 Task: Research Airbnb options in Reda, Poland from 18th December, 2023 to 24th December, 2023 for 2 adults. Place can be private room with 1  bedroom having 1 bed and 1 bathroom. Property type can be flathotel. Amenities needed are: washing machine.
Action: Mouse moved to (427, 87)
Screenshot: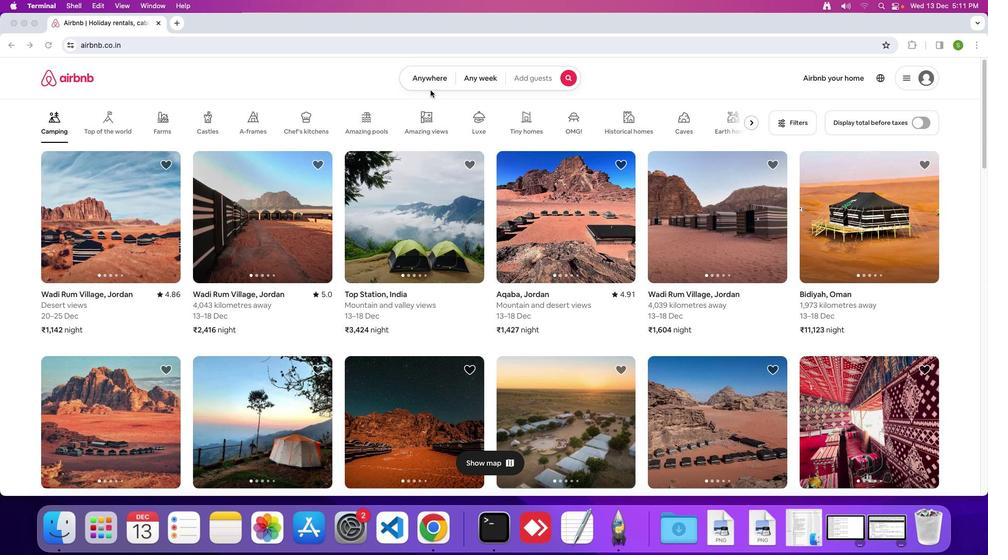 
Action: Mouse pressed left at (427, 87)
Screenshot: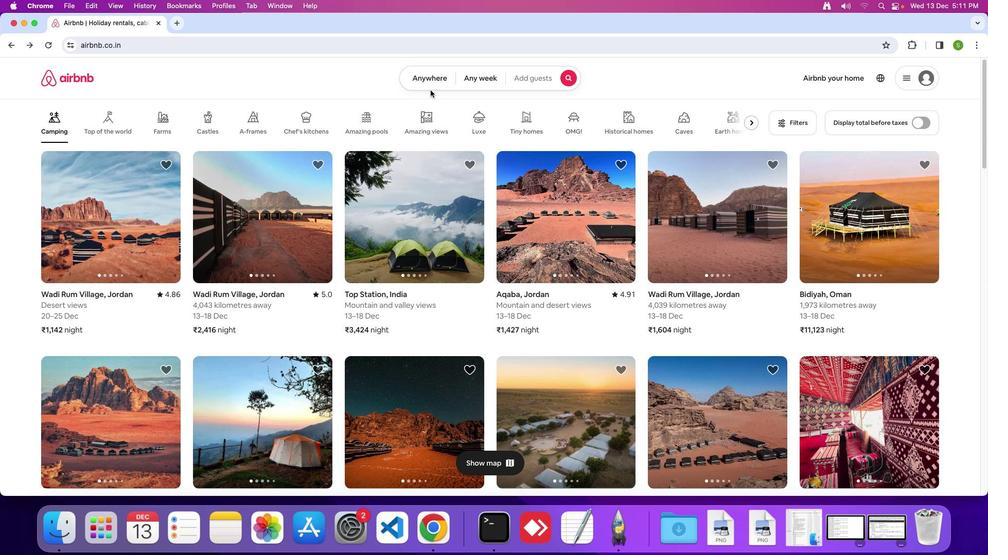 
Action: Mouse moved to (428, 84)
Screenshot: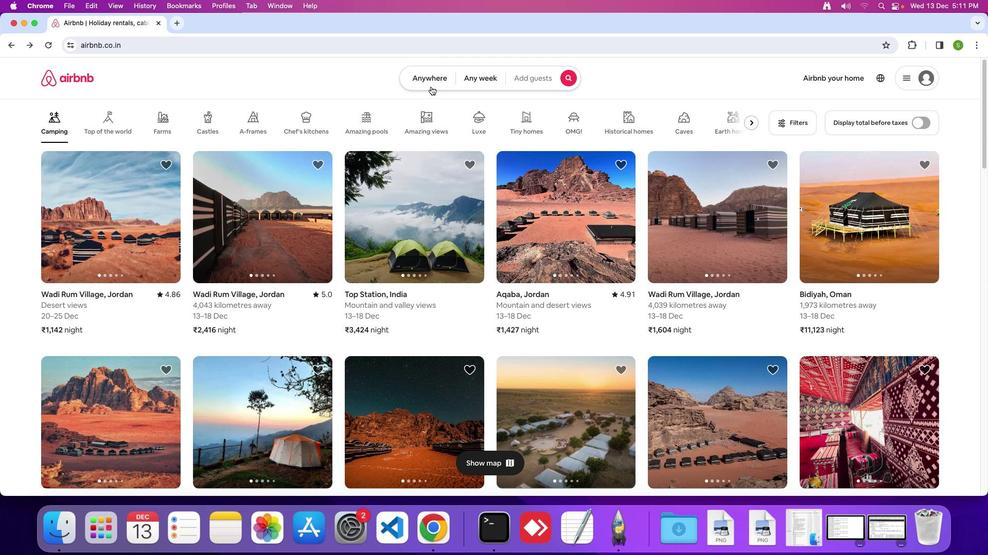 
Action: Mouse pressed left at (428, 84)
Screenshot: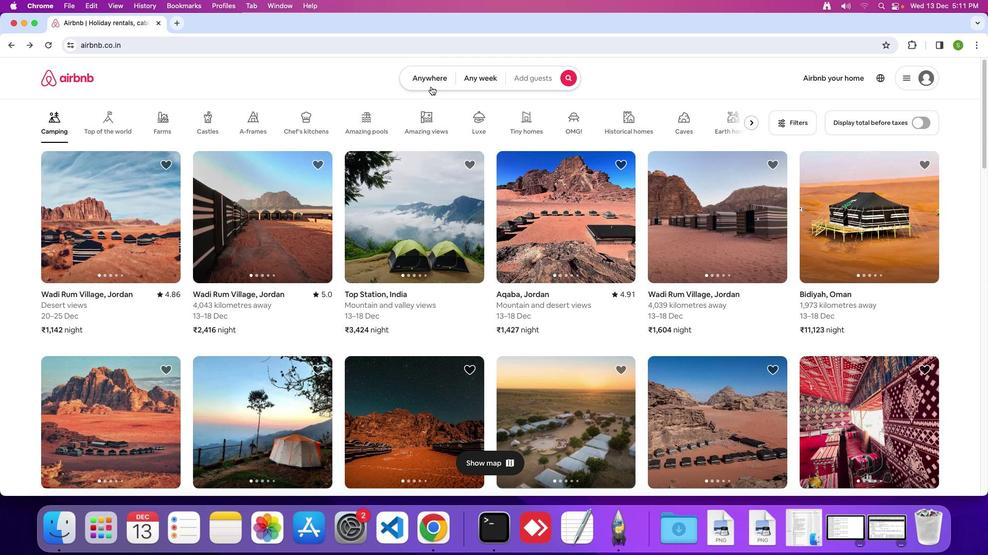 
Action: Mouse moved to (390, 114)
Screenshot: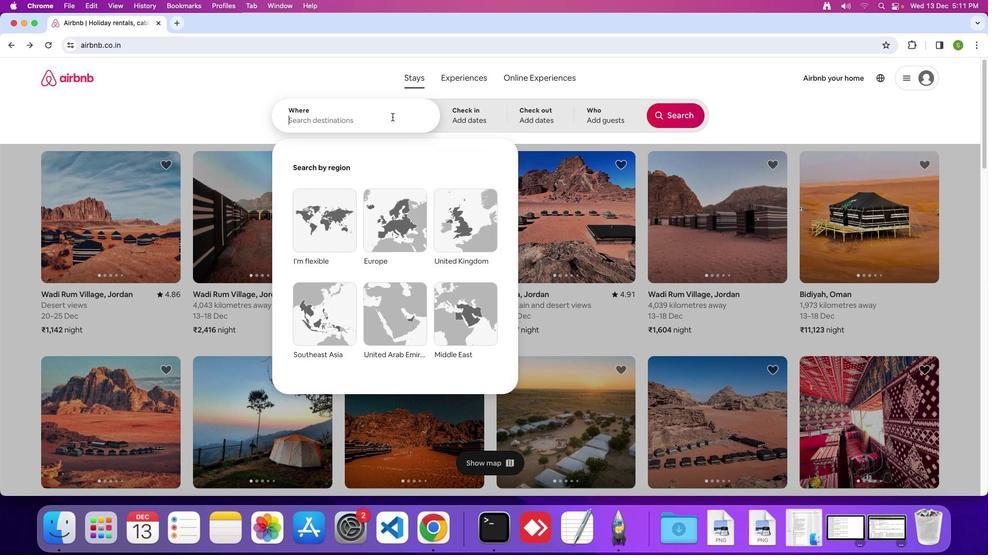 
Action: Mouse pressed left at (390, 114)
Screenshot: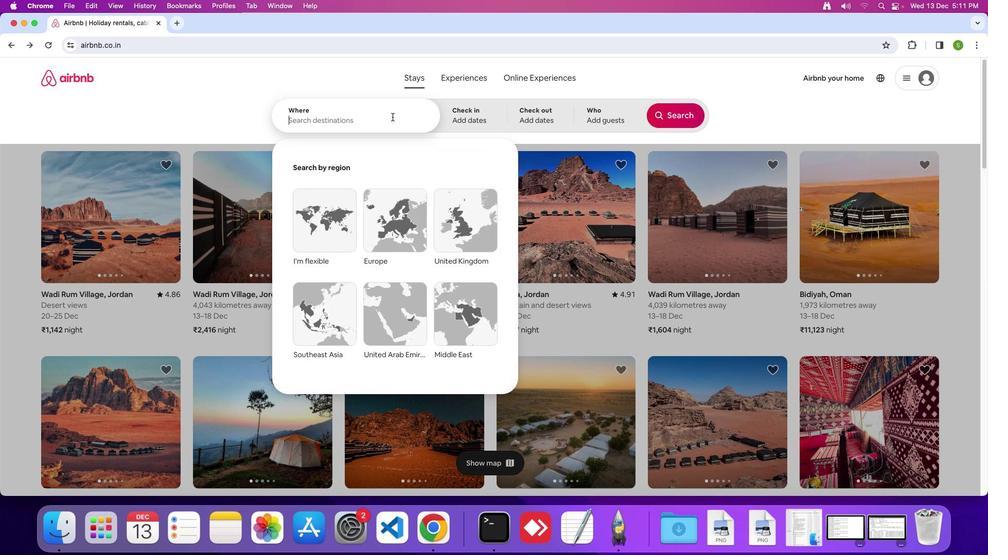 
Action: Key pressed 'R'Key.caps_lock'e''d''a'','Key.spaceKey.shift'P''o''l''a''n''d'
Screenshot: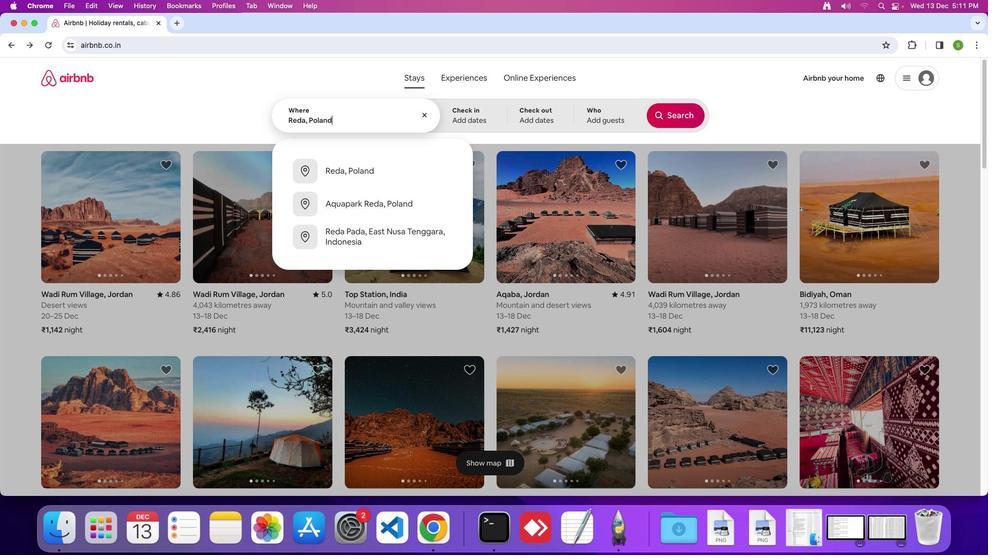 
Action: Mouse moved to (390, 114)
Screenshot: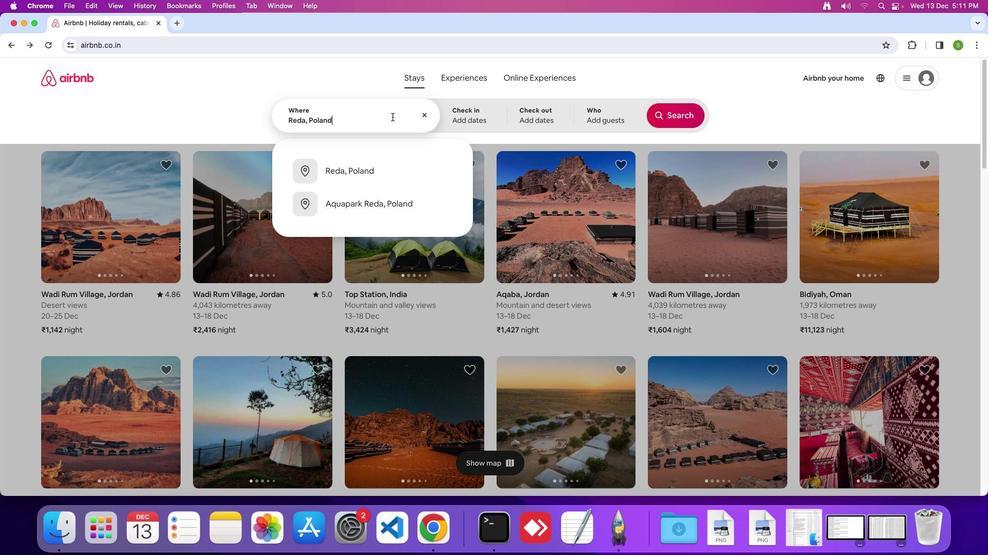 
Action: Key pressed Key.enter
Screenshot: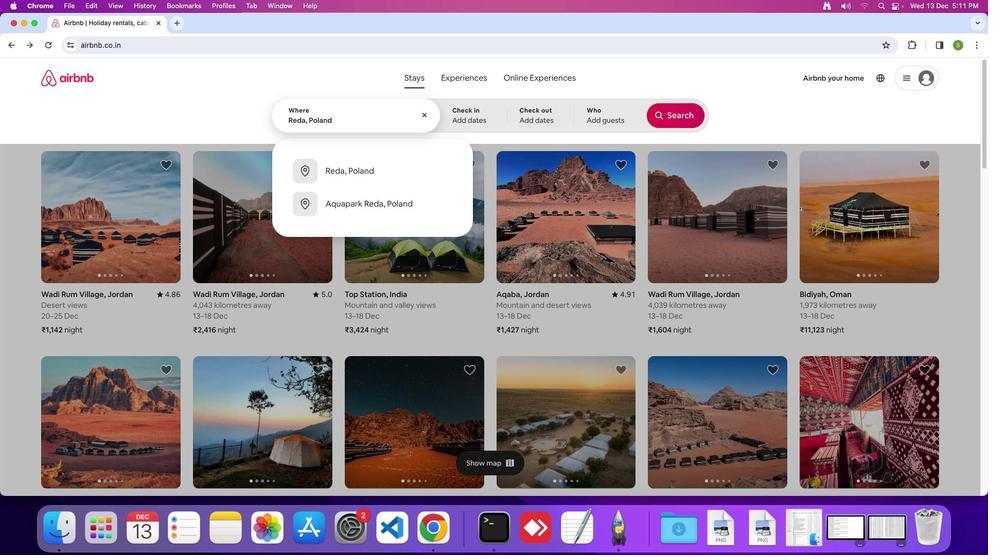 
Action: Mouse moved to (338, 311)
Screenshot: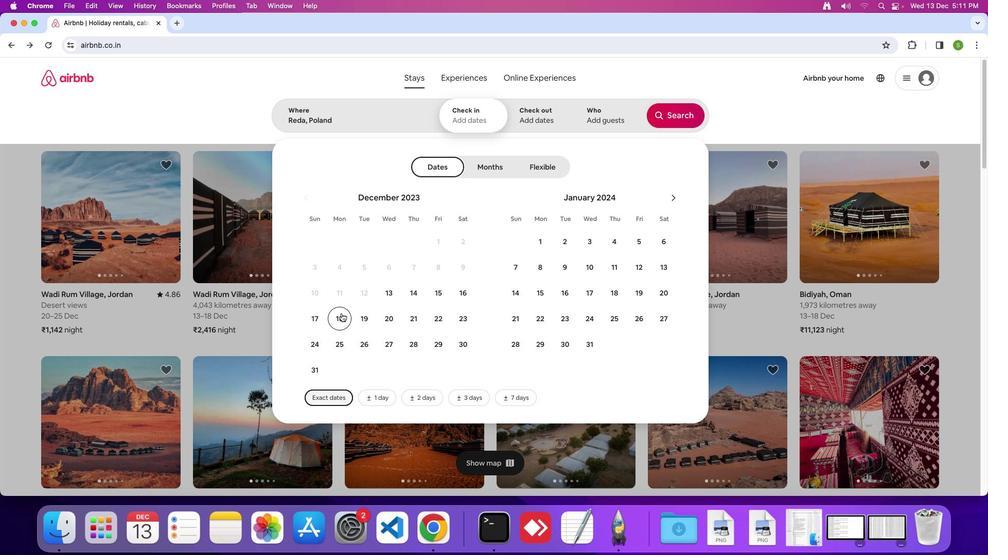 
Action: Mouse pressed left at (338, 311)
Screenshot: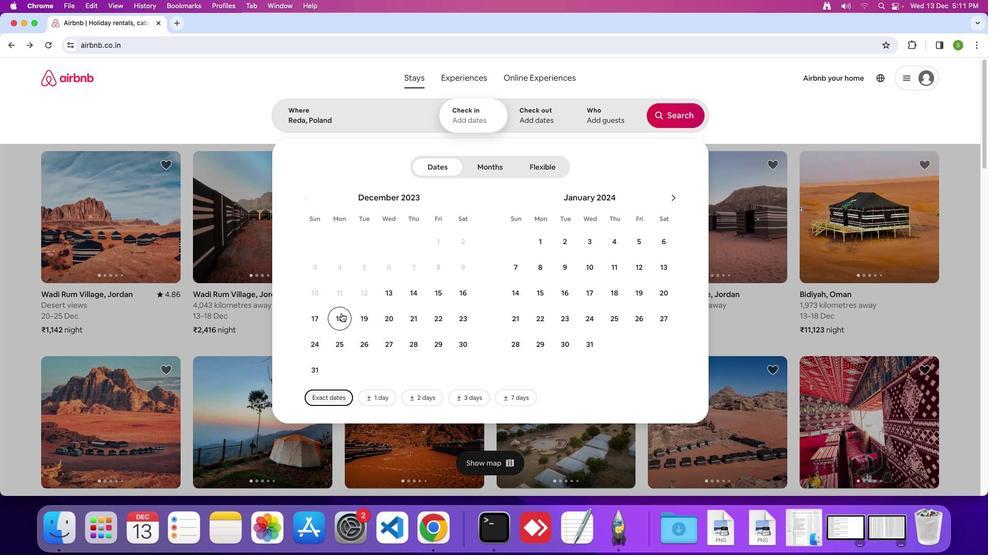 
Action: Mouse moved to (321, 344)
Screenshot: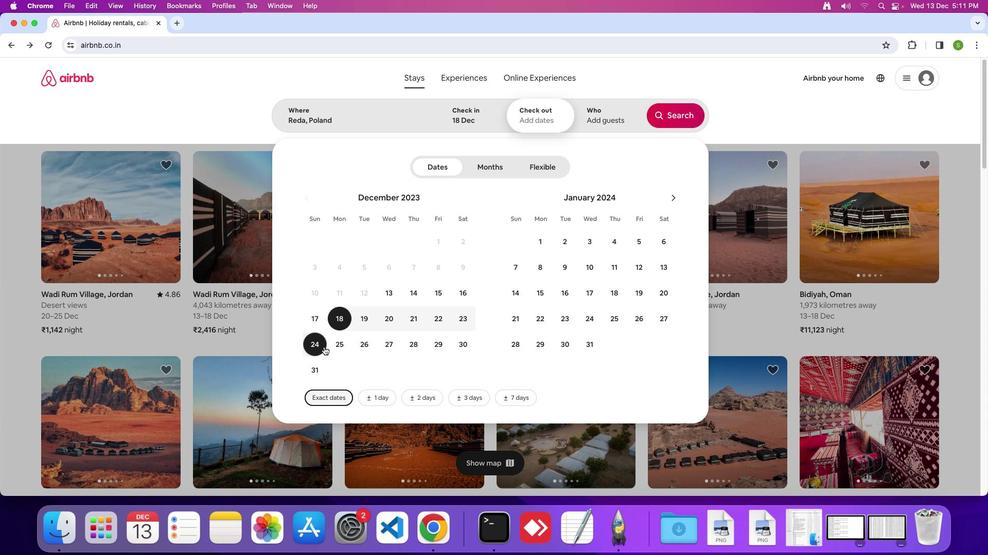 
Action: Mouse pressed left at (321, 344)
Screenshot: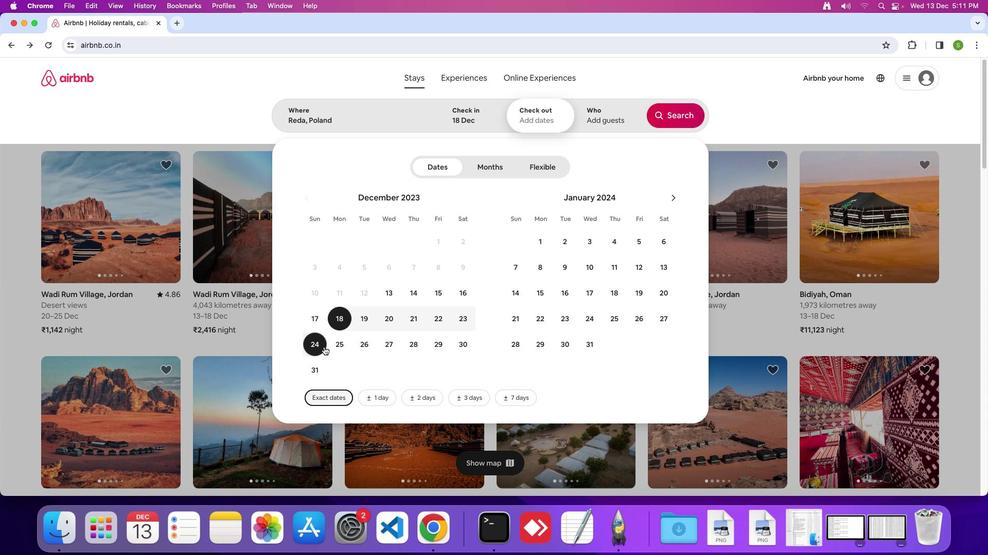 
Action: Mouse moved to (591, 119)
Screenshot: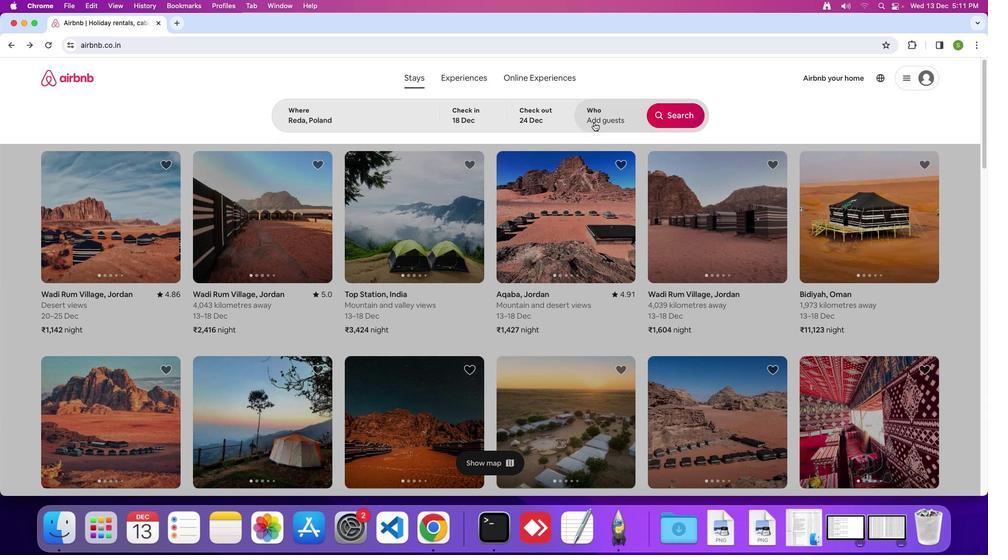 
Action: Mouse pressed left at (591, 119)
Screenshot: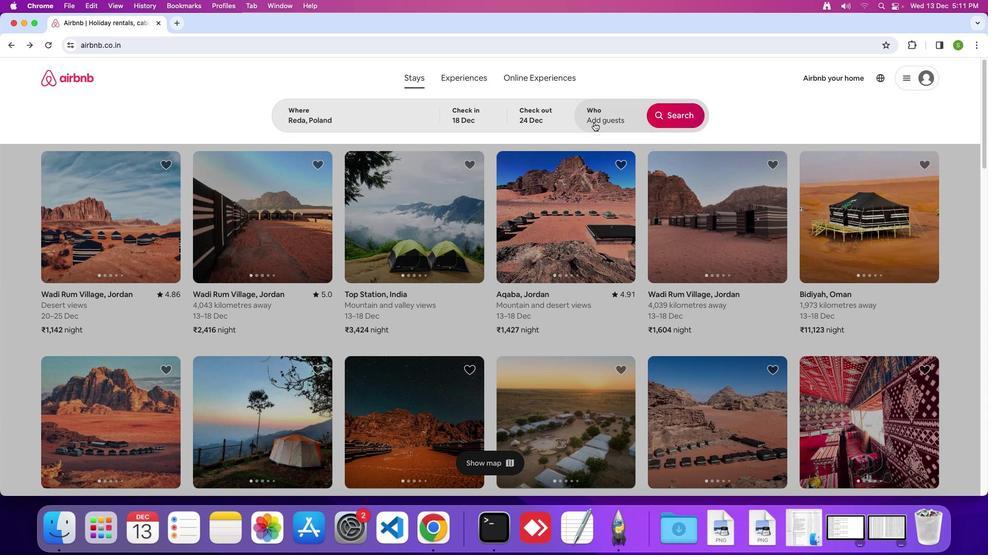 
Action: Mouse moved to (679, 168)
Screenshot: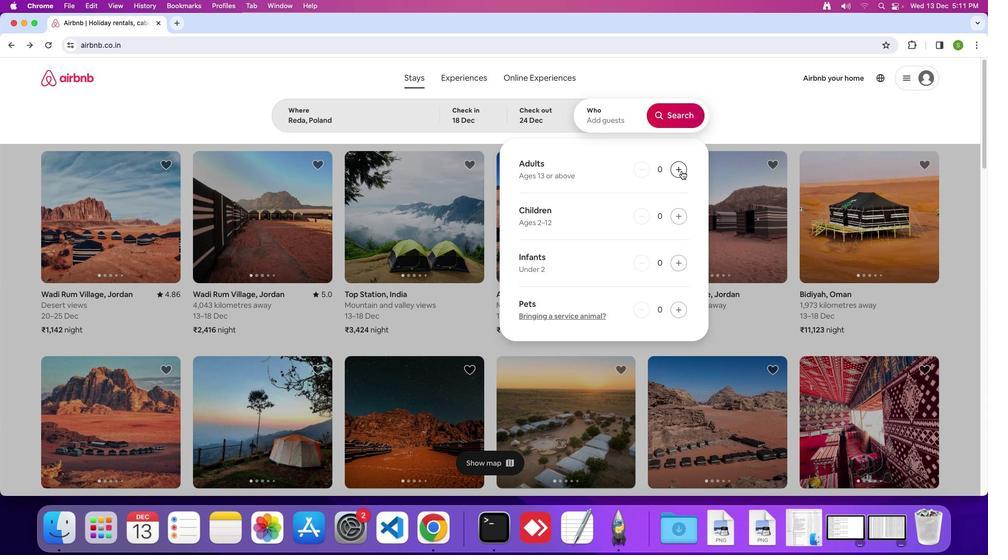 
Action: Mouse pressed left at (679, 168)
Screenshot: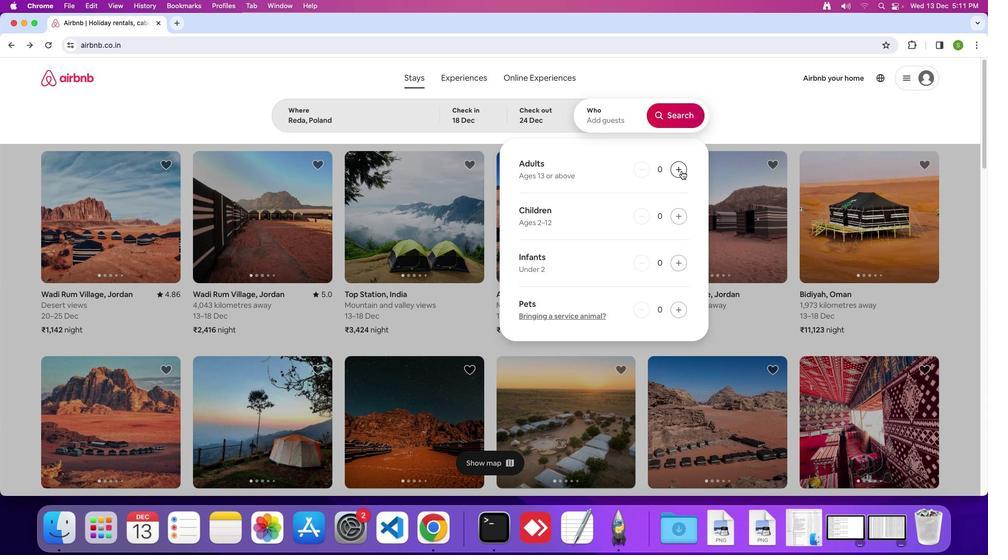 
Action: Mouse pressed left at (679, 168)
Screenshot: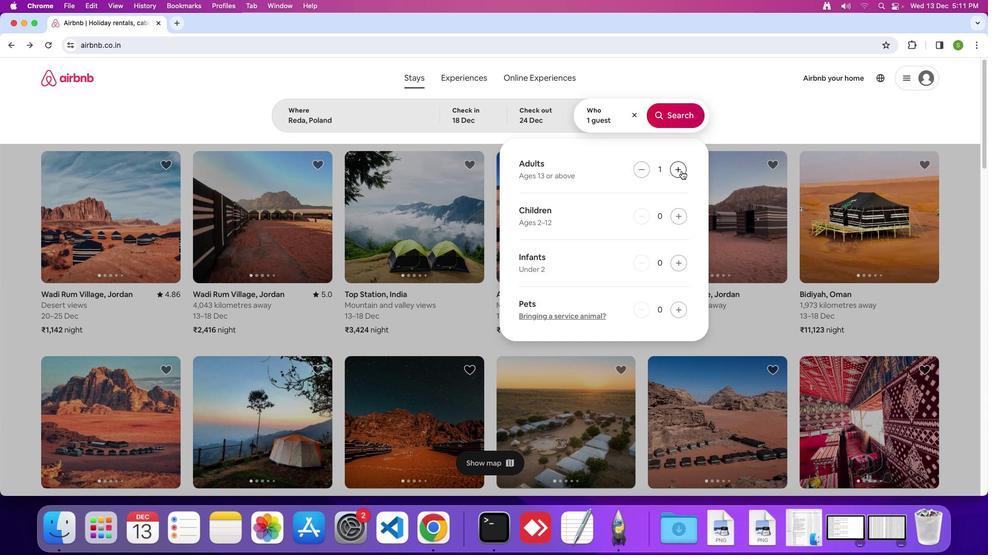 
Action: Mouse moved to (679, 109)
Screenshot: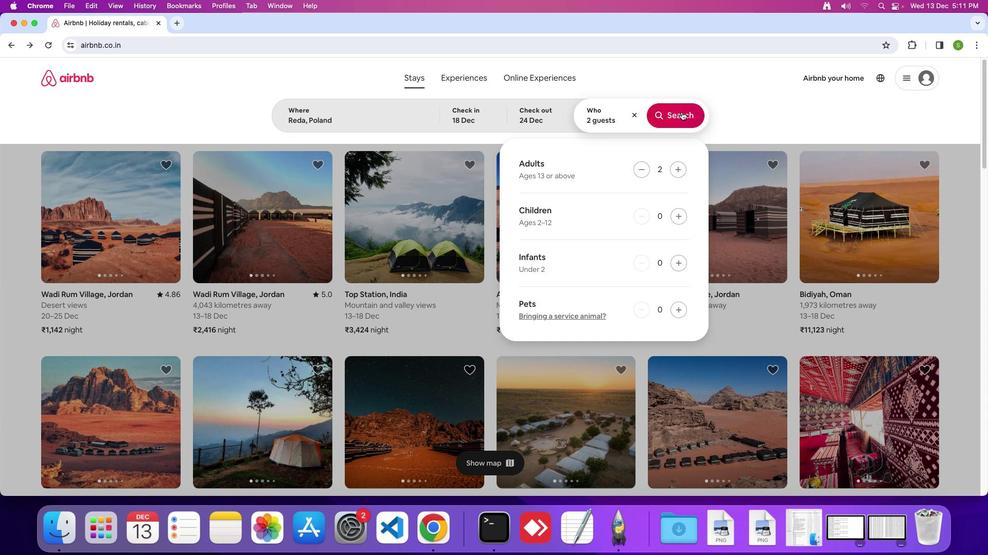 
Action: Mouse pressed left at (679, 109)
Screenshot: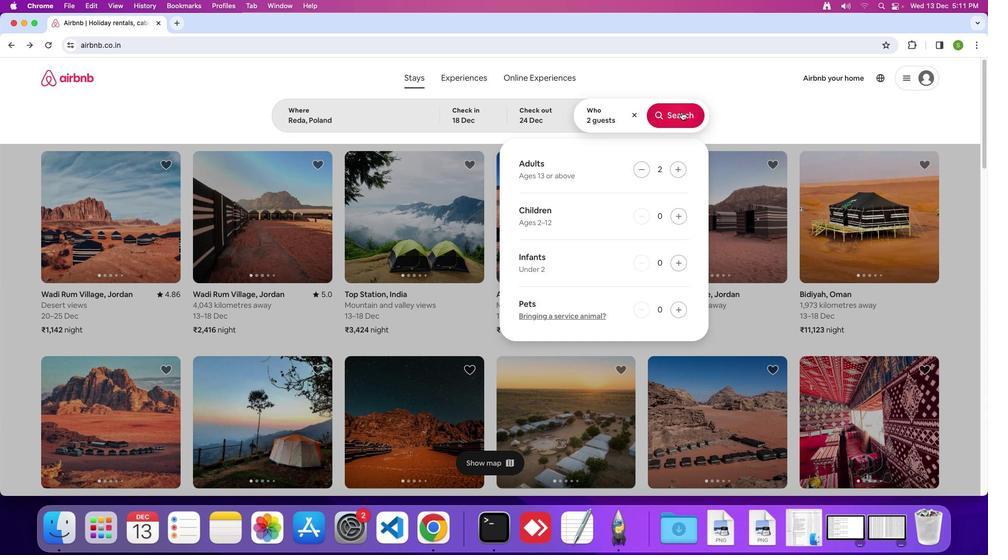 
Action: Mouse moved to (830, 118)
Screenshot: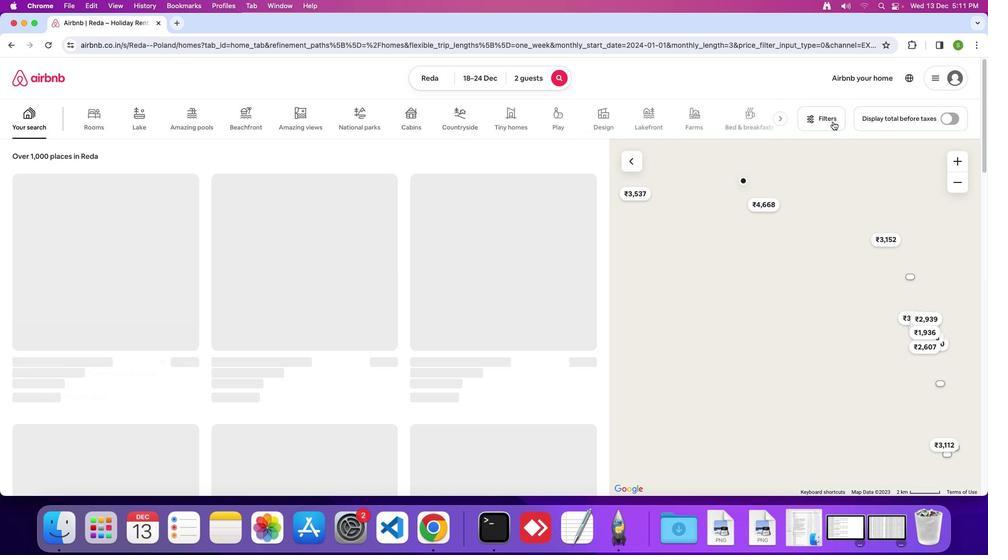 
Action: Mouse pressed left at (830, 118)
Screenshot: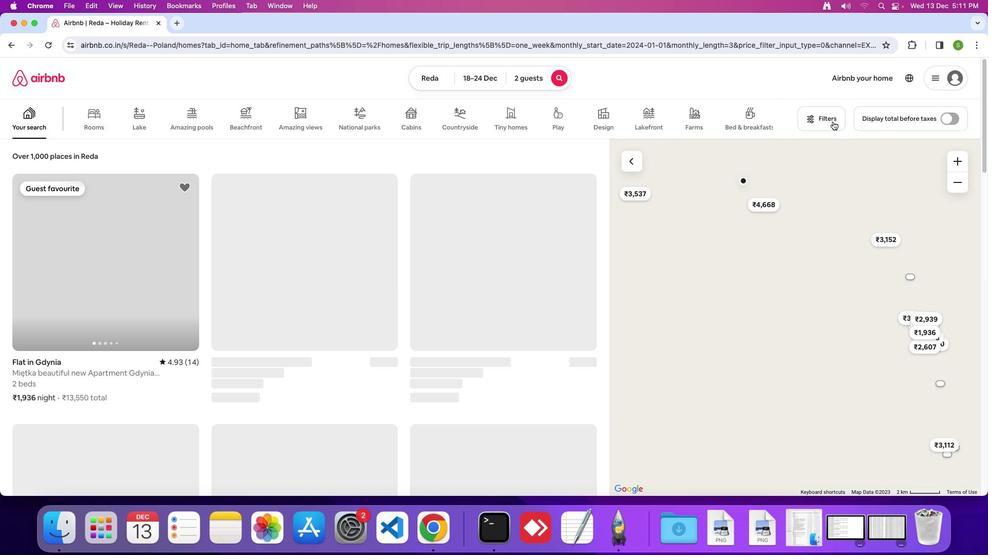 
Action: Mouse moved to (497, 296)
Screenshot: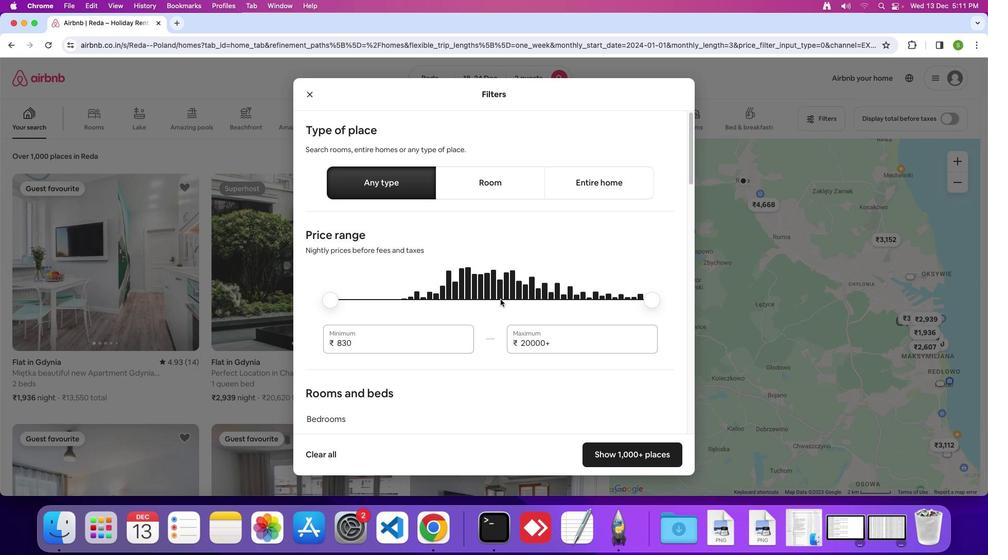 
Action: Mouse scrolled (497, 296) with delta (-2, -2)
Screenshot: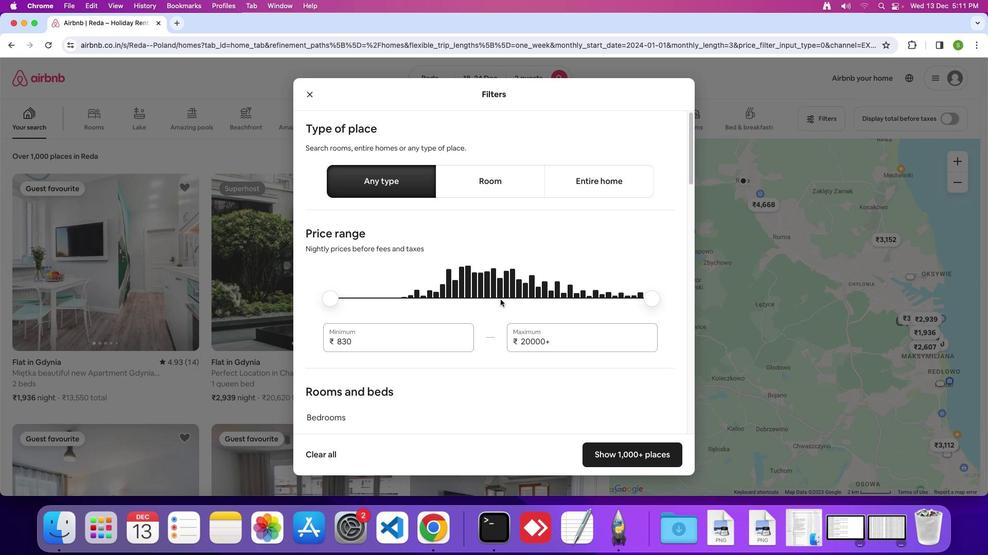 
Action: Mouse scrolled (497, 296) with delta (-2, -2)
Screenshot: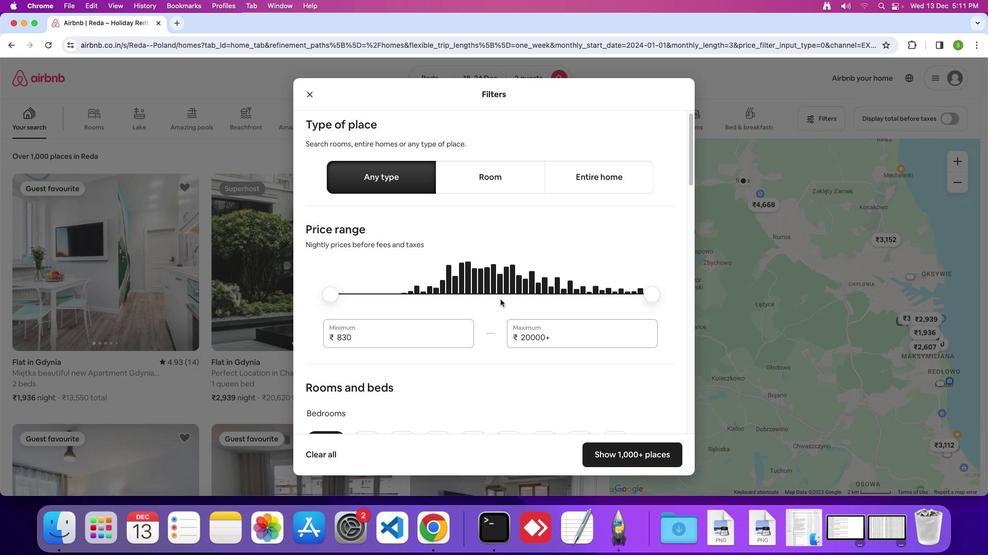 
Action: Mouse scrolled (497, 296) with delta (-2, -2)
Screenshot: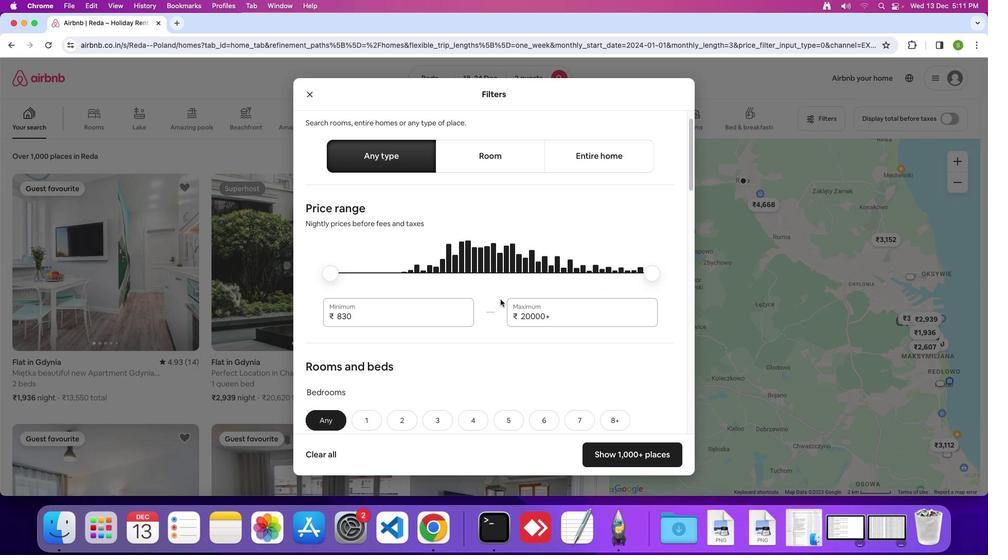 
Action: Mouse scrolled (497, 296) with delta (-2, -2)
Screenshot: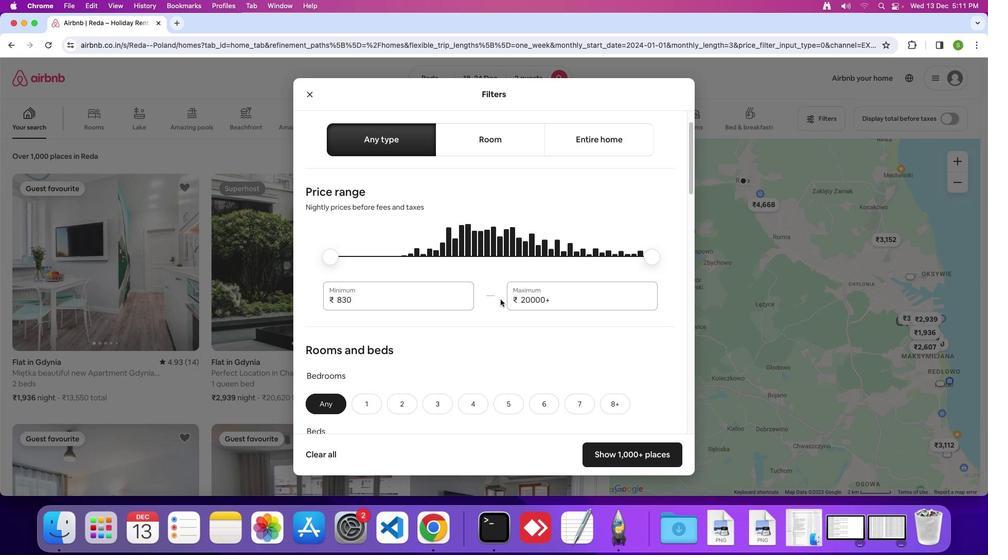 
Action: Mouse scrolled (497, 296) with delta (-2, -2)
Screenshot: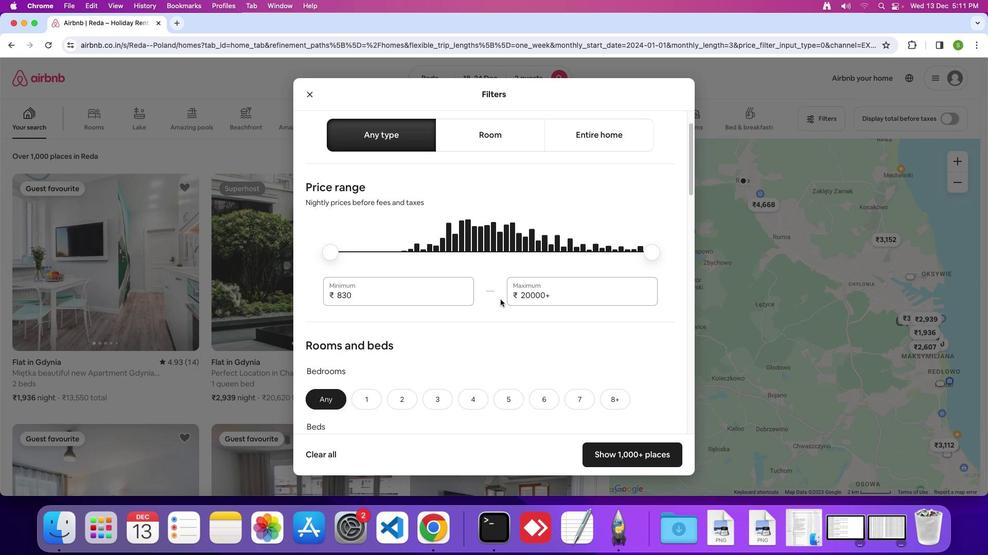 
Action: Mouse scrolled (497, 296) with delta (-2, -2)
Screenshot: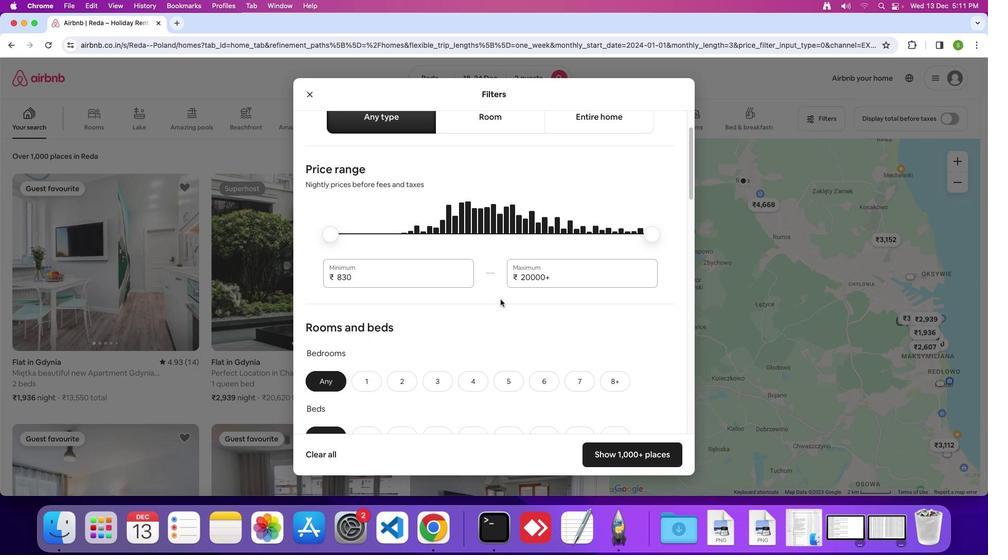 
Action: Mouse scrolled (497, 296) with delta (-2, -2)
Screenshot: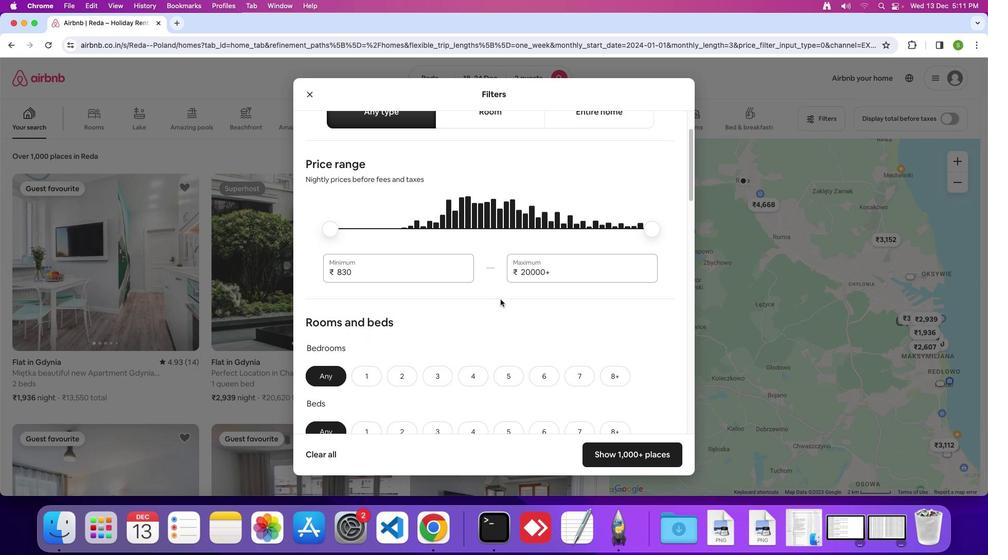 
Action: Mouse scrolled (497, 296) with delta (-2, -2)
Screenshot: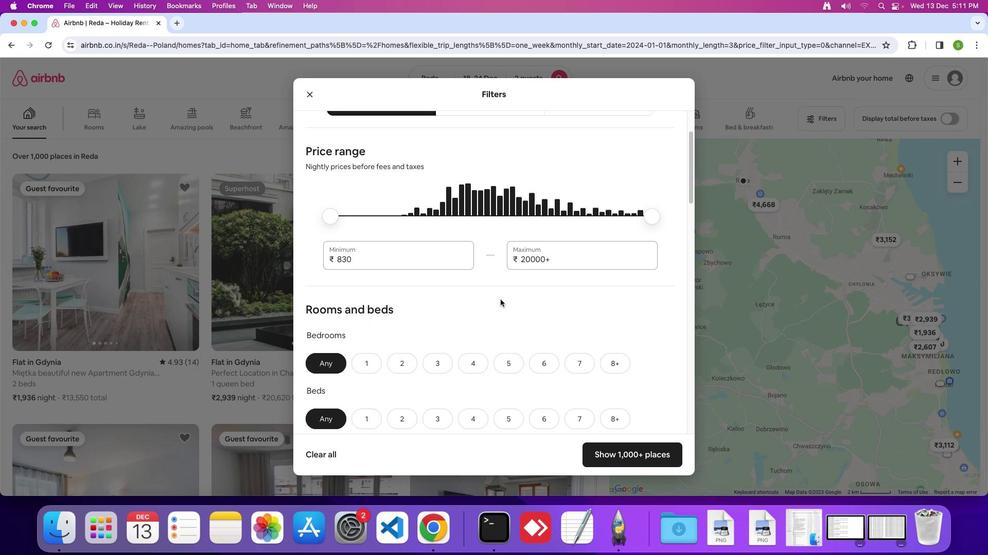 
Action: Mouse scrolled (497, 296) with delta (-2, -2)
Screenshot: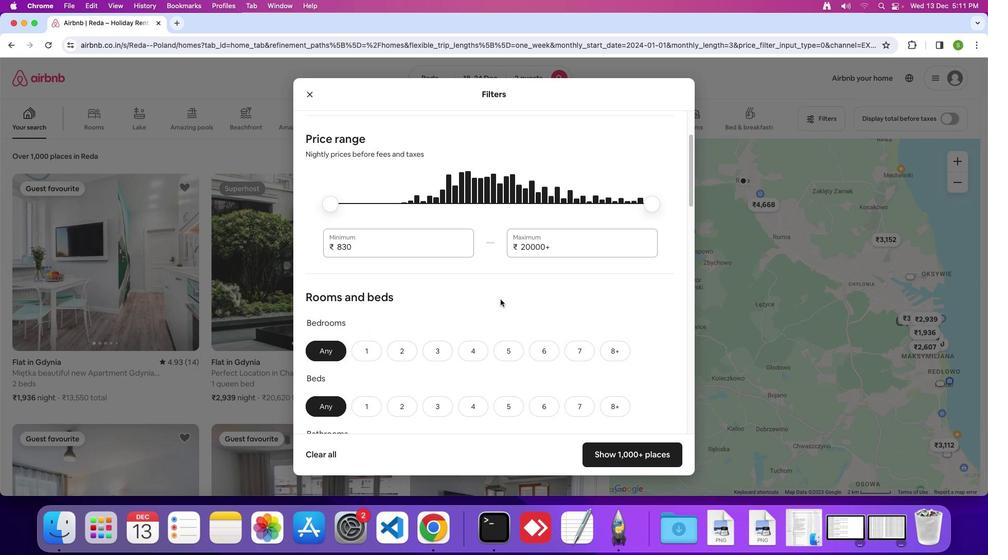 
Action: Mouse scrolled (497, 296) with delta (-2, -3)
Screenshot: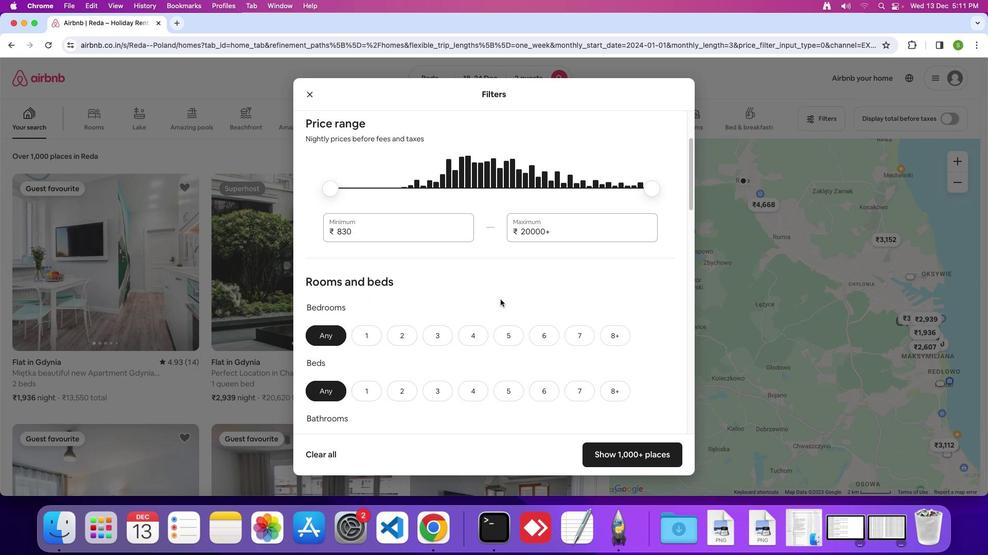 
Action: Mouse scrolled (497, 296) with delta (-2, -3)
Screenshot: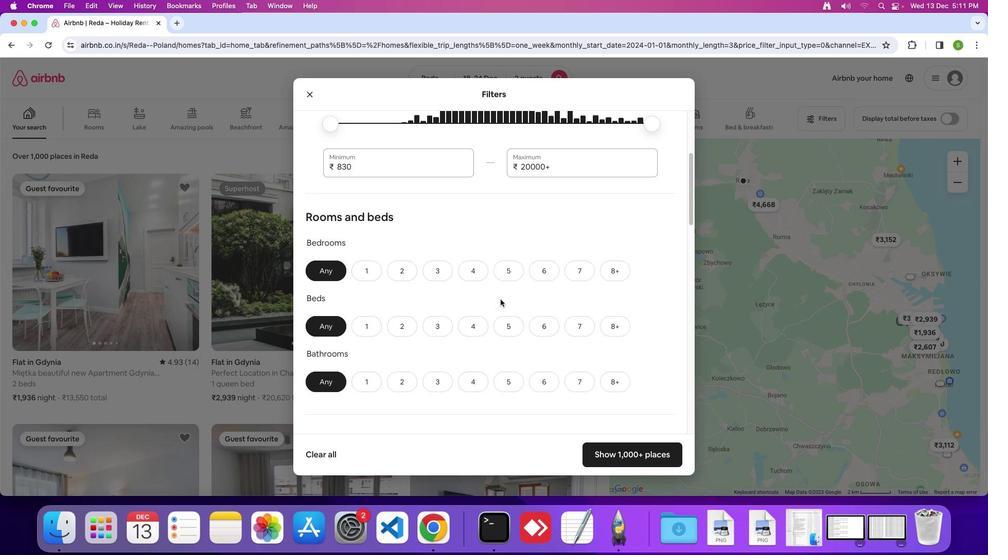 
Action: Mouse moved to (498, 295)
Screenshot: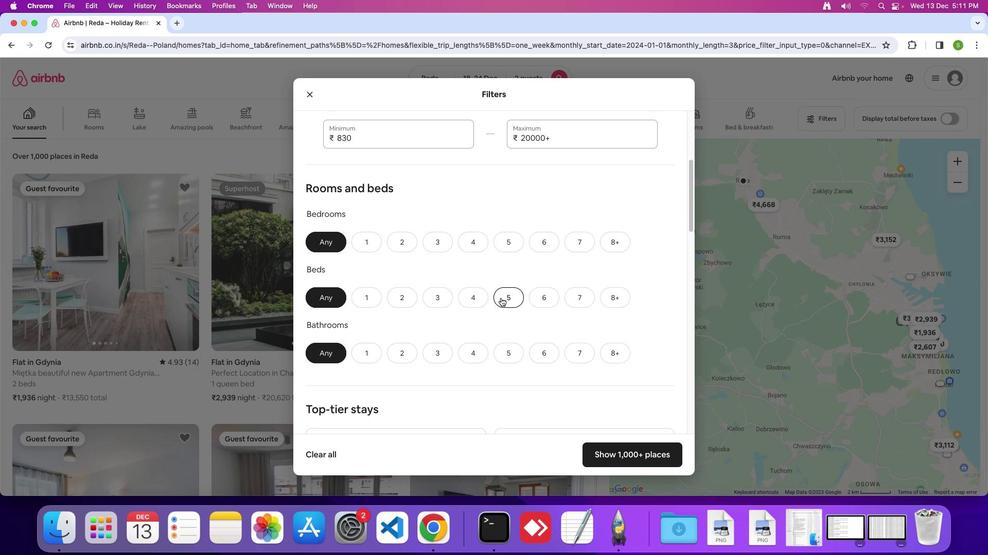 
Action: Mouse scrolled (498, 295) with delta (-2, -2)
Screenshot: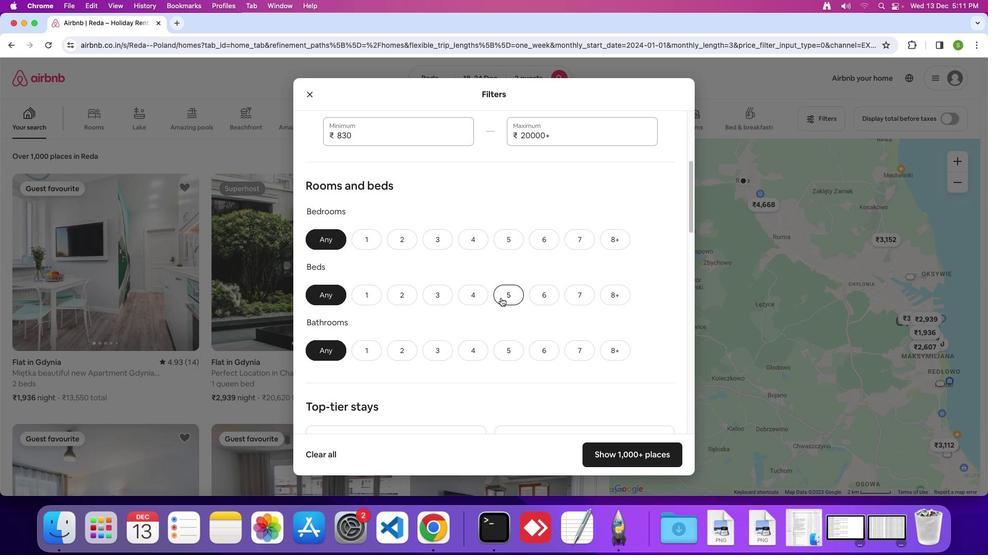 
Action: Mouse scrolled (498, 295) with delta (-2, -2)
Screenshot: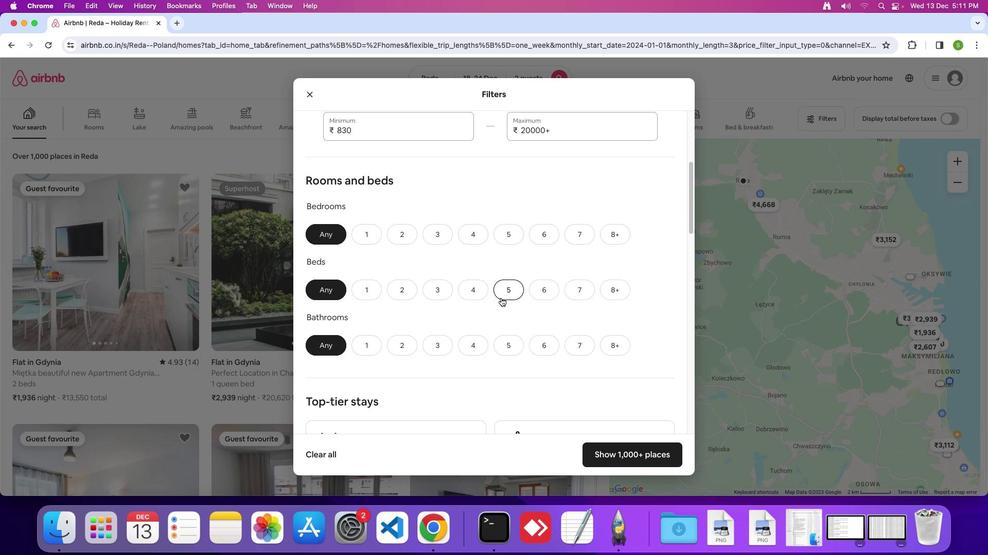 
Action: Mouse scrolled (498, 295) with delta (-2, -2)
Screenshot: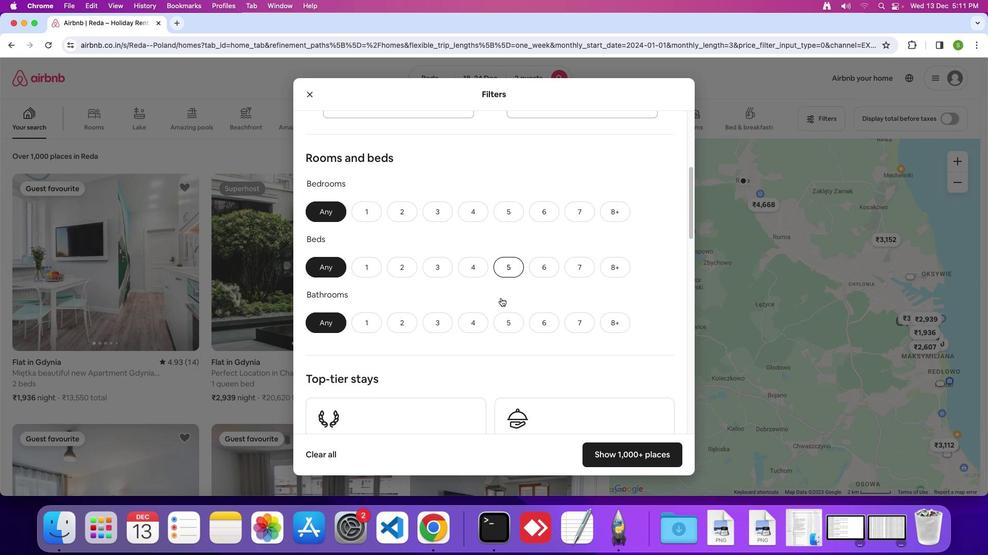 
Action: Mouse moved to (363, 183)
Screenshot: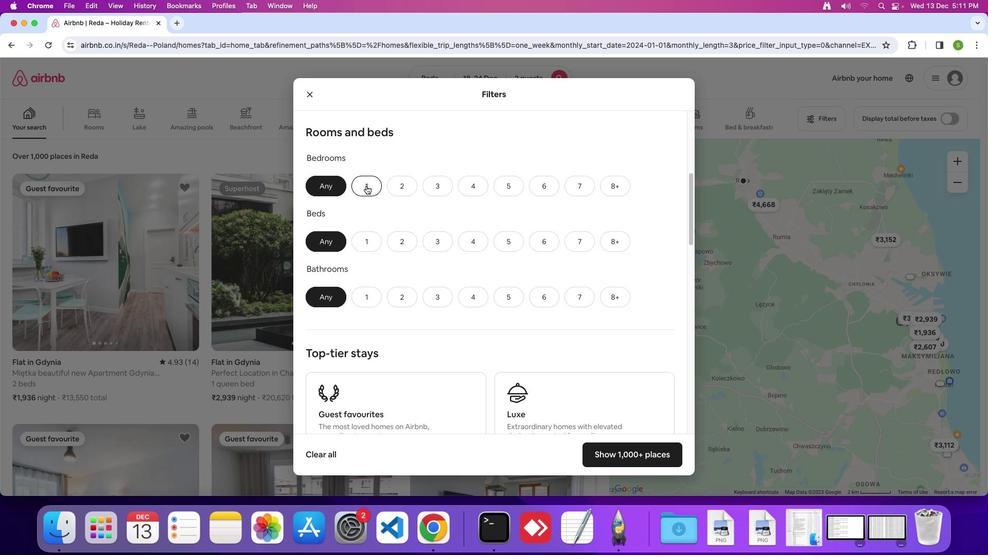 
Action: Mouse pressed left at (363, 183)
Screenshot: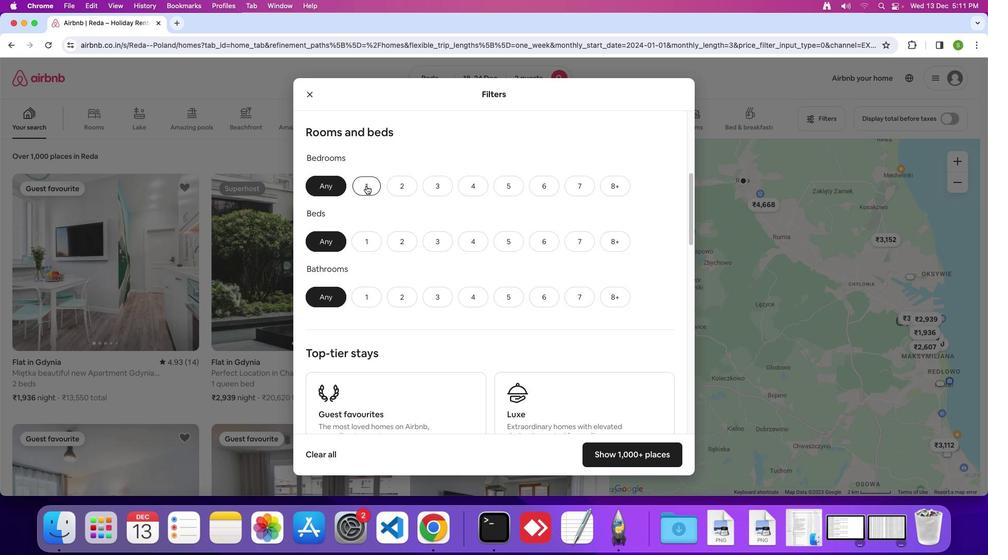 
Action: Mouse moved to (357, 238)
Screenshot: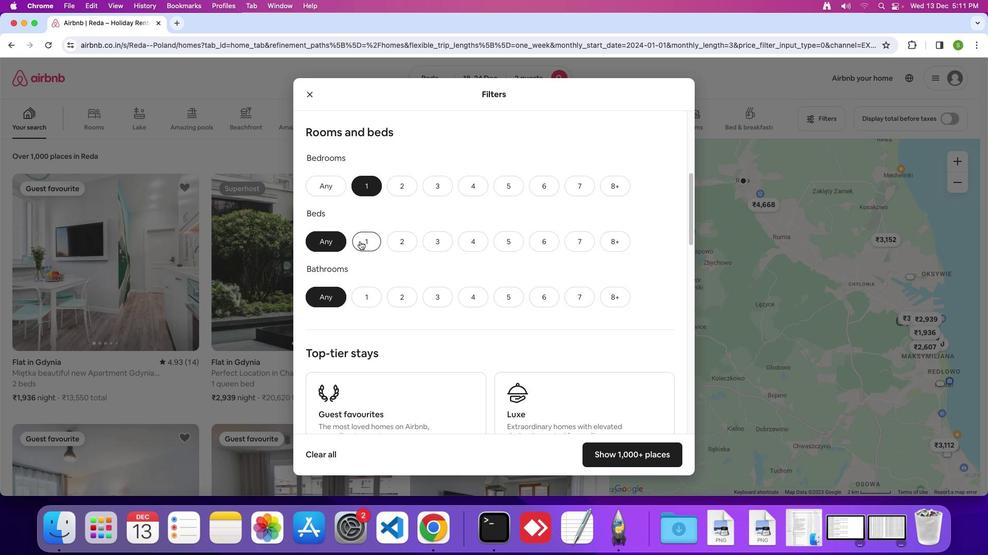
Action: Mouse pressed left at (357, 238)
Screenshot: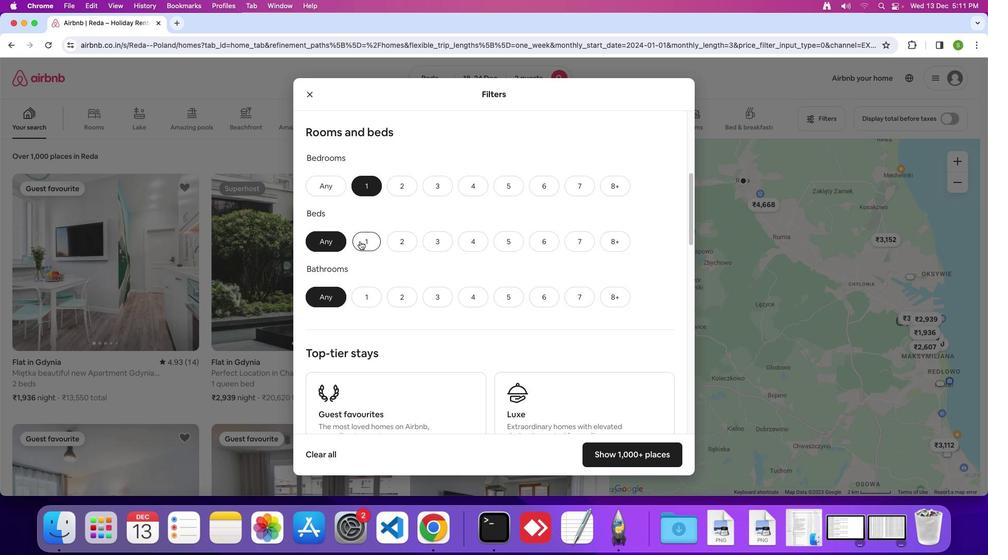 
Action: Mouse moved to (364, 294)
Screenshot: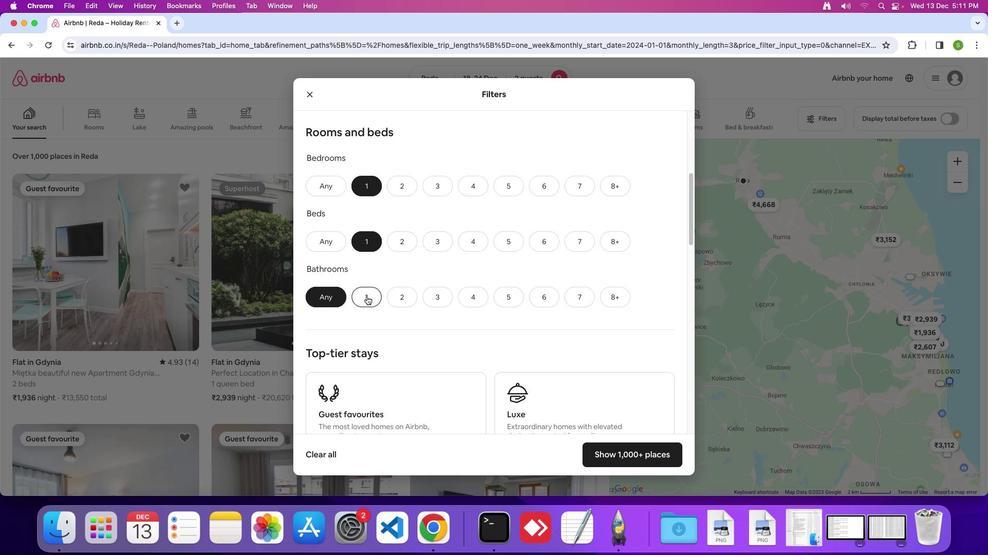
Action: Mouse pressed left at (364, 294)
Screenshot: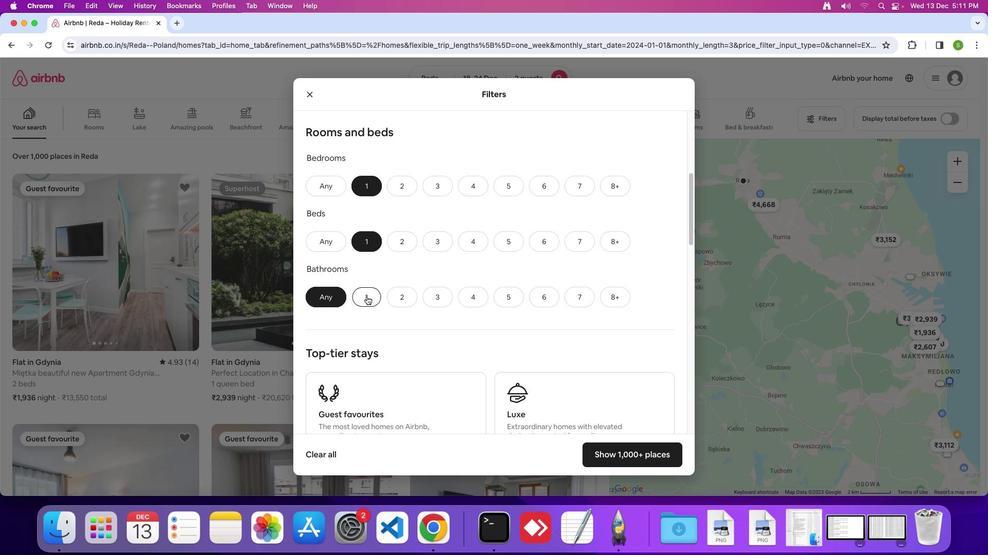 
Action: Mouse moved to (483, 274)
Screenshot: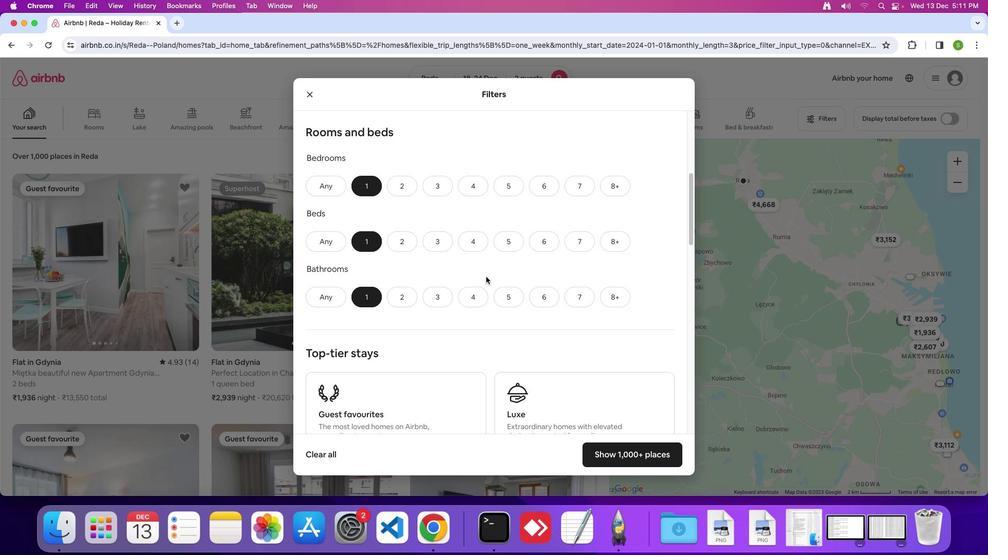 
Action: Mouse scrolled (483, 274) with delta (-2, -2)
Screenshot: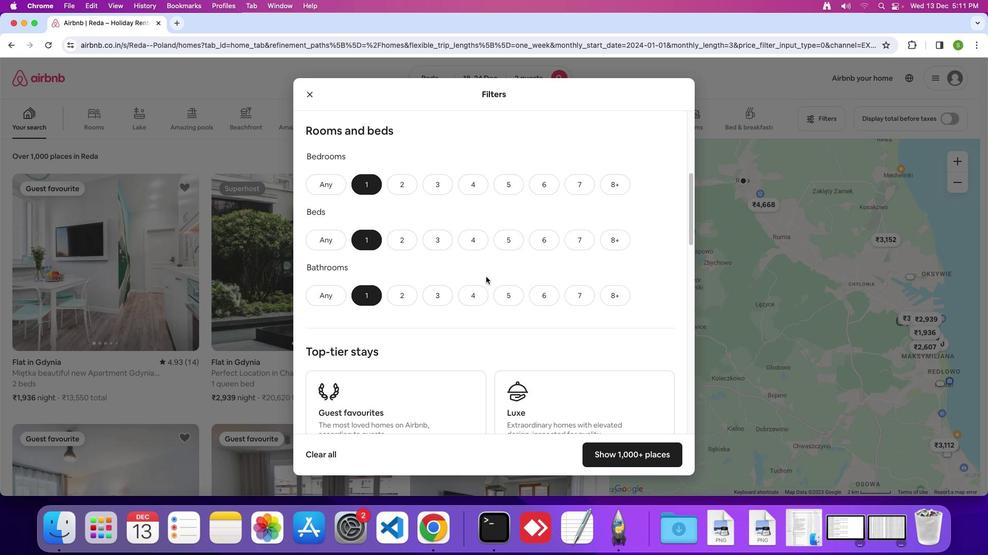 
Action: Mouse scrolled (483, 274) with delta (-2, -2)
Screenshot: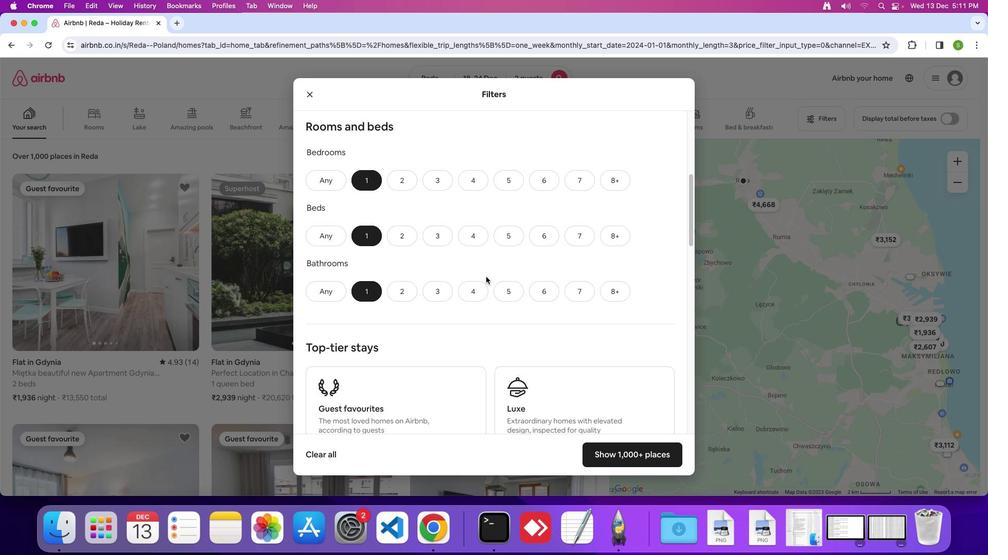 
Action: Mouse scrolled (483, 274) with delta (-2, -2)
Screenshot: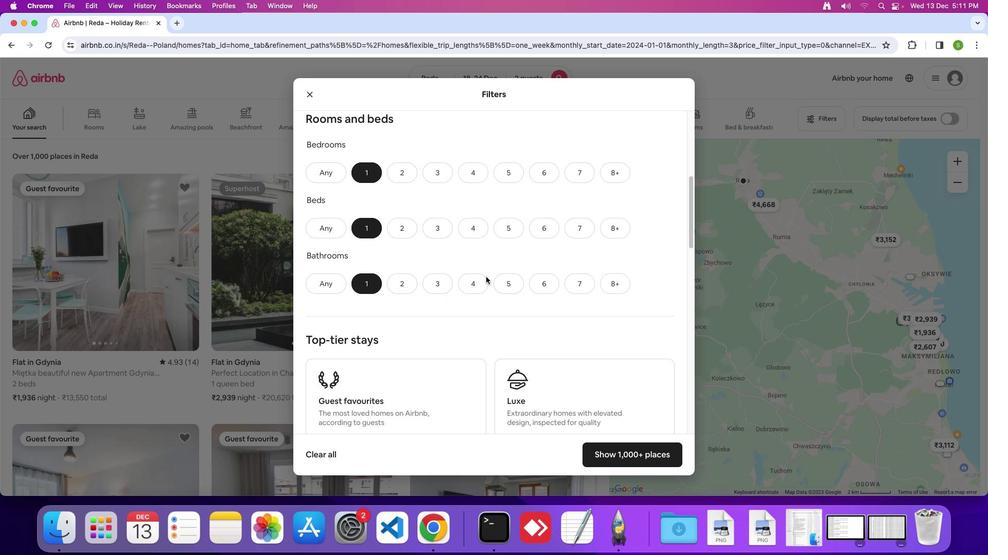 
Action: Mouse moved to (483, 274)
Screenshot: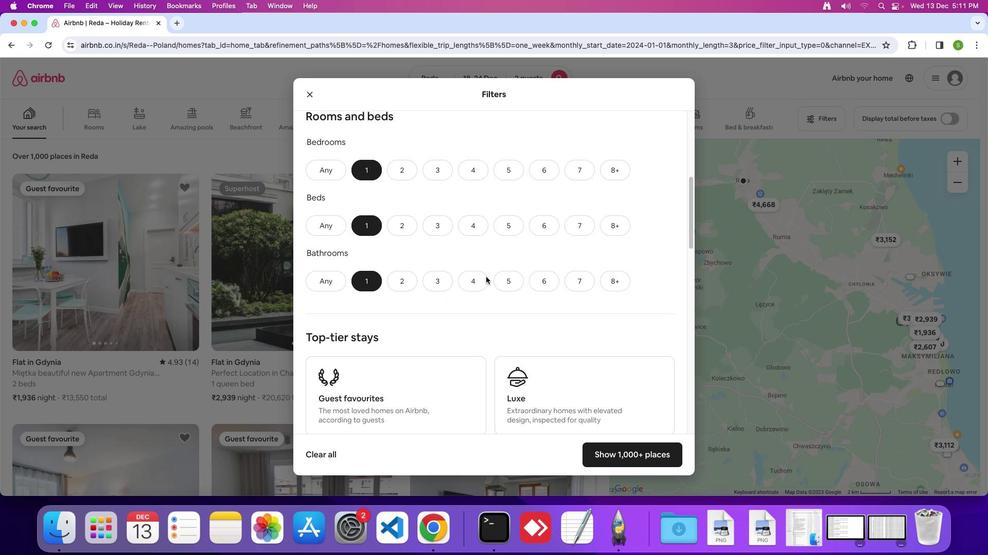 
Action: Mouse scrolled (483, 274) with delta (-2, -2)
Screenshot: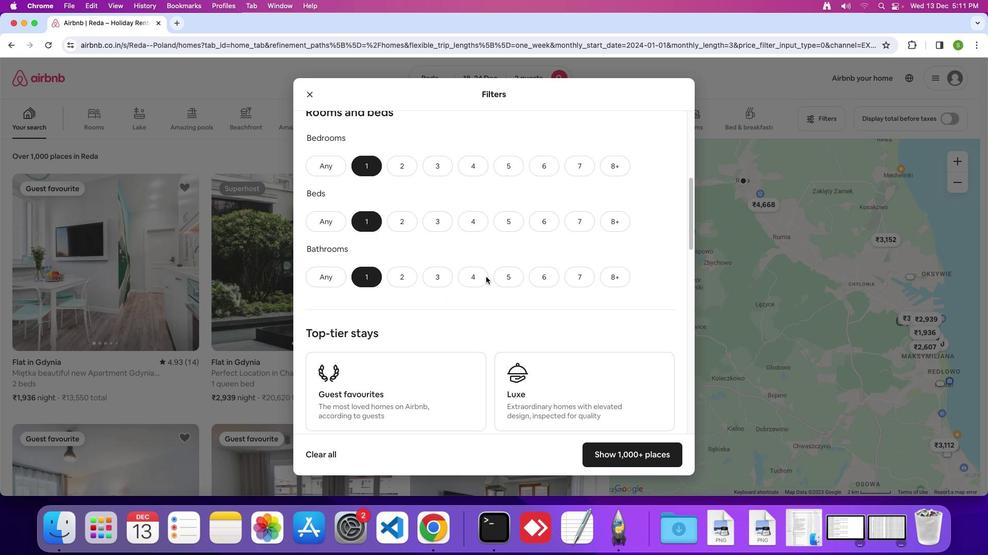 
Action: Mouse scrolled (483, 274) with delta (-2, -2)
Screenshot: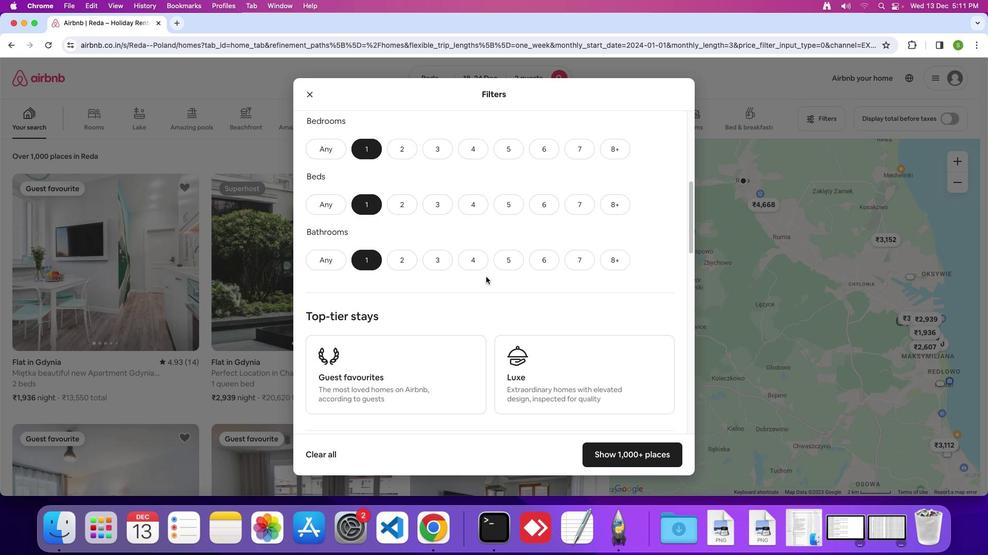 
Action: Mouse scrolled (483, 274) with delta (-2, -2)
Screenshot: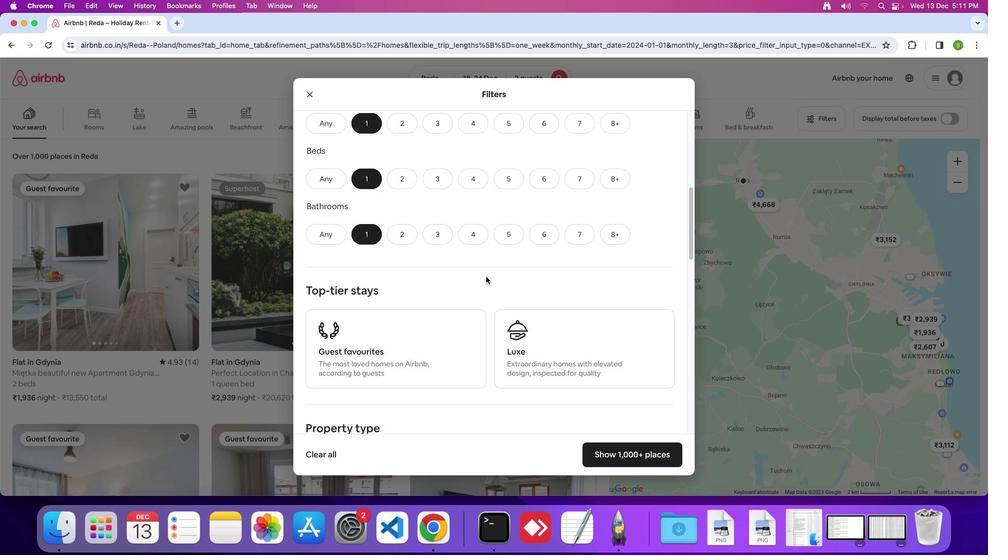 
Action: Mouse scrolled (483, 274) with delta (-2, -2)
Screenshot: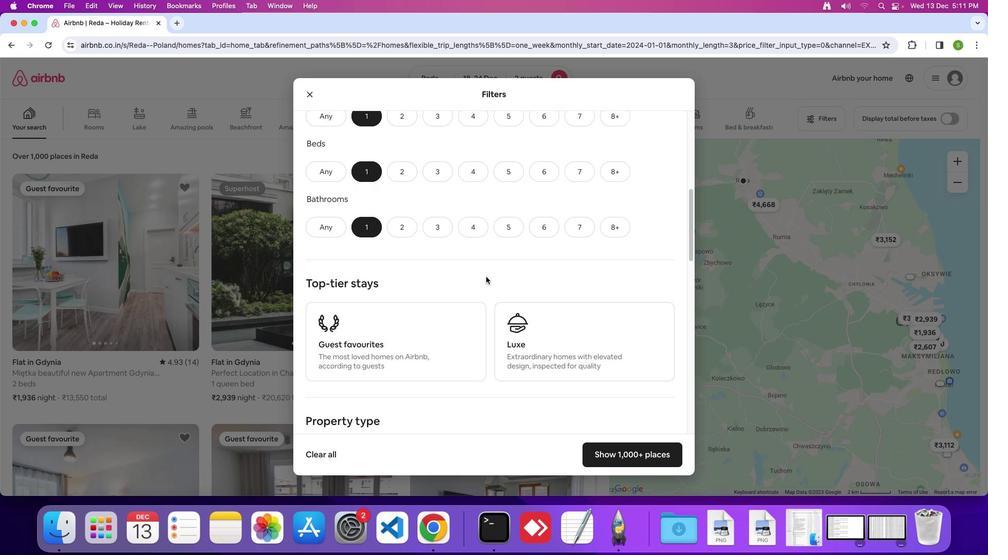 
Action: Mouse scrolled (483, 274) with delta (-2, -2)
Screenshot: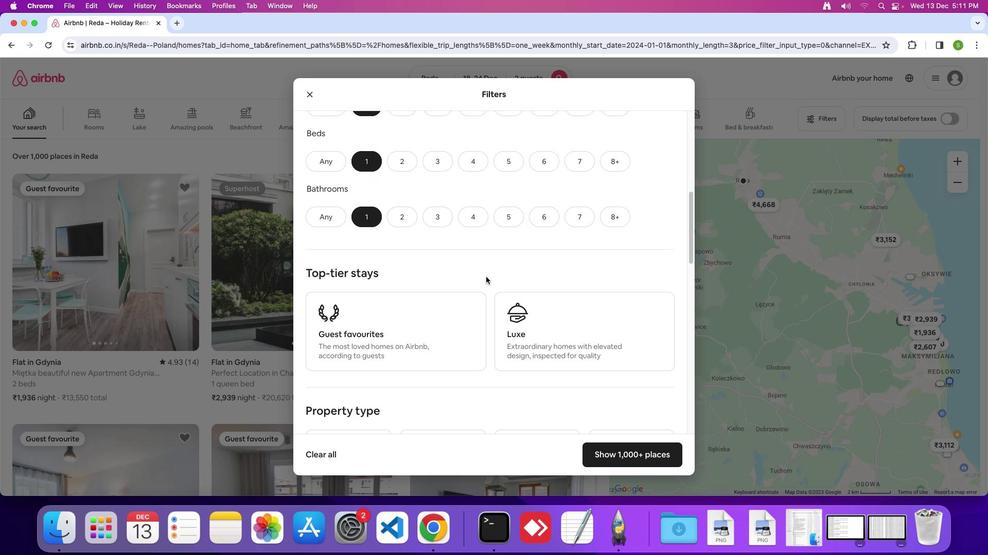
Action: Mouse scrolled (483, 274) with delta (-2, -2)
Screenshot: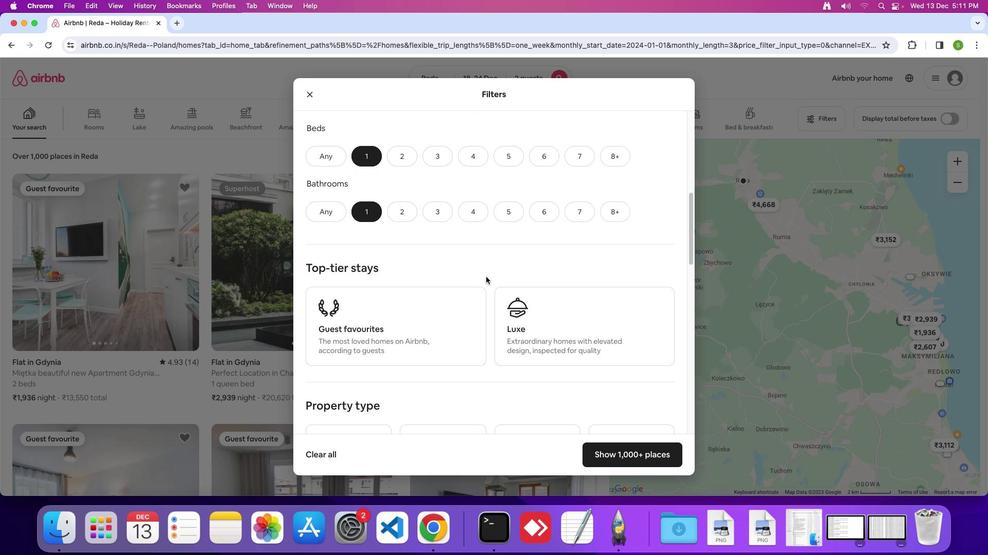 
Action: Mouse scrolled (483, 274) with delta (-2, -2)
Screenshot: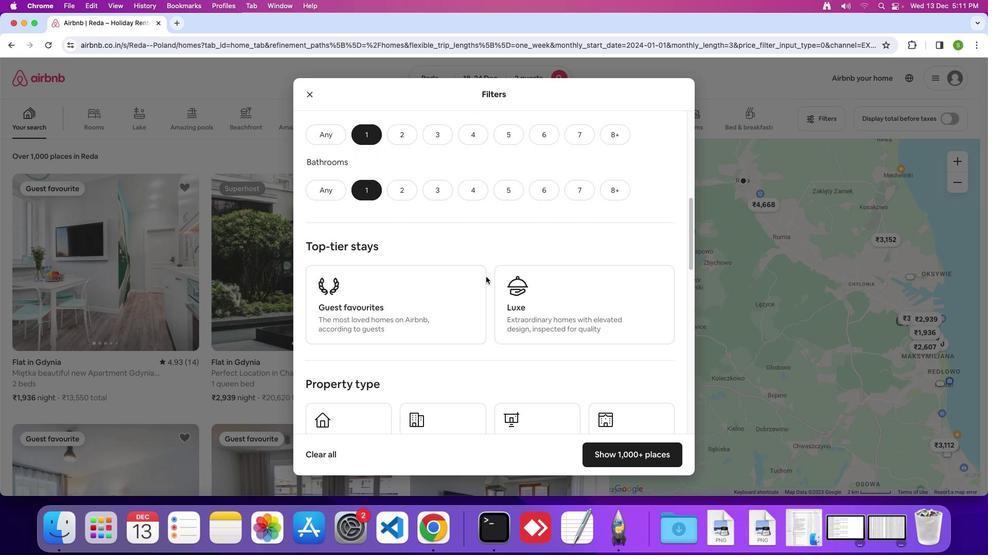 
Action: Mouse scrolled (483, 274) with delta (-2, -2)
Screenshot: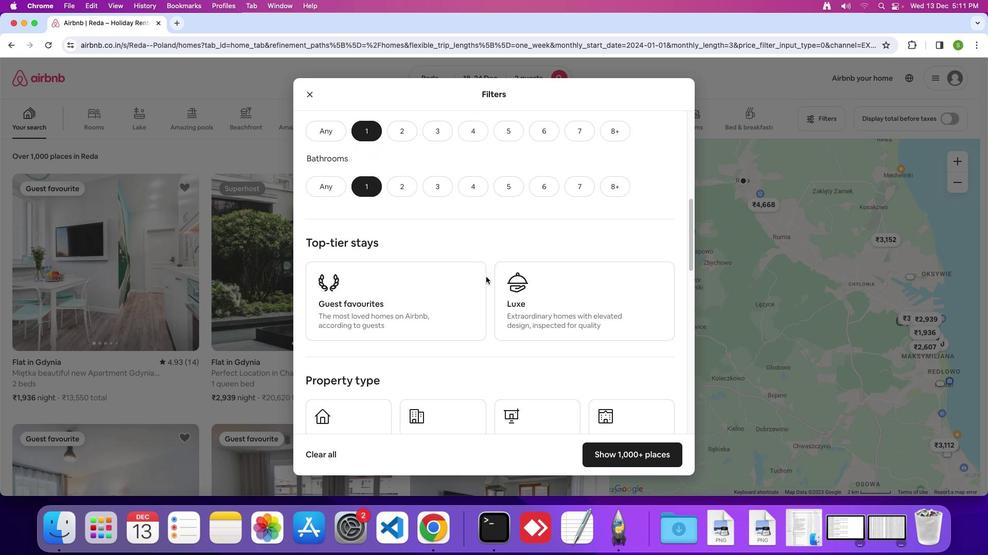 
Action: Mouse scrolled (483, 274) with delta (-2, -3)
Screenshot: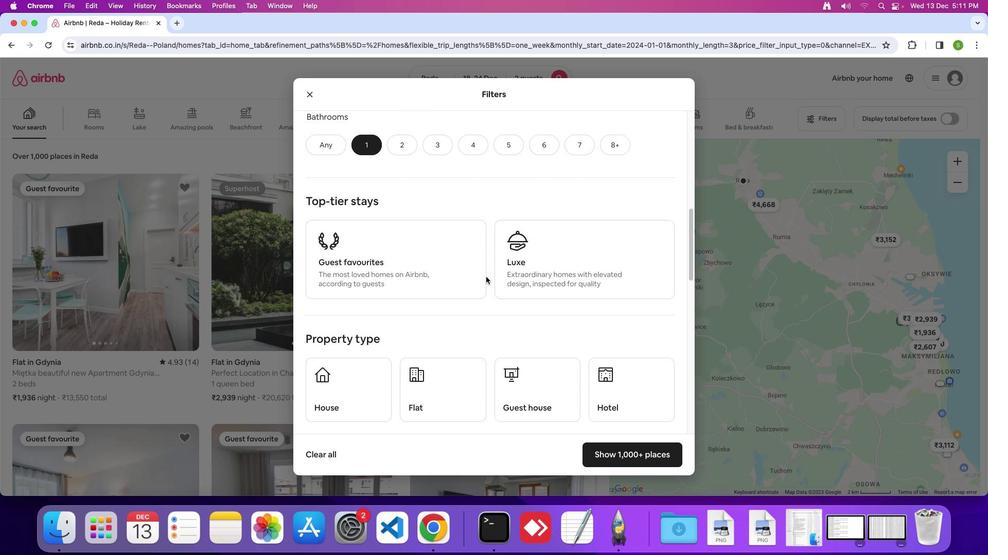 
Action: Mouse scrolled (483, 274) with delta (-2, -2)
Screenshot: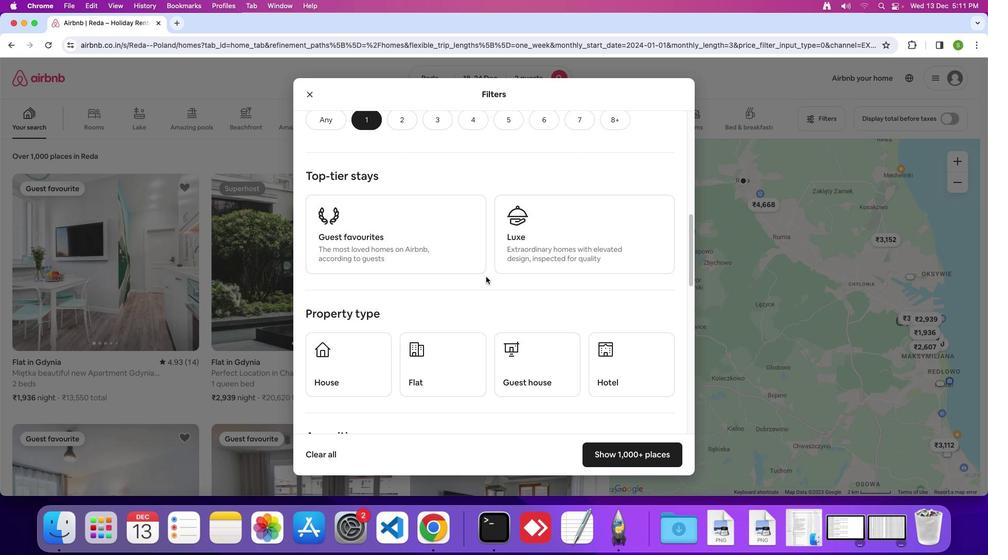 
Action: Mouse scrolled (483, 274) with delta (-2, -2)
Screenshot: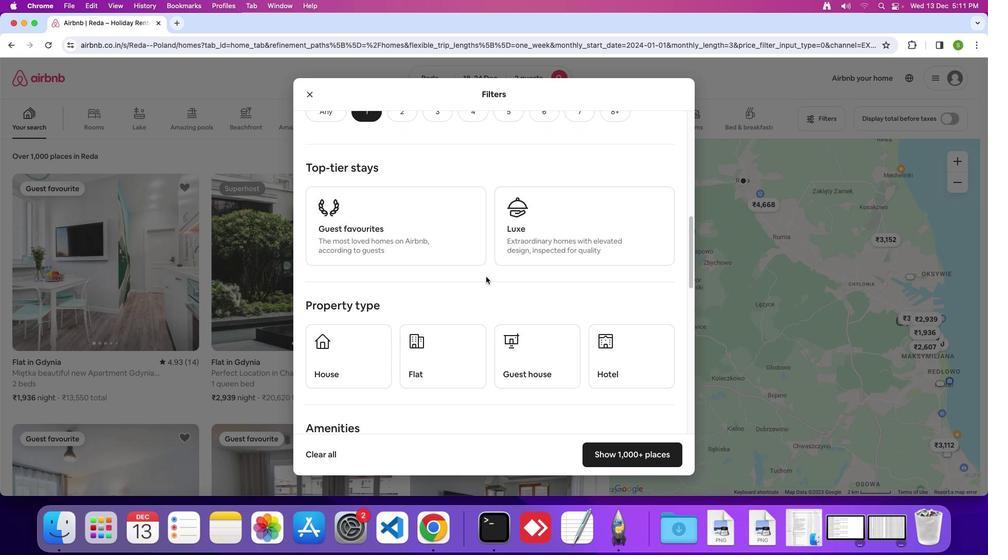 
Action: Mouse moved to (431, 341)
Screenshot: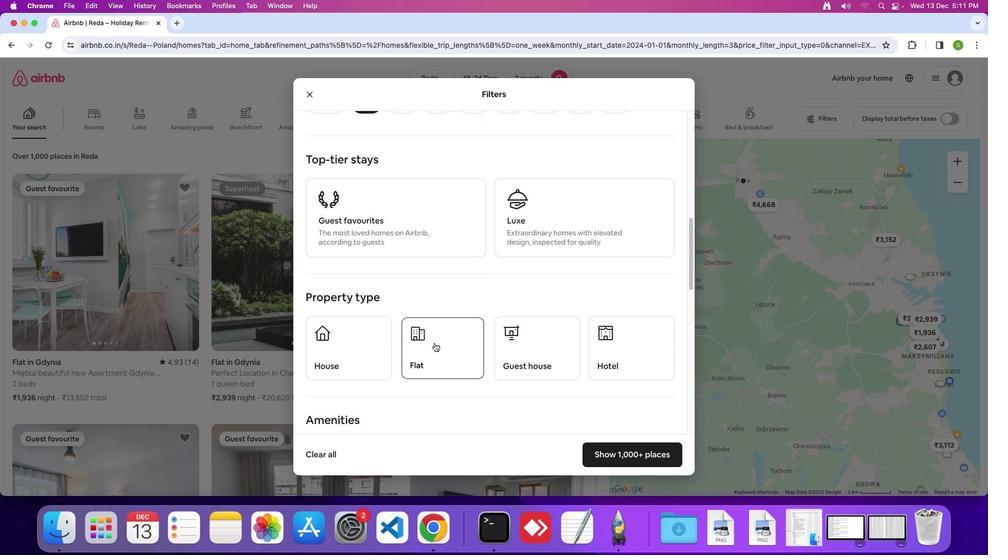 
Action: Mouse pressed left at (431, 341)
Screenshot: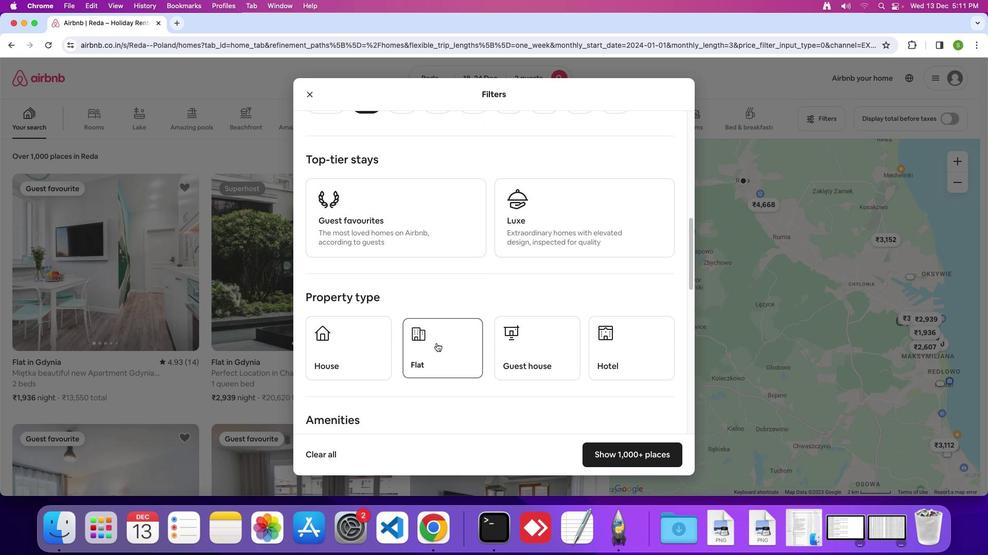 
Action: Mouse moved to (601, 336)
Screenshot: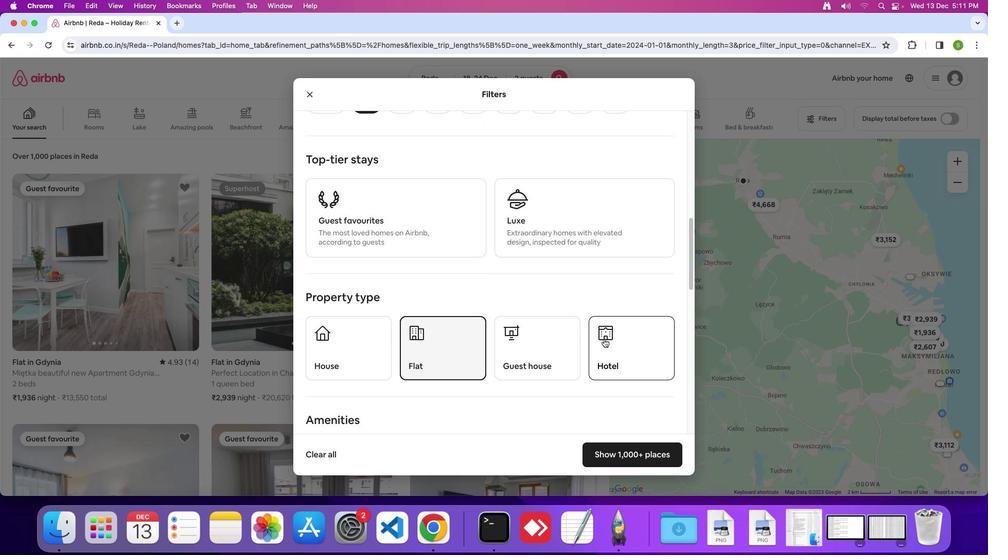 
Action: Mouse pressed left at (601, 336)
Screenshot: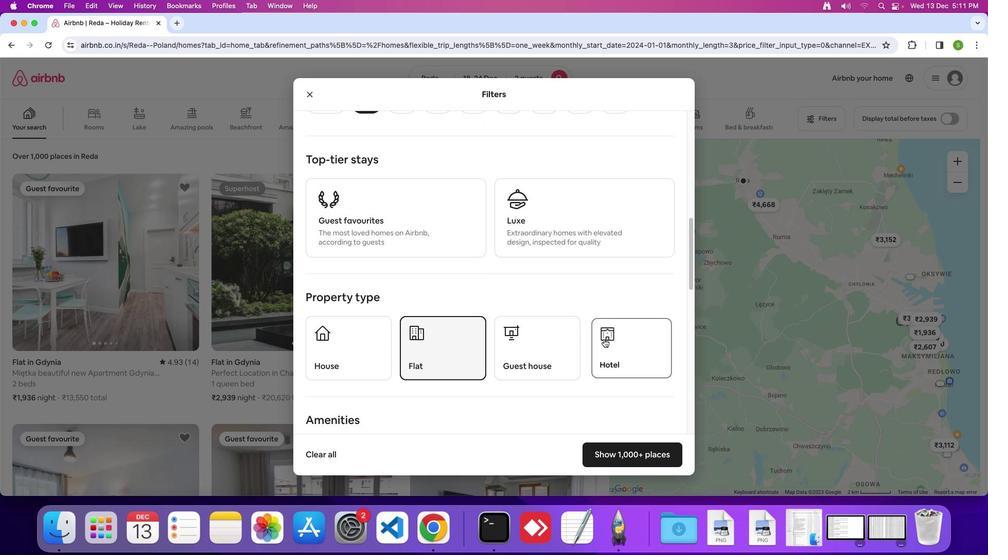 
Action: Mouse moved to (508, 313)
Screenshot: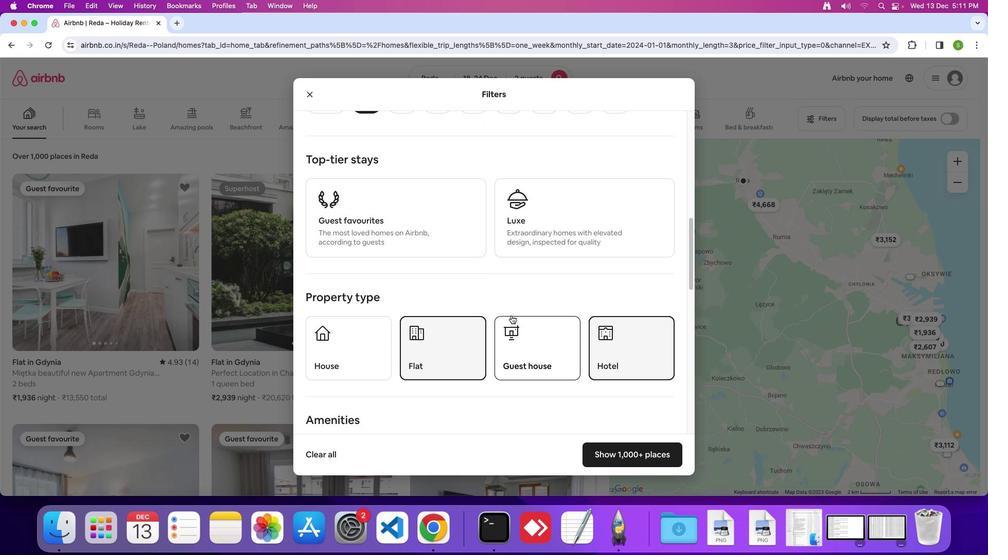 
Action: Mouse scrolled (508, 313) with delta (-2, -2)
Screenshot: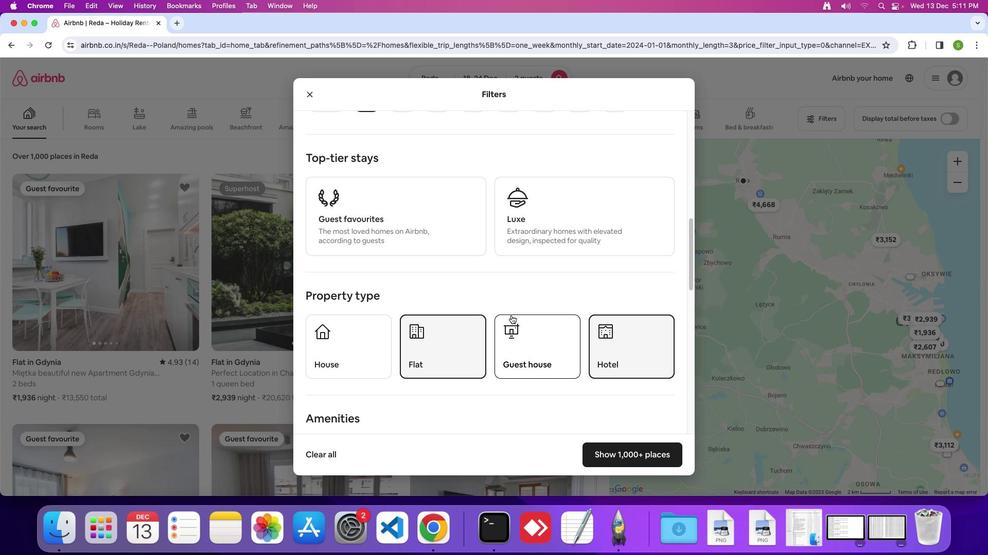 
Action: Mouse scrolled (508, 313) with delta (-2, -2)
Screenshot: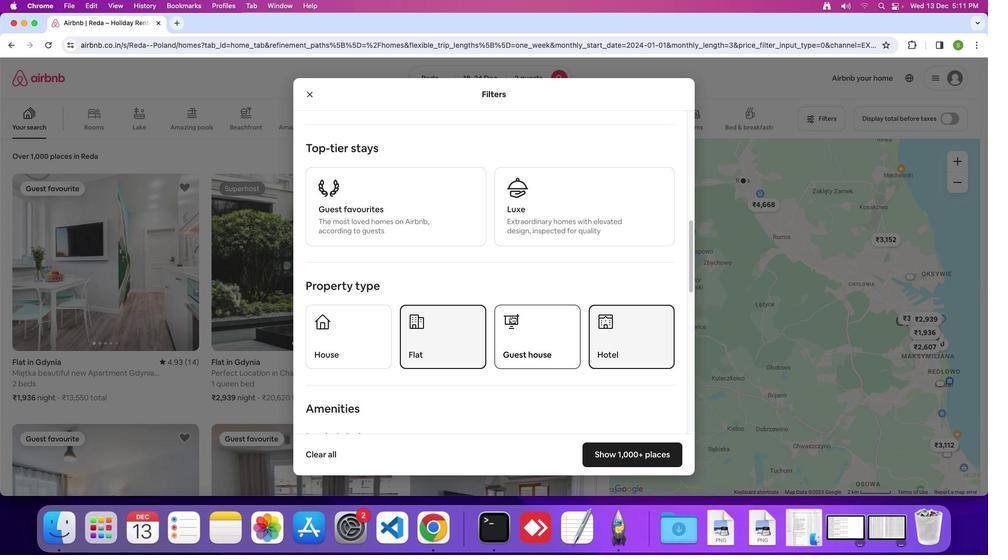 
Action: Mouse moved to (508, 313)
Screenshot: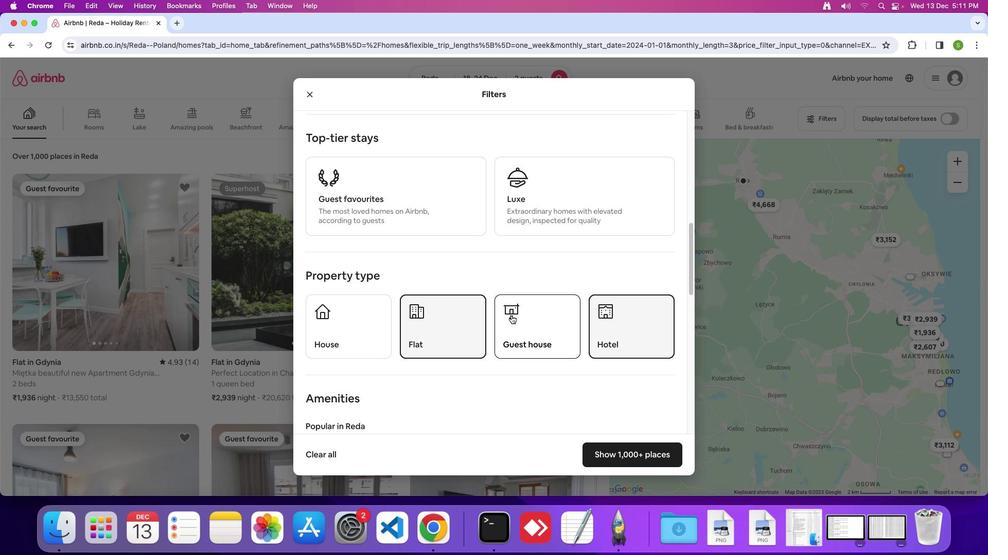 
Action: Mouse scrolled (508, 313) with delta (-2, -3)
Screenshot: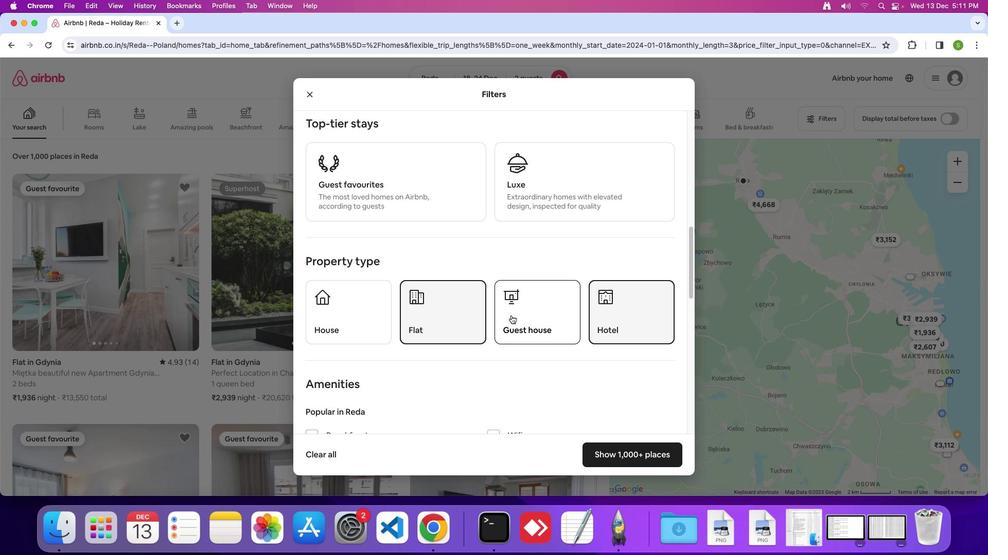 
Action: Mouse scrolled (508, 313) with delta (-2, -2)
Screenshot: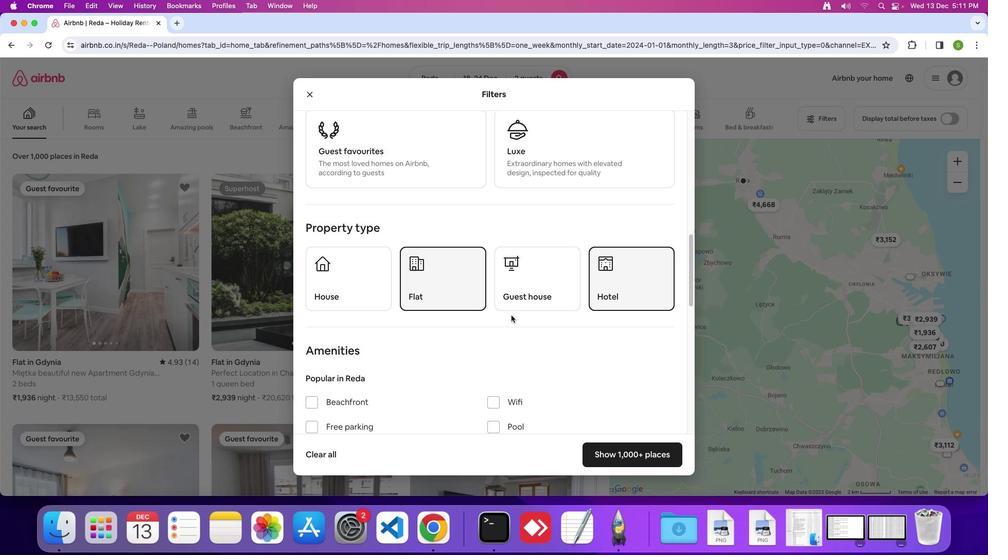 
Action: Mouse scrolled (508, 313) with delta (-2, -2)
Screenshot: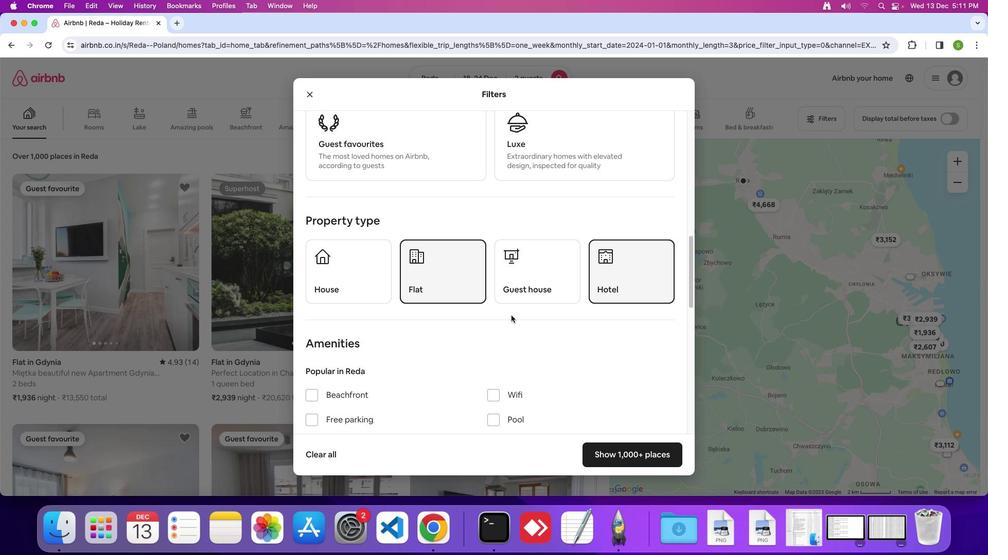 
Action: Mouse scrolled (508, 313) with delta (-2, -2)
Screenshot: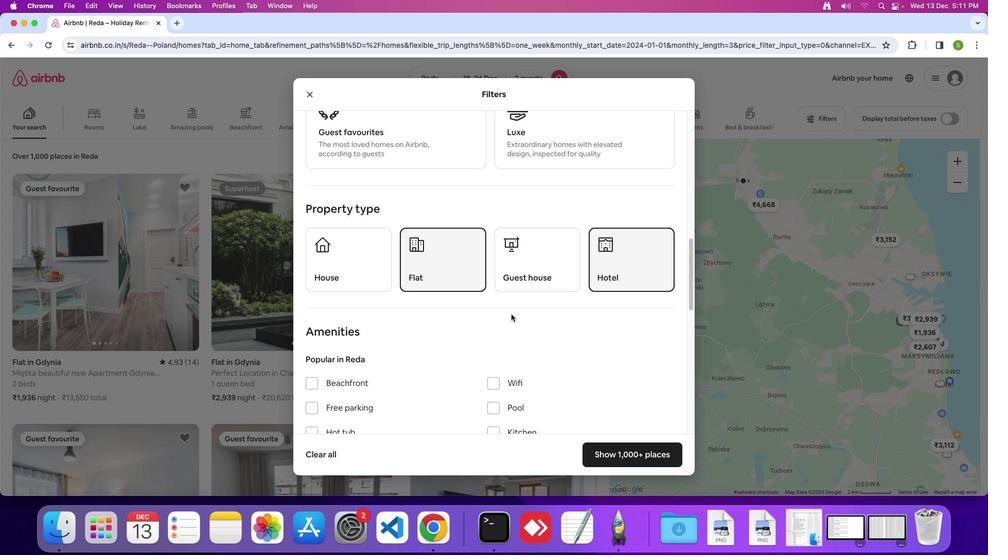 
Action: Mouse scrolled (508, 313) with delta (-2, -2)
Screenshot: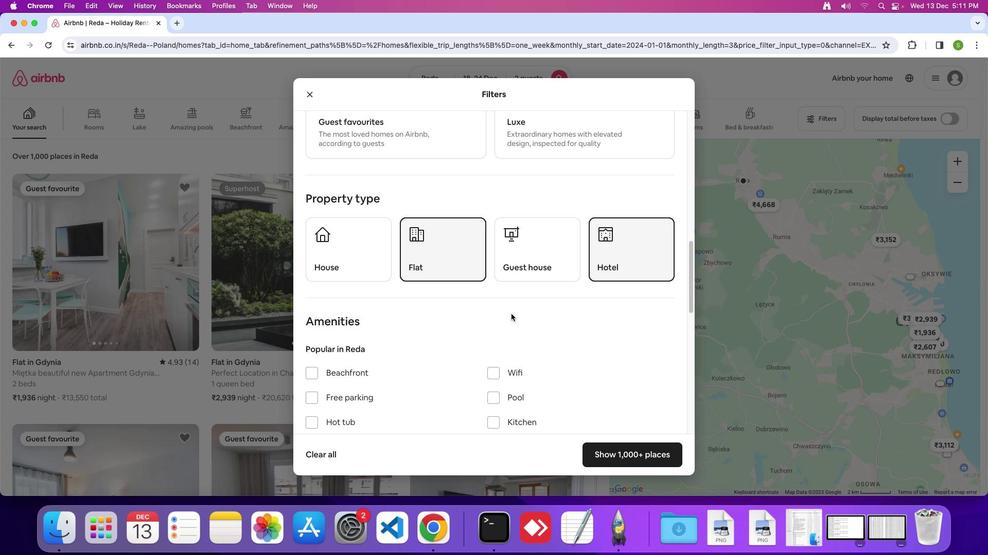 
Action: Mouse moved to (508, 311)
Screenshot: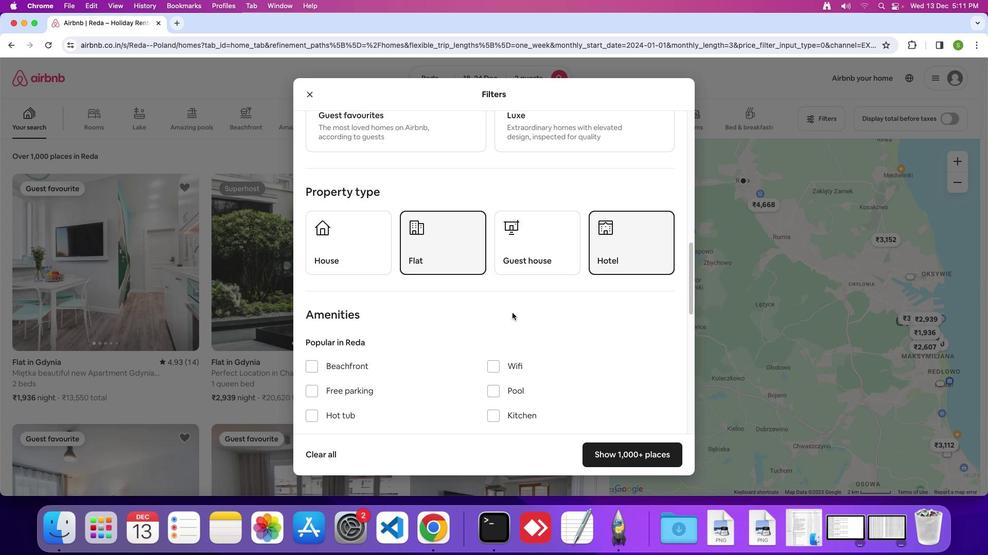 
Action: Mouse scrolled (508, 311) with delta (-2, -2)
Screenshot: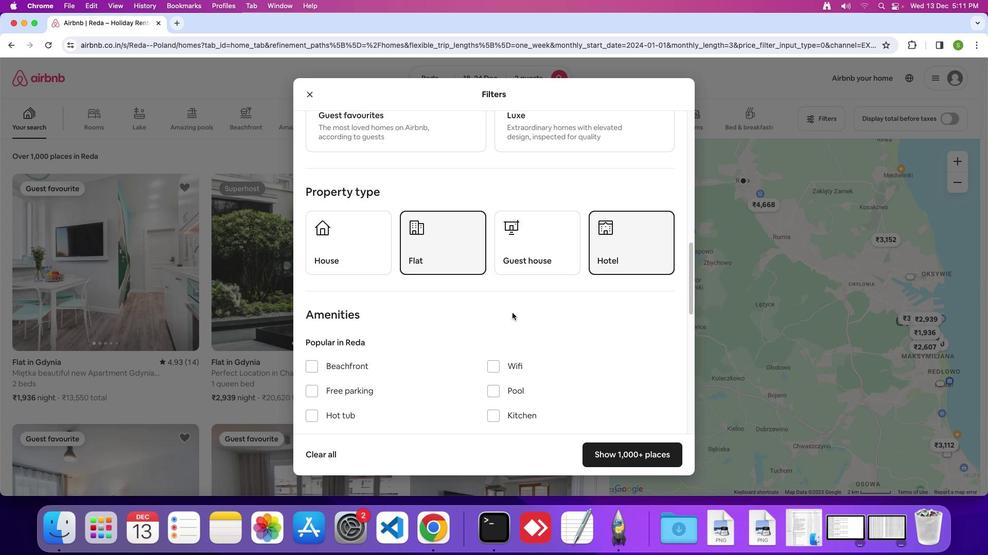 
Action: Mouse moved to (509, 310)
Screenshot: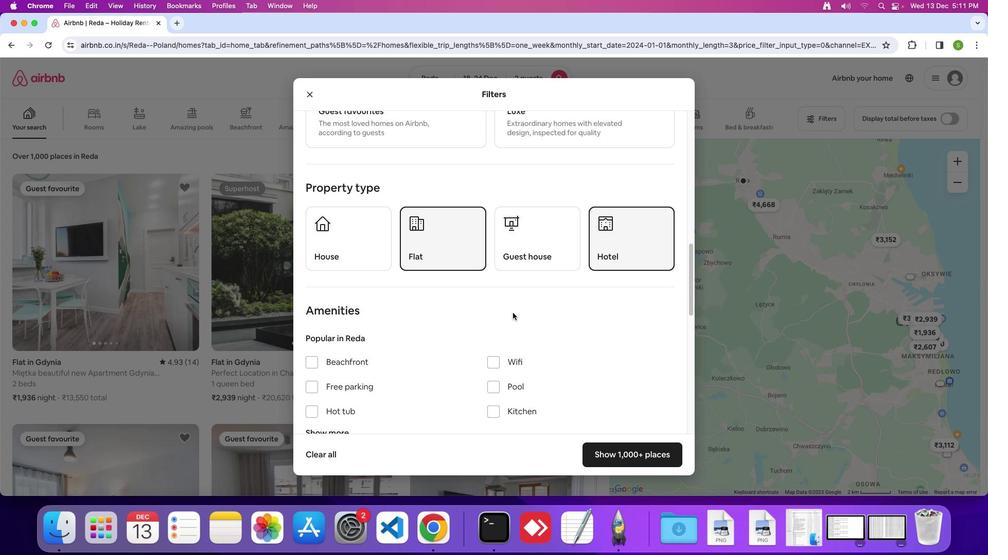 
Action: Mouse scrolled (509, 310) with delta (-2, -2)
Screenshot: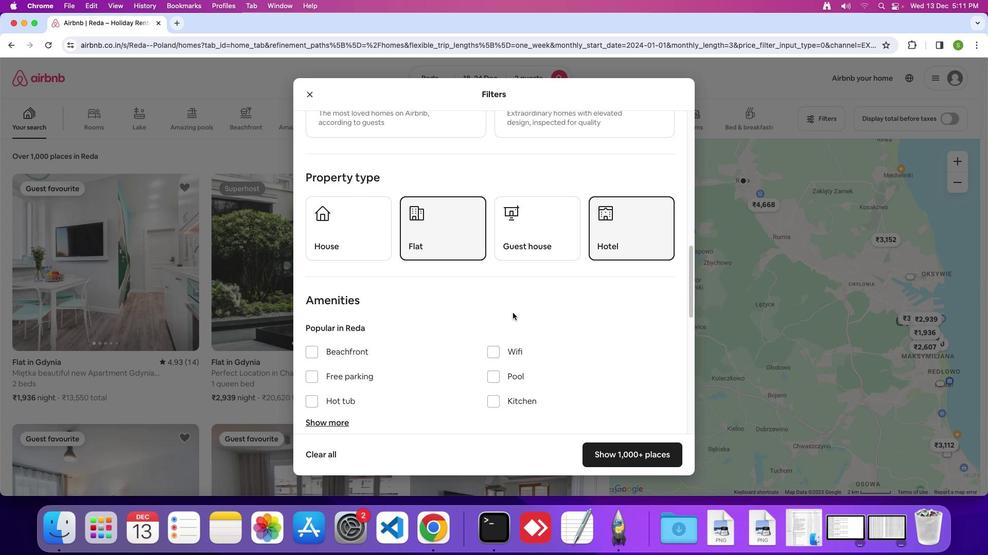 
Action: Mouse moved to (509, 310)
Screenshot: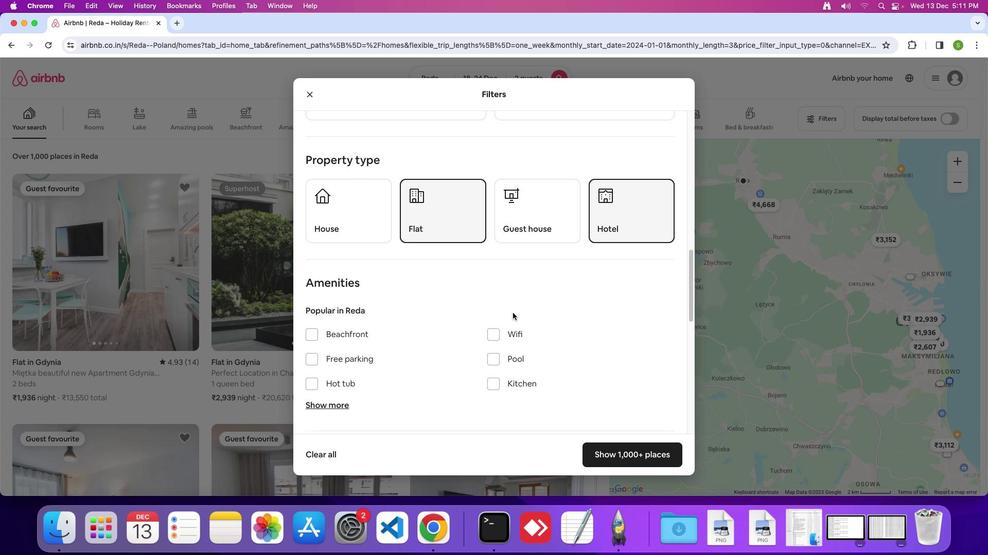 
Action: Mouse scrolled (509, 310) with delta (-2, -2)
Screenshot: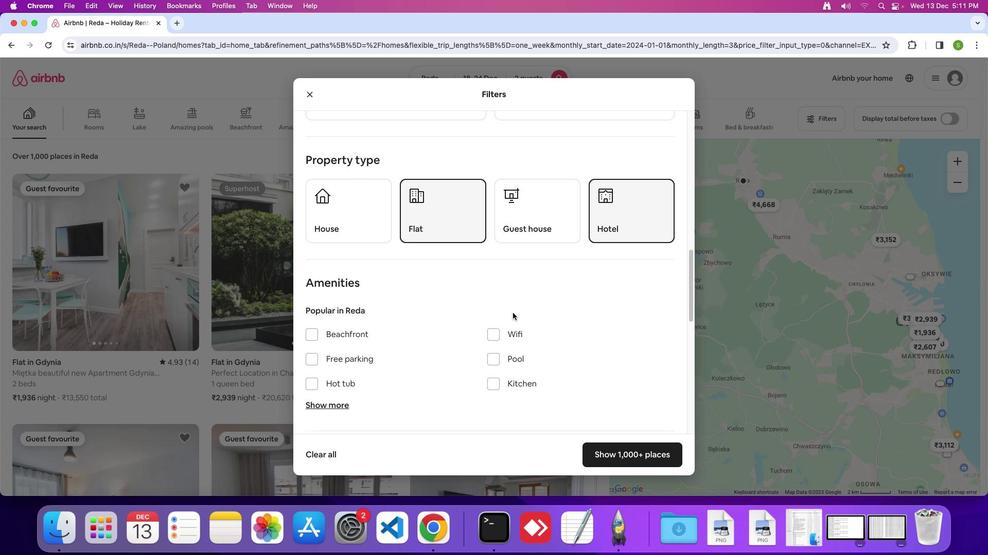 
Action: Mouse moved to (510, 309)
Screenshot: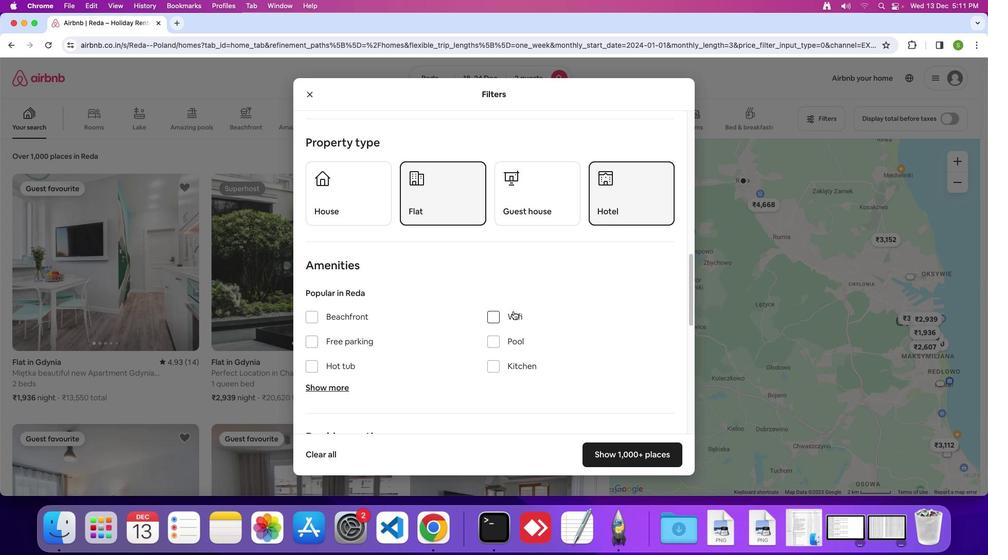 
Action: Mouse scrolled (510, 309) with delta (-2, -2)
Screenshot: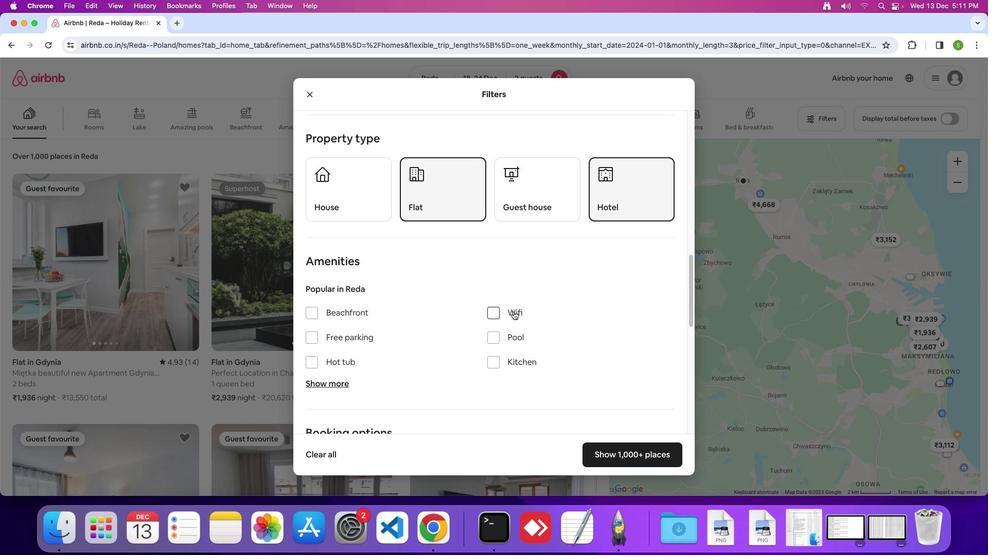 
Action: Mouse scrolled (510, 309) with delta (-2, -2)
Screenshot: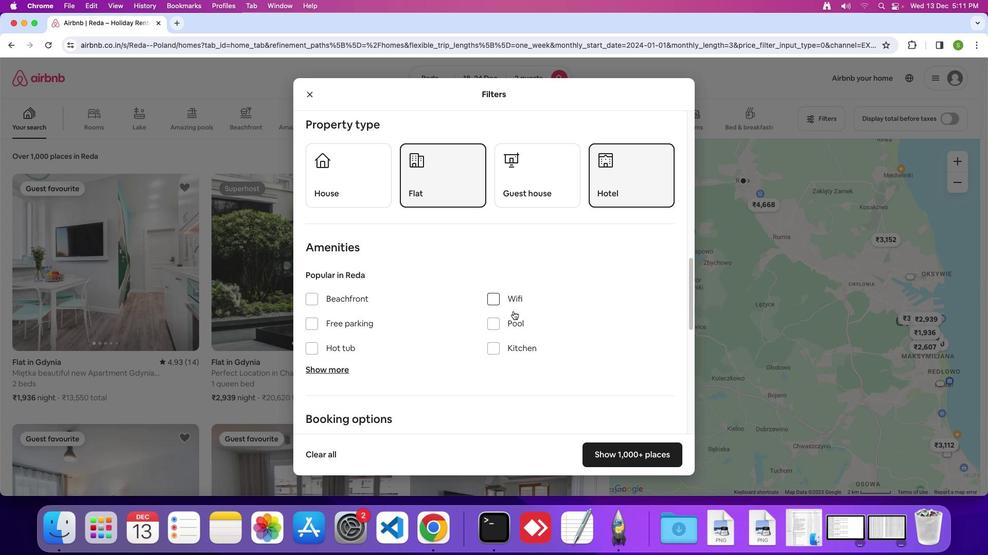 
Action: Mouse scrolled (510, 309) with delta (-2, -3)
Screenshot: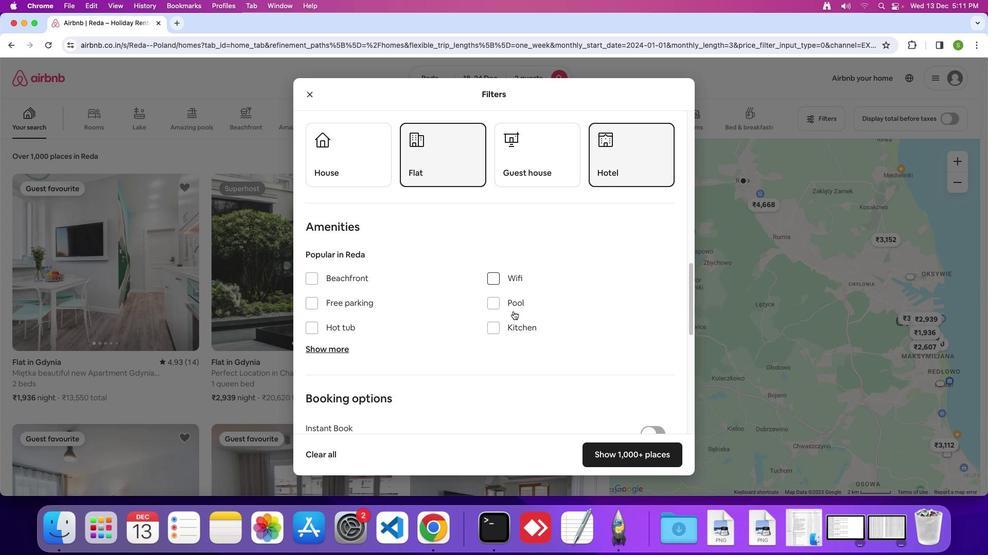 
Action: Mouse scrolled (510, 309) with delta (-2, -2)
Screenshot: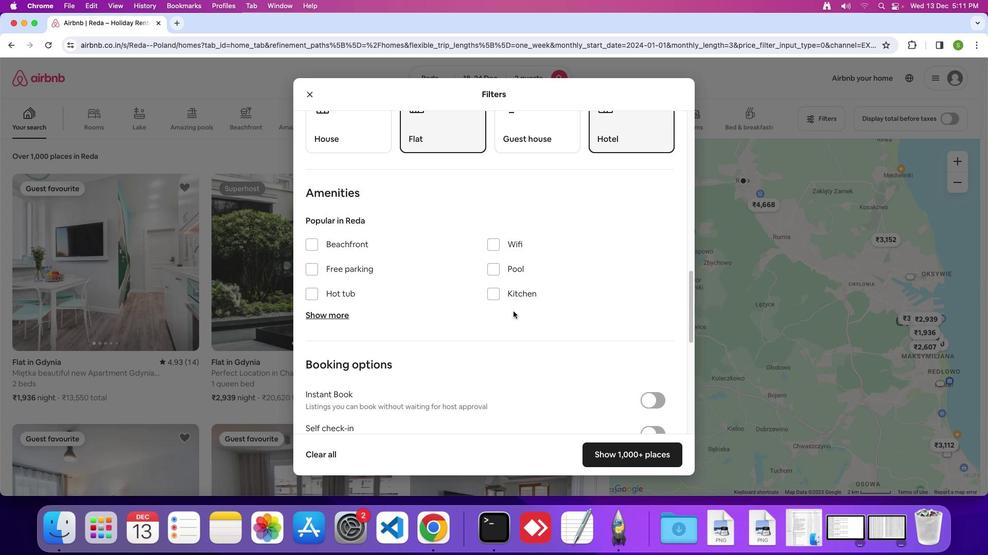 
Action: Mouse scrolled (510, 309) with delta (-2, -2)
Screenshot: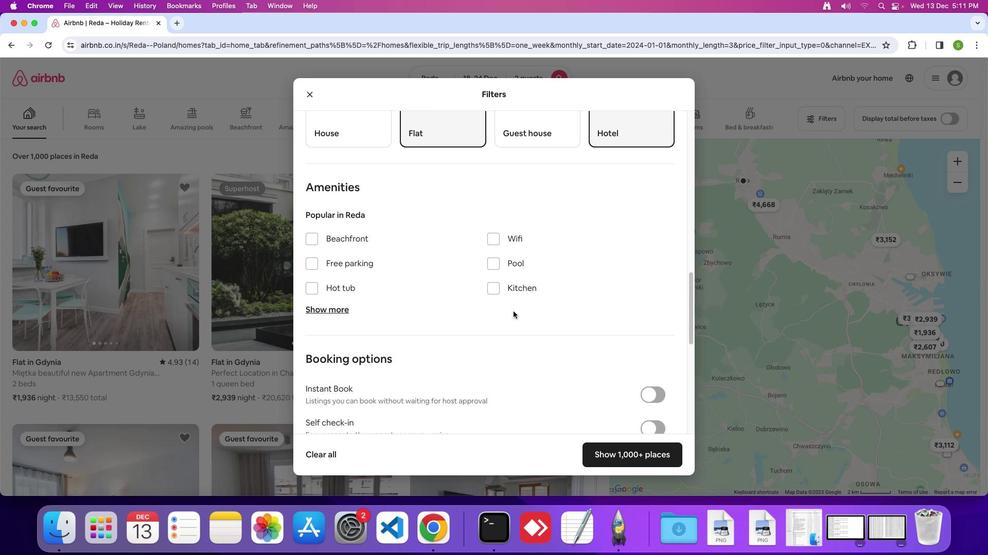 
Action: Mouse moved to (511, 307)
Screenshot: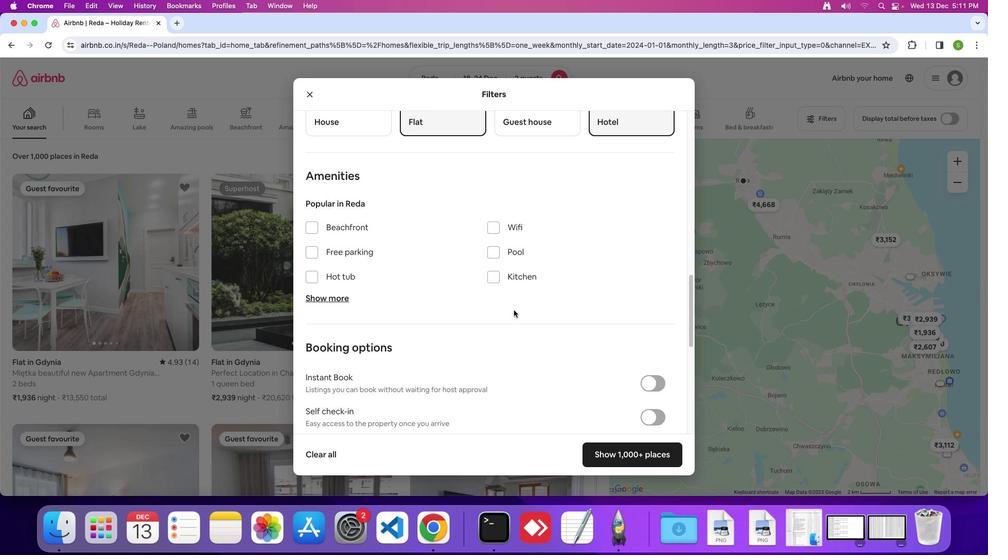 
Action: Mouse scrolled (511, 307) with delta (-2, -2)
Screenshot: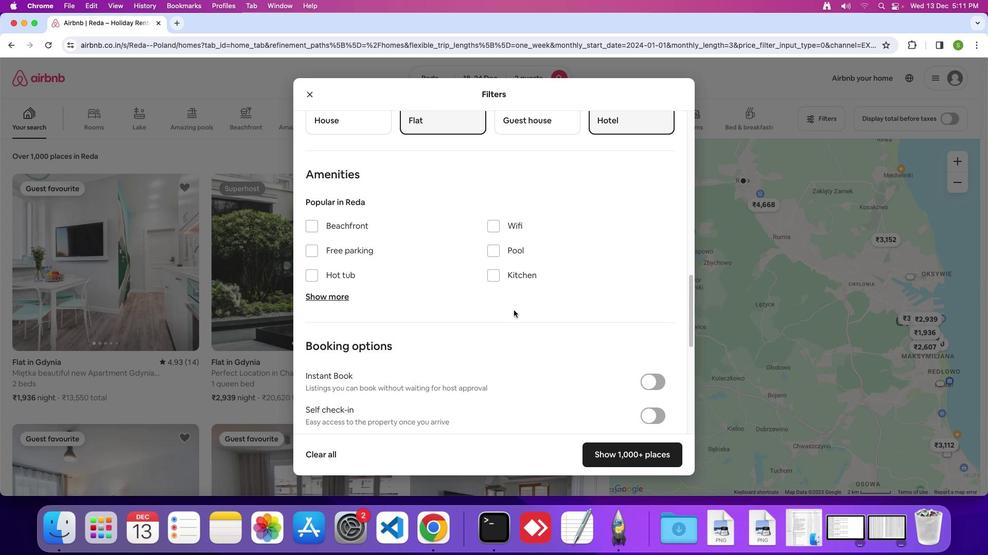 
Action: Mouse moved to (511, 307)
Screenshot: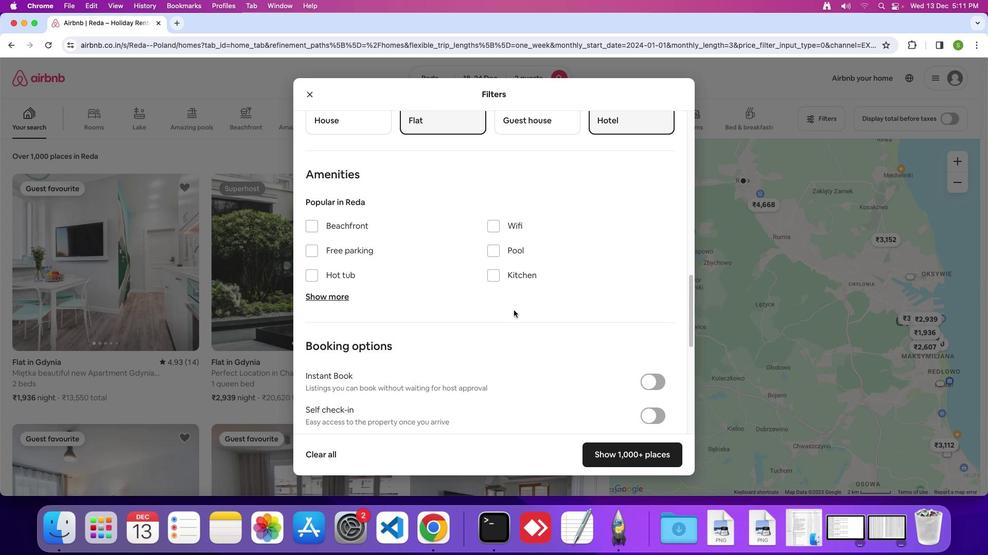 
Action: Mouse scrolled (511, 307) with delta (-2, -2)
Screenshot: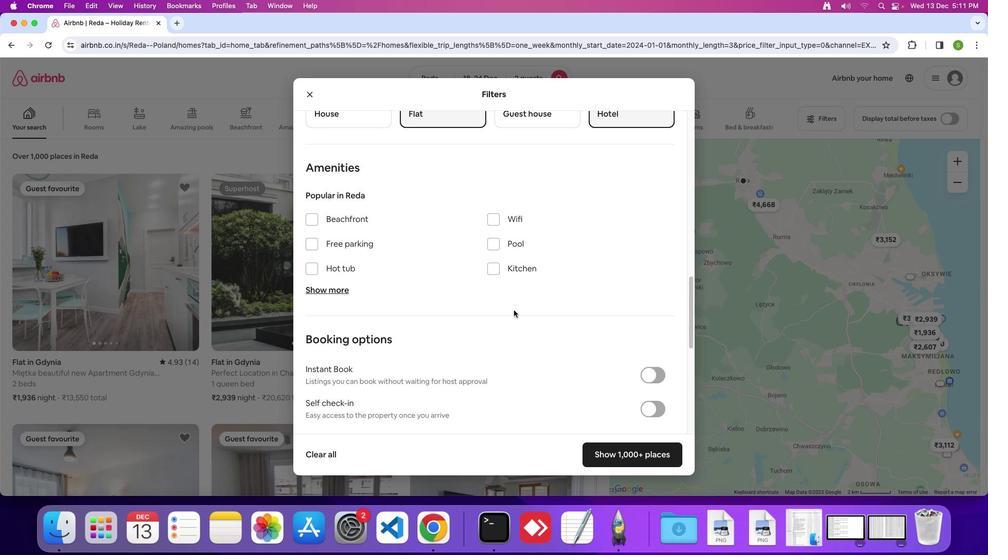 
Action: Mouse scrolled (511, 307) with delta (-2, -2)
Screenshot: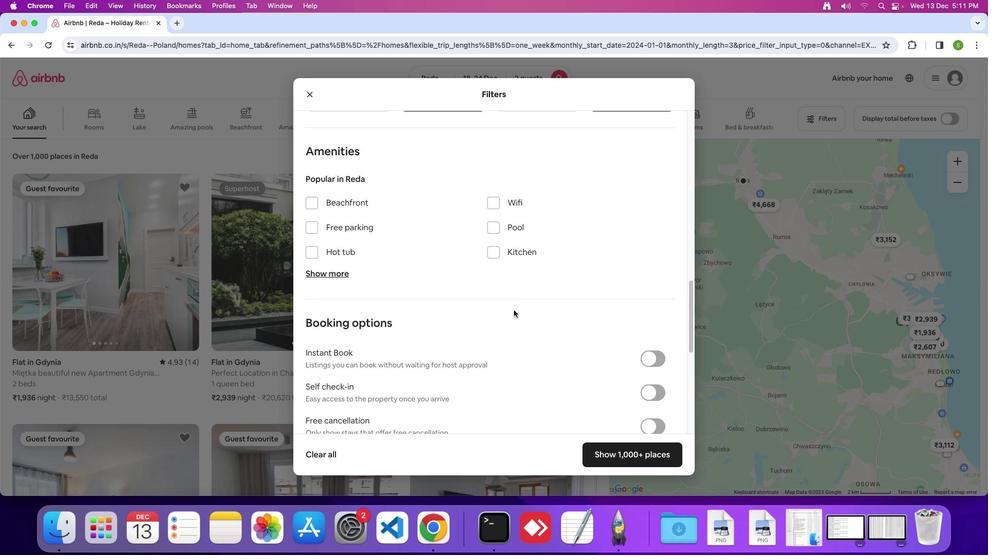 
Action: Mouse moved to (334, 259)
Screenshot: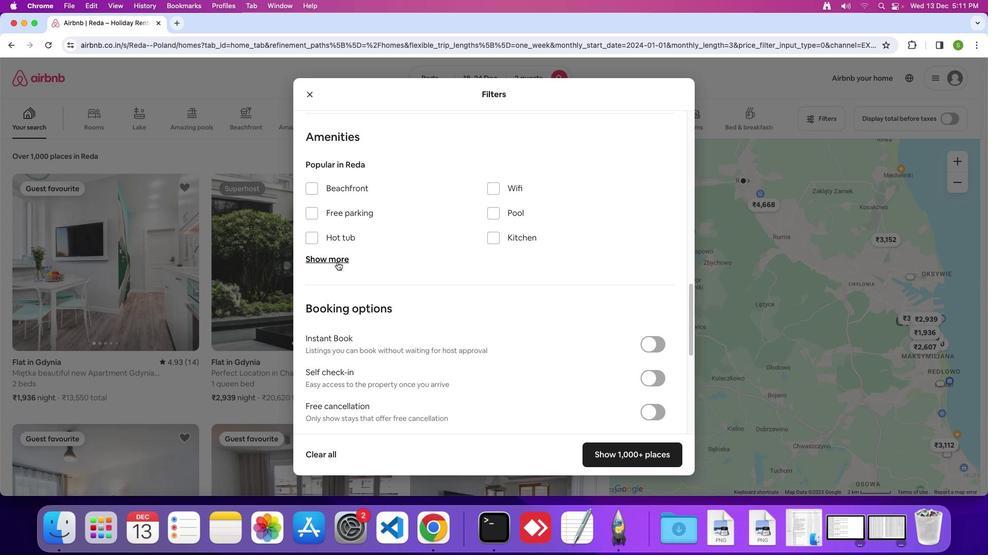 
Action: Mouse pressed left at (334, 259)
Screenshot: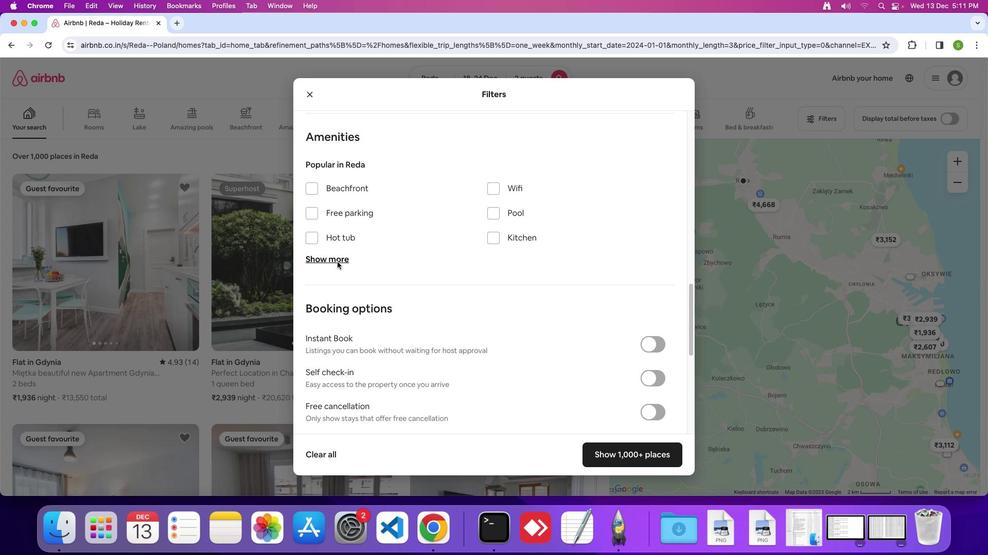 
Action: Mouse moved to (505, 282)
Screenshot: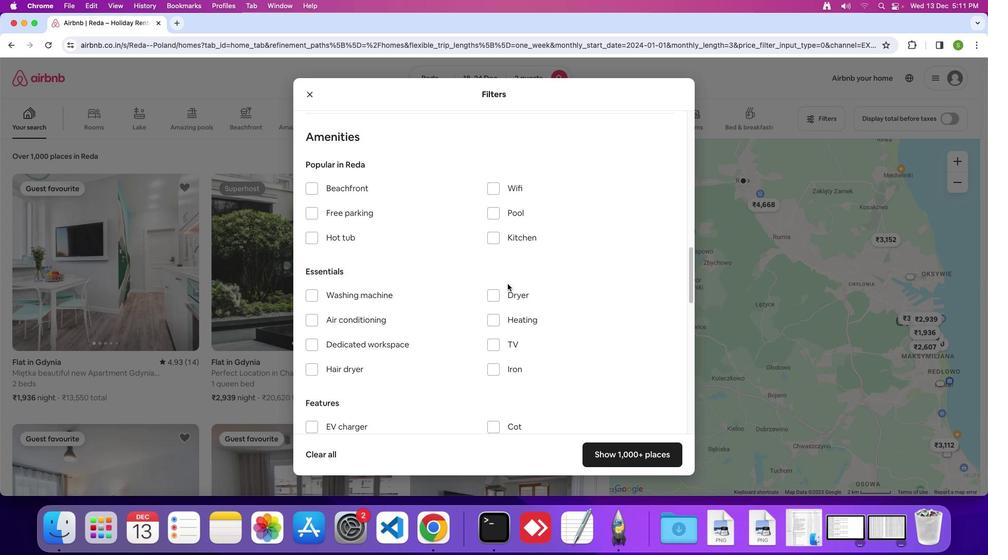 
Action: Mouse scrolled (505, 282) with delta (-2, -2)
Screenshot: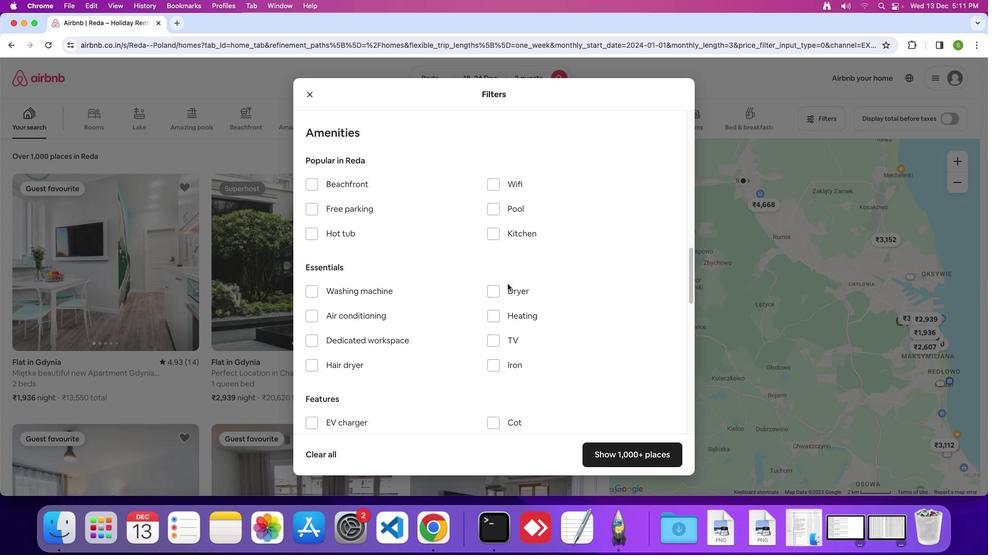
Action: Mouse scrolled (505, 282) with delta (-2, -2)
Screenshot: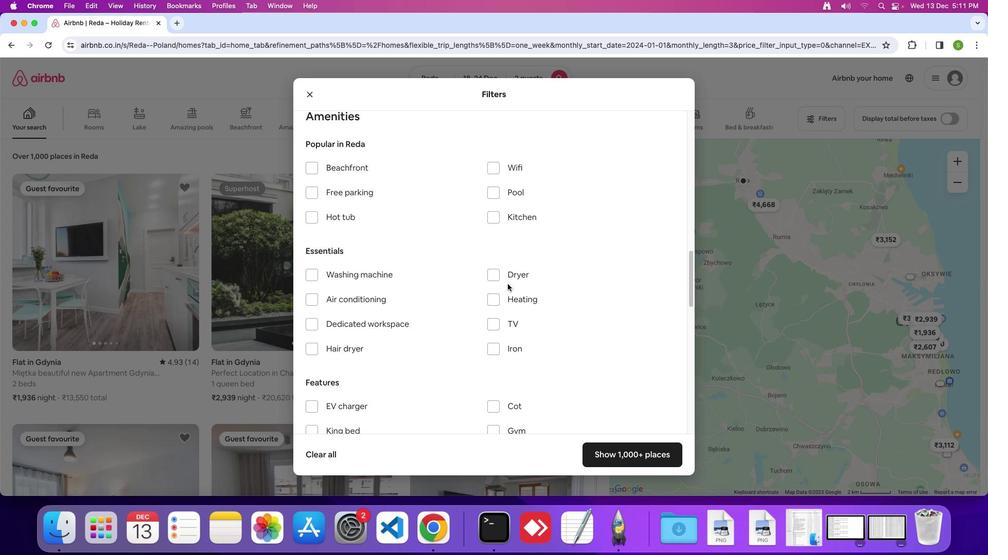
Action: Mouse scrolled (505, 282) with delta (-2, -3)
Screenshot: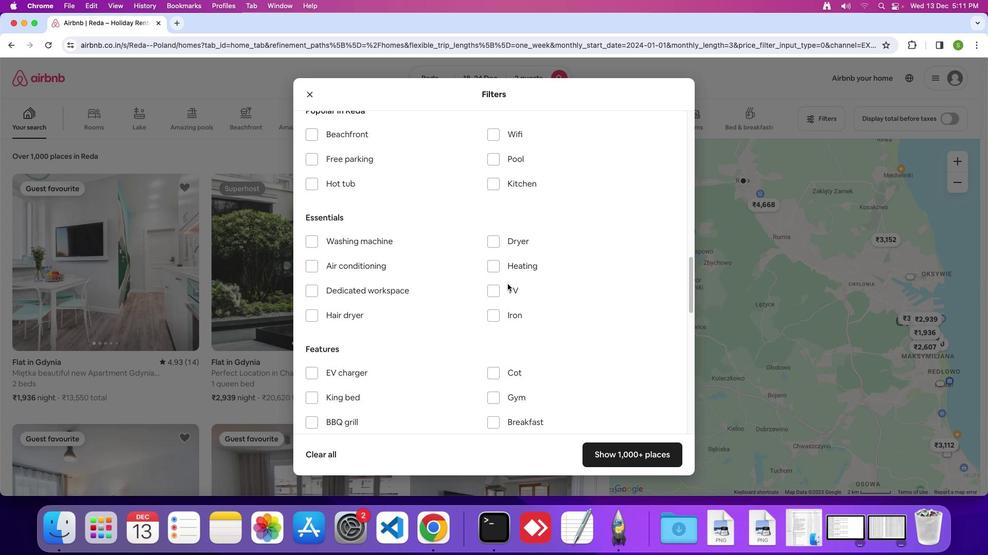 
Action: Mouse scrolled (505, 282) with delta (-2, -2)
Screenshot: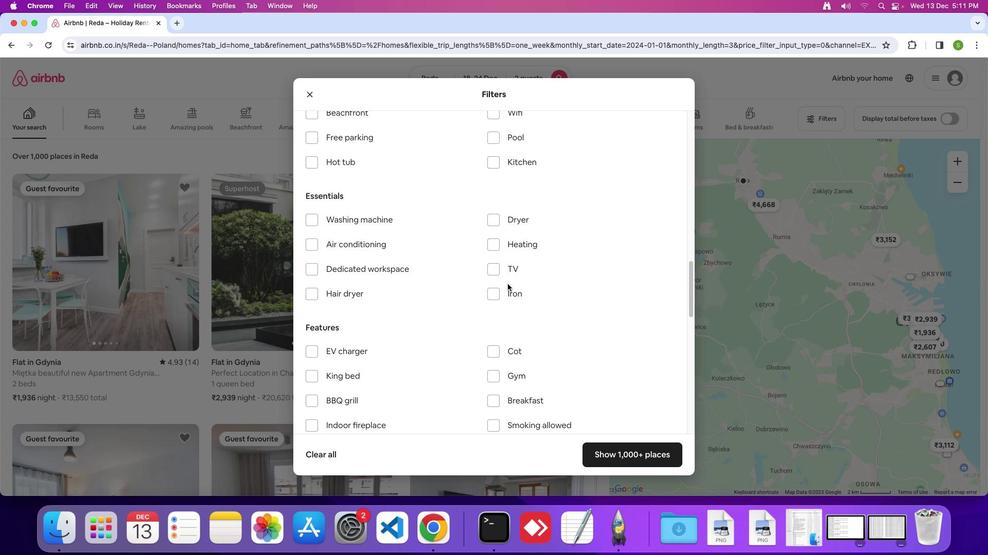 
Action: Mouse scrolled (505, 282) with delta (-2, -2)
Screenshot: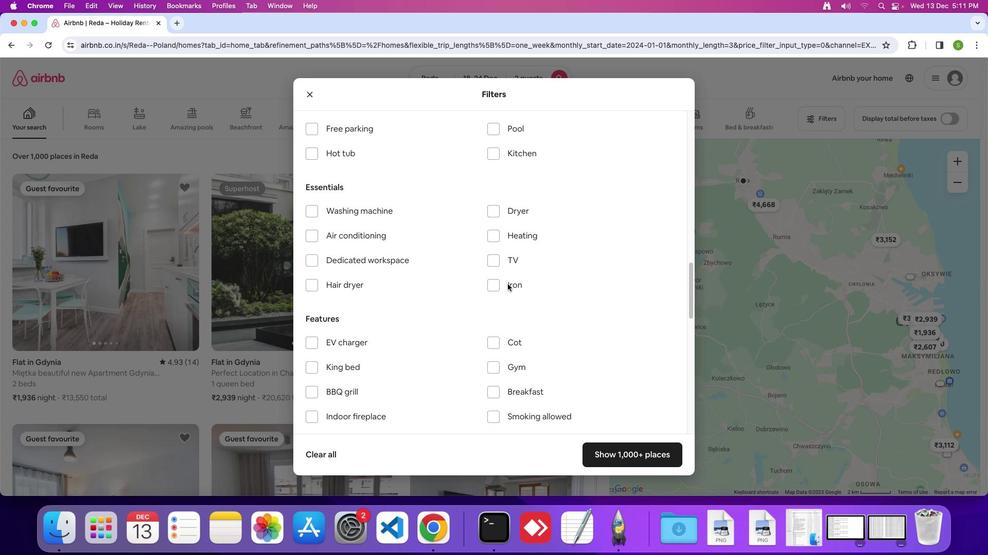 
Action: Mouse scrolled (505, 282) with delta (-2, -2)
Screenshot: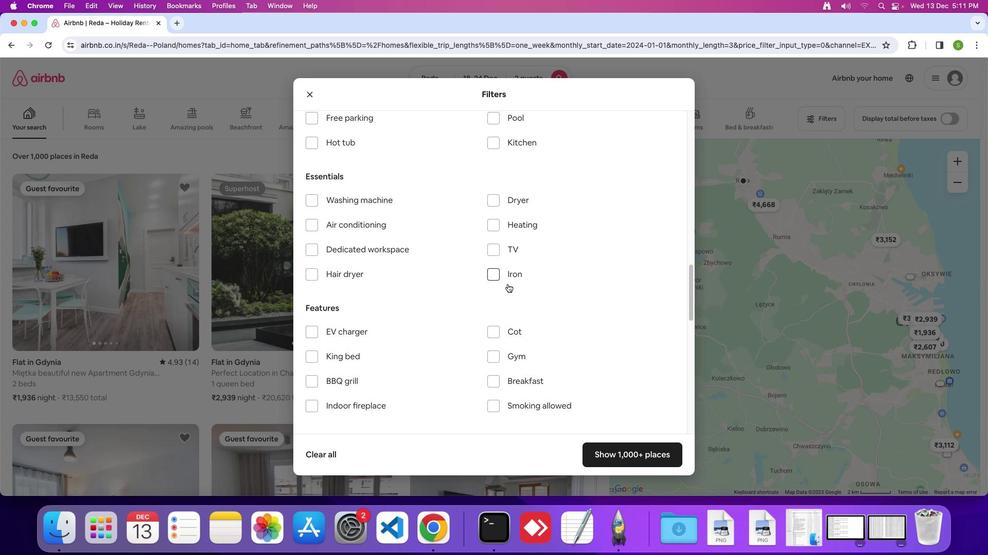 
Action: Mouse scrolled (505, 282) with delta (-2, -2)
Screenshot: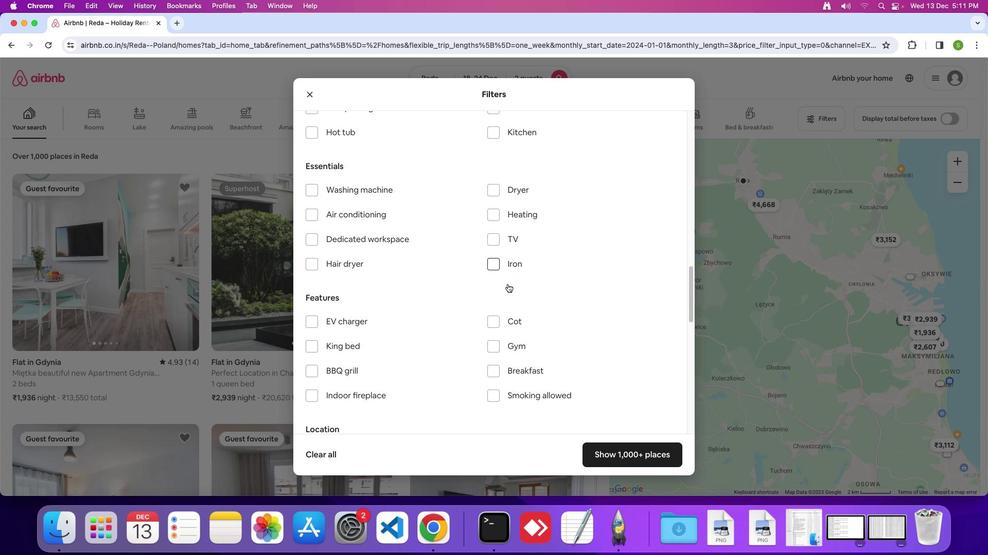 
Action: Mouse scrolled (505, 282) with delta (-2, -2)
Screenshot: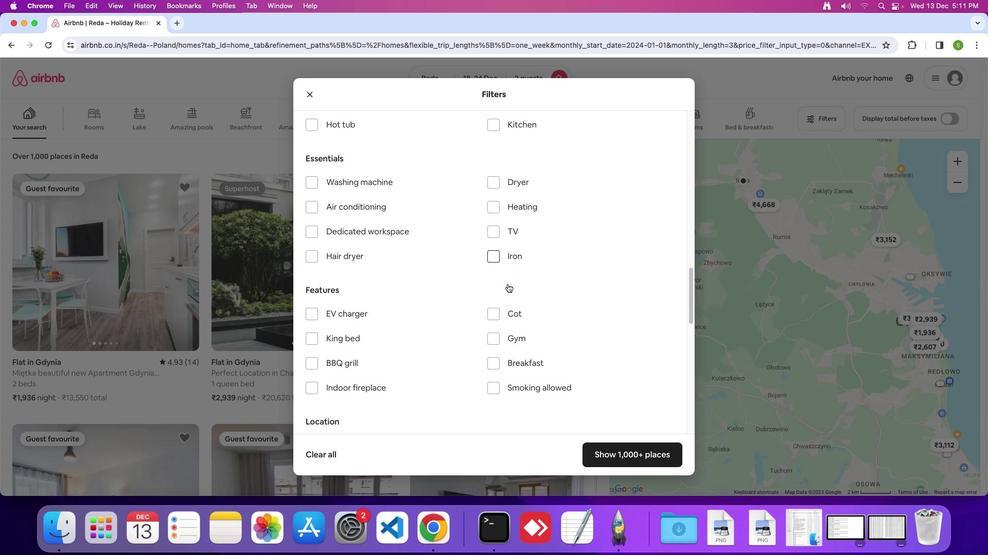 
Action: Mouse scrolled (505, 282) with delta (-2, -2)
Screenshot: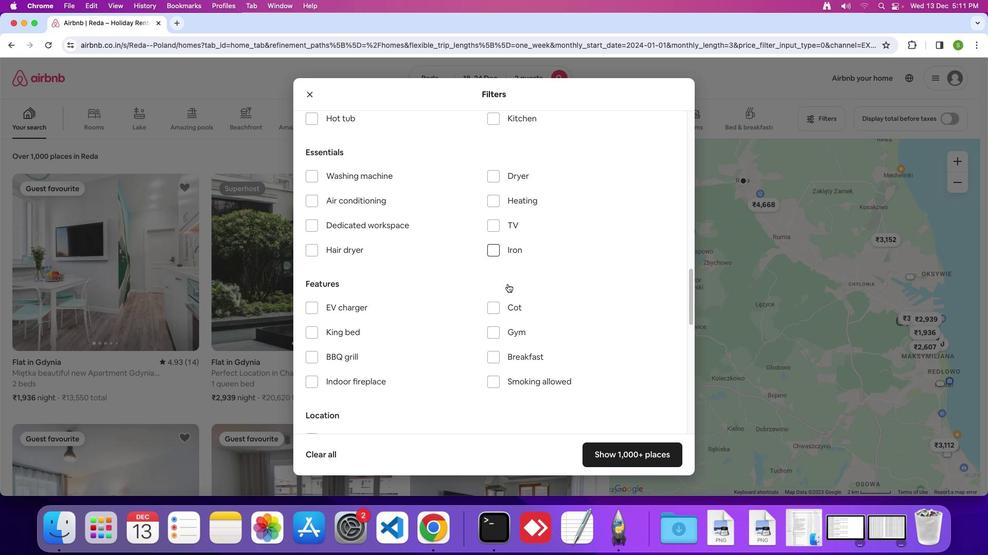 
Action: Mouse scrolled (505, 282) with delta (-2, -2)
Screenshot: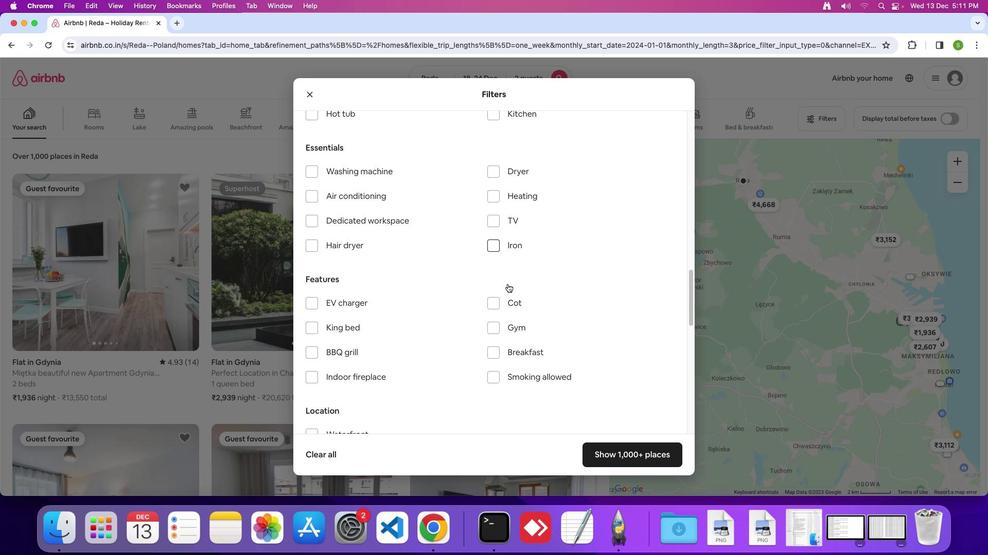 
Action: Mouse scrolled (505, 282) with delta (-2, -2)
Screenshot: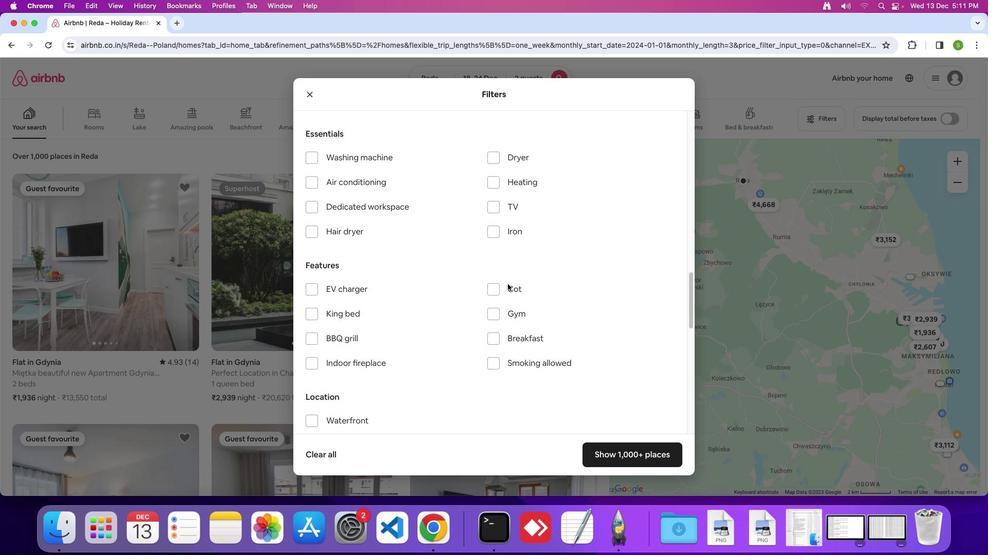 
Action: Mouse scrolled (505, 282) with delta (-2, -2)
Screenshot: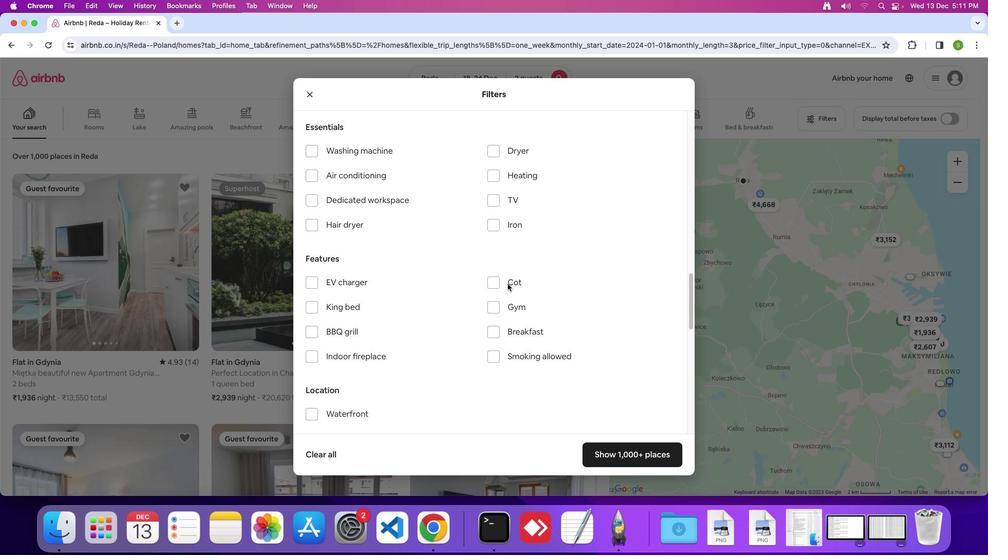 
Action: Mouse scrolled (505, 282) with delta (-2, -3)
Screenshot: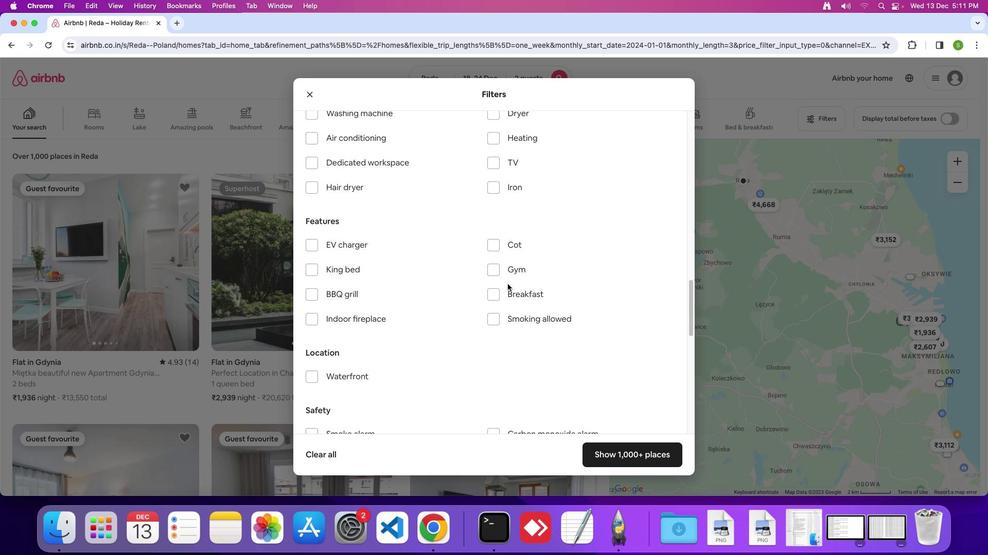 
Action: Mouse scrolled (505, 282) with delta (-2, -1)
Screenshot: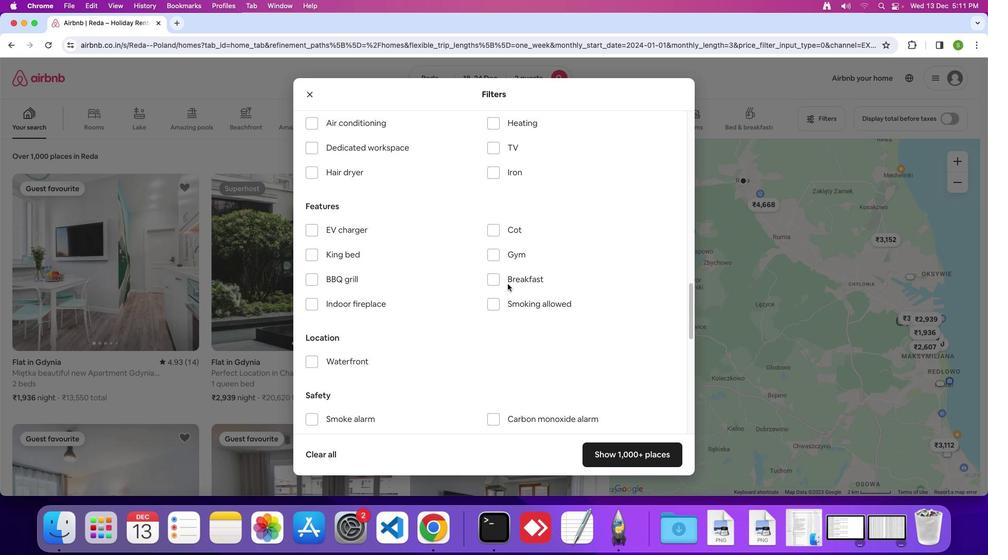
Action: Mouse scrolled (505, 282) with delta (-2, -1)
Screenshot: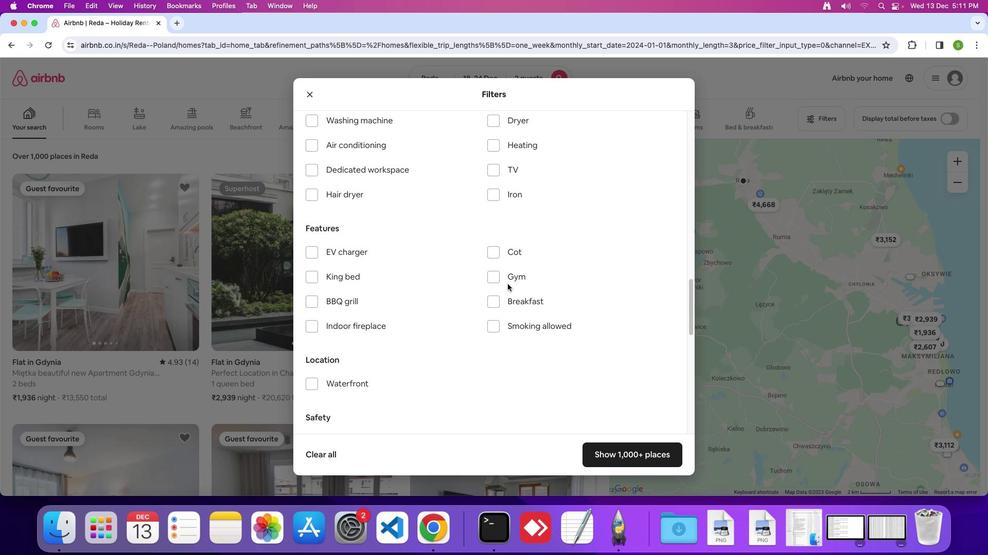 
Action: Mouse scrolled (505, 282) with delta (-2, 0)
Screenshot: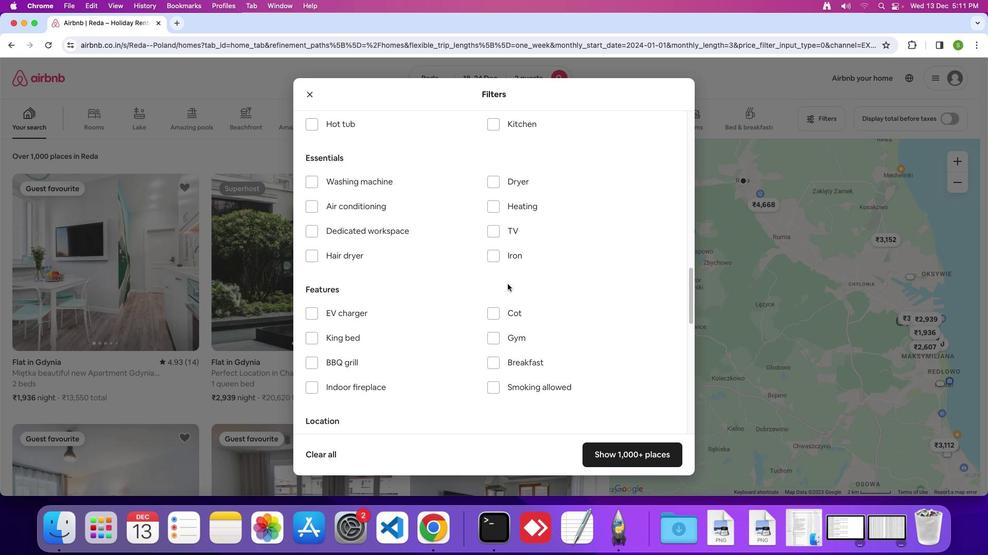 
Action: Mouse moved to (304, 198)
Screenshot: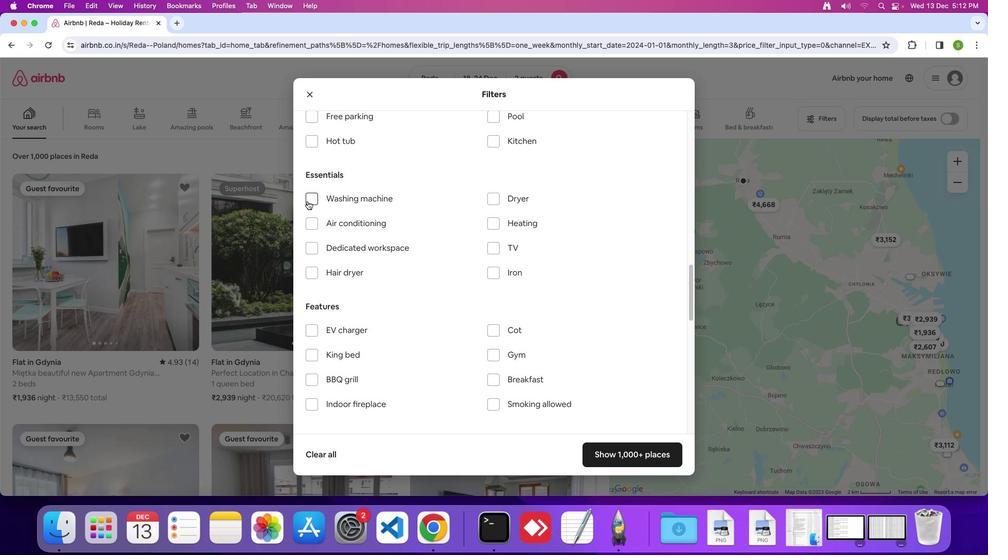 
Action: Mouse pressed left at (304, 198)
Screenshot: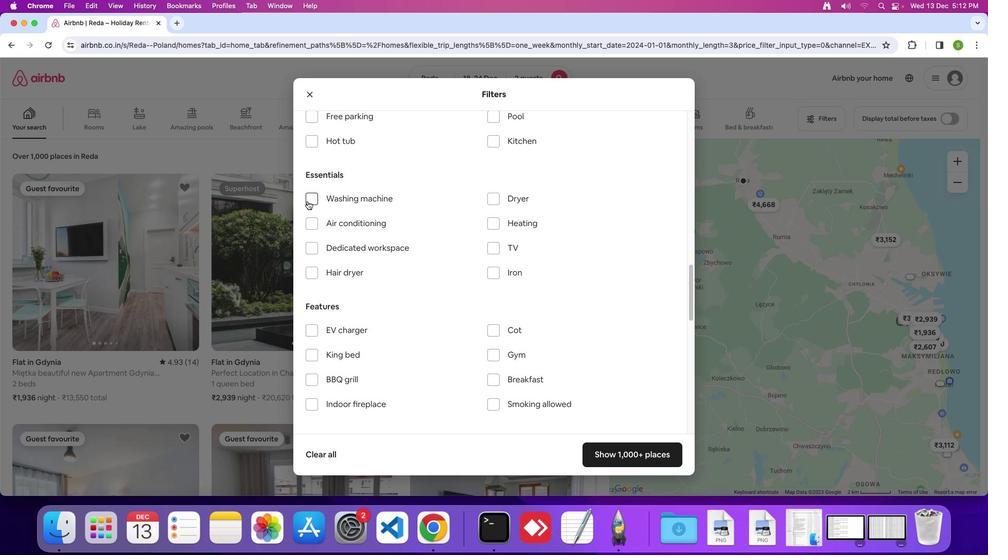 
Action: Mouse moved to (468, 252)
Screenshot: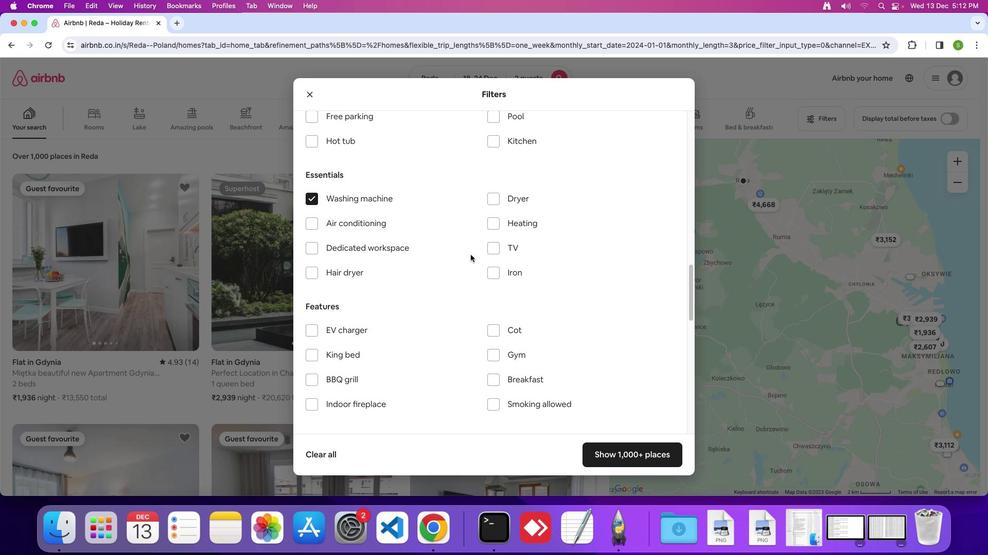 
Action: Mouse scrolled (468, 252) with delta (-2, -2)
Screenshot: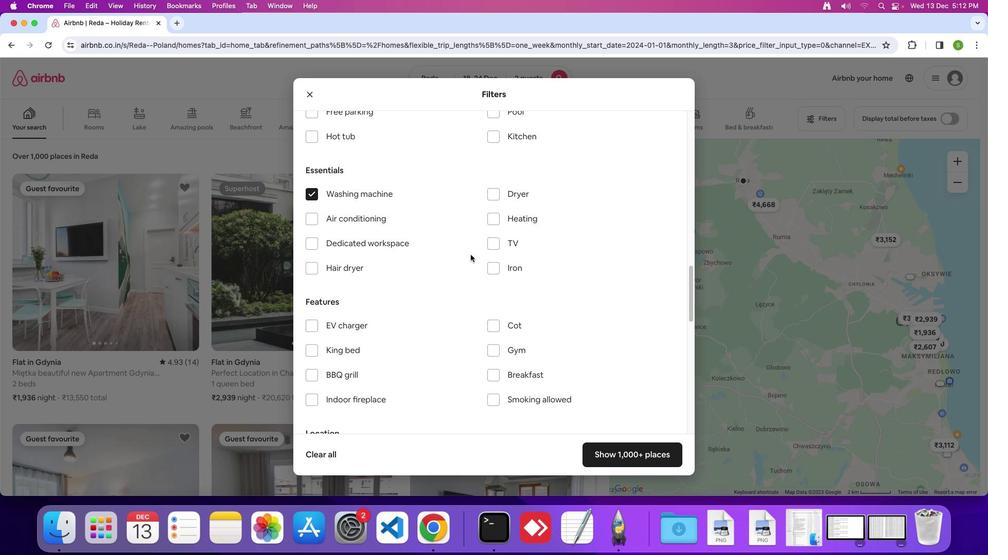 
Action: Mouse scrolled (468, 252) with delta (-2, -2)
Screenshot: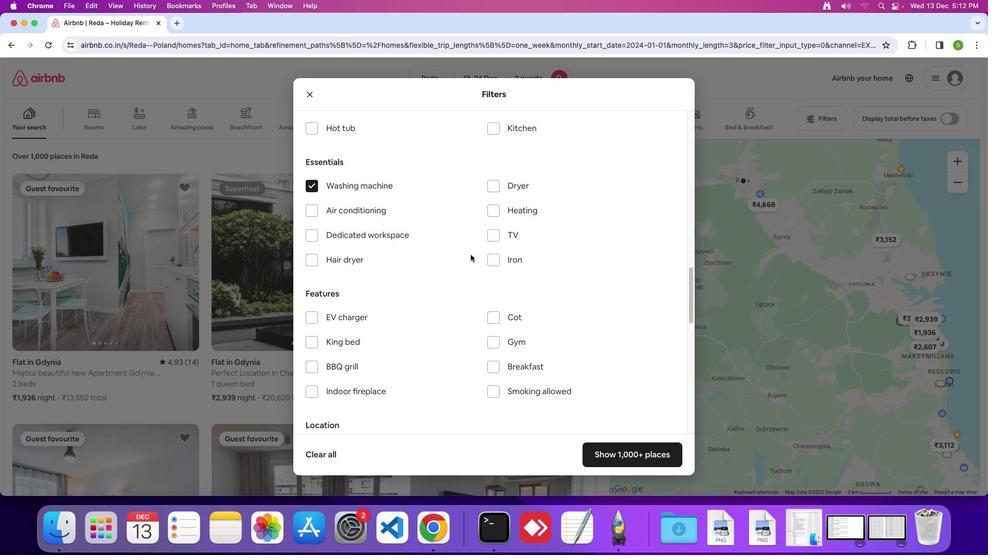 
Action: Mouse scrolled (468, 252) with delta (-2, -2)
Screenshot: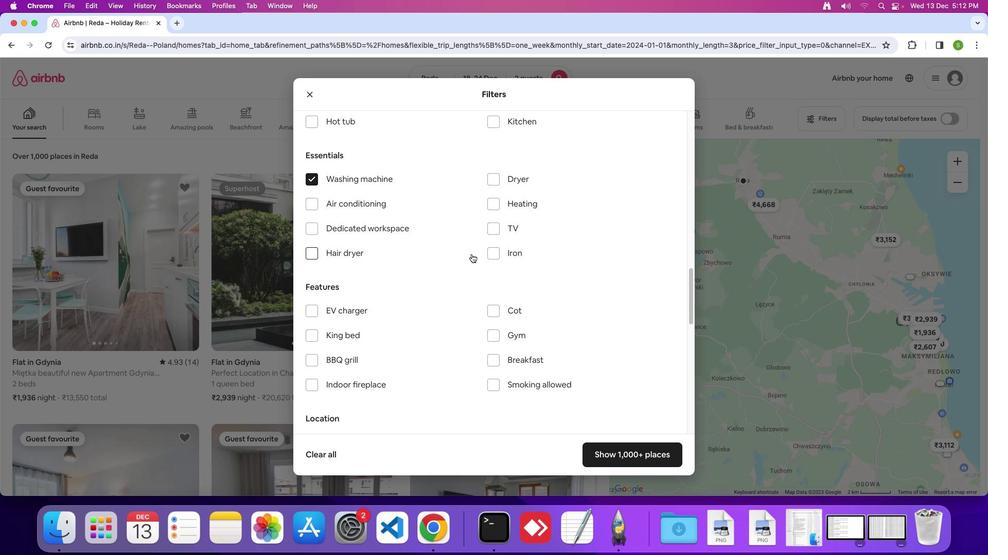 
Action: Mouse moved to (468, 252)
Screenshot: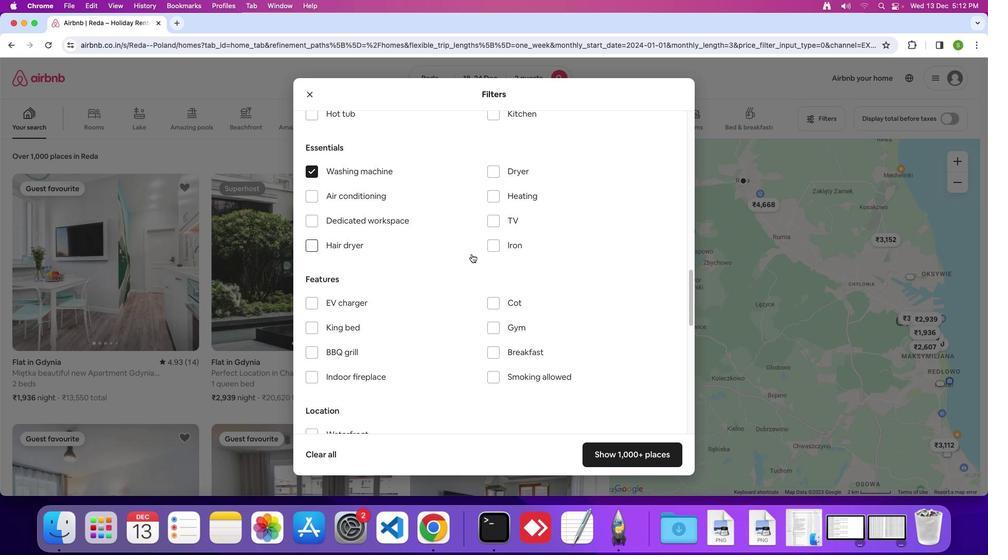 
Action: Mouse scrolled (468, 252) with delta (-2, -2)
Screenshot: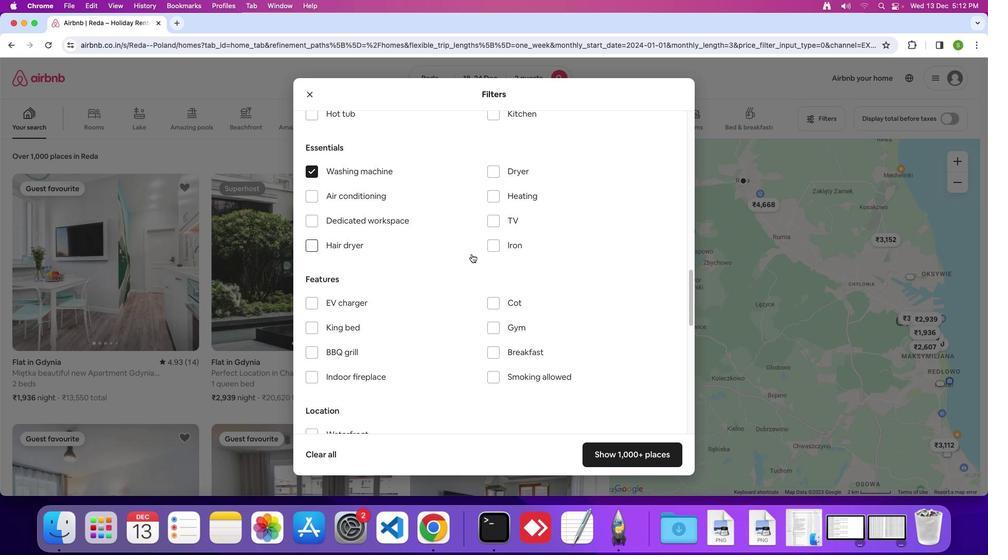 
Action: Mouse moved to (469, 252)
Screenshot: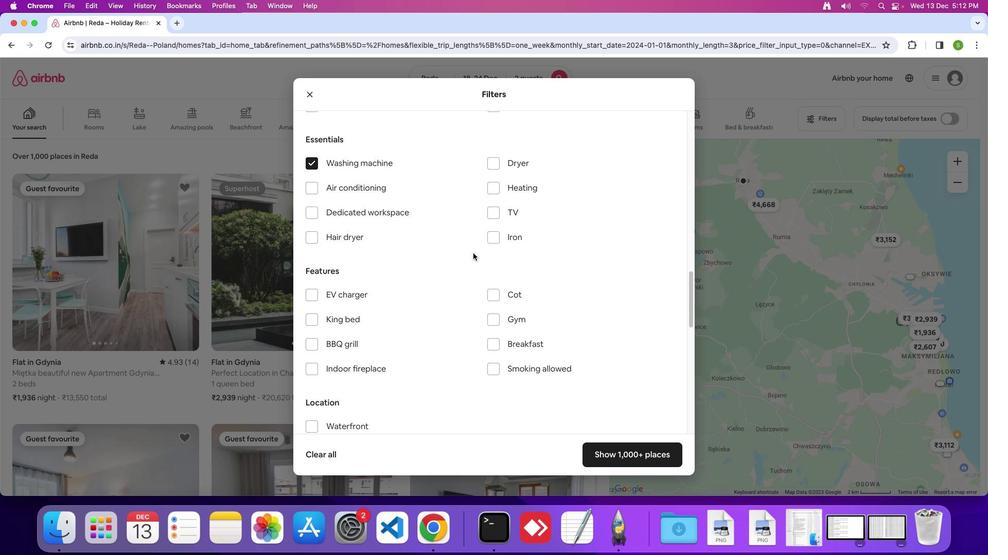 
Action: Mouse scrolled (469, 252) with delta (-2, -2)
Screenshot: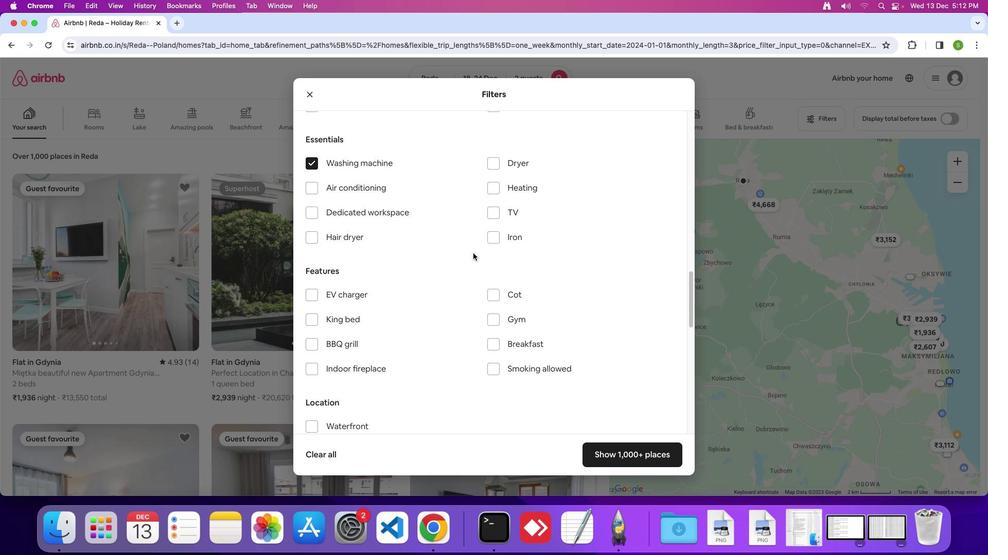 
Action: Mouse moved to (469, 251)
Screenshot: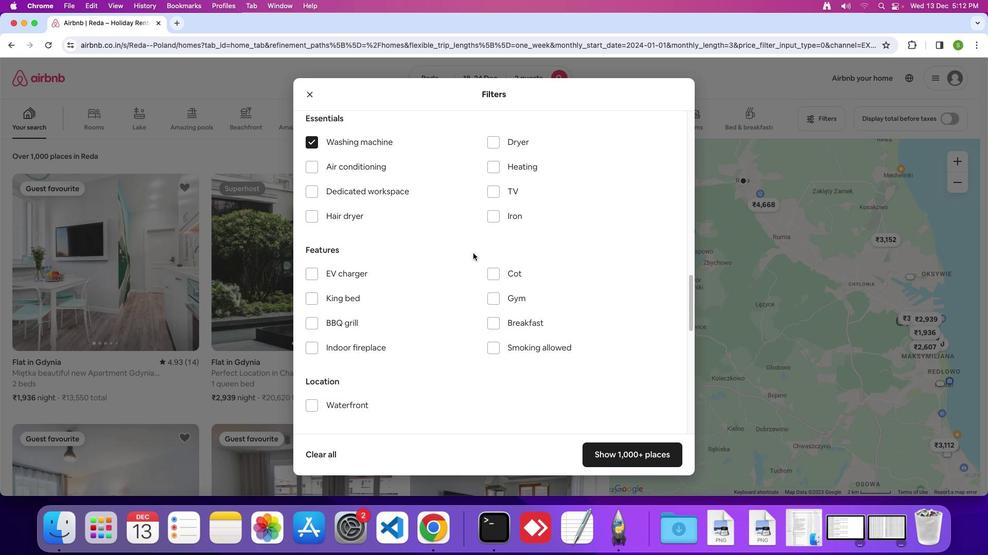 
Action: Mouse scrolled (469, 251) with delta (-2, -2)
Screenshot: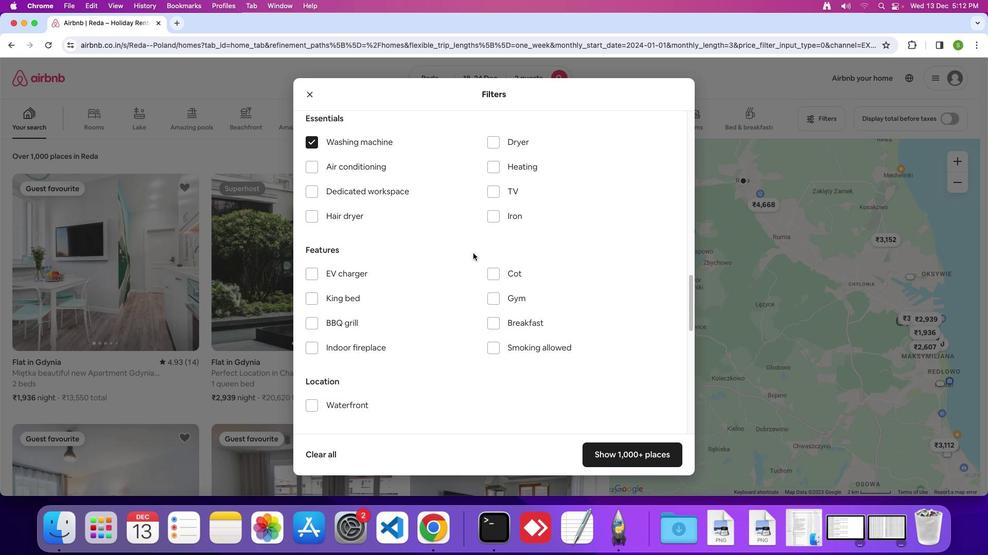 
Action: Mouse moved to (470, 251)
Screenshot: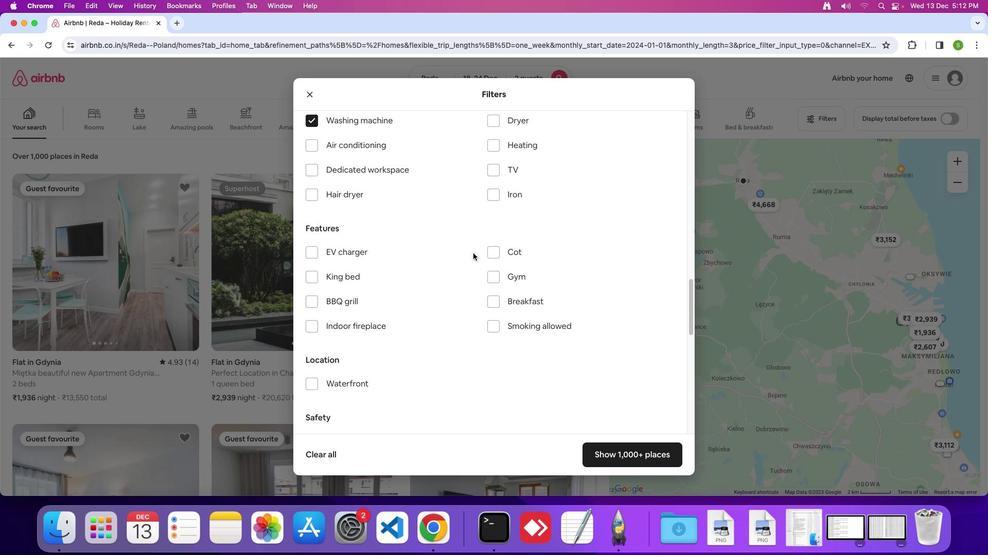 
Action: Mouse scrolled (470, 251) with delta (-2, -3)
Screenshot: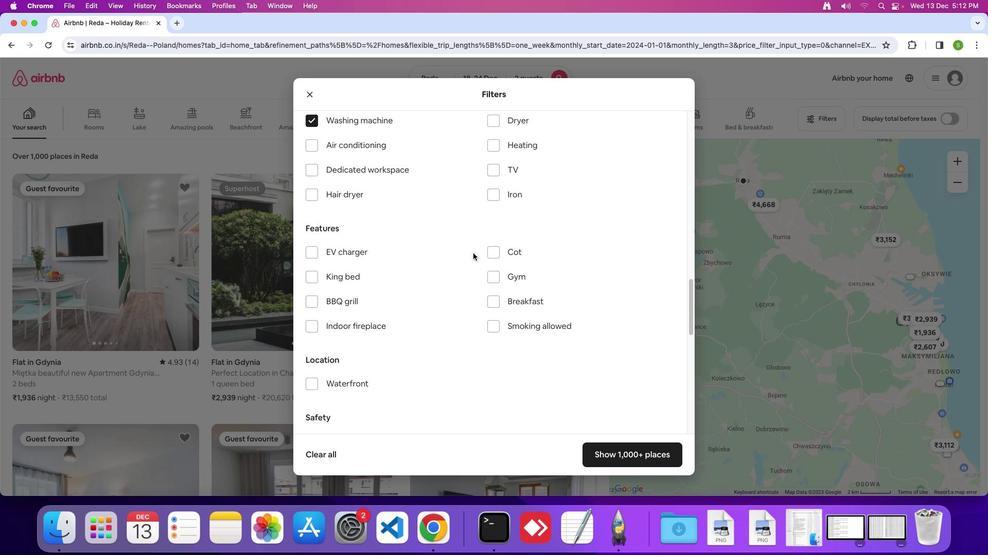 
Action: Mouse moved to (470, 251)
Screenshot: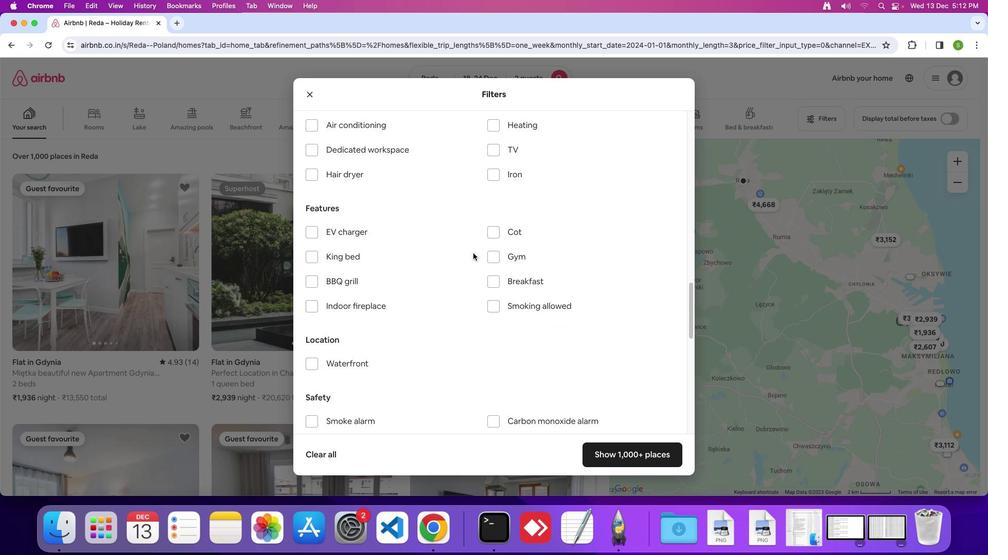 
Action: Mouse scrolled (470, 251) with delta (-2, -2)
Screenshot: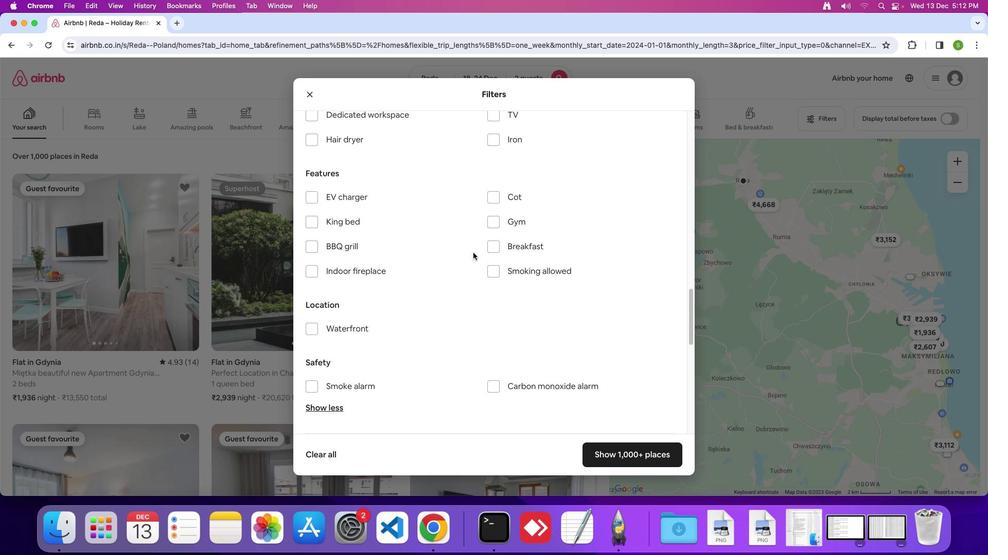 
Action: Mouse scrolled (470, 251) with delta (-2, -2)
Screenshot: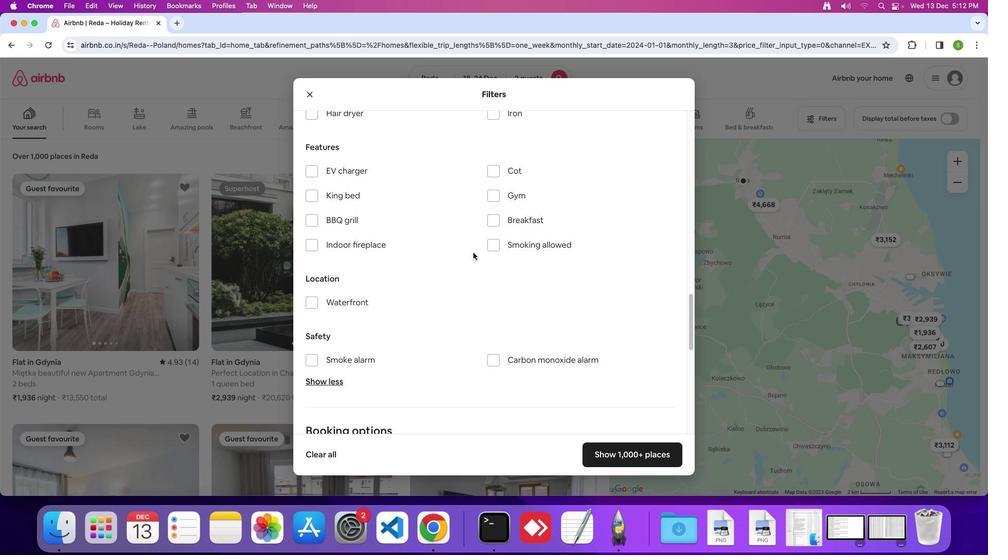 
Action: Mouse scrolled (470, 251) with delta (-2, -3)
Screenshot: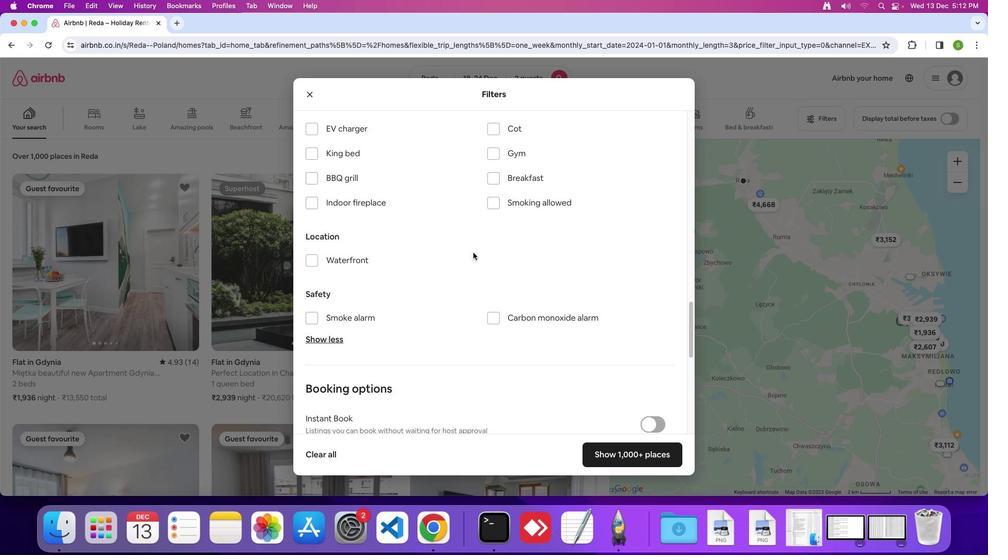 
Action: Mouse moved to (470, 250)
Screenshot: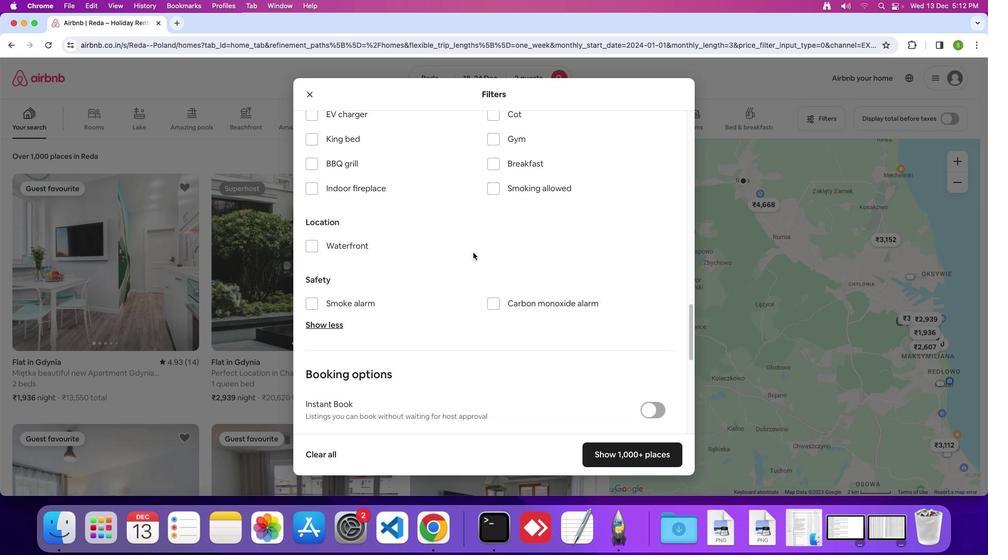 
Action: Mouse scrolled (470, 250) with delta (-2, -2)
Screenshot: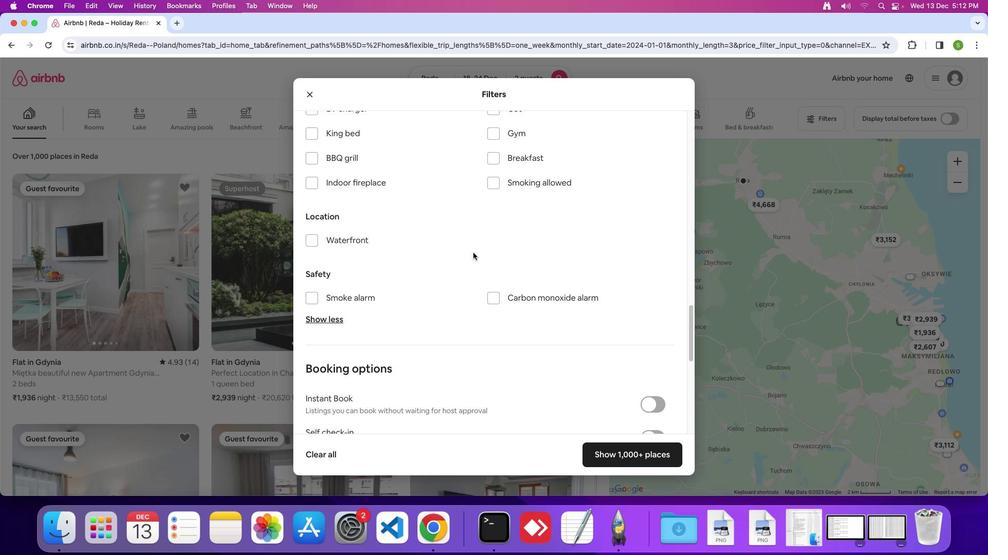 
Action: Mouse scrolled (470, 250) with delta (-2, -2)
Screenshot: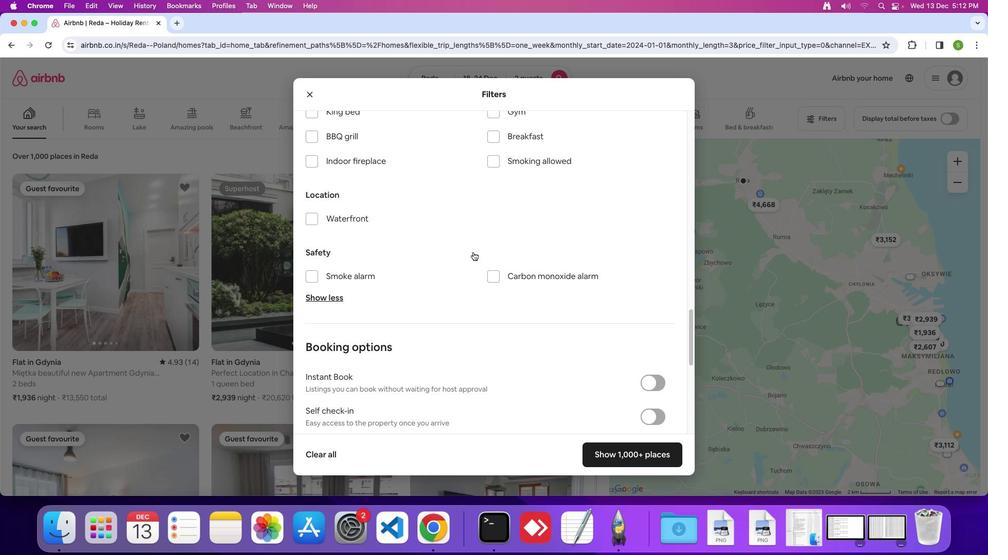 
Action: Mouse moved to (470, 250)
Screenshot: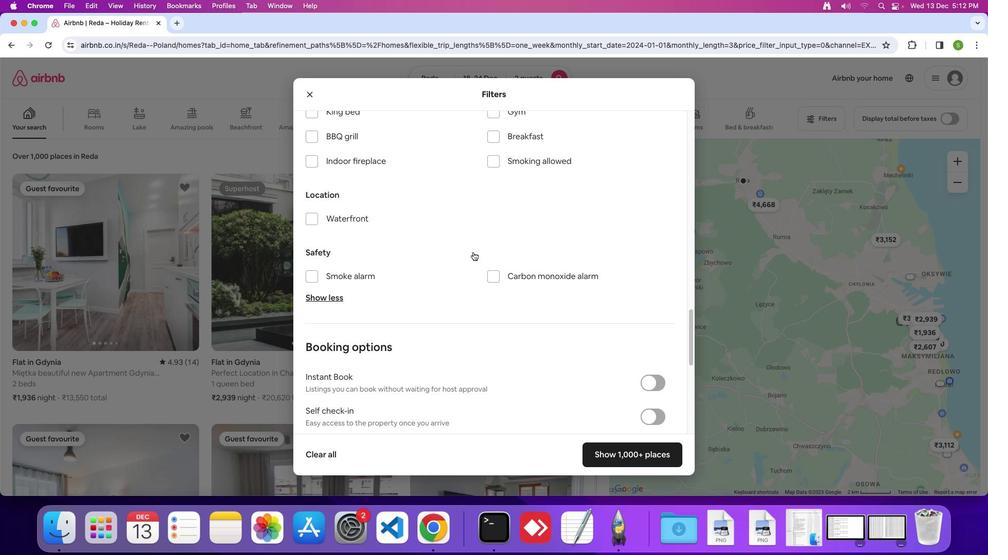 
Action: Mouse scrolled (470, 250) with delta (-2, -3)
Screenshot: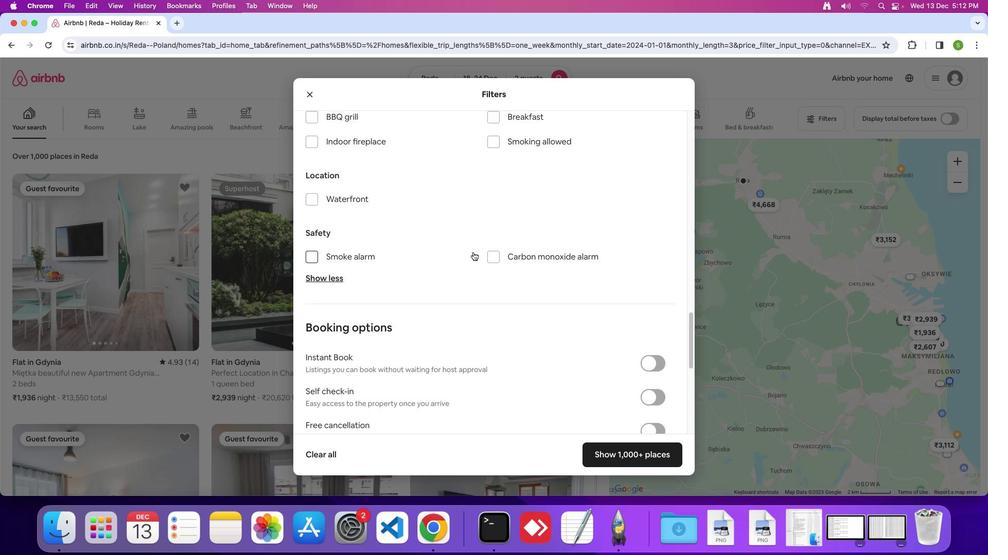 
Action: Mouse moved to (470, 249)
Screenshot: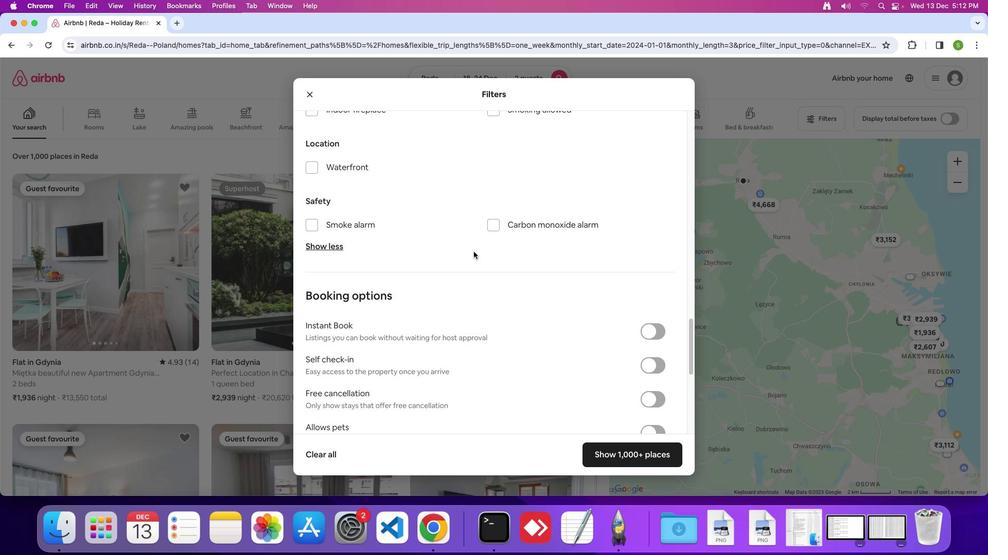 
Action: Mouse scrolled (470, 249) with delta (-2, -2)
Screenshot: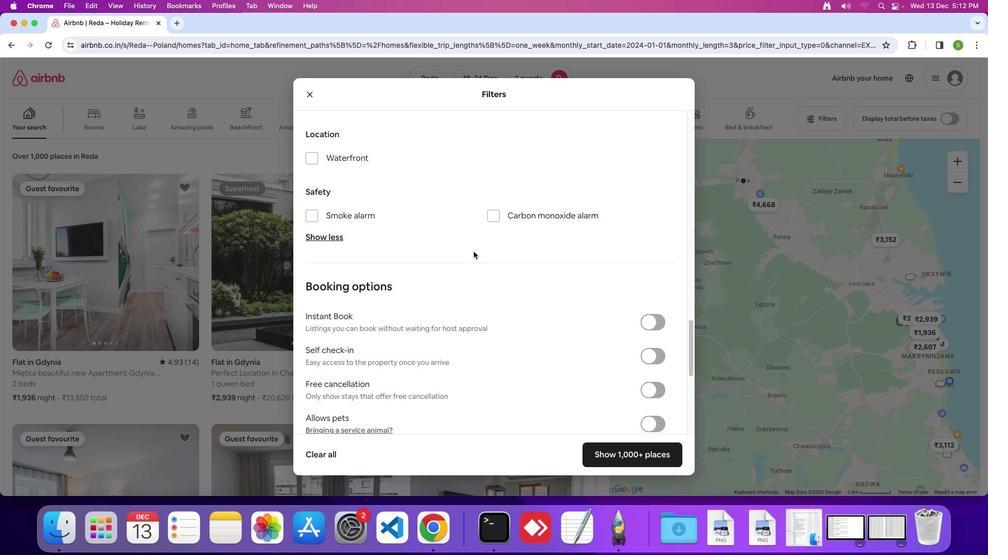 
Action: Mouse scrolled (470, 249) with delta (-2, -2)
Screenshot: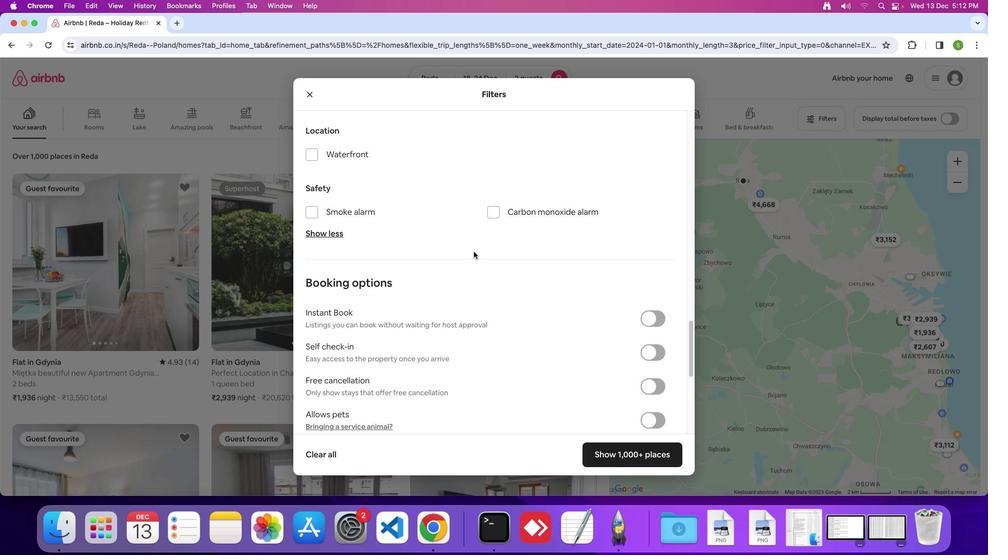 
Action: Mouse scrolled (470, 249) with delta (-2, -2)
Screenshot: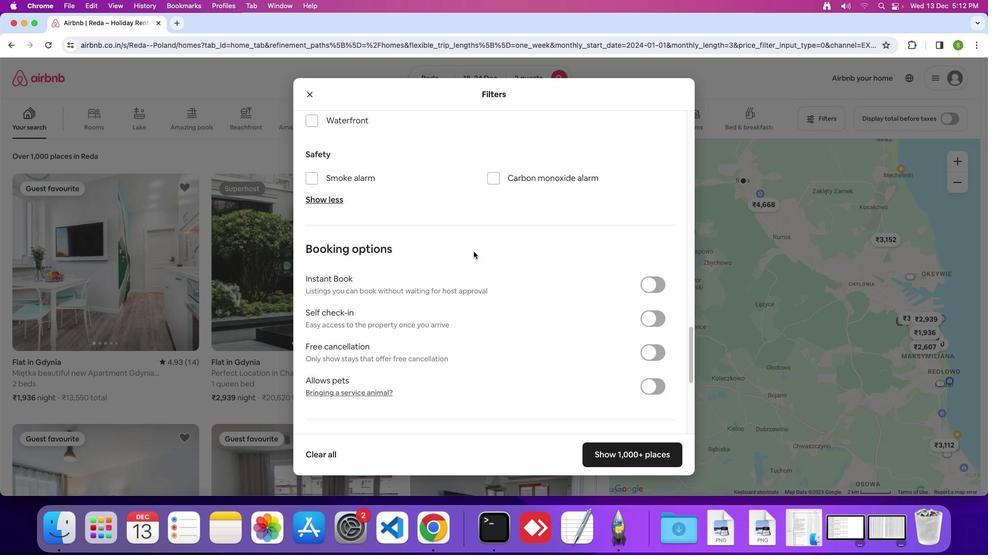 
Action: Mouse scrolled (470, 249) with delta (-2, -2)
Screenshot: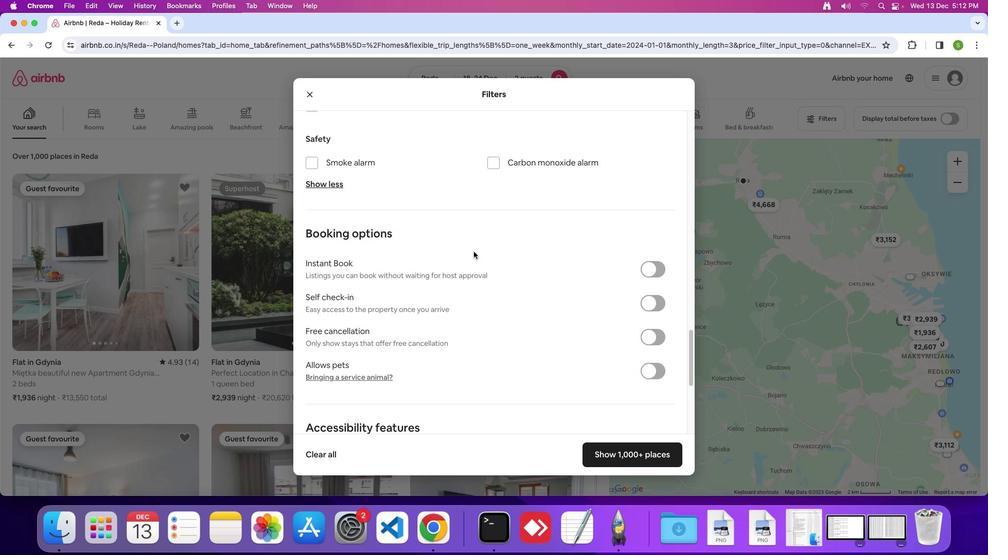 
Action: Mouse scrolled (470, 249) with delta (-2, -2)
Screenshot: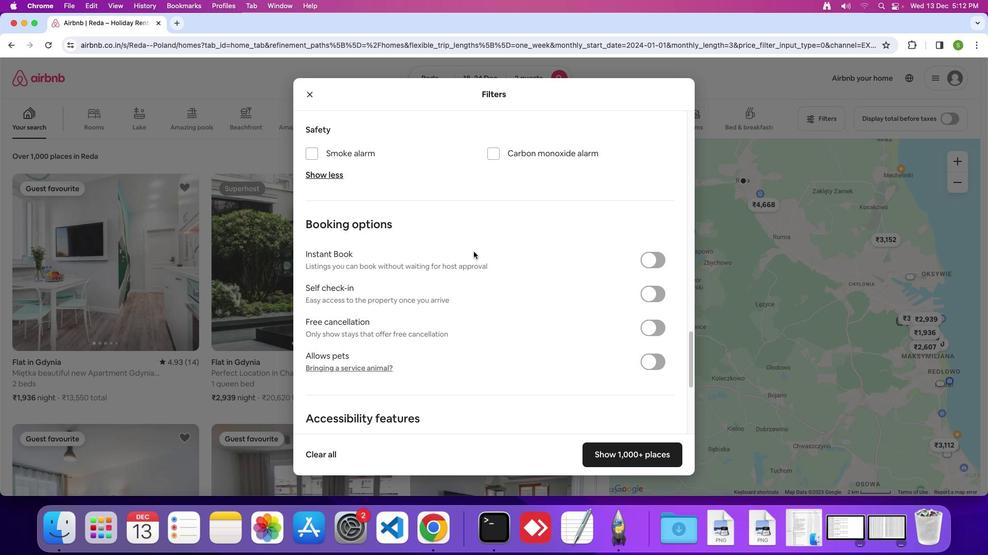 
Action: Mouse moved to (471, 249)
Screenshot: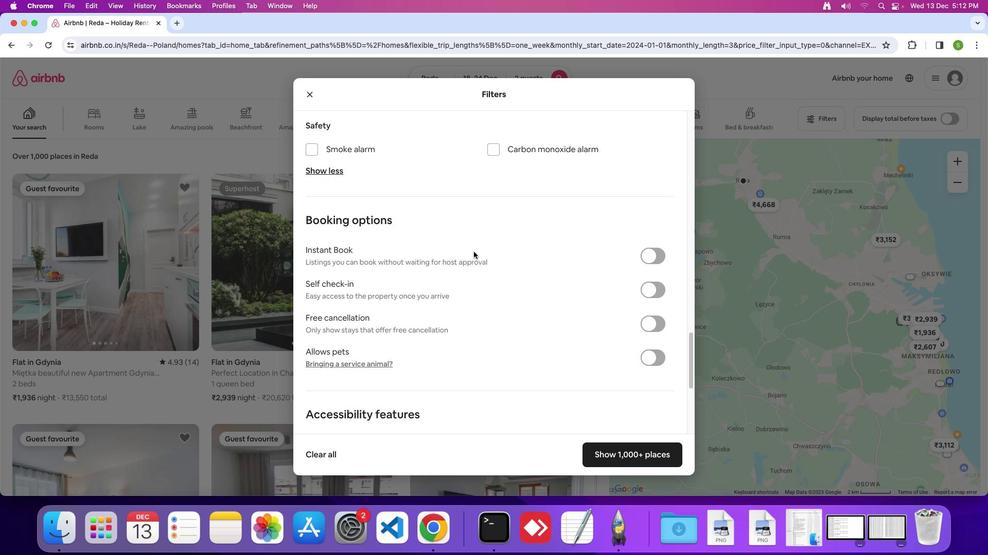 
Action: Mouse scrolled (471, 249) with delta (-2, -2)
Screenshot: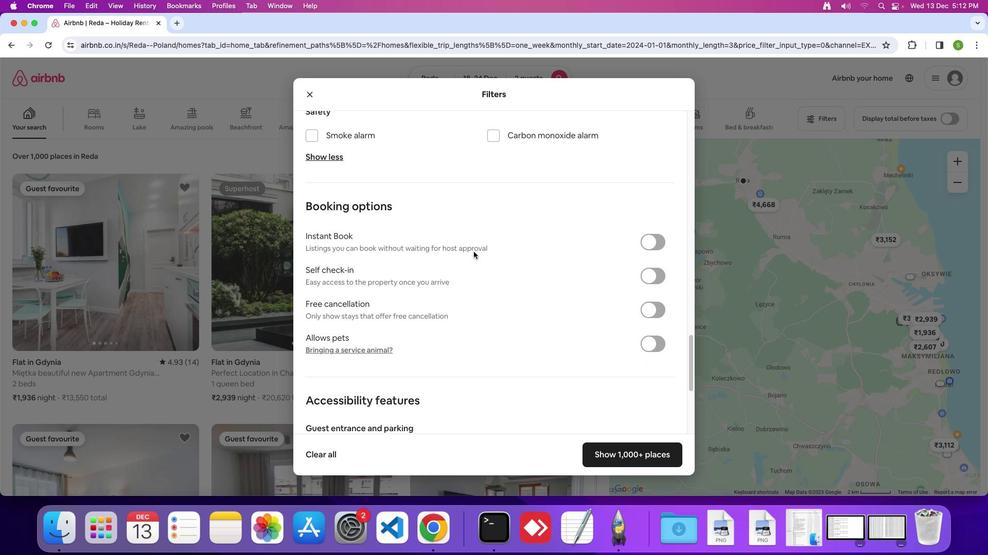 
Action: Mouse scrolled (471, 249) with delta (-2, -2)
Screenshot: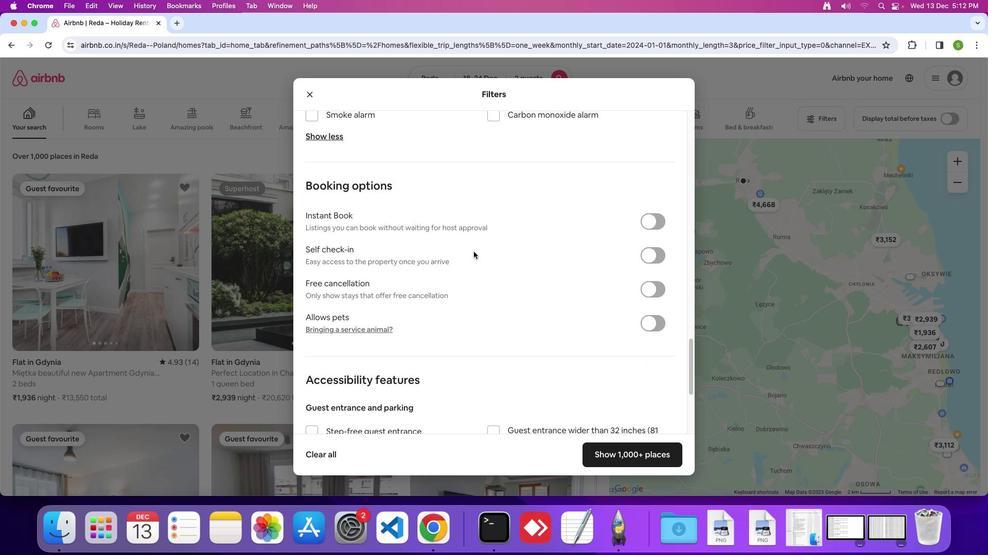 
Action: Mouse scrolled (471, 249) with delta (-2, -3)
Screenshot: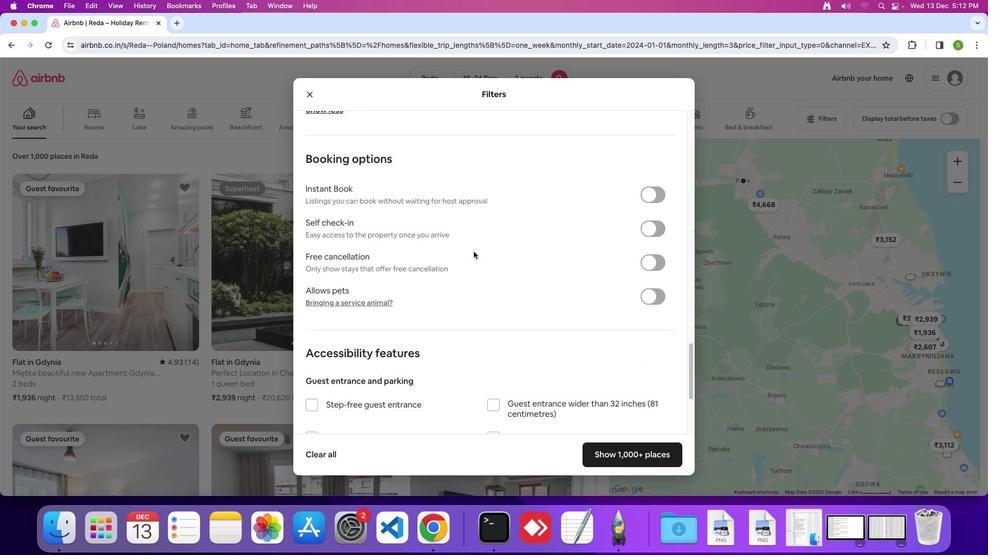 
Action: Mouse scrolled (471, 249) with delta (-2, -2)
Screenshot: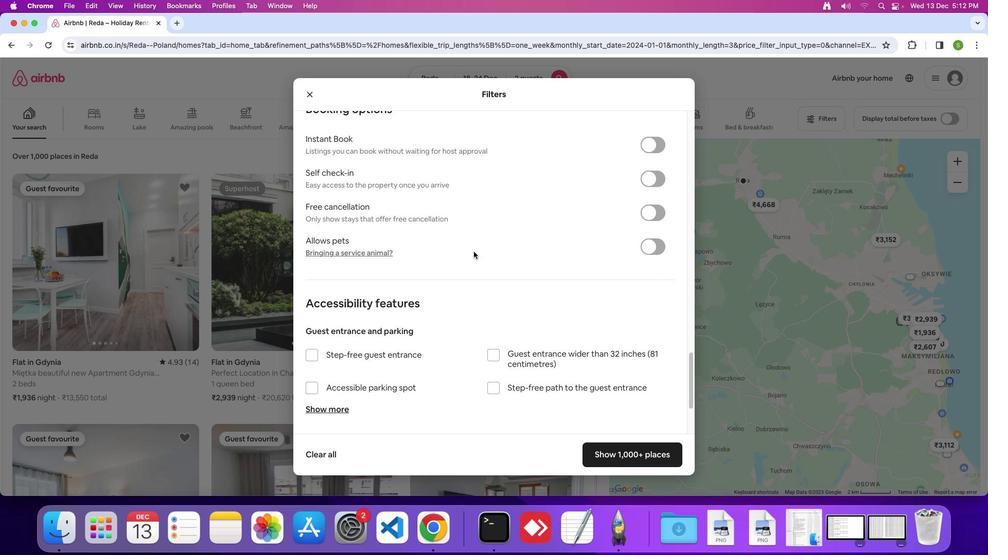 
Action: Mouse scrolled (471, 249) with delta (-2, -2)
Screenshot: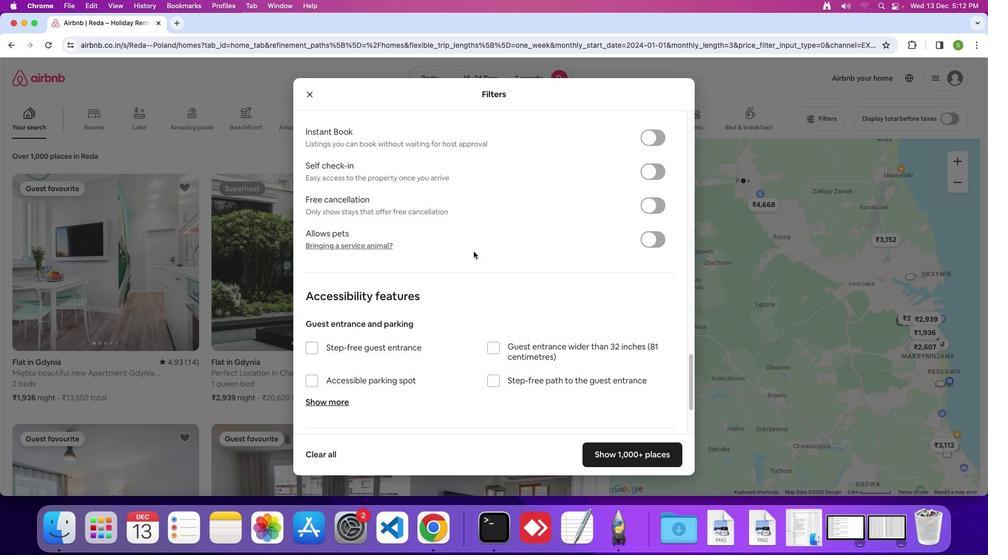 
Action: Mouse scrolled (471, 249) with delta (-2, -3)
Screenshot: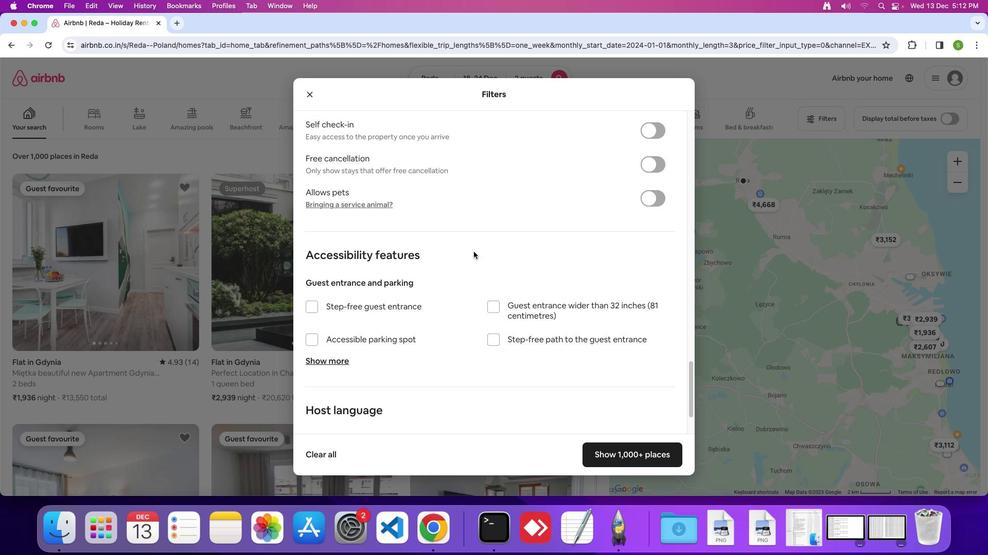 
Action: Mouse scrolled (471, 249) with delta (-2, -2)
Screenshot: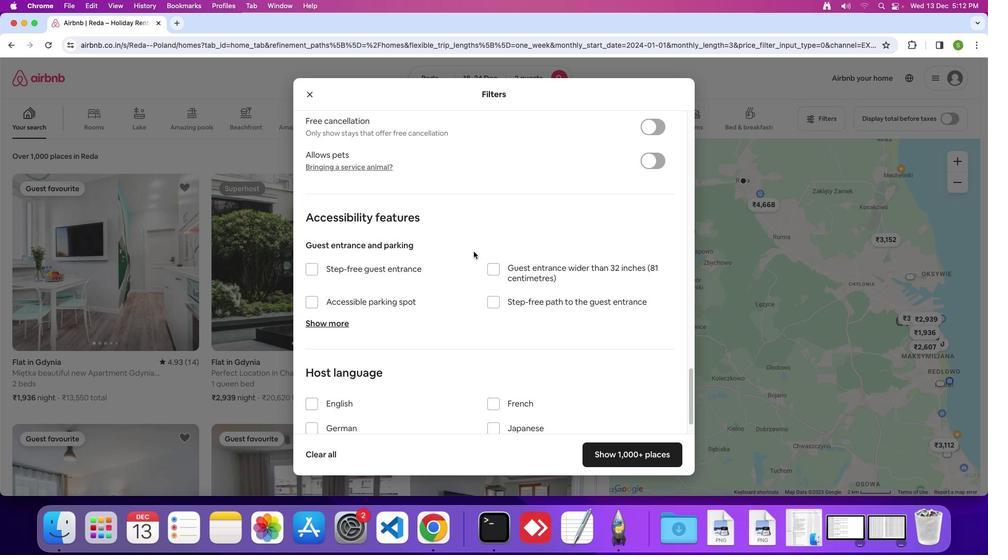 
Action: Mouse scrolled (471, 249) with delta (-2, -2)
Screenshot: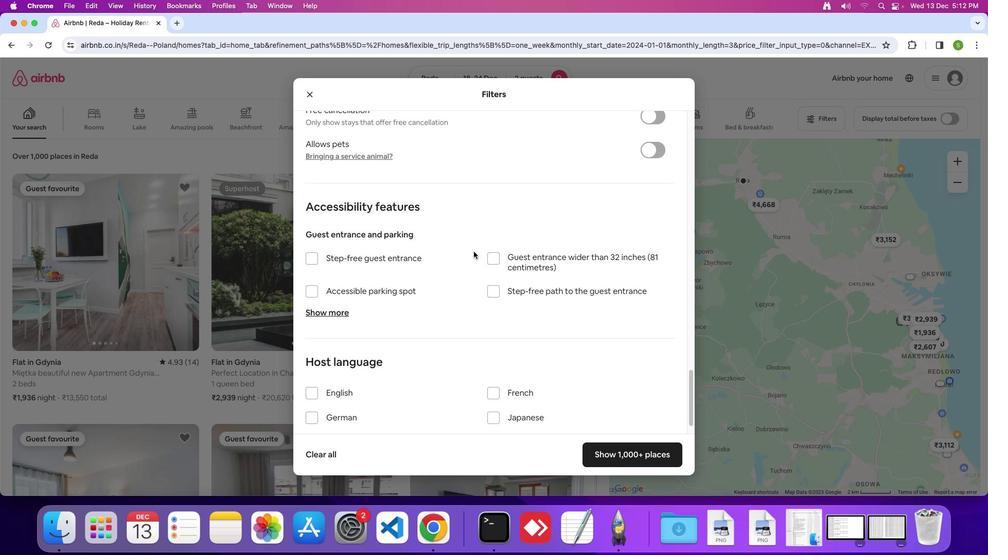 
Action: Mouse scrolled (471, 249) with delta (-2, -3)
Screenshot: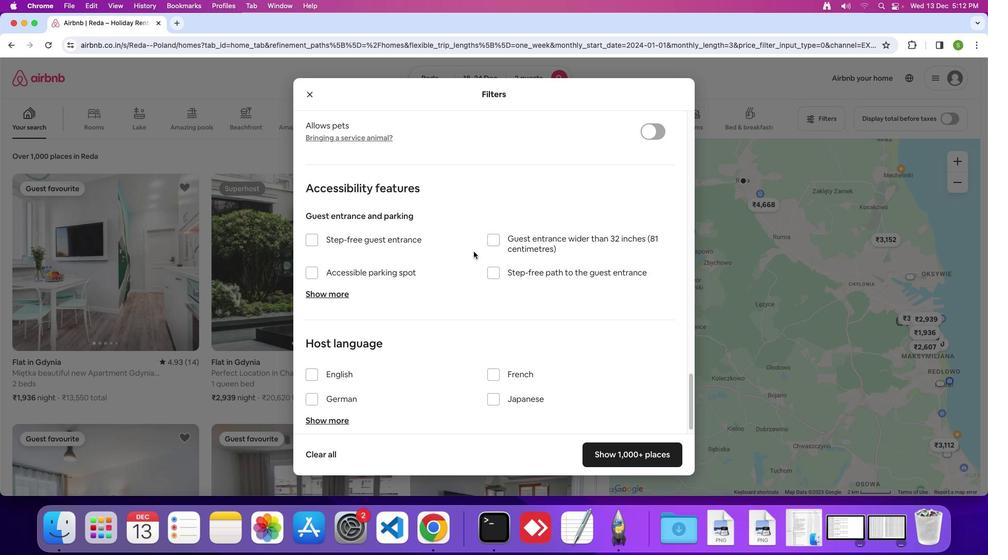 
Action: Mouse scrolled (471, 249) with delta (-2, -2)
Screenshot: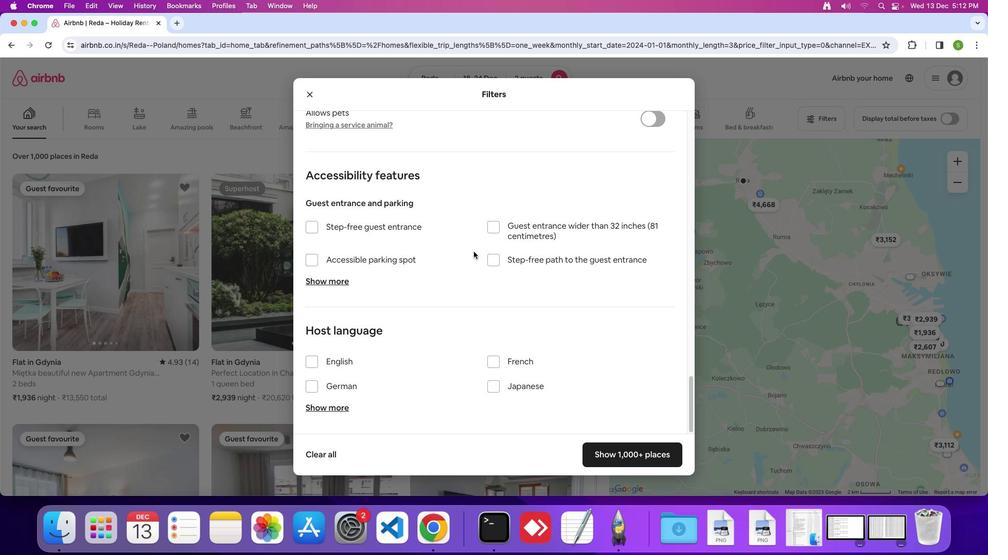
Action: Mouse scrolled (471, 249) with delta (-2, -2)
Screenshot: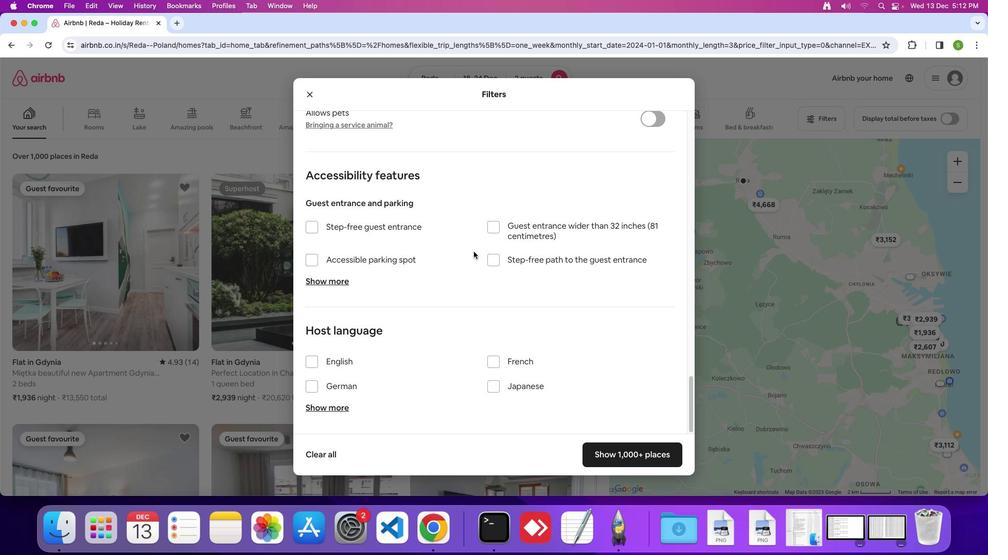 
Action: Mouse scrolled (471, 249) with delta (-2, -2)
Screenshot: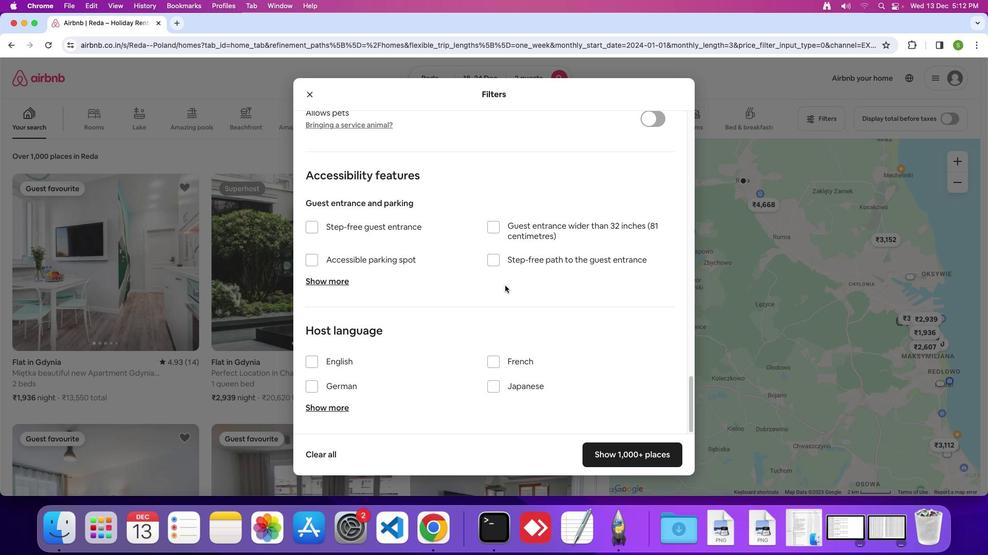 
Action: Mouse moved to (623, 452)
Screenshot: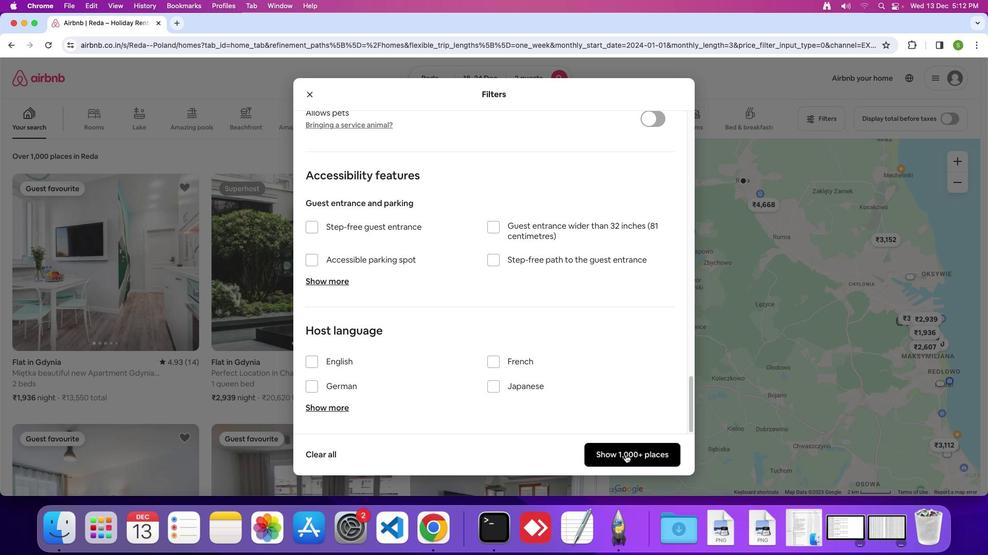 
Action: Mouse pressed left at (623, 452)
Screenshot: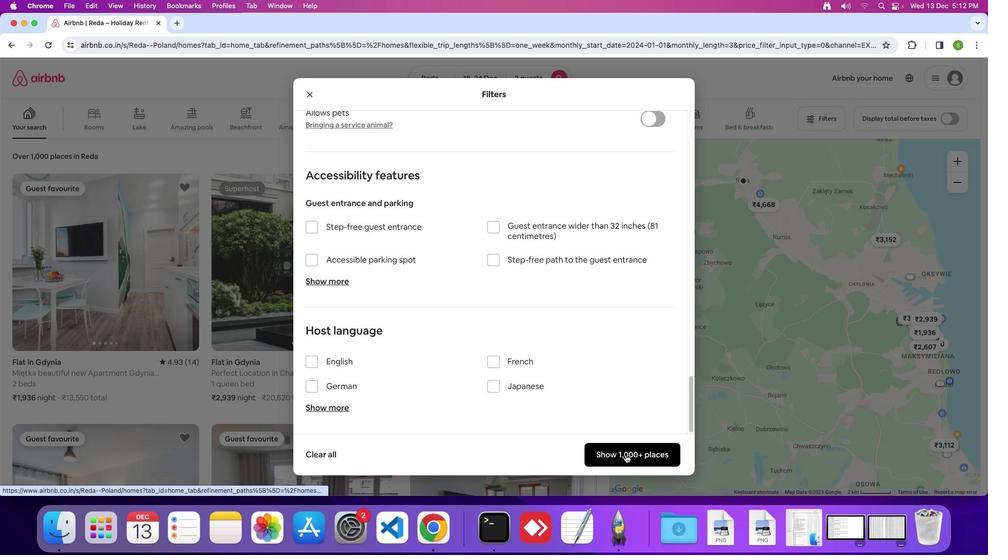
Action: Mouse moved to (138, 221)
Screenshot: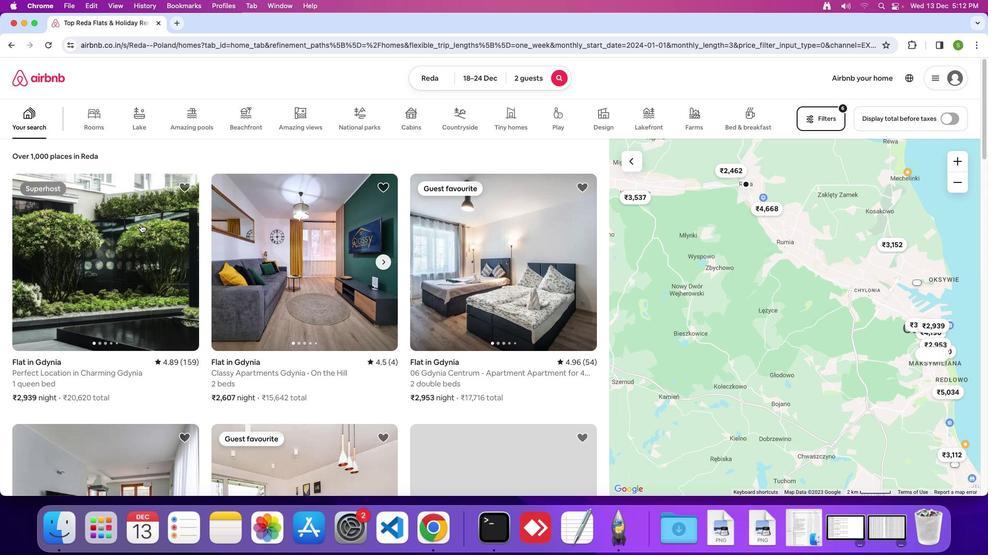 
Action: Mouse pressed left at (138, 221)
Screenshot: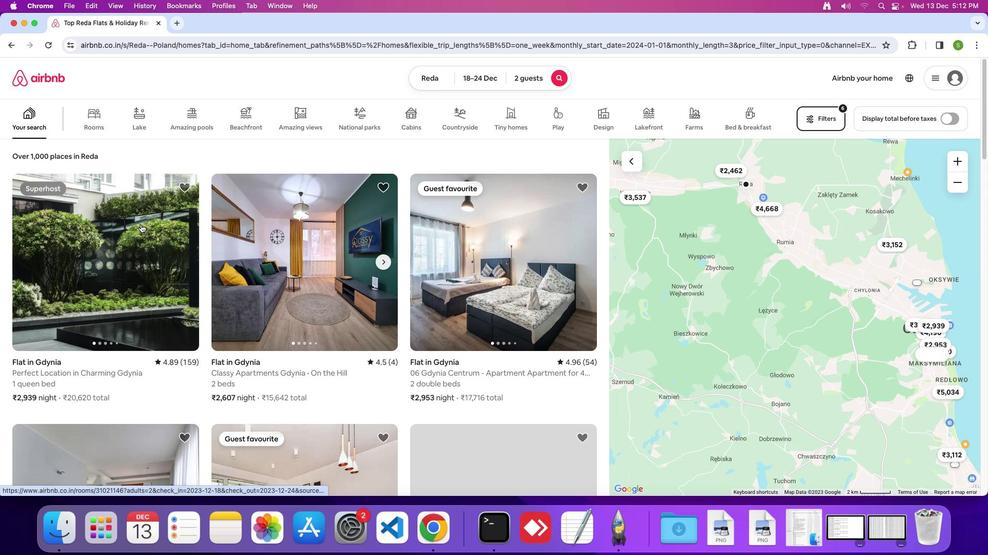 
Action: Mouse moved to (378, 249)
Screenshot: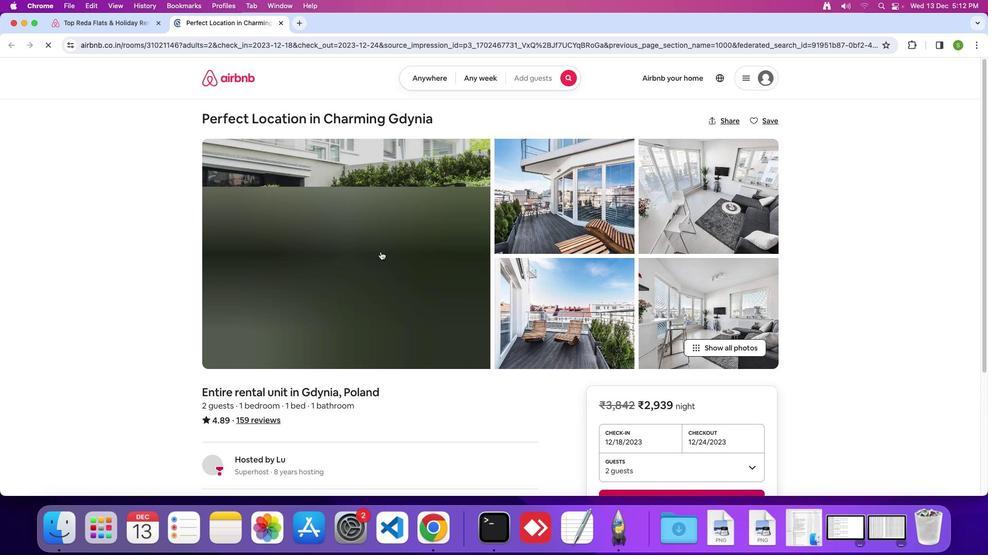 
Action: Mouse pressed left at (378, 249)
Screenshot: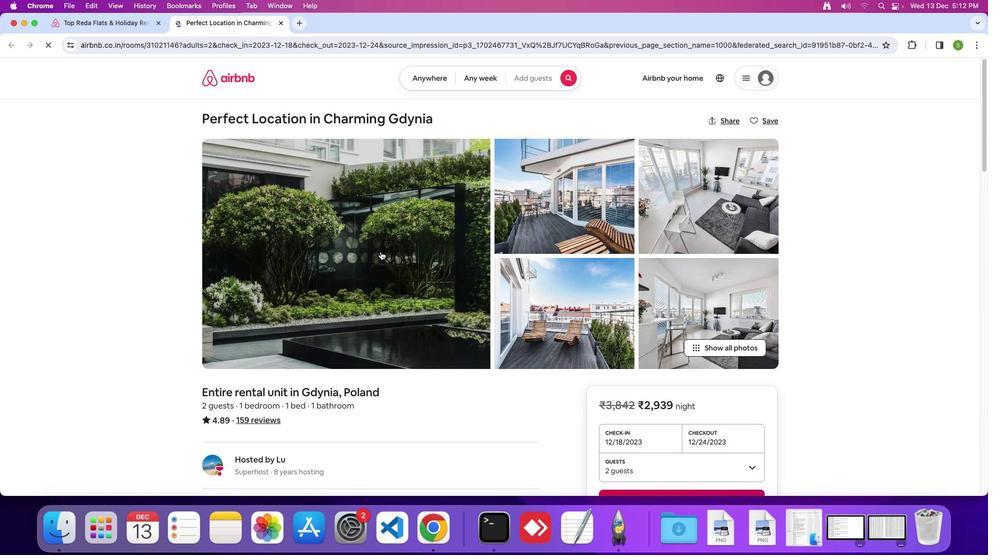 
Action: Mouse moved to (433, 278)
Screenshot: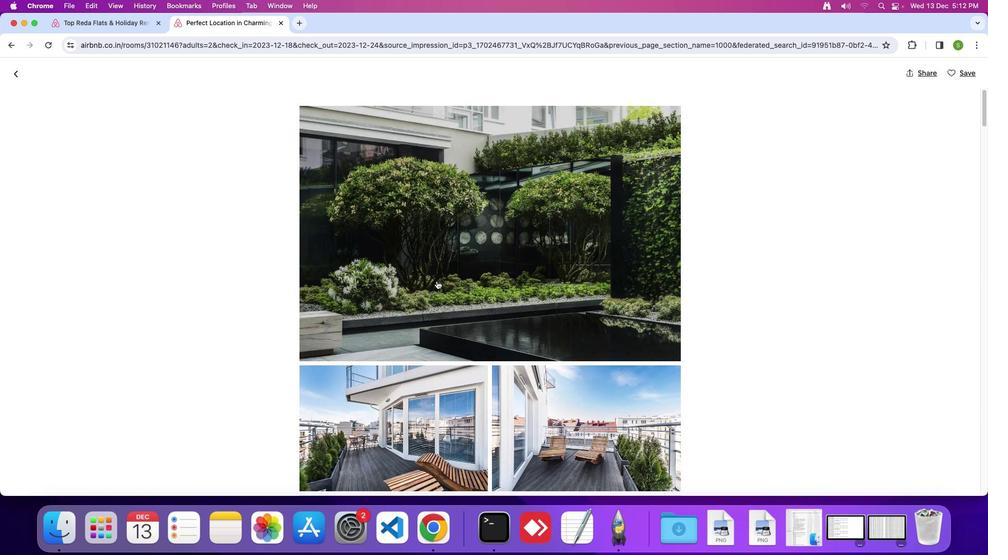 
Action: Mouse scrolled (433, 278) with delta (-2, -2)
Screenshot: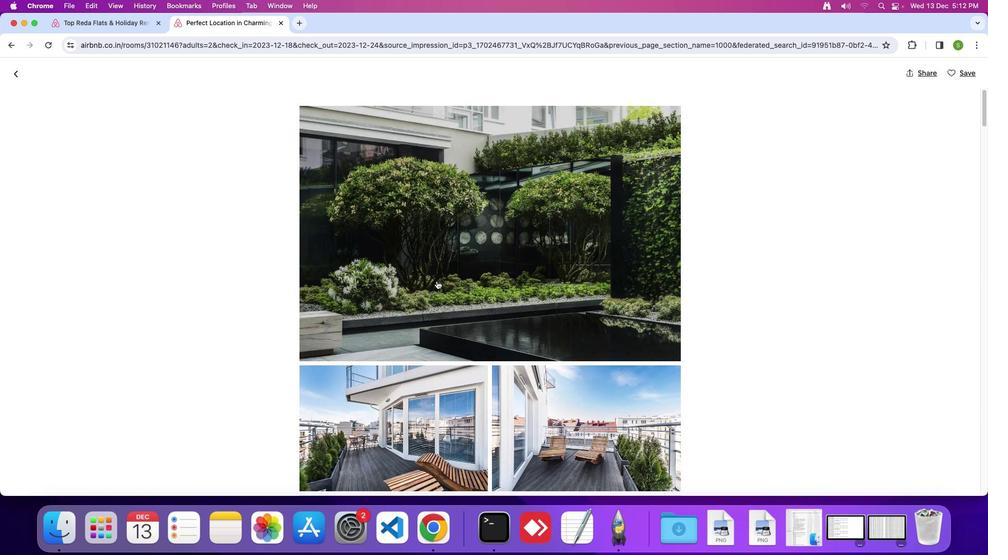 
Action: Mouse scrolled (433, 278) with delta (-2, -2)
Screenshot: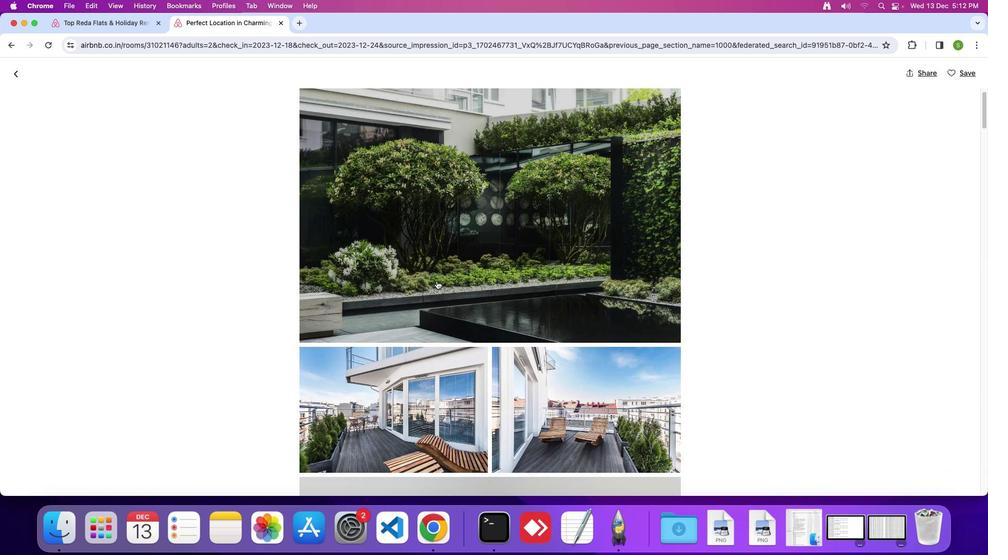 
Action: Mouse scrolled (433, 278) with delta (-2, -3)
Screenshot: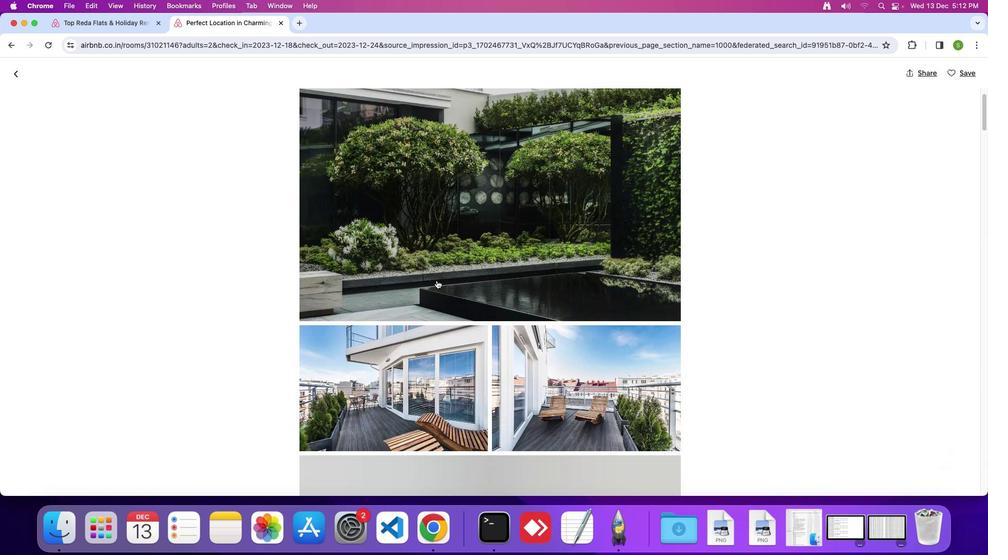 
Action: Mouse moved to (432, 276)
Screenshot: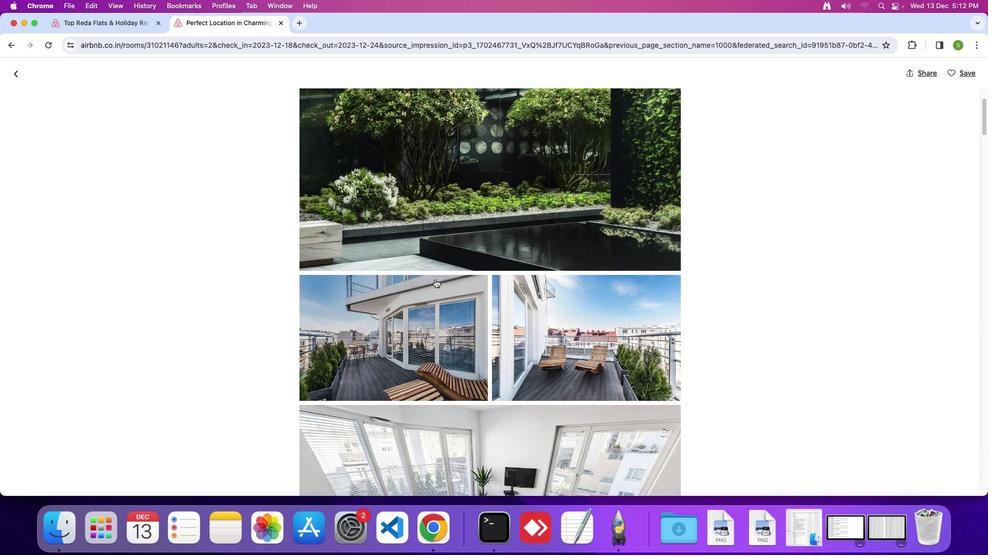 
Action: Mouse scrolled (432, 276) with delta (-2, -2)
Screenshot: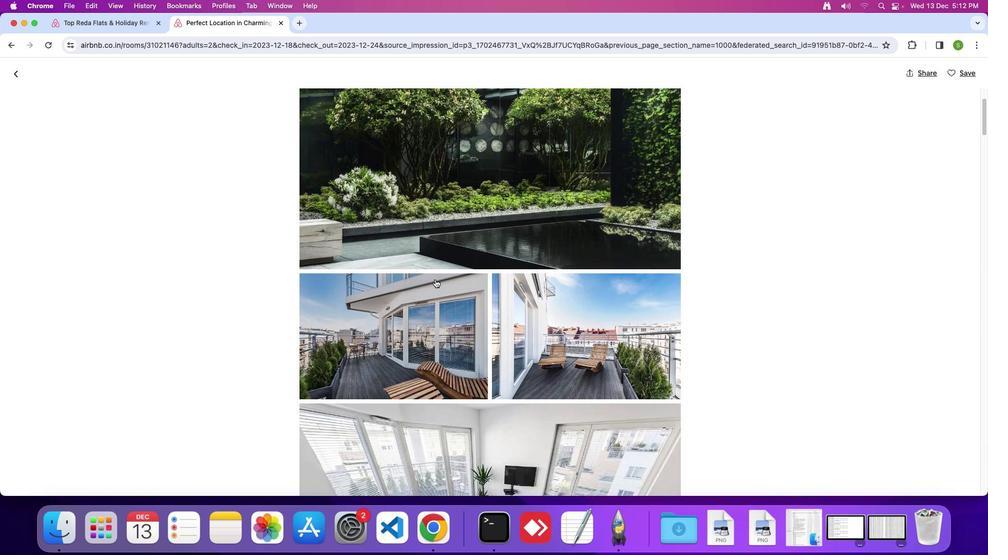 
Action: Mouse scrolled (432, 276) with delta (-2, -2)
Screenshot: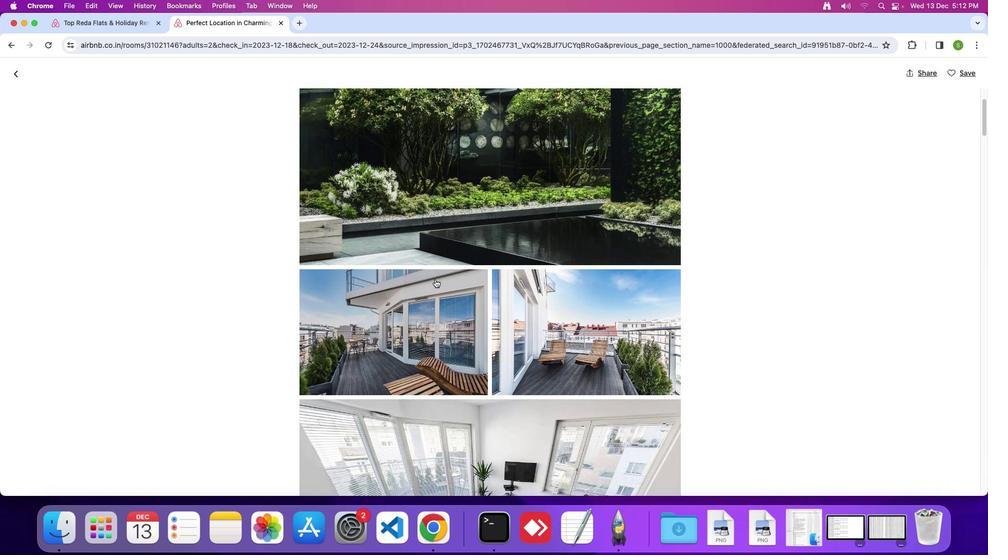 
Action: Mouse moved to (431, 275)
Screenshot: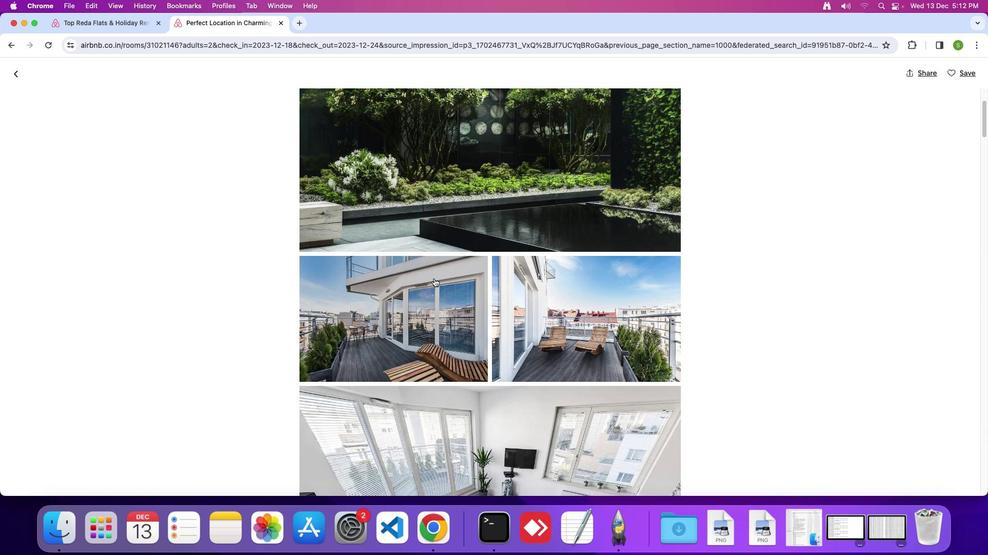 
Action: Mouse scrolled (431, 275) with delta (-2, -2)
Screenshot: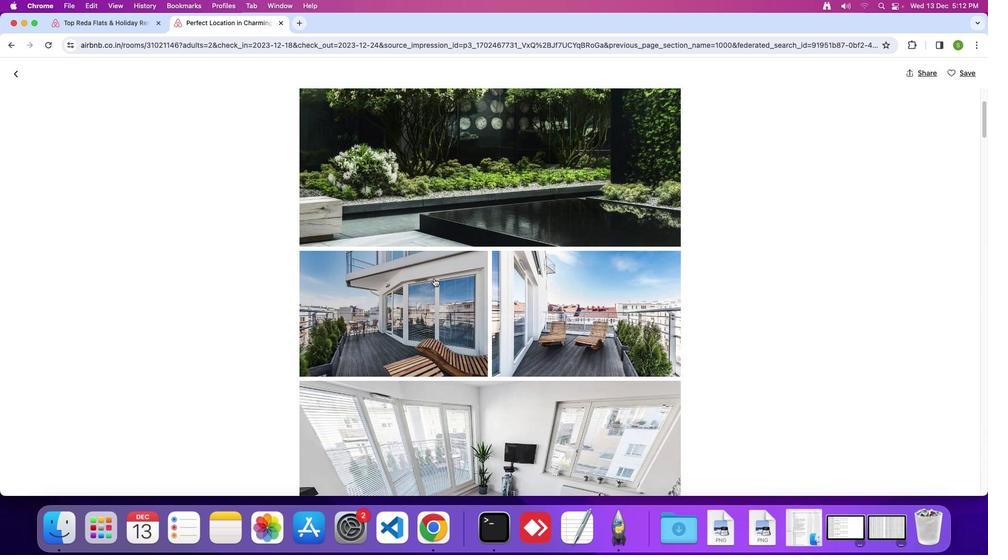 
Action: Mouse scrolled (431, 275) with delta (-2, -2)
Screenshot: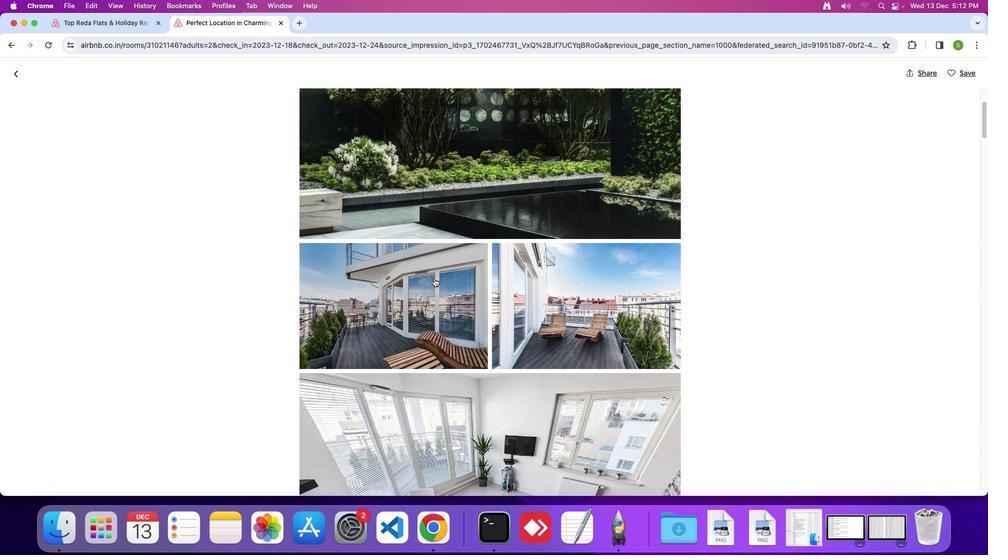 
Action: Mouse scrolled (431, 275) with delta (-2, -3)
Screenshot: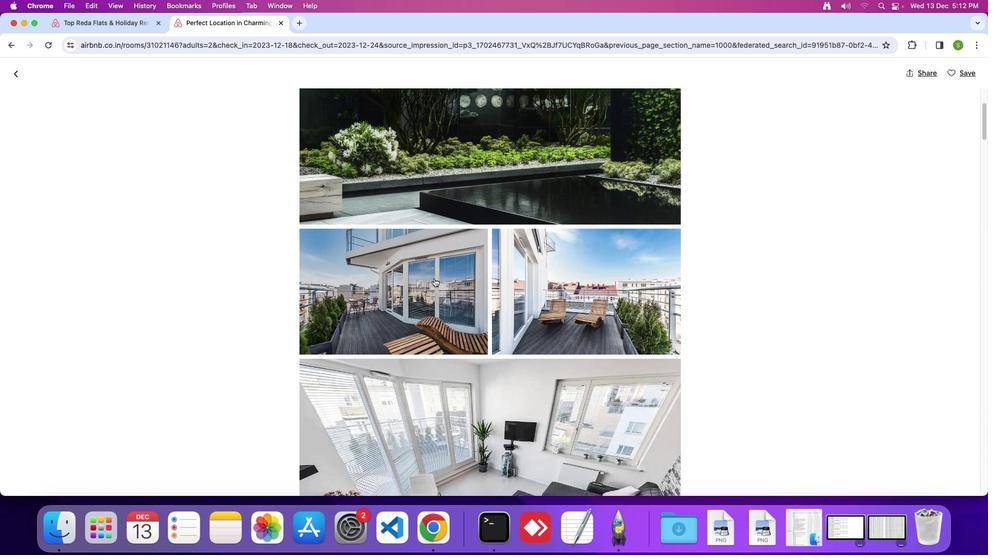 
Action: Mouse scrolled (431, 275) with delta (-2, -2)
Screenshot: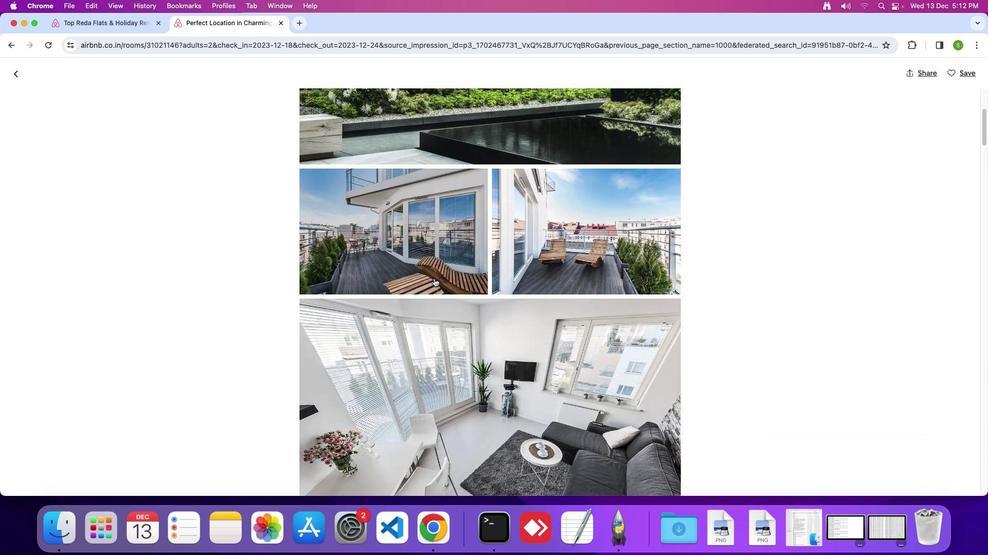 
Action: Mouse scrolled (431, 275) with delta (-2, -2)
Screenshot: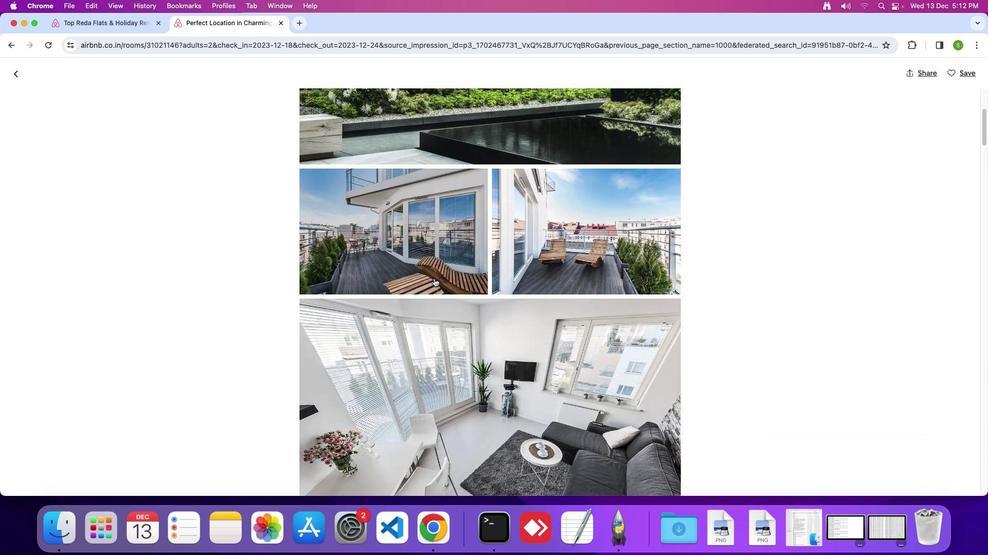 
Action: Mouse scrolled (431, 275) with delta (-2, -2)
Screenshot: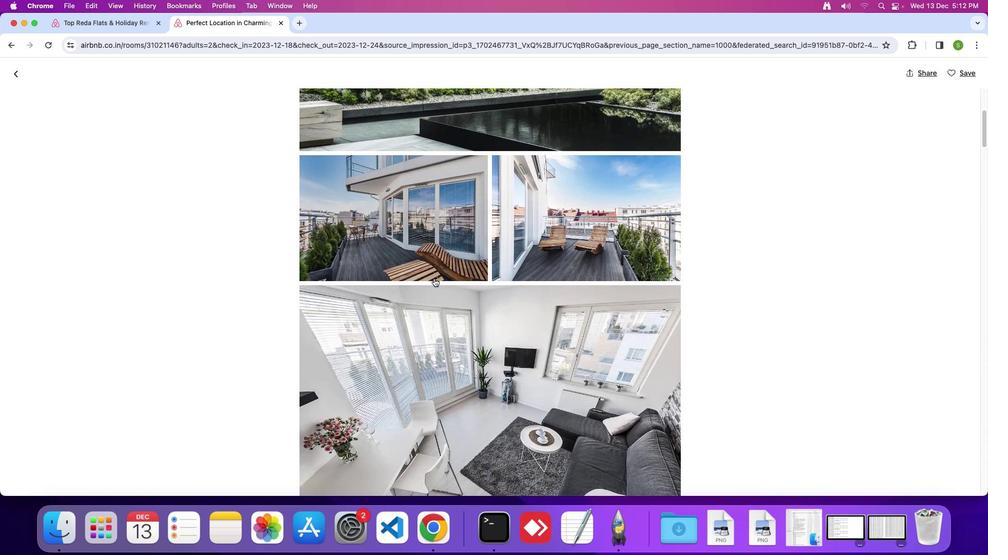 
Action: Mouse scrolled (431, 275) with delta (-2, -2)
Screenshot: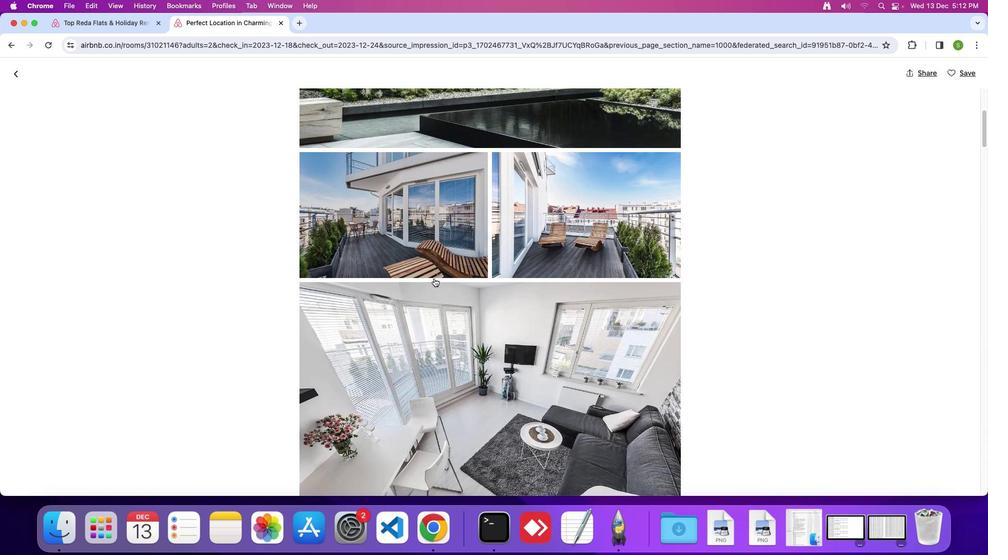 
Action: Mouse scrolled (431, 275) with delta (-2, -3)
Screenshot: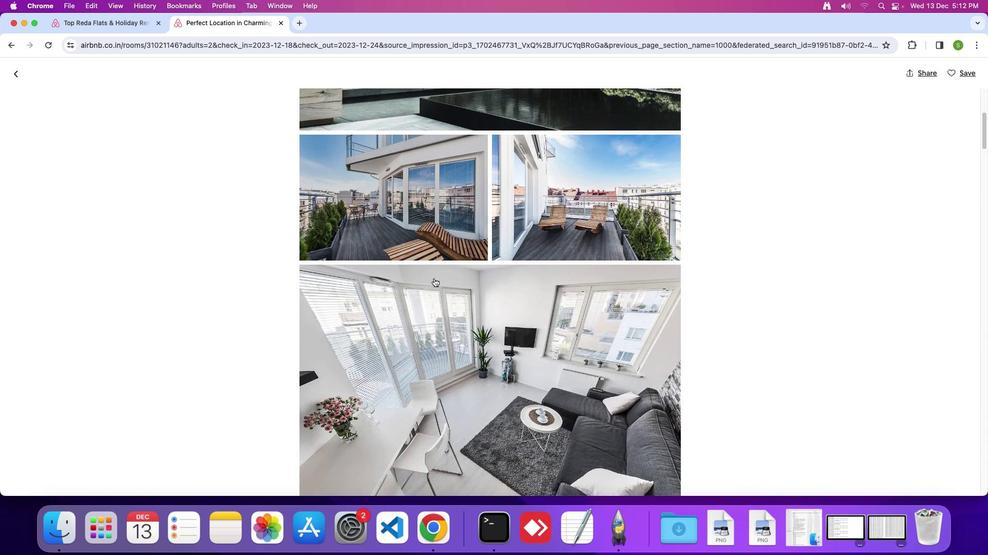 
Action: Mouse scrolled (431, 275) with delta (-2, -2)
Screenshot: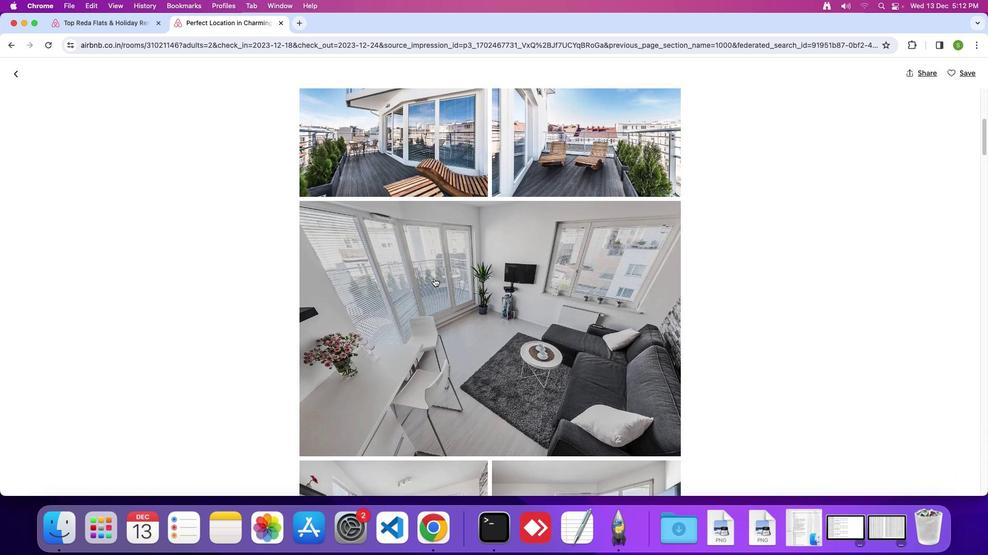 
Action: Mouse scrolled (431, 275) with delta (-2, -2)
Screenshot: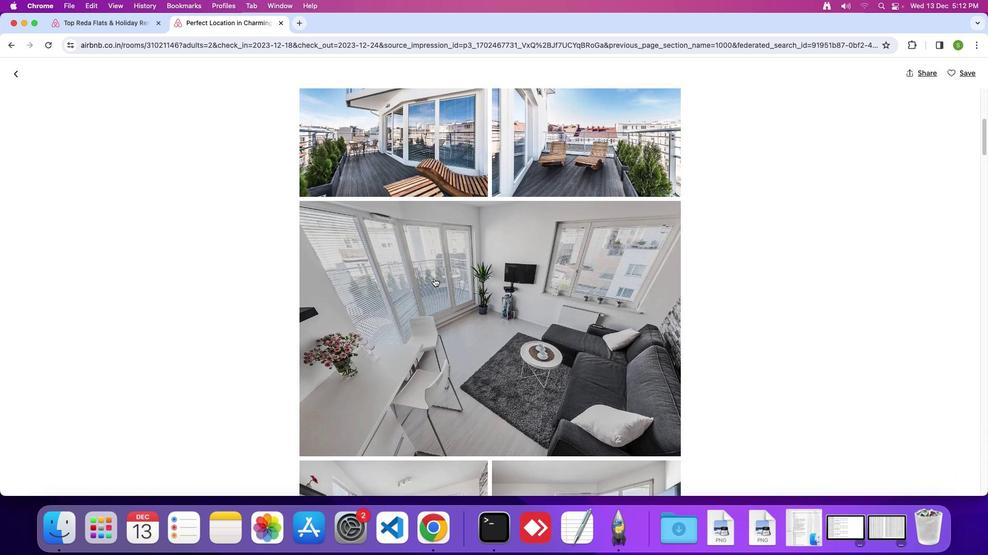 
Action: Mouse scrolled (431, 275) with delta (-2, -2)
Screenshot: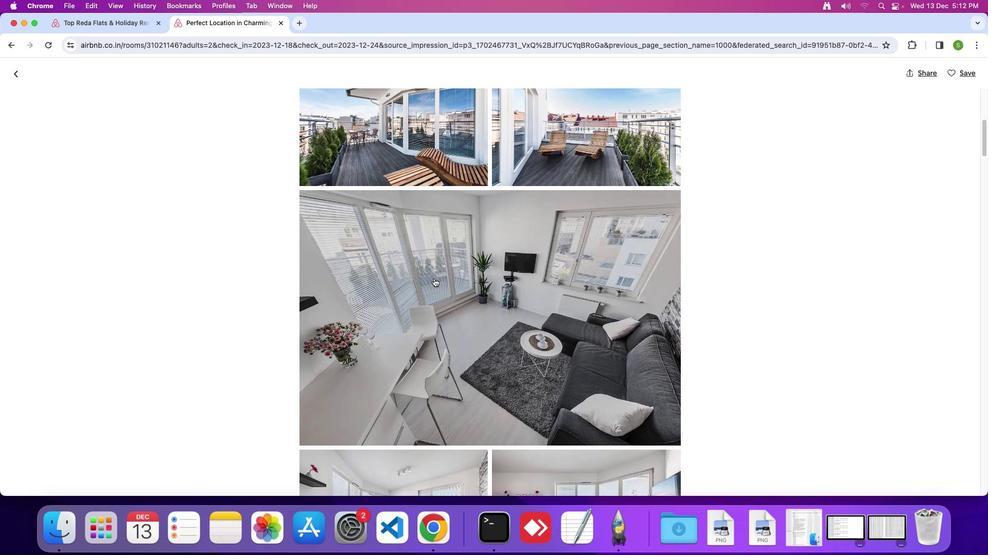 
Action: Mouse scrolled (431, 275) with delta (-2, -2)
Screenshot: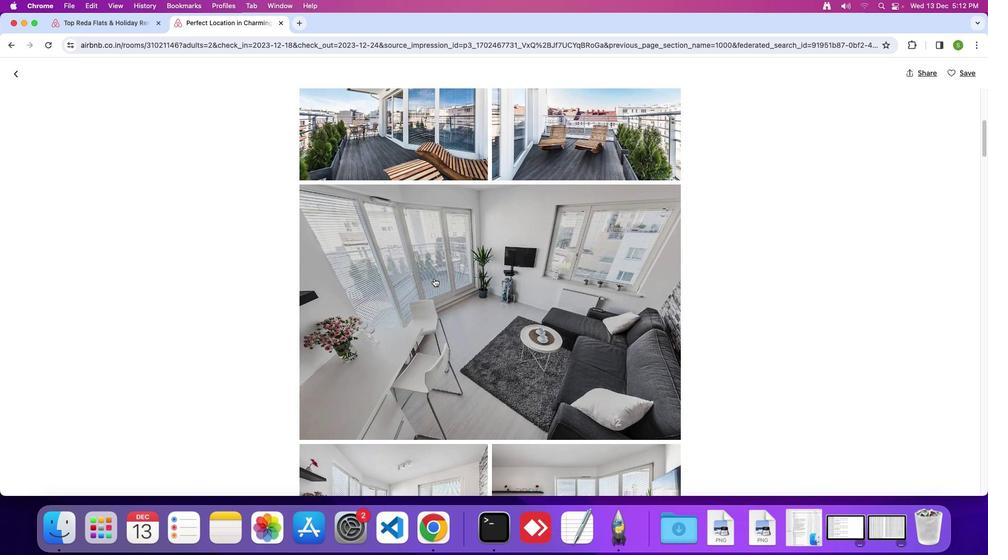 
Action: Mouse scrolled (431, 275) with delta (-2, -2)
Screenshot: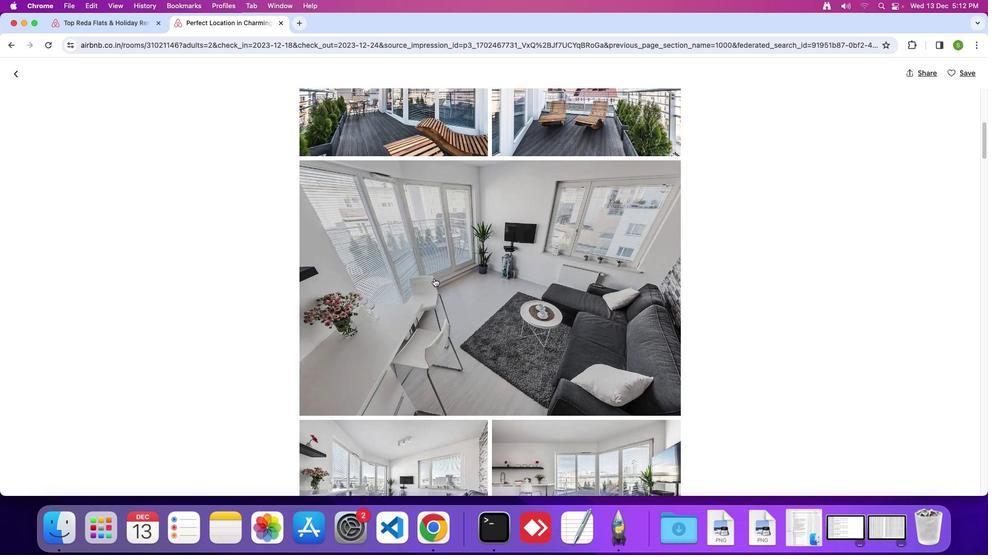 
Action: Mouse scrolled (431, 275) with delta (-2, -2)
Screenshot: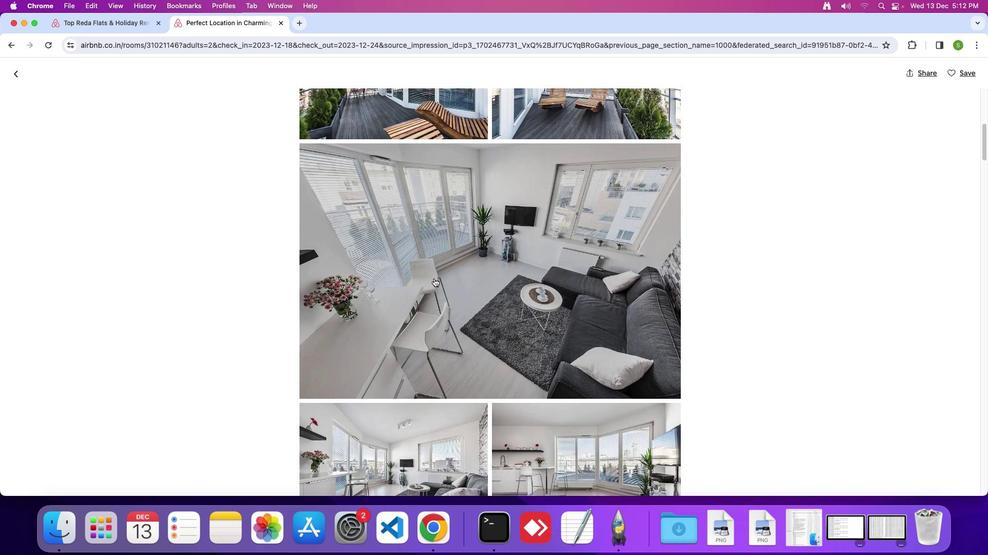
Action: Mouse scrolled (431, 275) with delta (-2, -2)
Screenshot: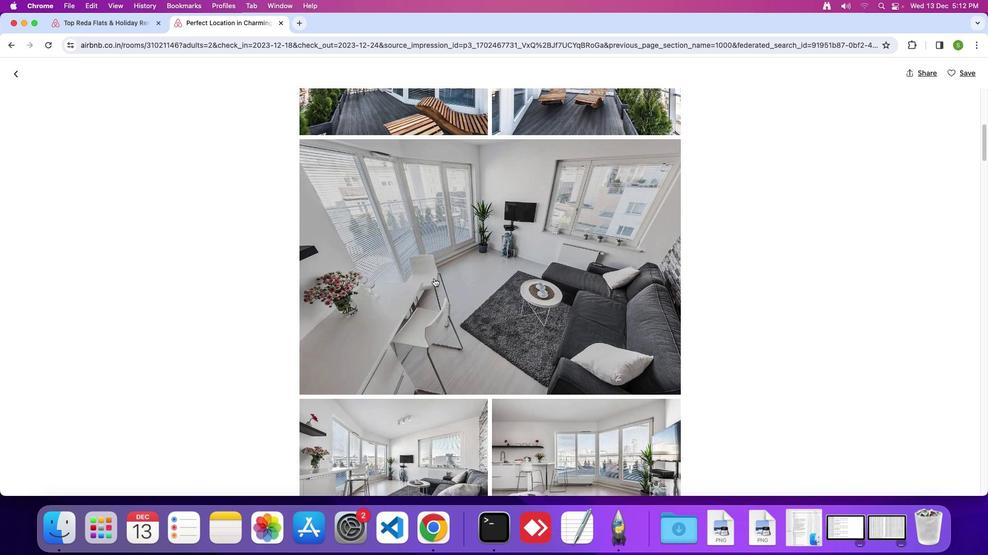 
Action: Mouse scrolled (431, 275) with delta (-2, -2)
Screenshot: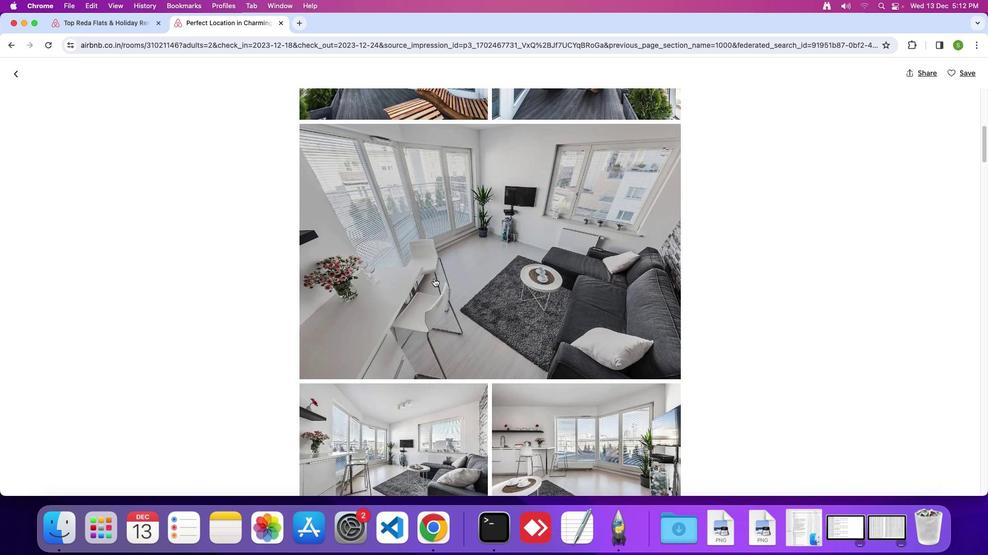 
Action: Mouse scrolled (431, 275) with delta (-2, -2)
Screenshot: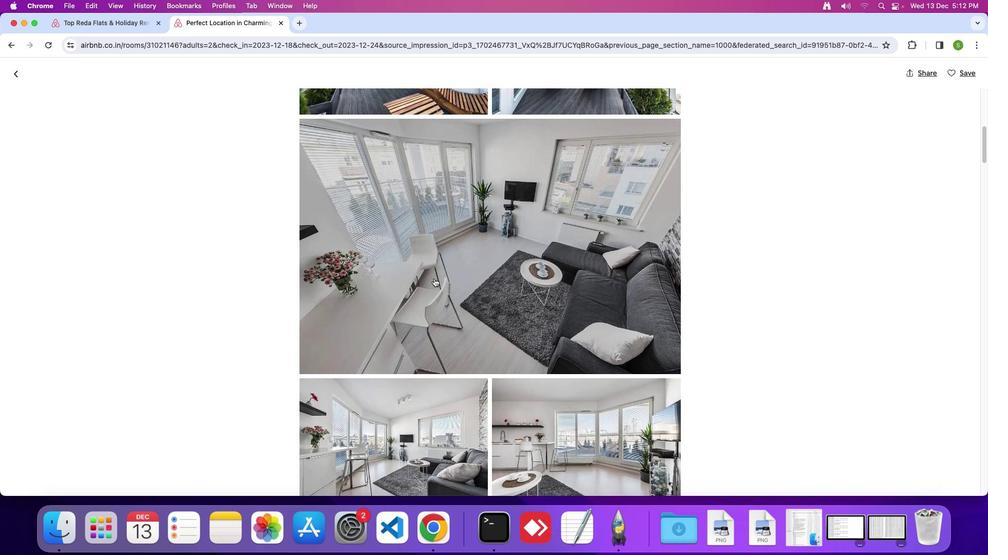 
Action: Mouse scrolled (431, 275) with delta (-2, -2)
Screenshot: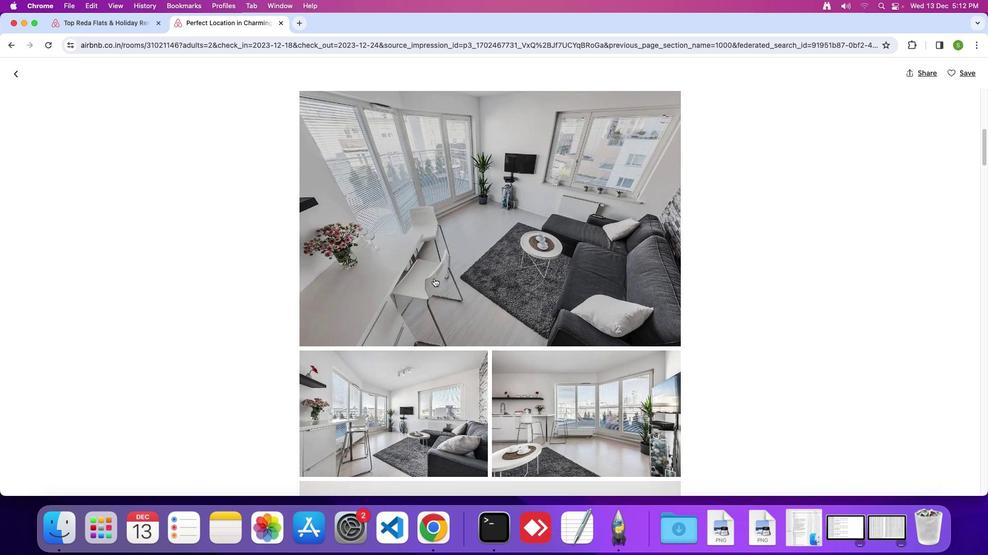 
Action: Mouse scrolled (431, 275) with delta (-2, -2)
Screenshot: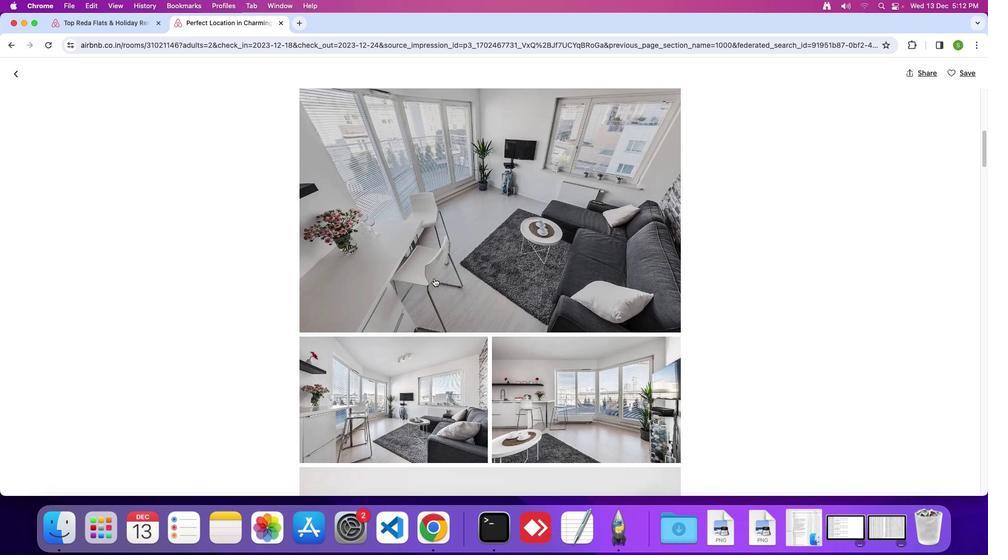 
Action: Mouse scrolled (431, 275) with delta (-2, -2)
Screenshot: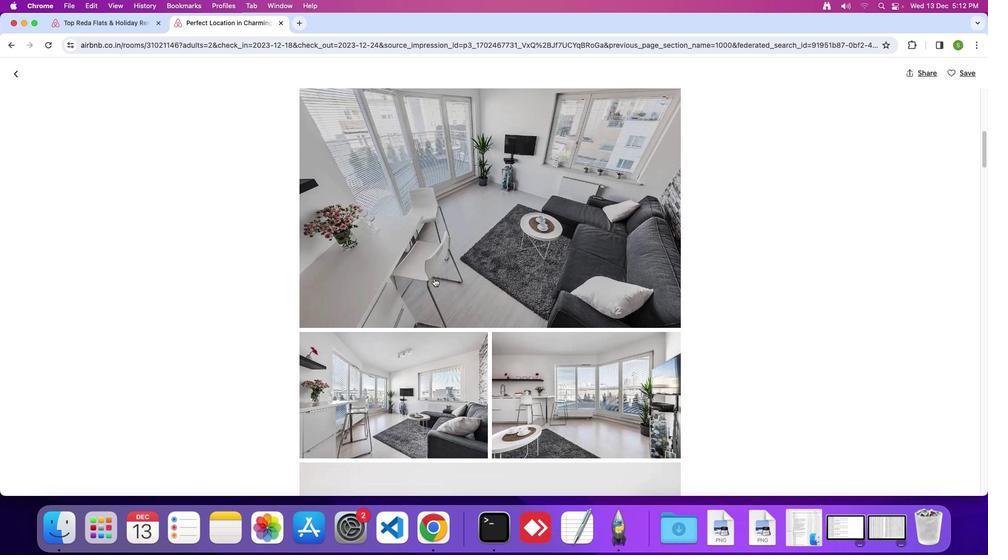 
Action: Mouse scrolled (431, 275) with delta (-2, -2)
Screenshot: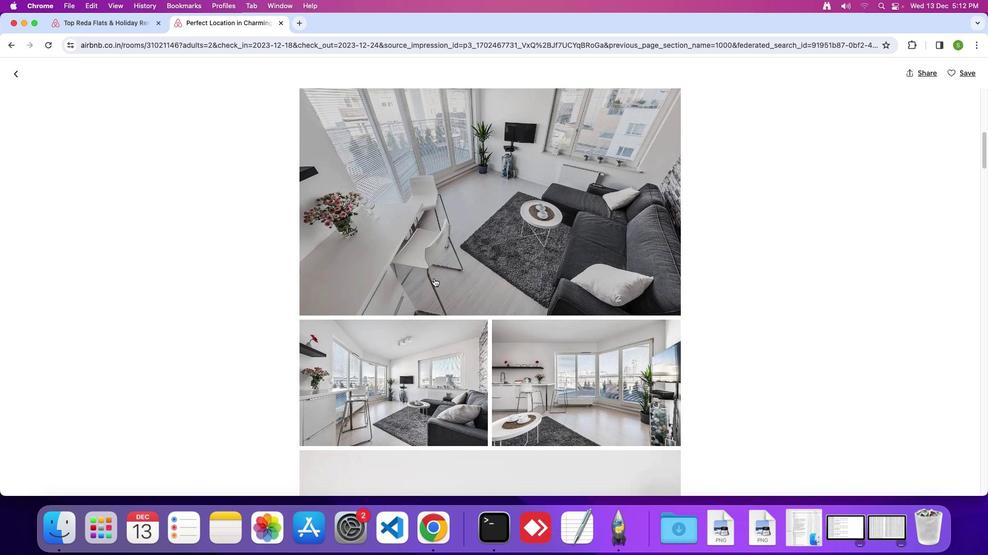 
Action: Mouse scrolled (431, 275) with delta (-2, -2)
Screenshot: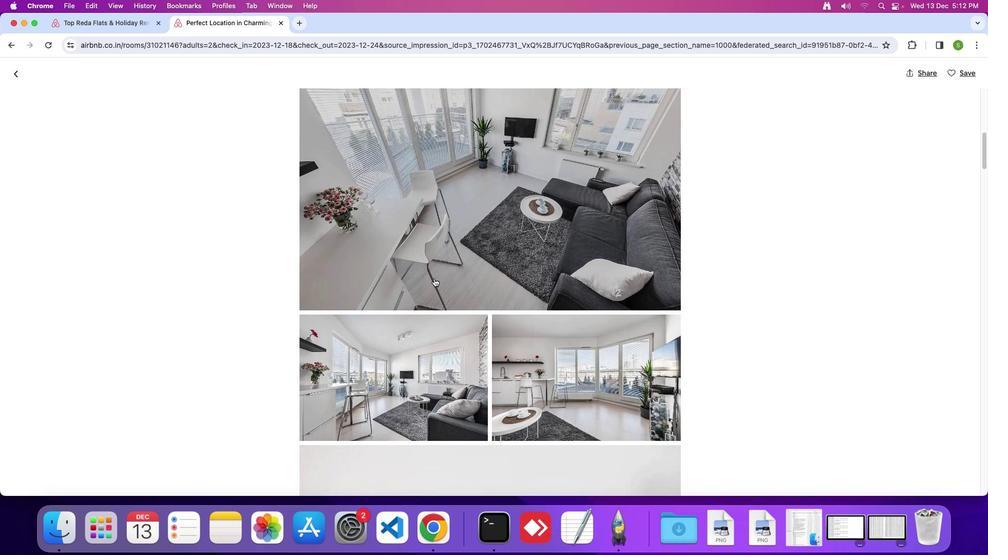 
Action: Mouse moved to (431, 274)
Screenshot: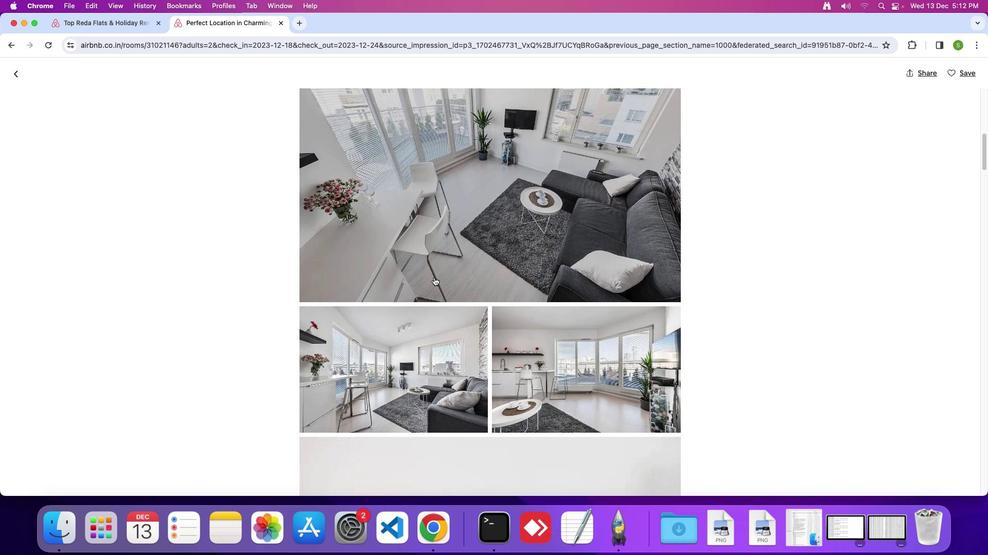 
Action: Mouse scrolled (431, 274) with delta (-2, -2)
Screenshot: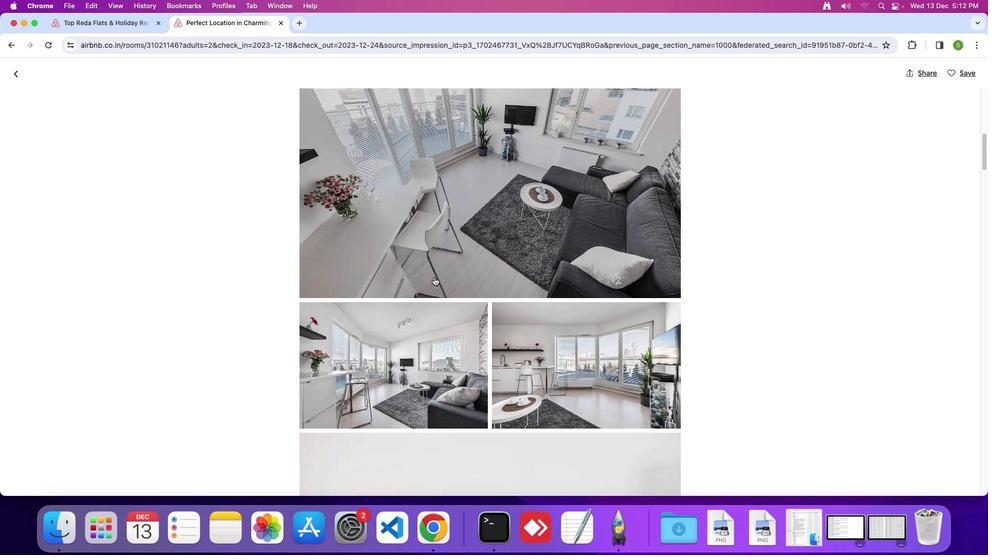 
Action: Mouse scrolled (431, 274) with delta (-2, -2)
Screenshot: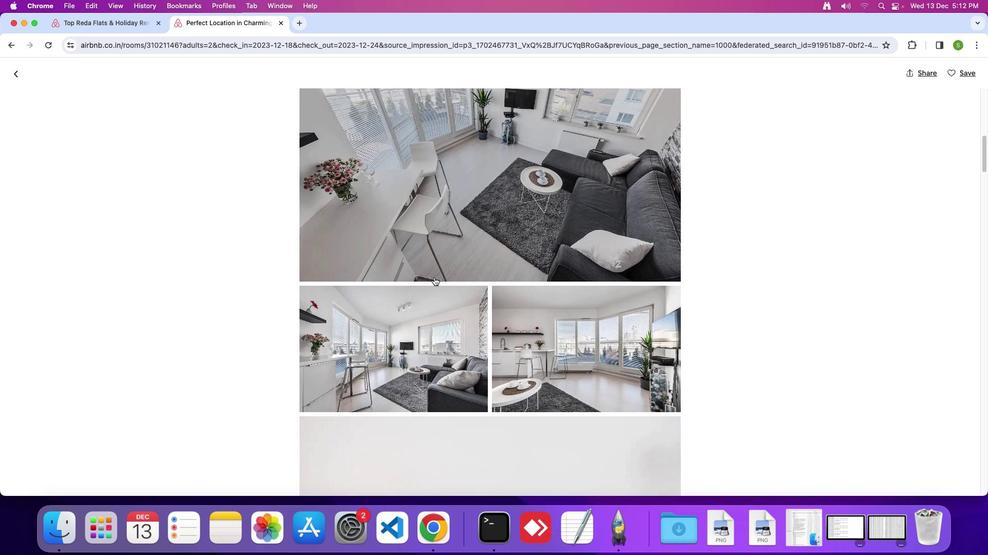 
Action: Mouse scrolled (431, 274) with delta (-2, -3)
Screenshot: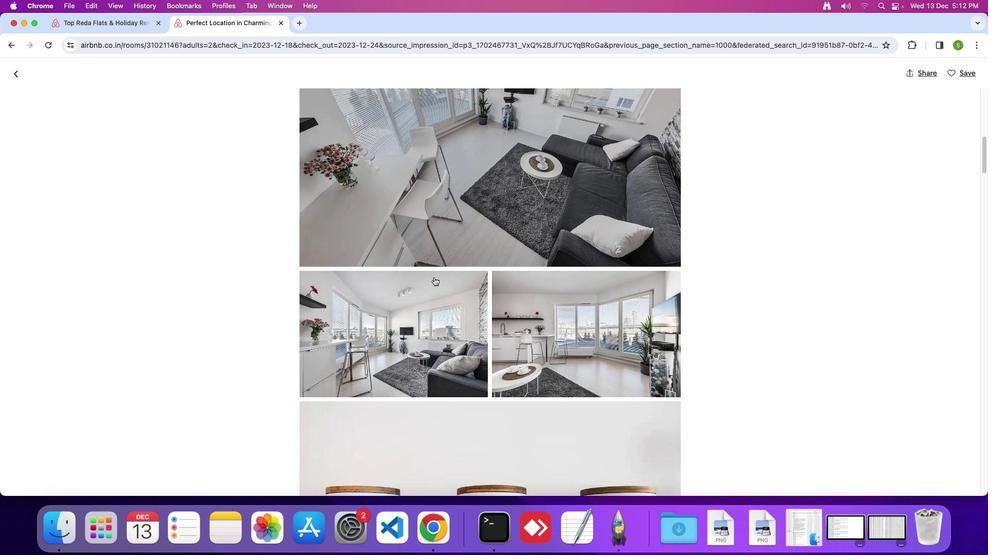 
Action: Mouse moved to (432, 273)
Screenshot: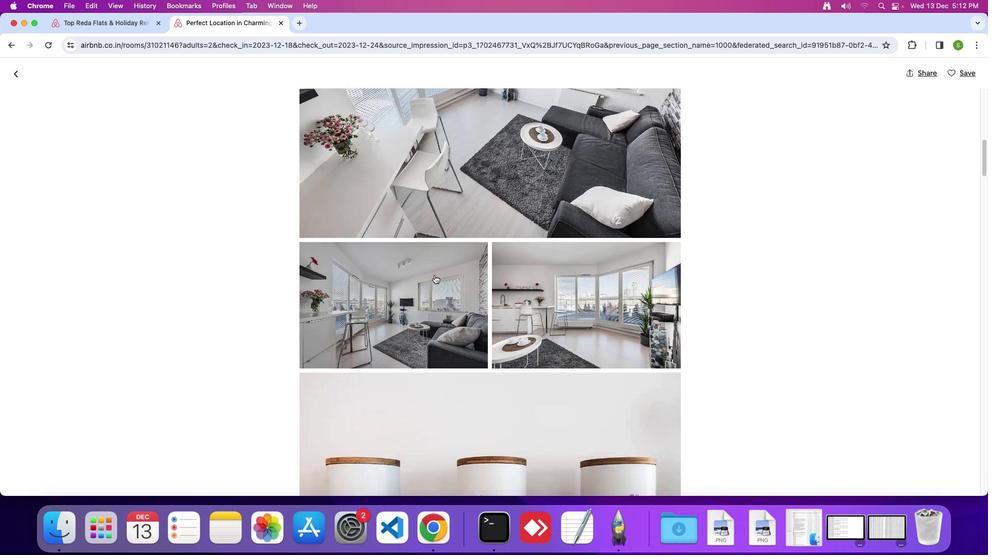 
Action: Mouse scrolled (432, 273) with delta (-2, -2)
Screenshot: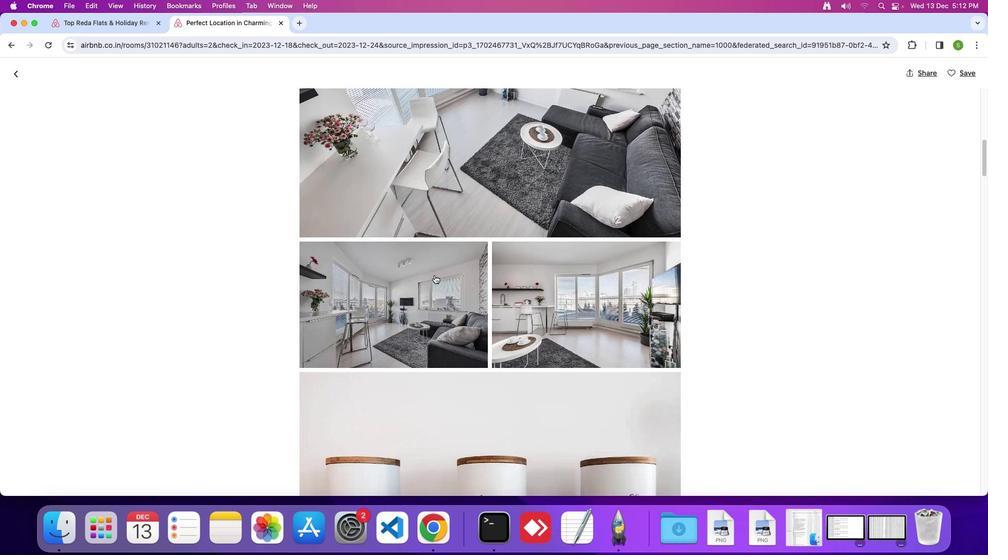 
Action: Mouse scrolled (432, 273) with delta (-2, -2)
Screenshot: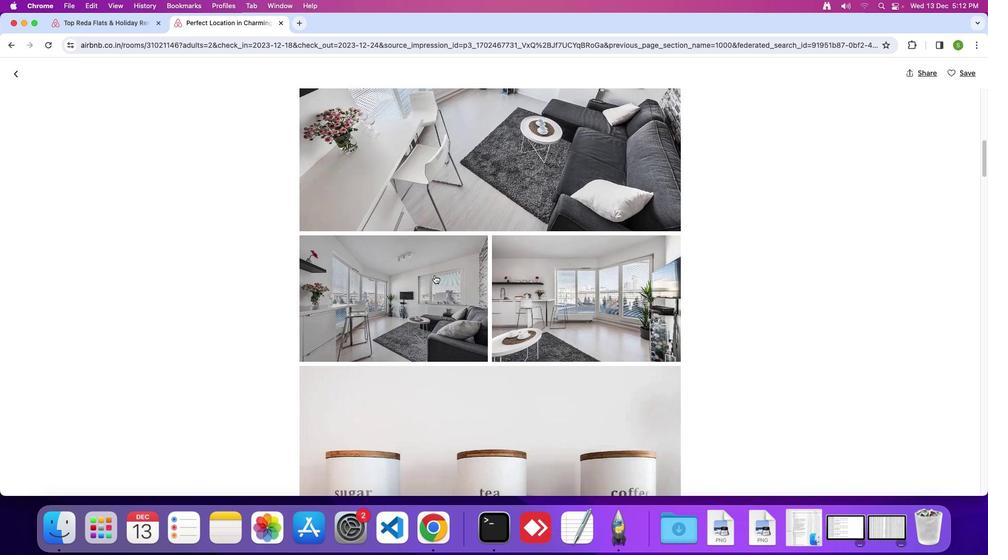 
Action: Mouse scrolled (432, 273) with delta (-2, -3)
Screenshot: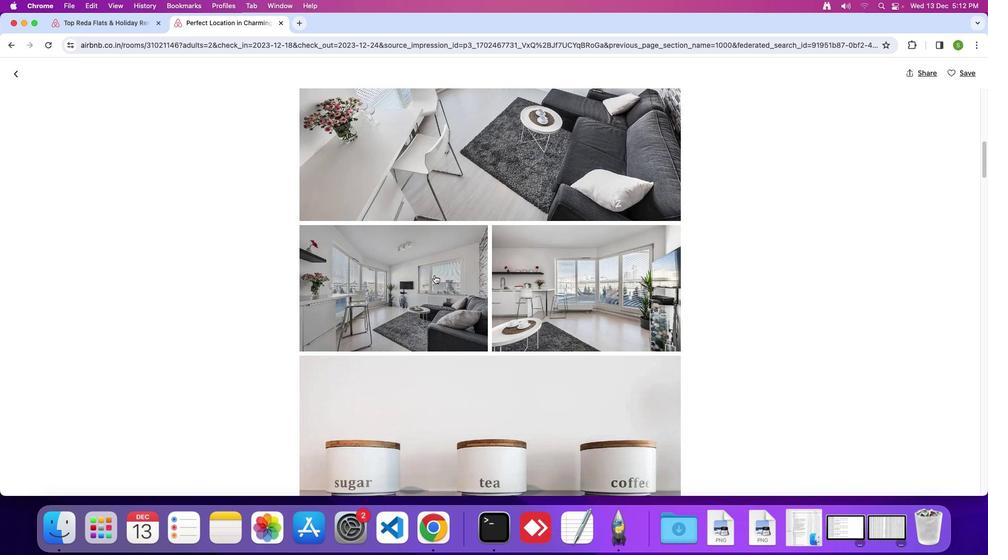 
Action: Mouse scrolled (432, 273) with delta (-2, -2)
Screenshot: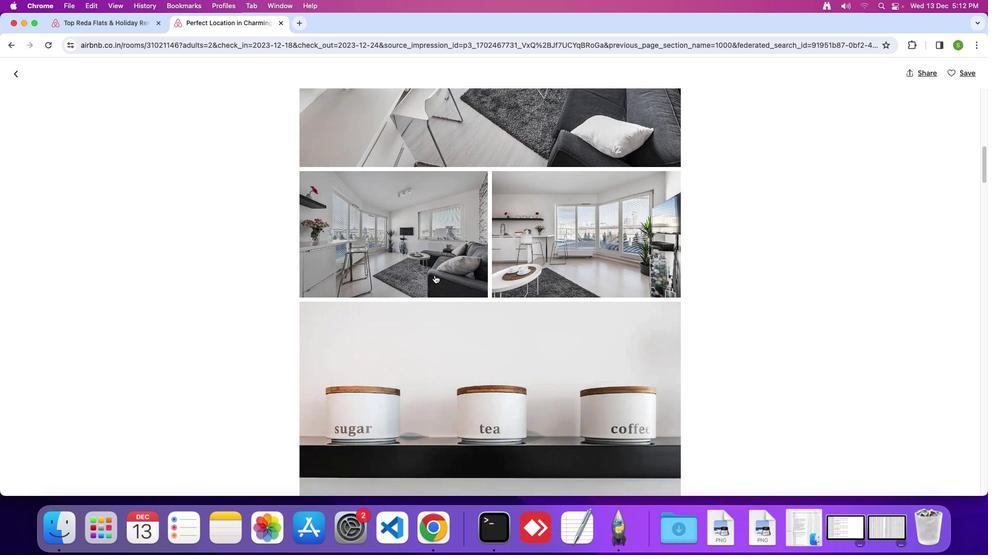 
Action: Mouse scrolled (432, 273) with delta (-2, -2)
Screenshot: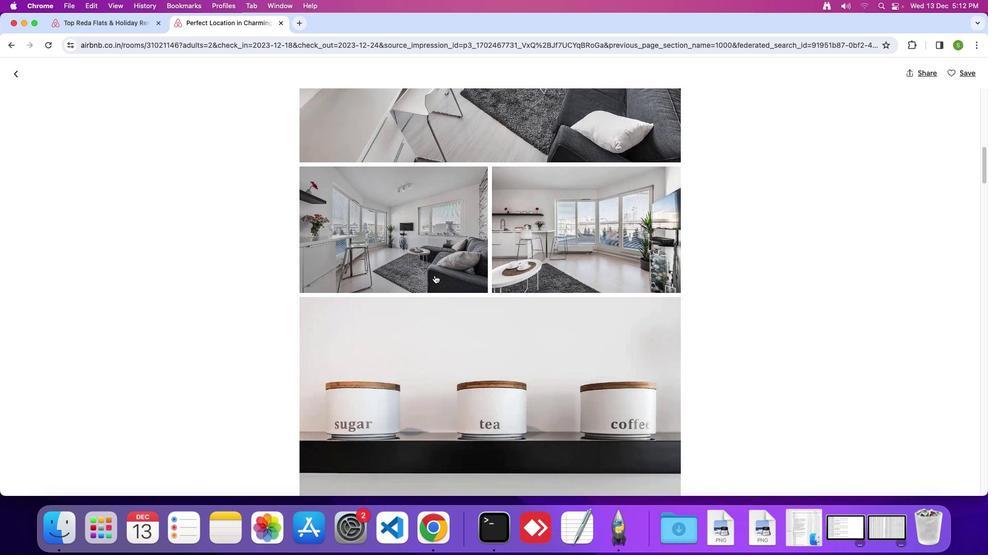 
Action: Mouse scrolled (432, 273) with delta (-2, -2)
Screenshot: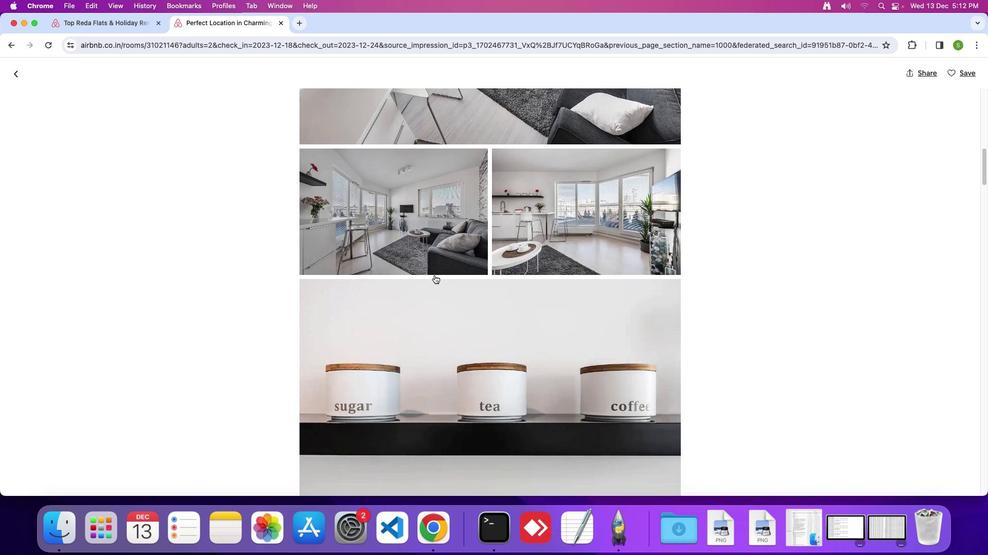 
Action: Mouse scrolled (432, 273) with delta (-2, -2)
Screenshot: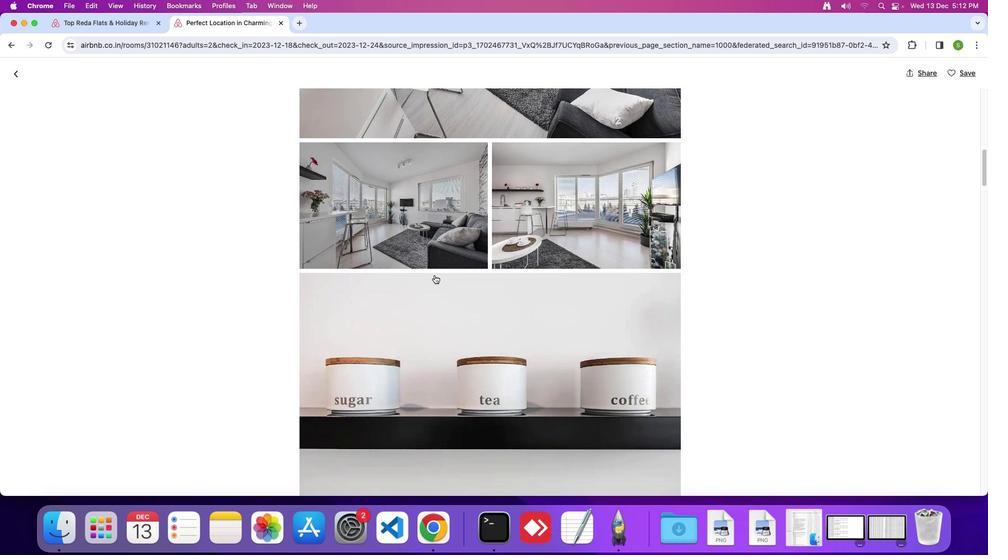 
Action: Mouse scrolled (432, 273) with delta (-2, -3)
Screenshot: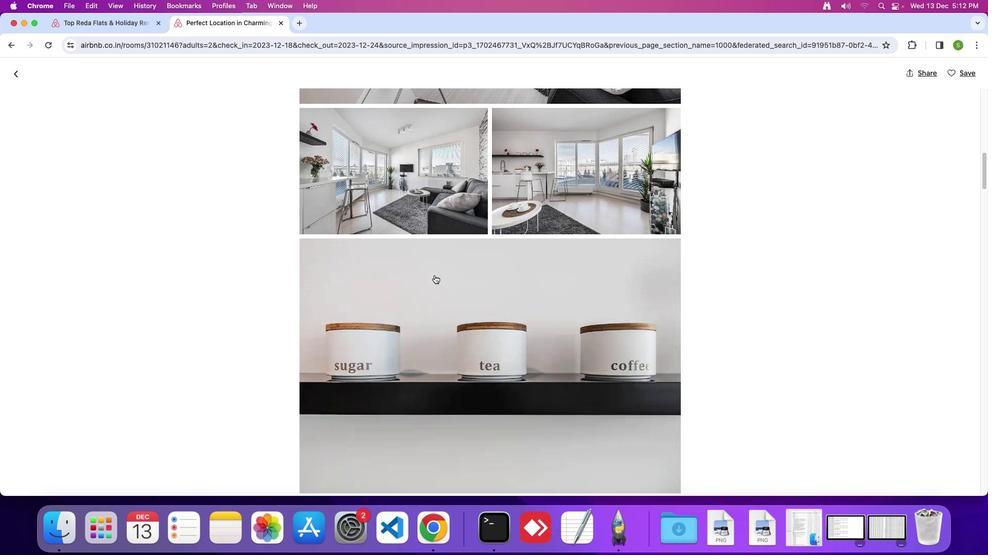 
Action: Mouse scrolled (432, 273) with delta (-2, -2)
Screenshot: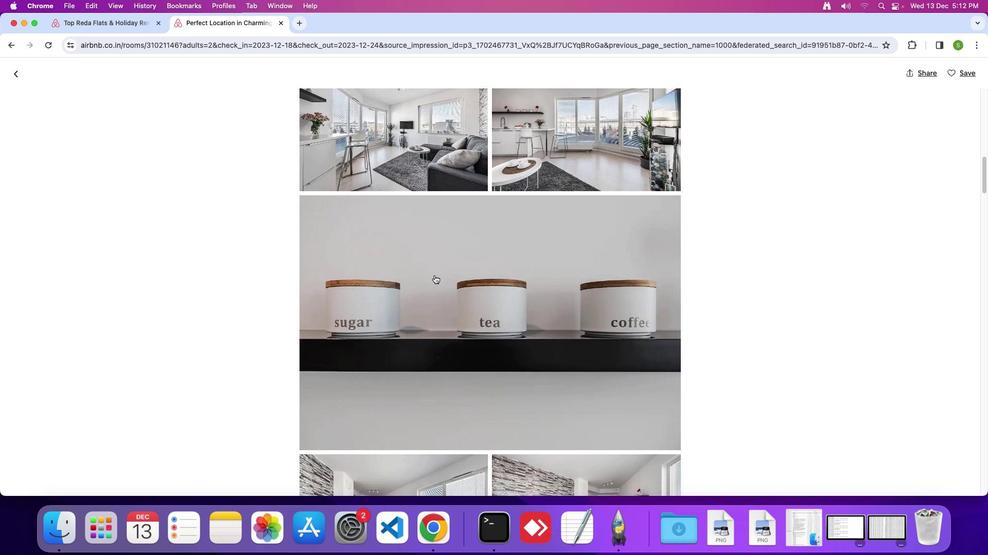
Action: Mouse scrolled (432, 273) with delta (-2, -2)
Screenshot: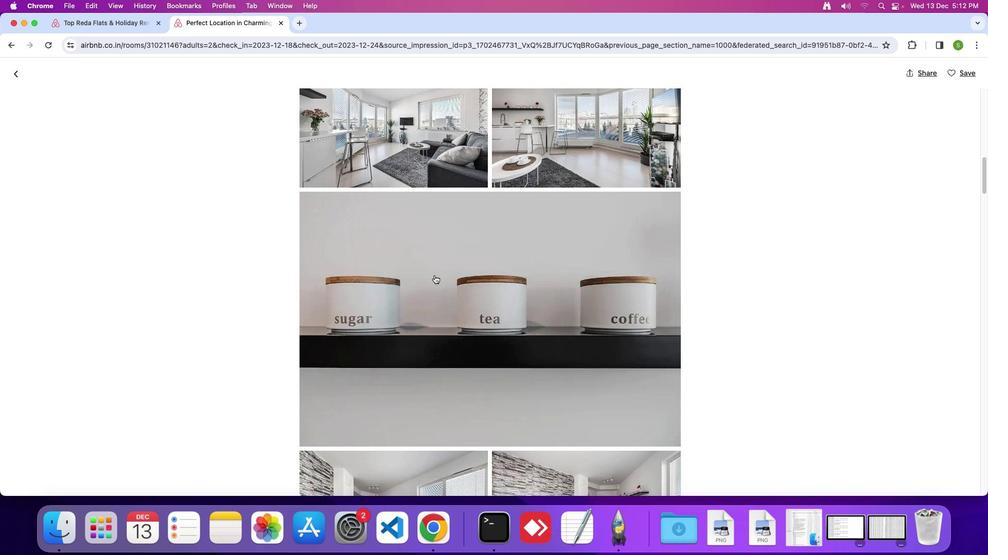 
Action: Mouse moved to (432, 271)
Screenshot: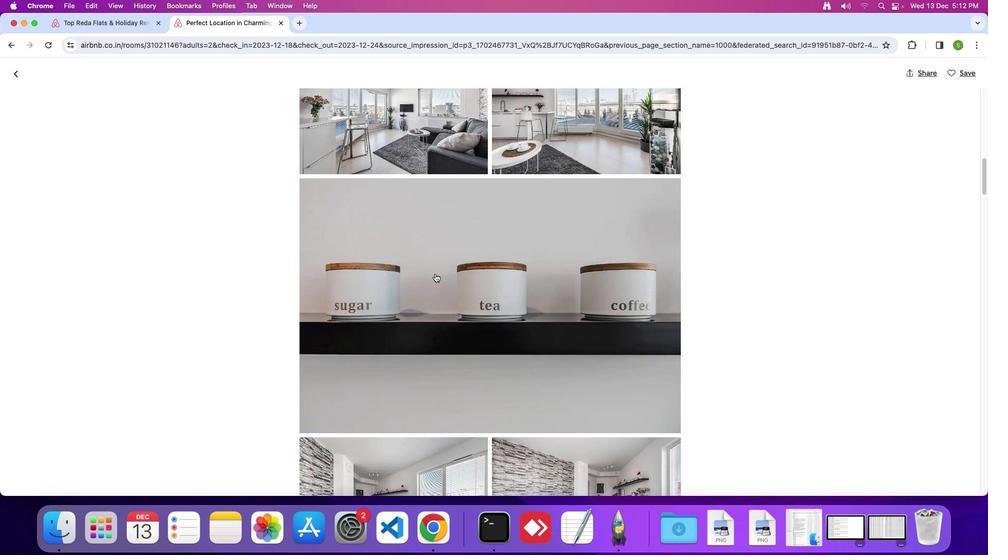
Action: Mouse scrolled (432, 271) with delta (-2, -2)
Screenshot: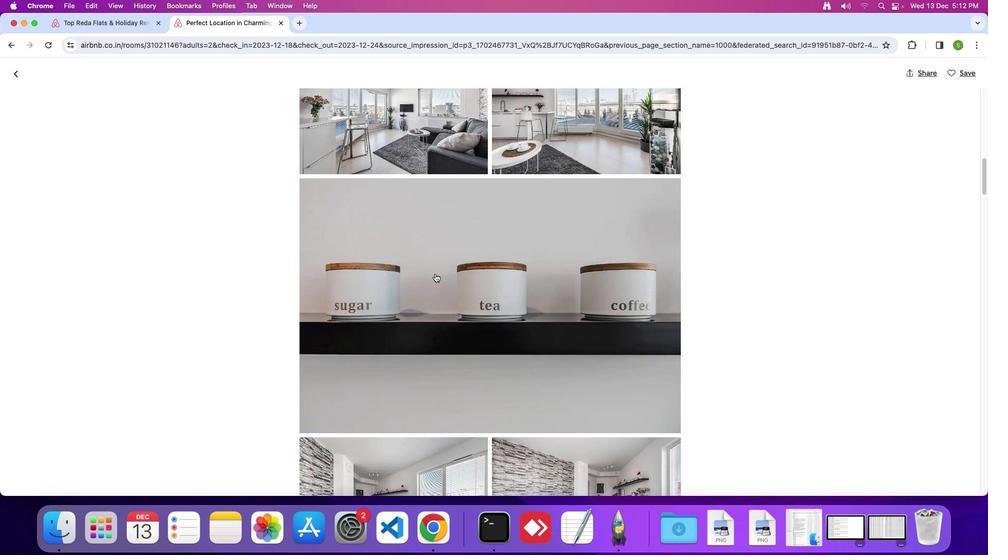 
Action: Mouse moved to (432, 271)
Screenshot: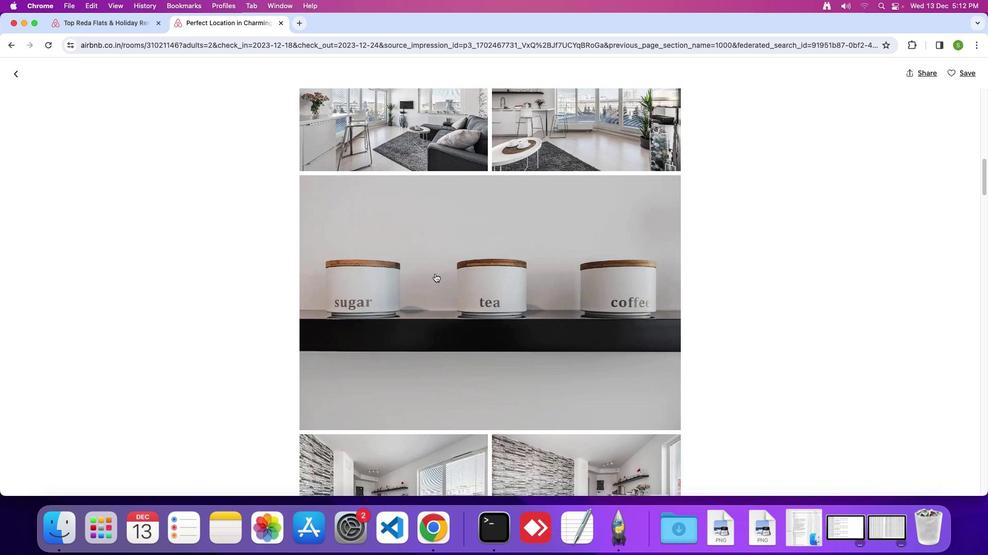 
Action: Mouse scrolled (432, 271) with delta (-2, -2)
Screenshot: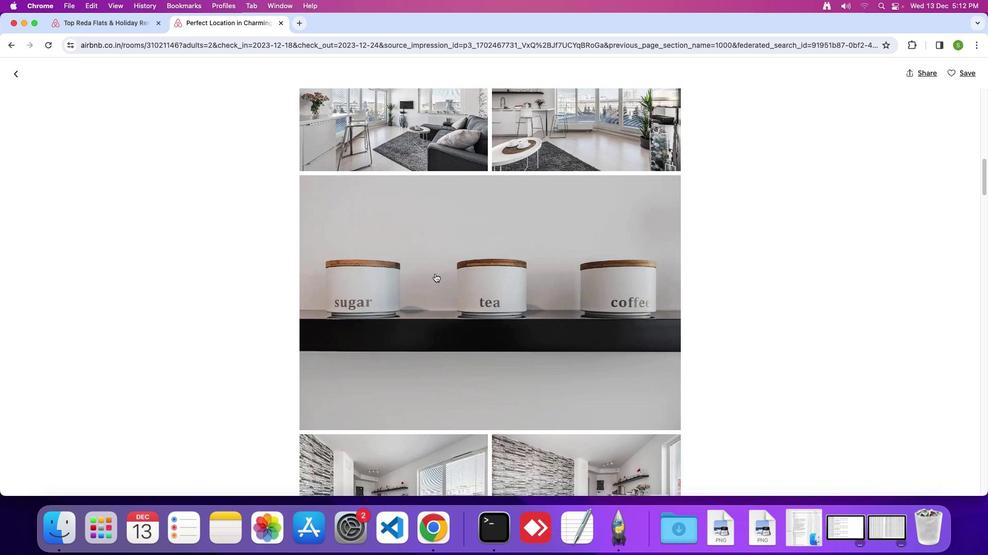 
Action: Mouse scrolled (432, 271) with delta (-2, -3)
Screenshot: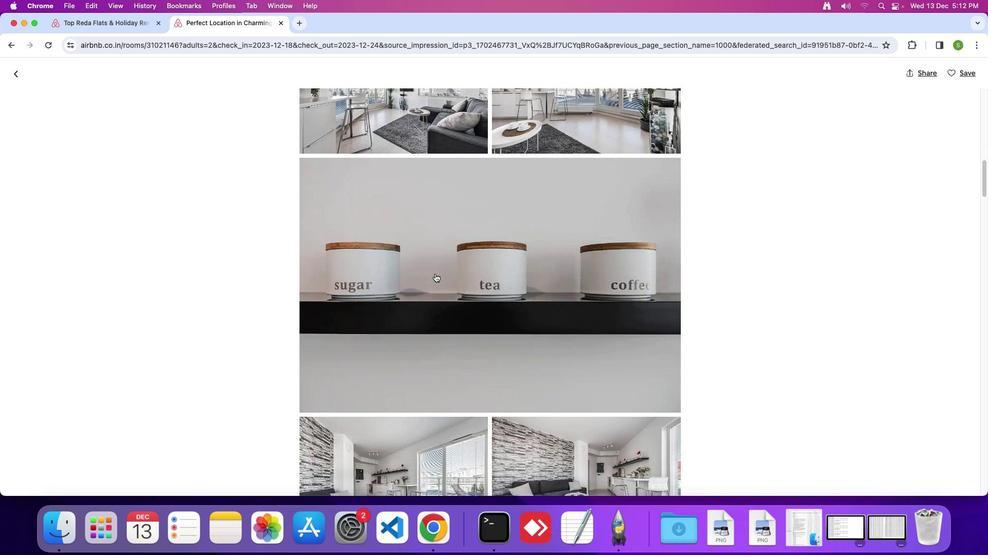 
Action: Mouse moved to (432, 271)
Screenshot: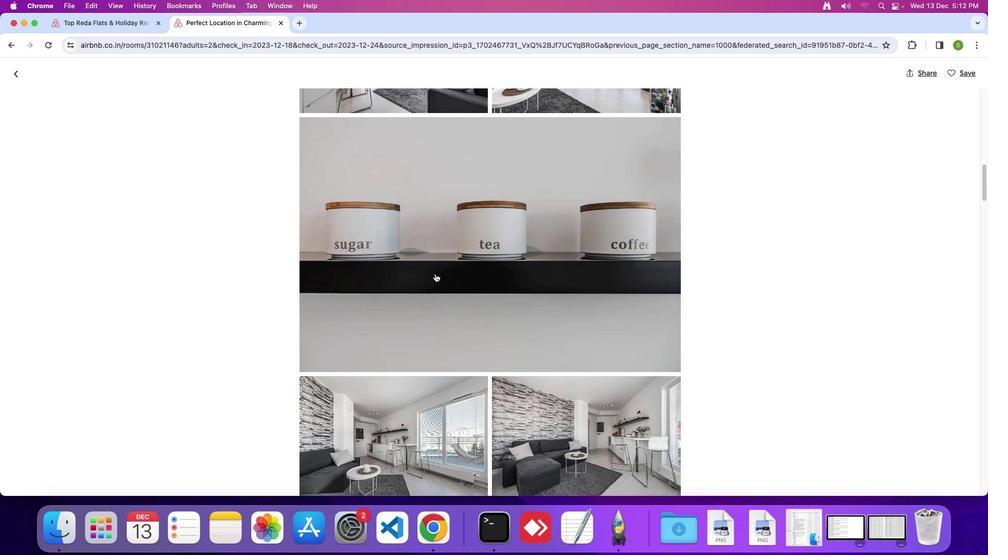 
Action: Mouse scrolled (432, 271) with delta (-2, -2)
Screenshot: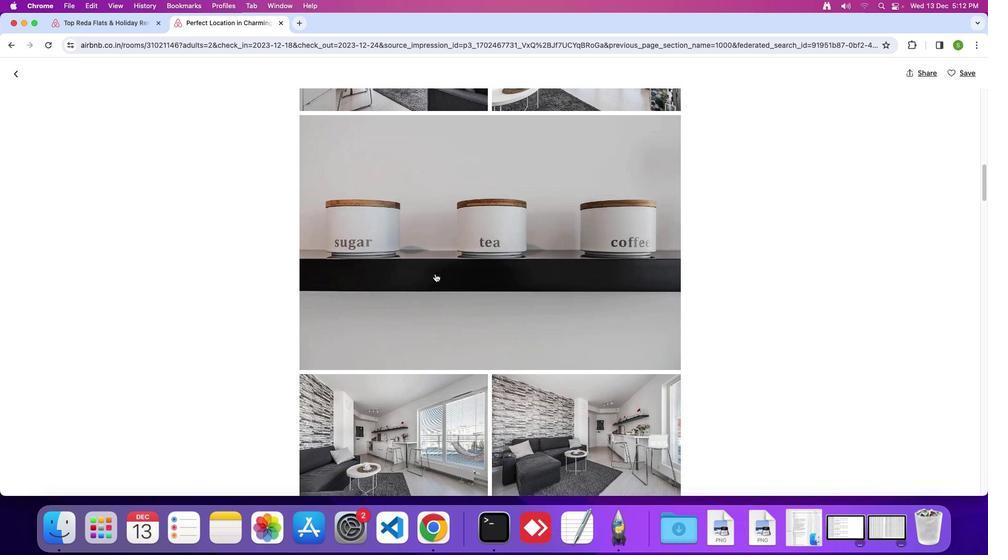 
Action: Mouse scrolled (432, 271) with delta (-2, -2)
Screenshot: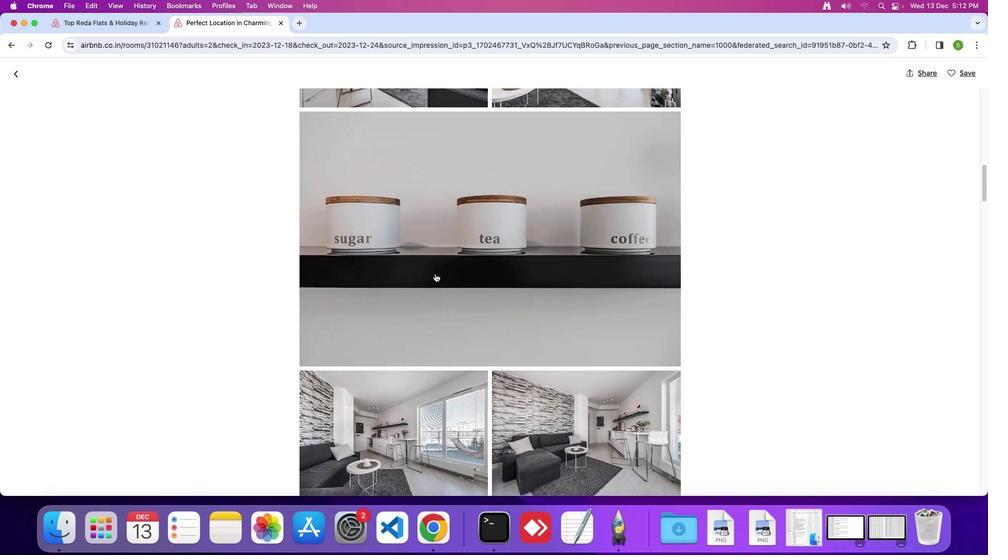 
Action: Mouse moved to (432, 271)
Screenshot: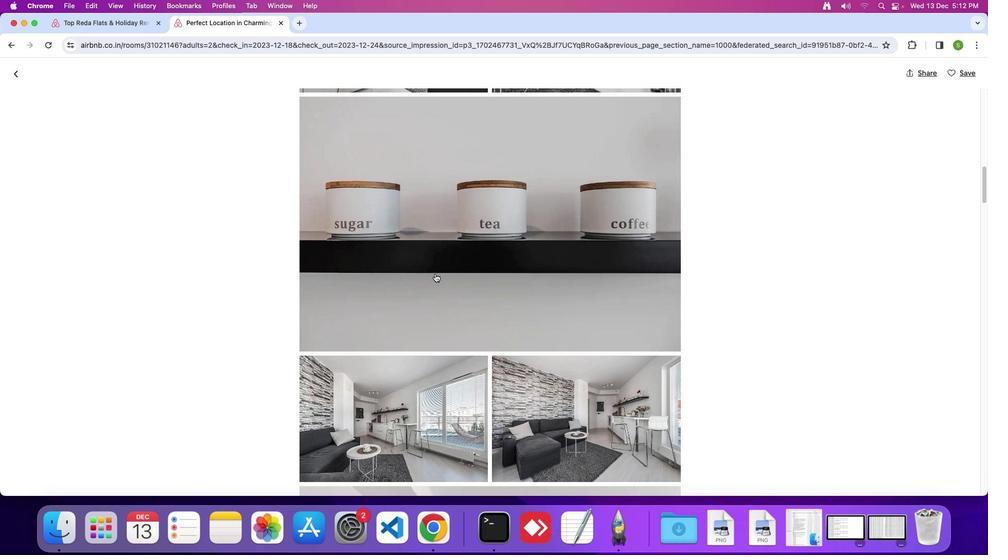 
Action: Mouse scrolled (432, 271) with delta (-2, -2)
Screenshot: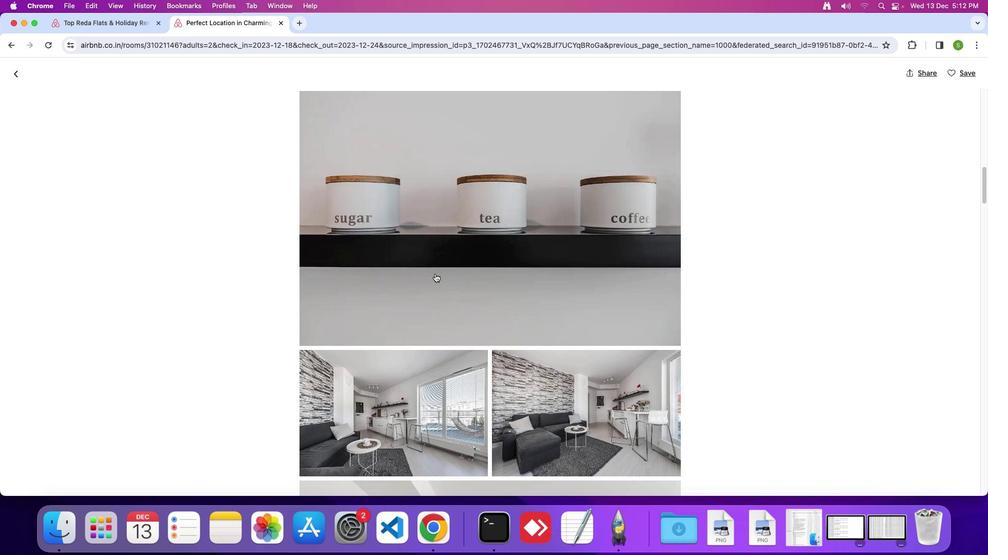 
Action: Mouse scrolled (432, 271) with delta (-2, -2)
Screenshot: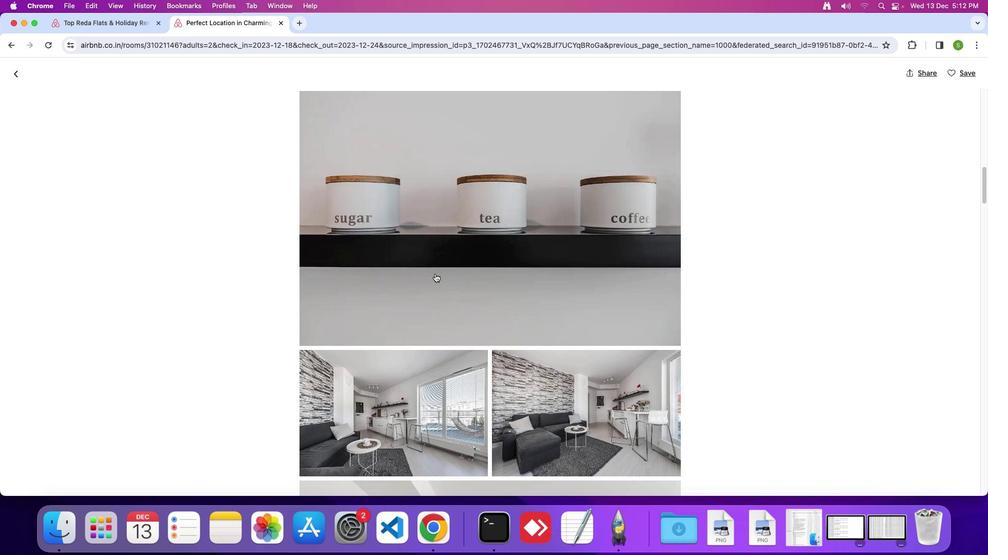 
Action: Mouse scrolled (432, 271) with delta (-2, -3)
Screenshot: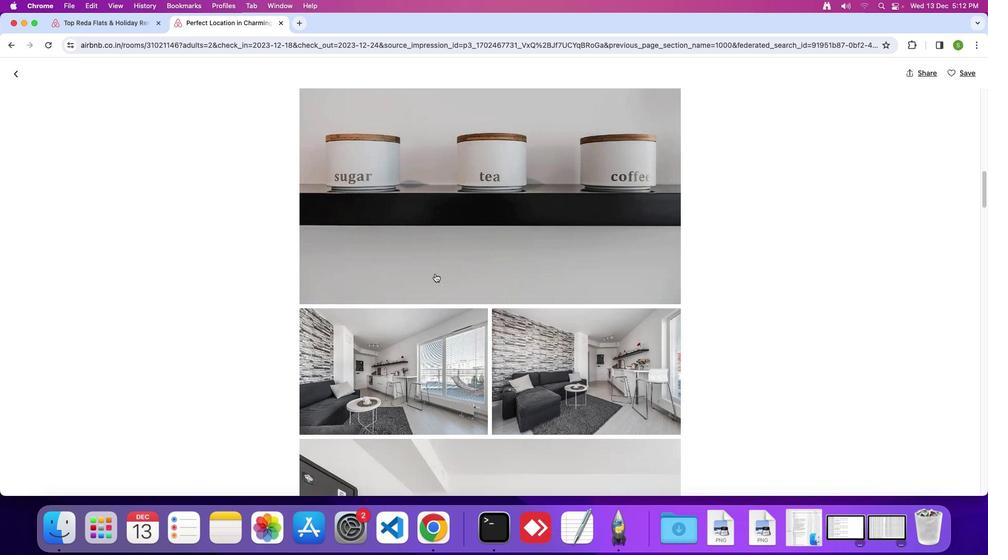 
Action: Mouse moved to (432, 271)
Screenshot: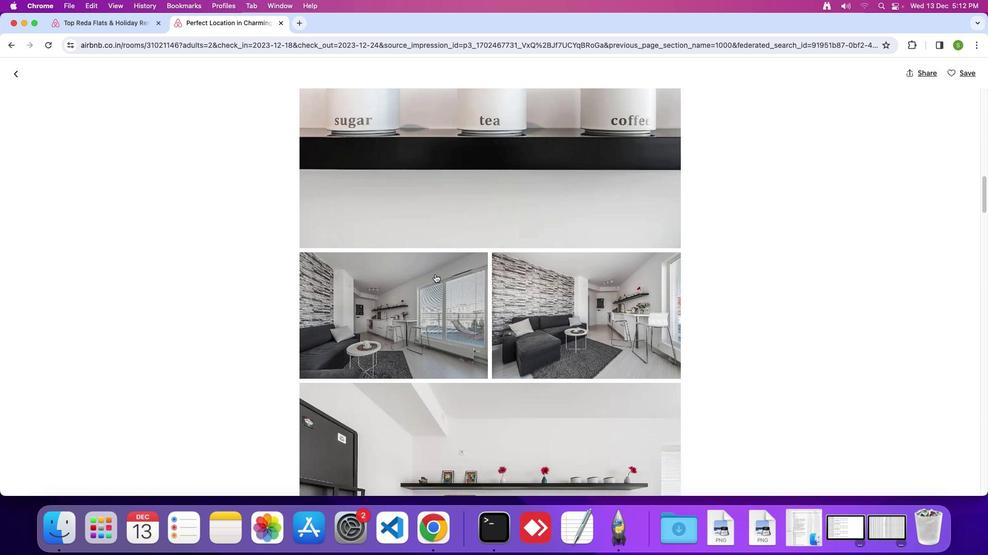 
Action: Mouse scrolled (432, 271) with delta (-2, -2)
Screenshot: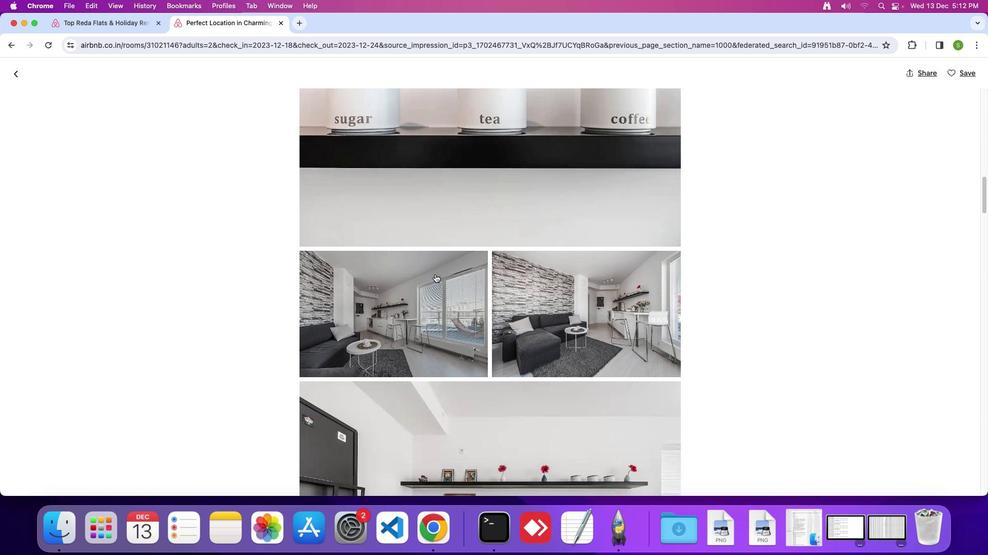 
Action: Mouse scrolled (432, 271) with delta (-2, -2)
Screenshot: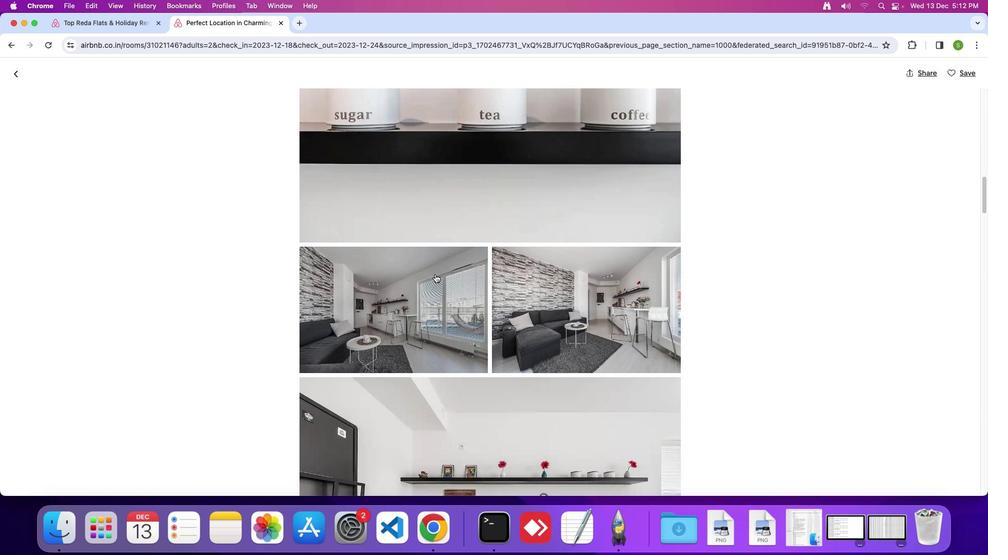 
Action: Mouse scrolled (432, 271) with delta (-2, -3)
Screenshot: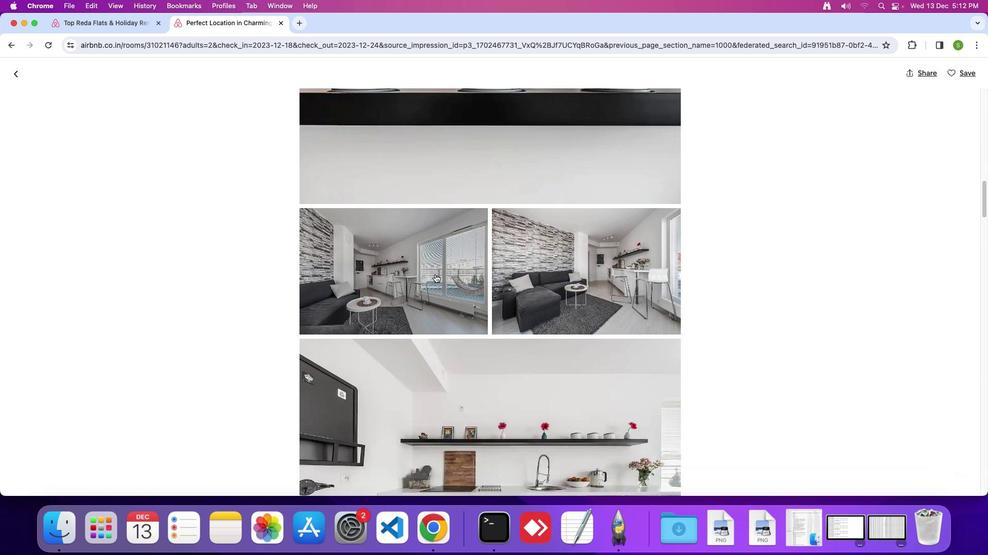 
Action: Mouse scrolled (432, 271) with delta (-2, -2)
Screenshot: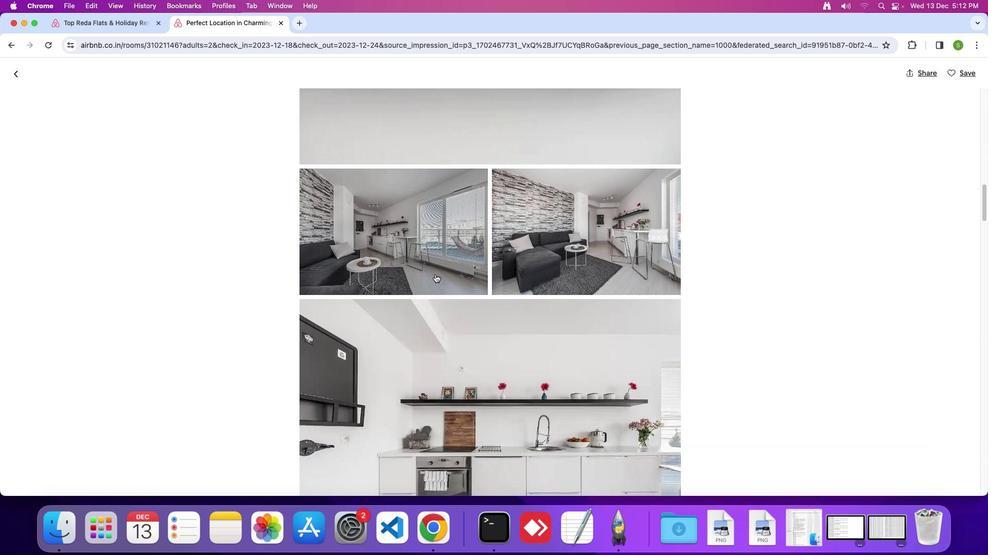 
Action: Mouse scrolled (432, 271) with delta (-2, -2)
Screenshot: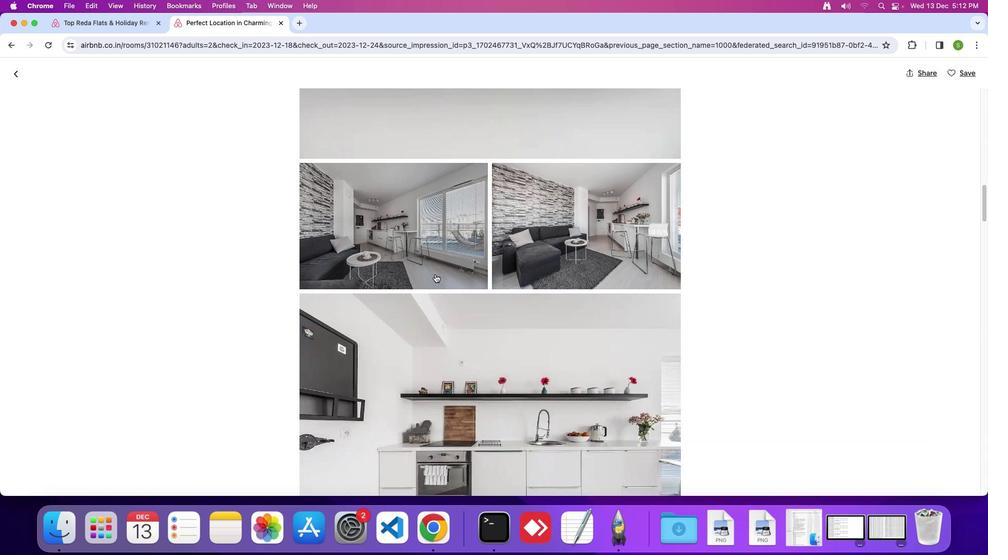 
Action: Mouse scrolled (432, 271) with delta (-2, -2)
Screenshot: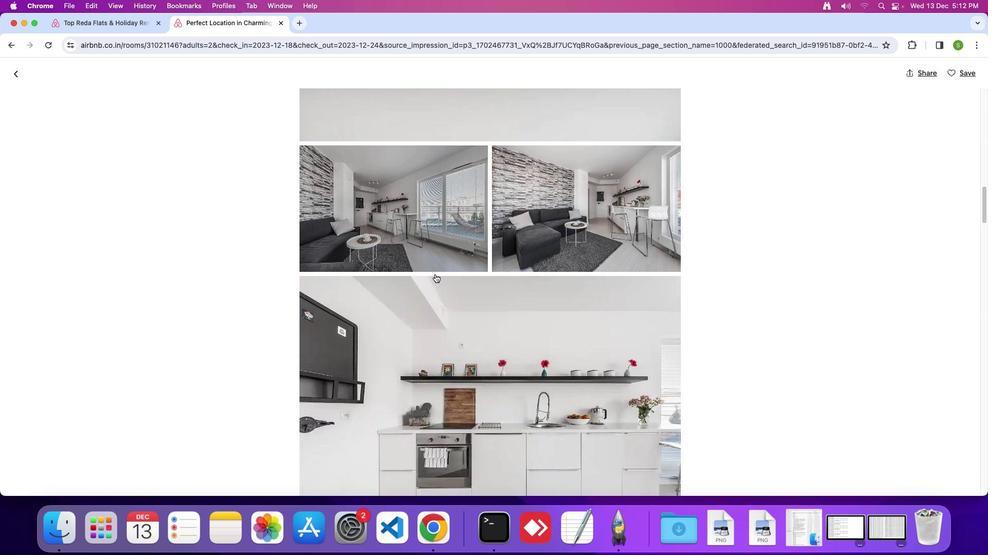 
Action: Mouse scrolled (432, 271) with delta (-2, -2)
Screenshot: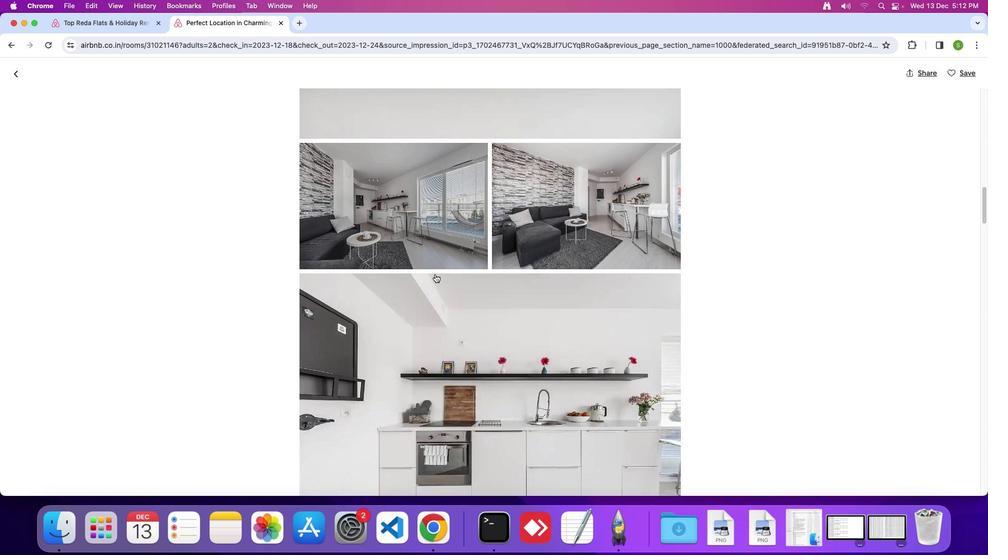 
Action: Mouse scrolled (432, 271) with delta (-2, -3)
Screenshot: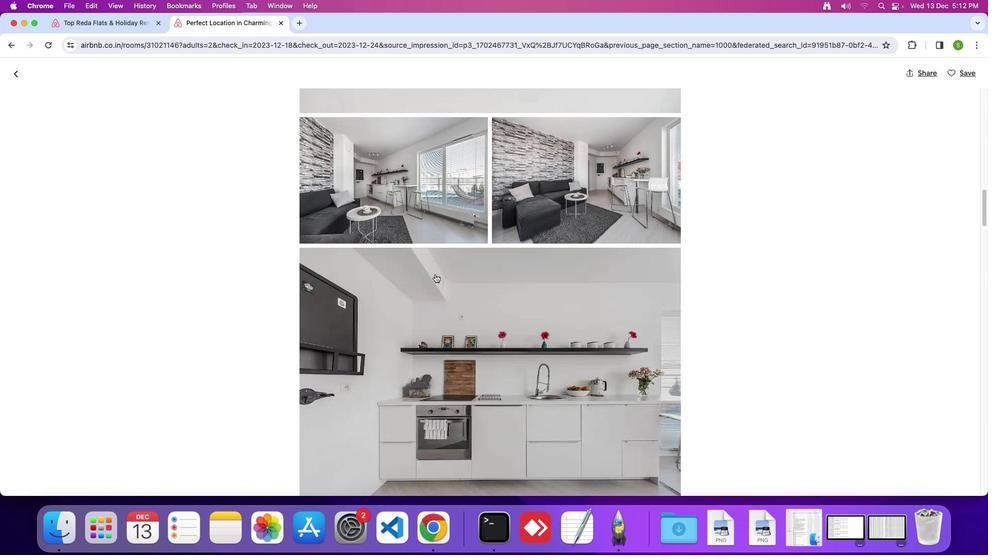 
Action: Mouse scrolled (432, 271) with delta (-2, -2)
Screenshot: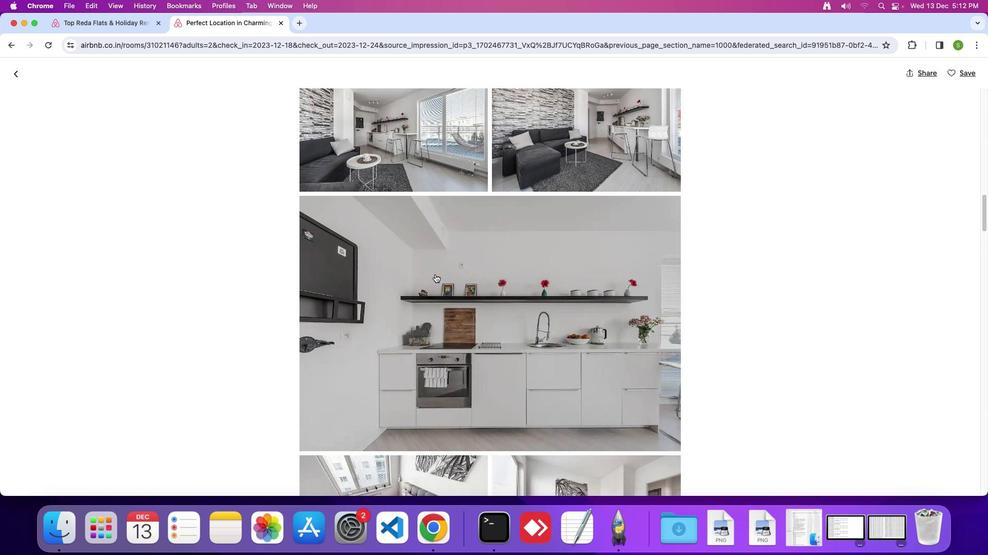 
Action: Mouse scrolled (432, 271) with delta (-2, -2)
Screenshot: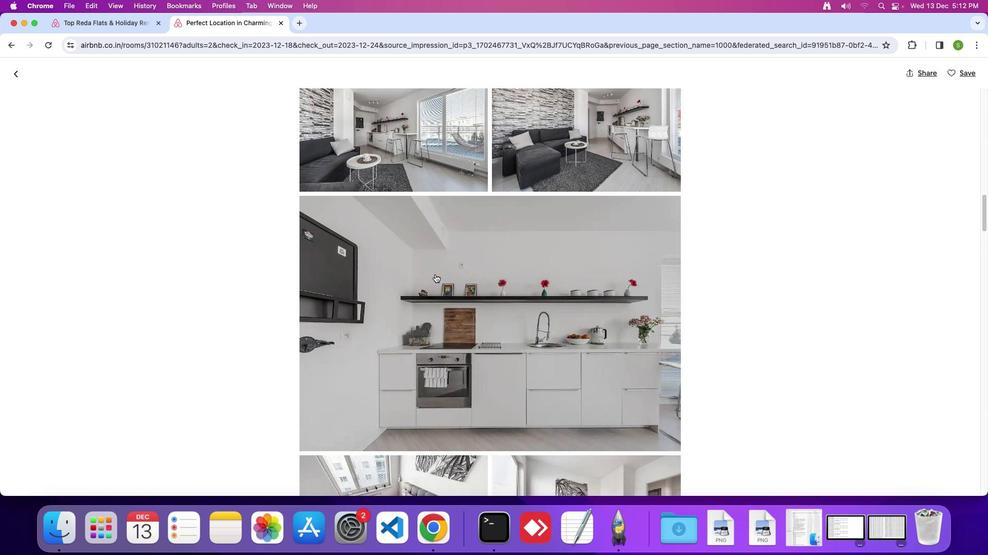 
Action: Mouse scrolled (432, 271) with delta (-2, -3)
Screenshot: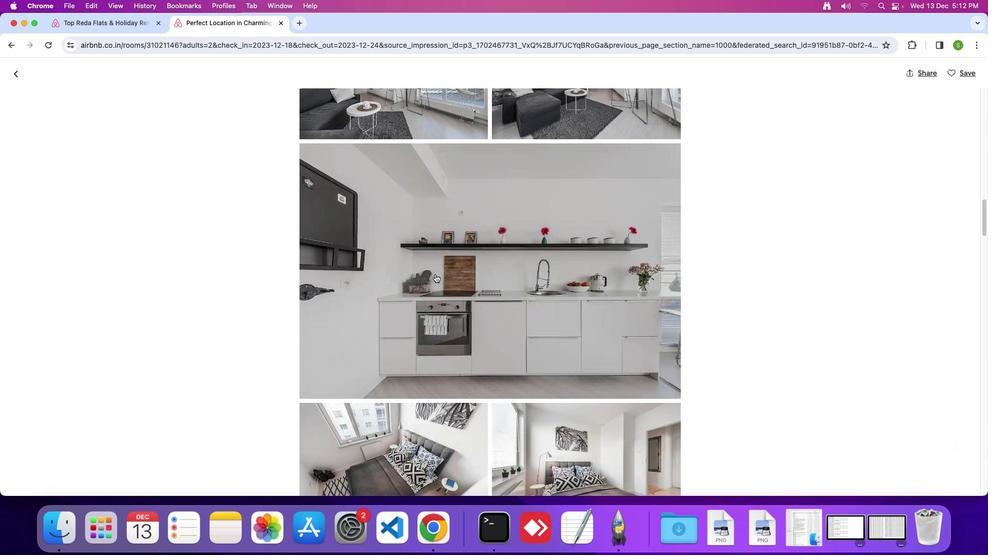 
Action: Mouse scrolled (432, 271) with delta (-2, -2)
Screenshot: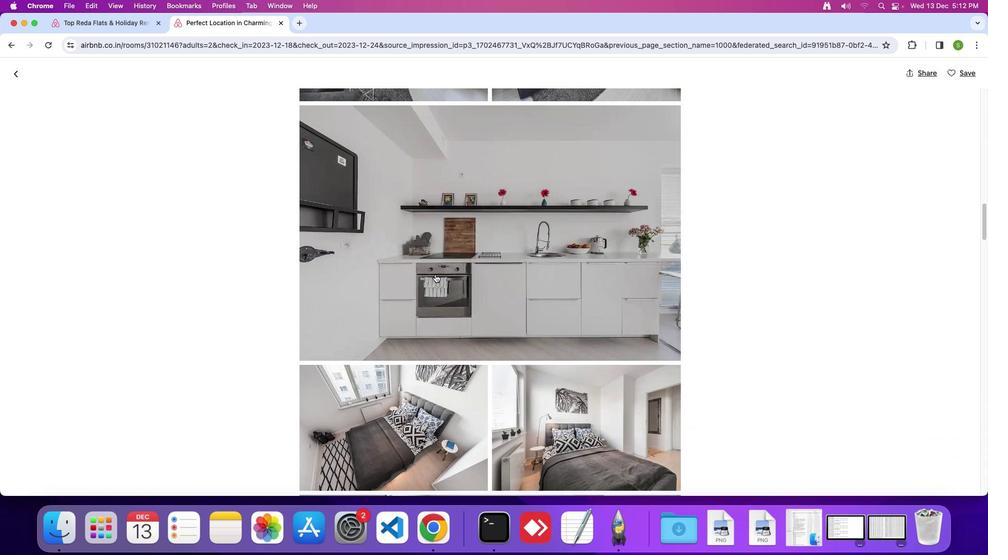 
Action: Mouse scrolled (432, 271) with delta (-2, -2)
Screenshot: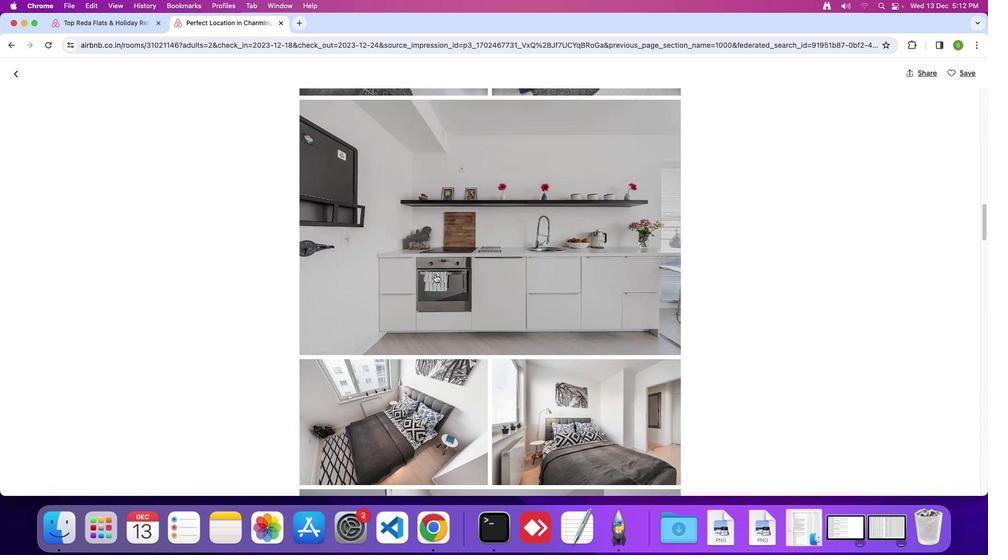 
Action: Mouse scrolled (432, 271) with delta (-2, -2)
Screenshot: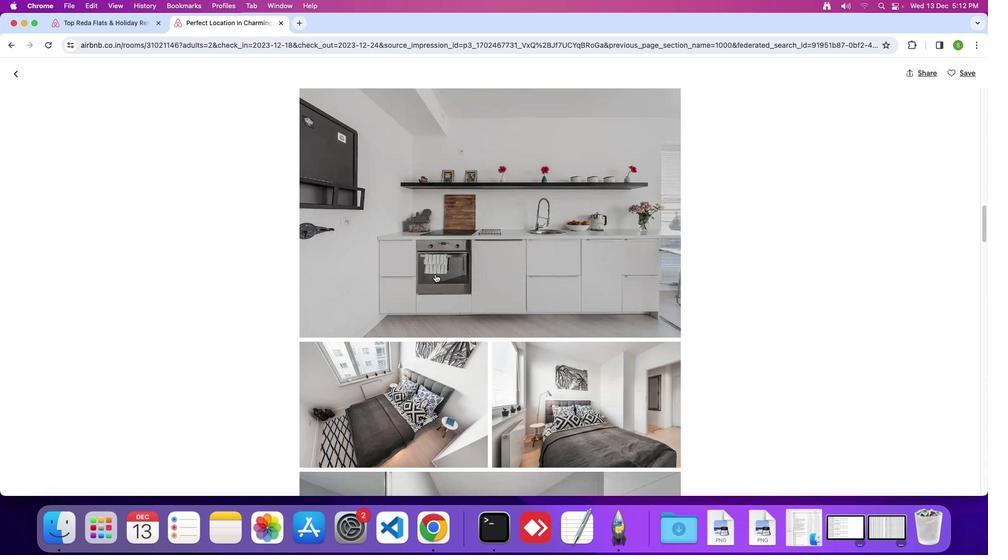 
Action: Mouse scrolled (432, 271) with delta (-2, -2)
Screenshot: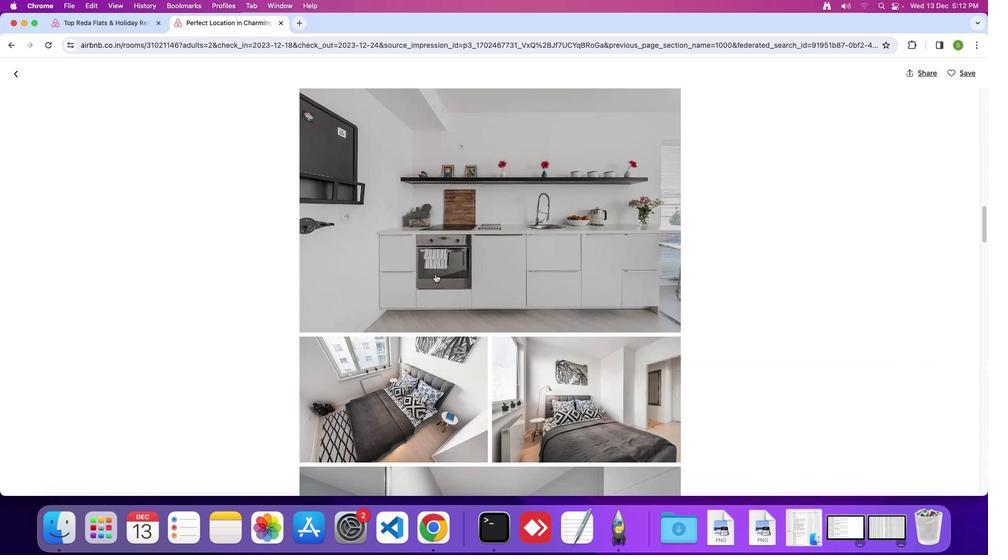 
Action: Mouse scrolled (432, 271) with delta (-2, -3)
Screenshot: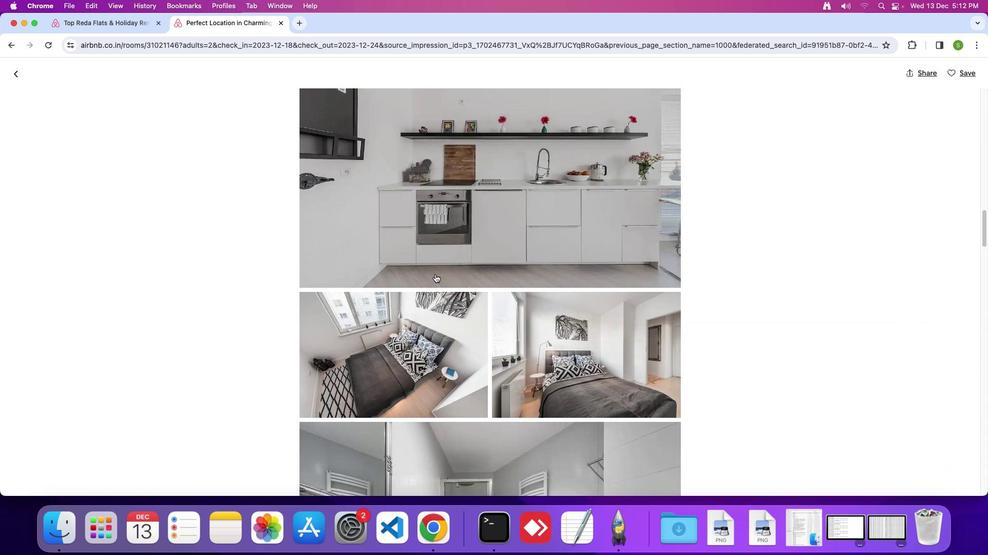
Action: Mouse moved to (432, 272)
Screenshot: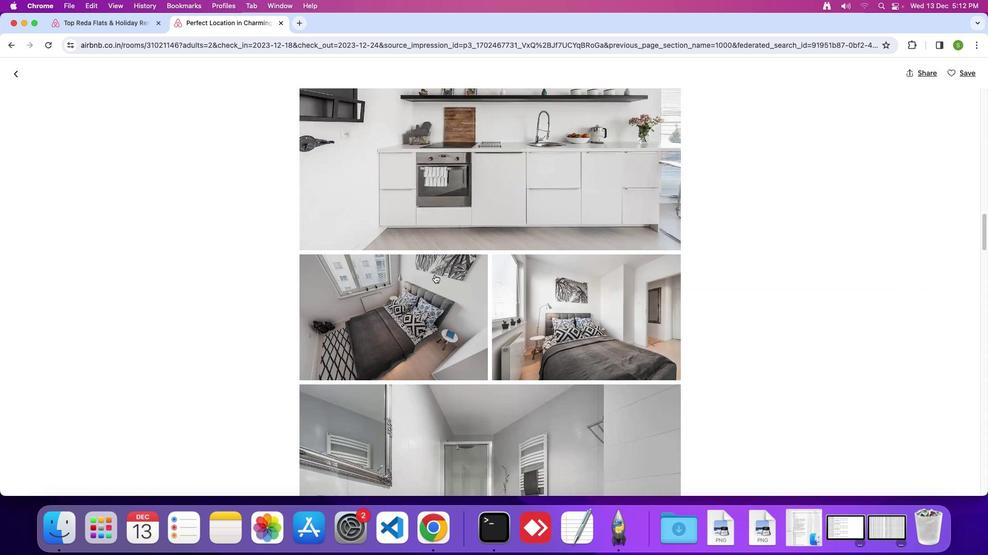 
Action: Mouse scrolled (432, 272) with delta (-2, -2)
Screenshot: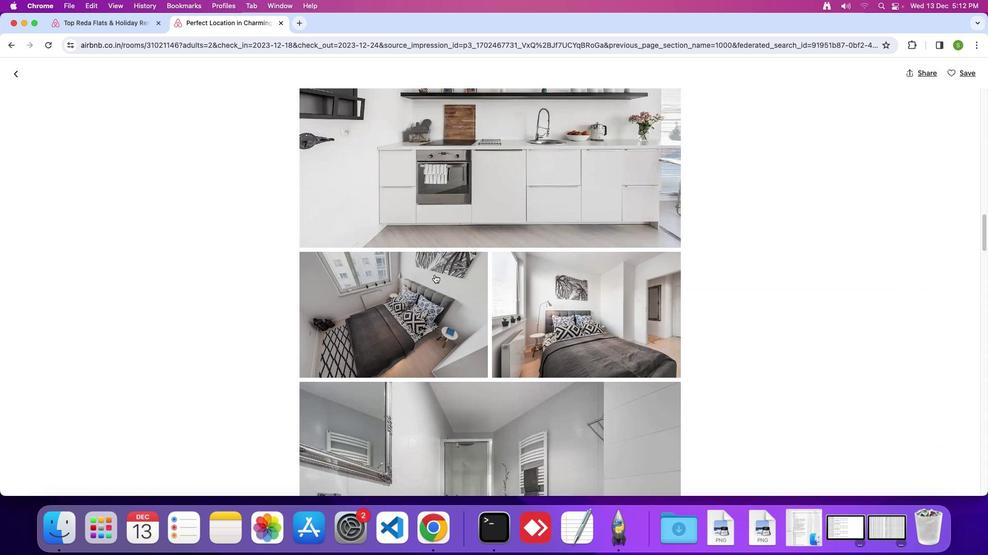 
Action: Mouse scrolled (432, 272) with delta (-2, -2)
Screenshot: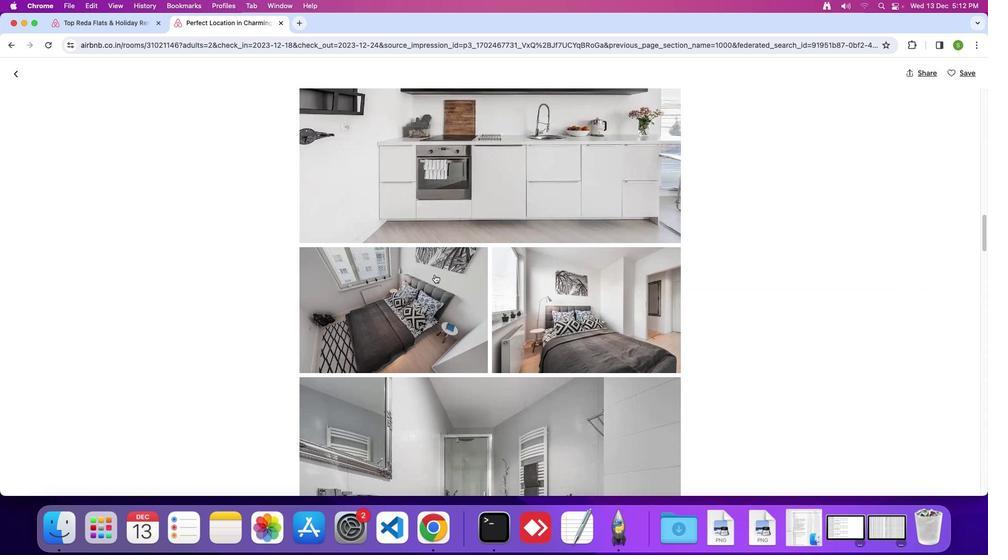 
Action: Mouse scrolled (432, 272) with delta (-2, -2)
Screenshot: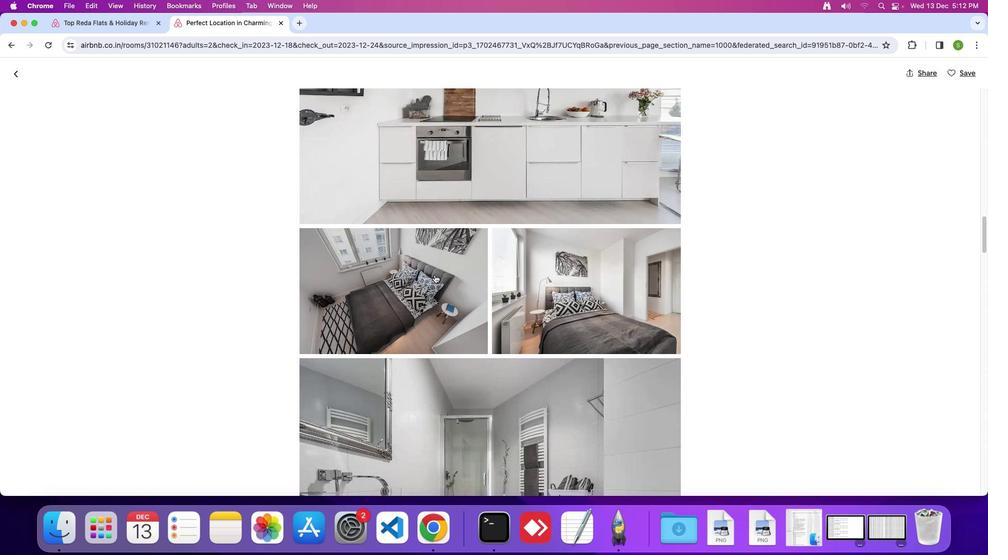 
Action: Mouse scrolled (432, 272) with delta (-2, -2)
Screenshot: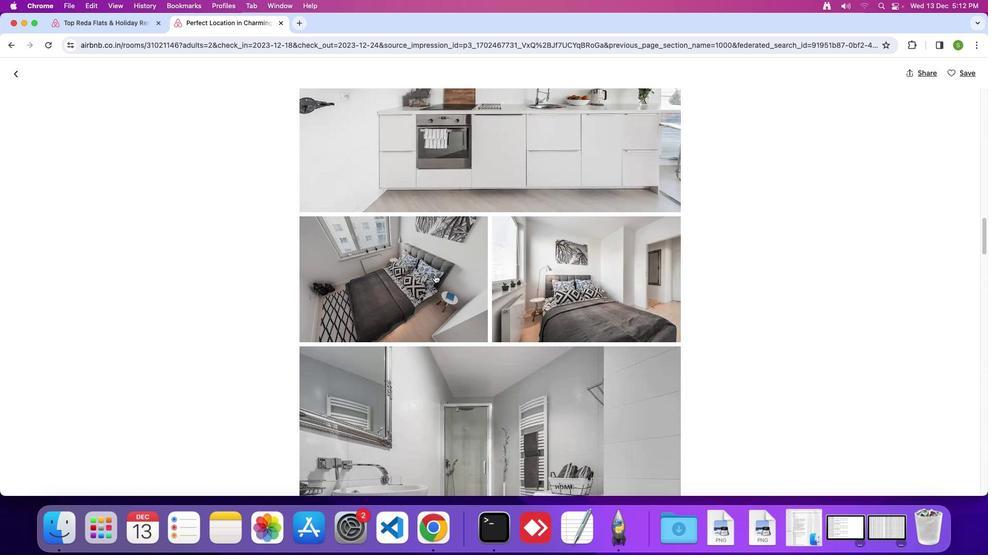 
Action: Mouse scrolled (432, 272) with delta (-2, -3)
Screenshot: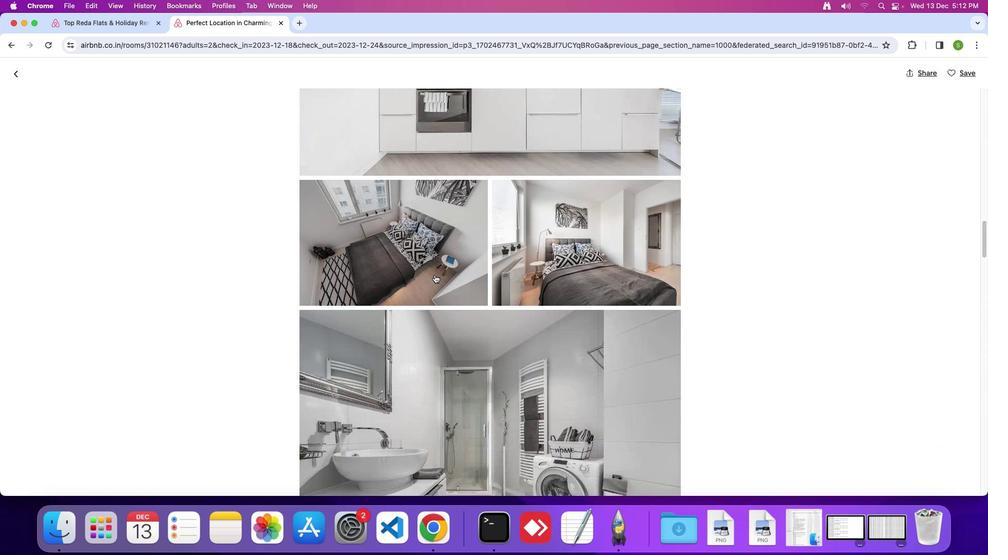 
Action: Mouse scrolled (432, 272) with delta (-2, -2)
Screenshot: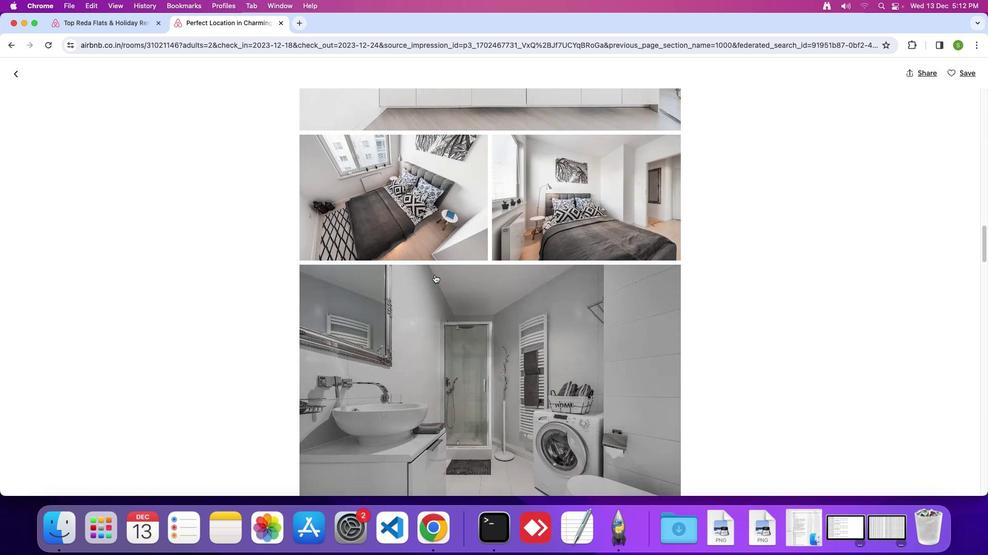 
Action: Mouse scrolled (432, 272) with delta (-2, -2)
Screenshot: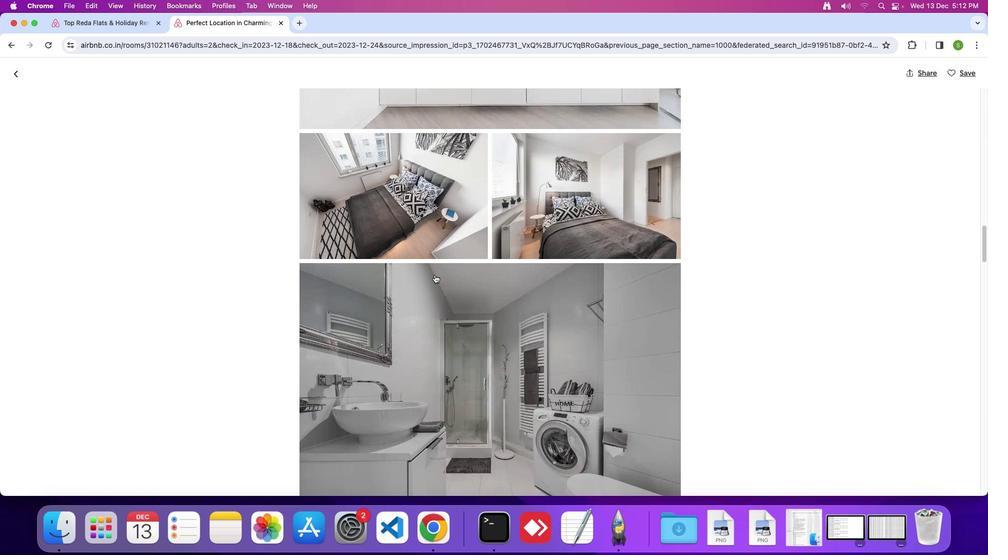 
Action: Mouse scrolled (432, 272) with delta (-2, -2)
Screenshot: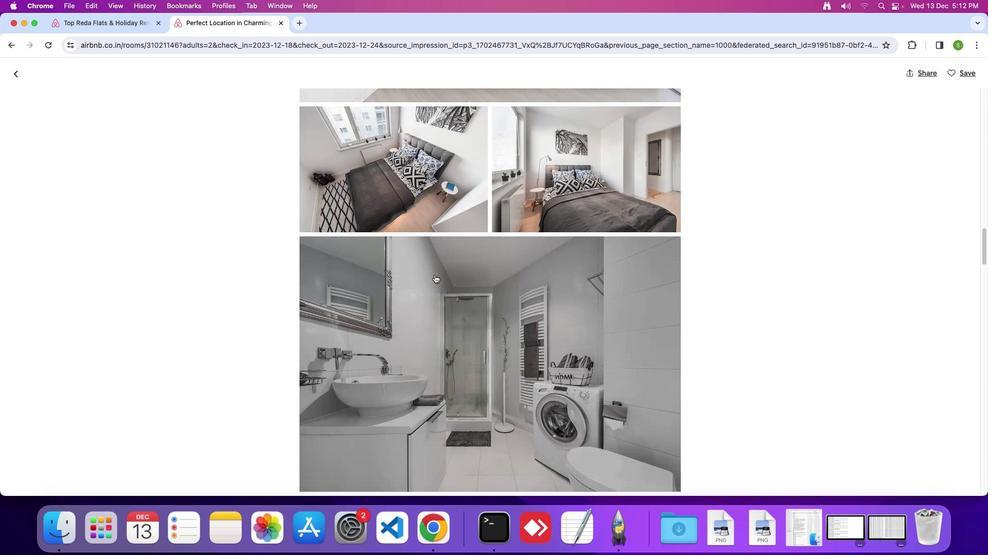 
Action: Mouse scrolled (432, 272) with delta (-2, -2)
Screenshot: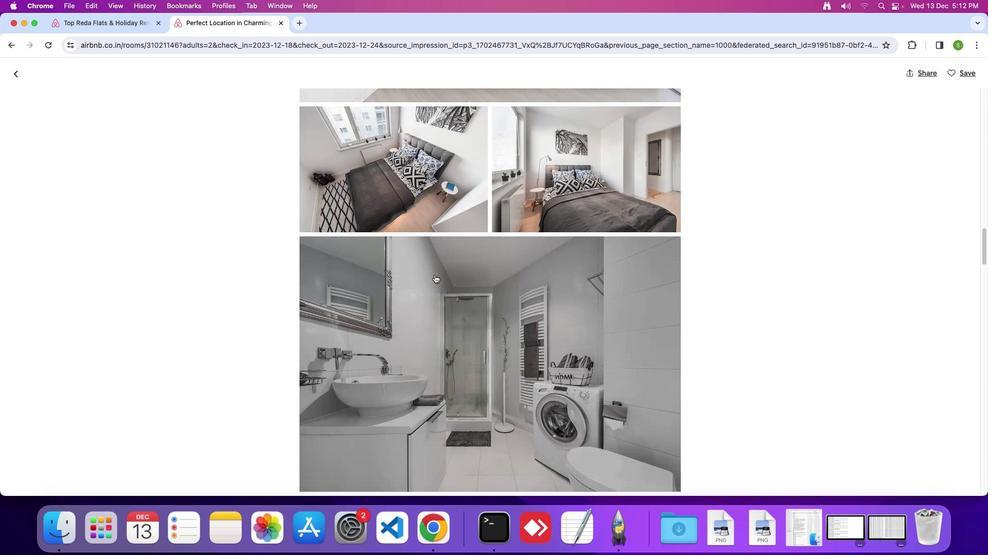 
Action: Mouse scrolled (432, 272) with delta (-2, -3)
Screenshot: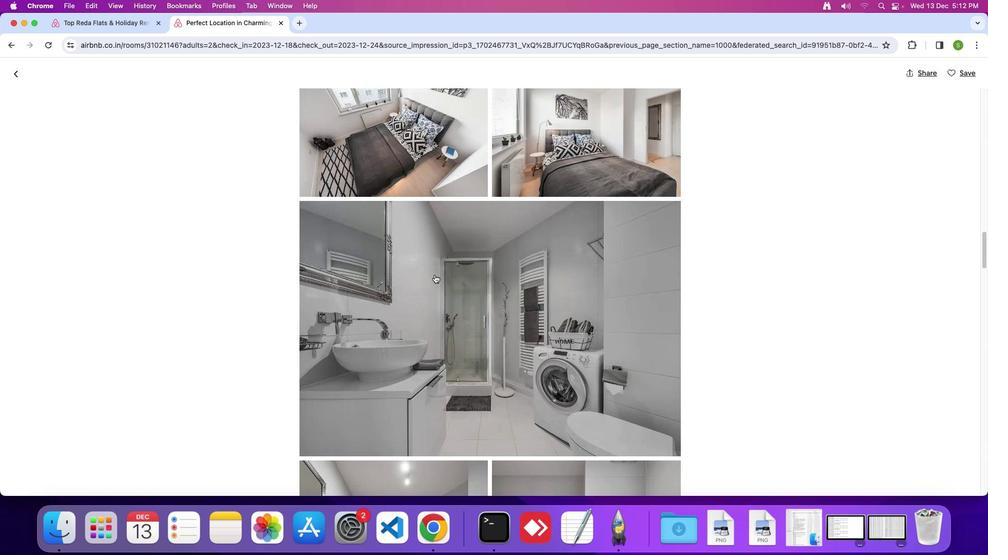 
Action: Mouse scrolled (432, 272) with delta (-2, -2)
Screenshot: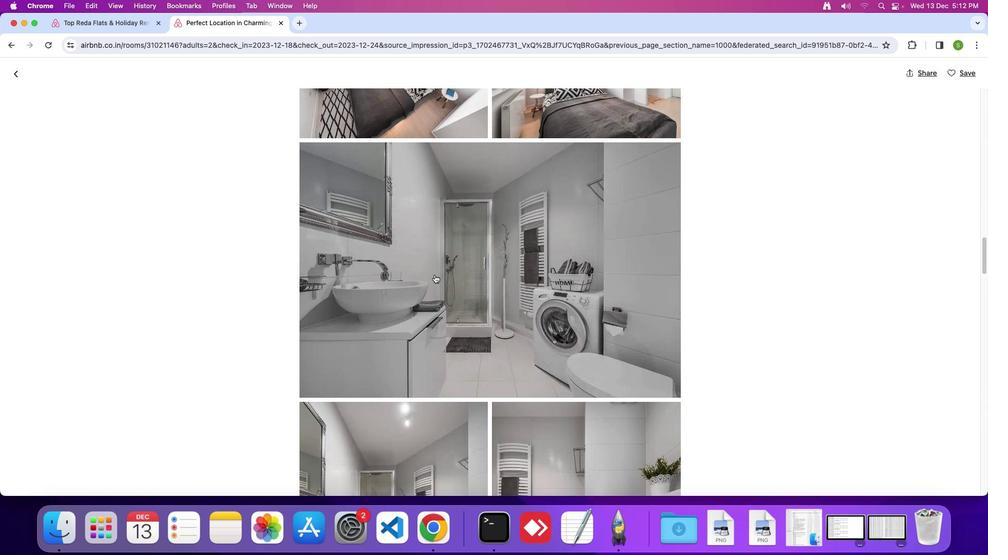 
Action: Mouse scrolled (432, 272) with delta (-2, -2)
Screenshot: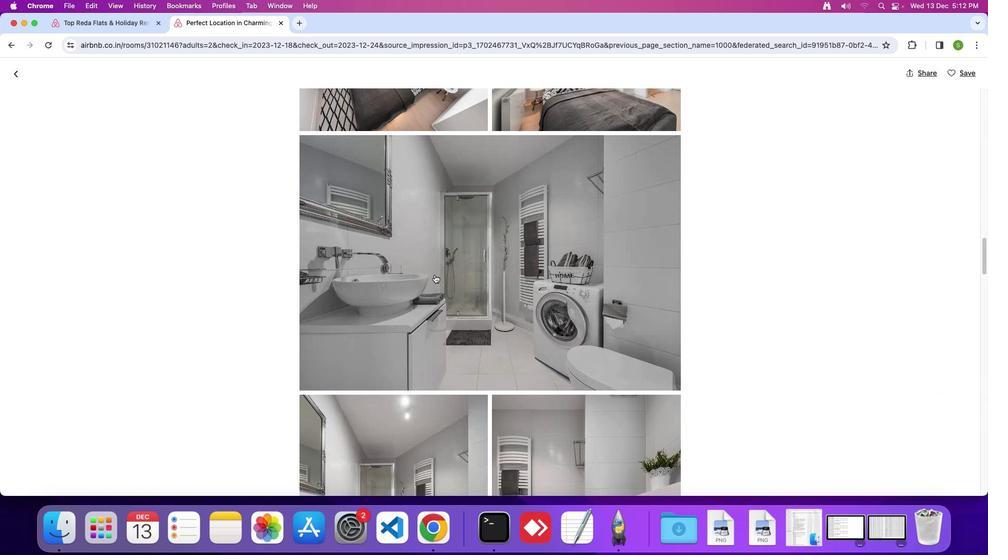 
Action: Mouse scrolled (432, 272) with delta (-2, -2)
Screenshot: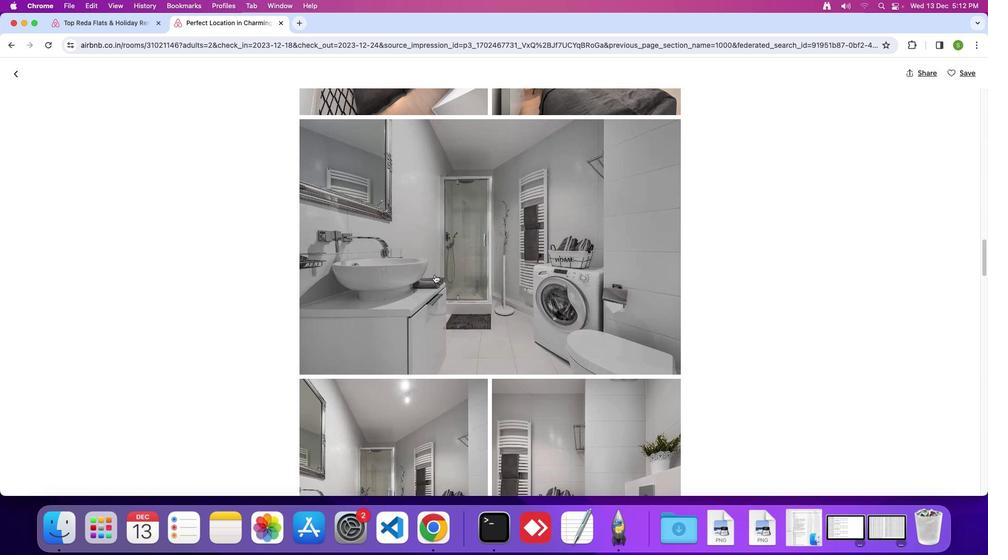 
Action: Mouse scrolled (432, 272) with delta (-2, -2)
Screenshot: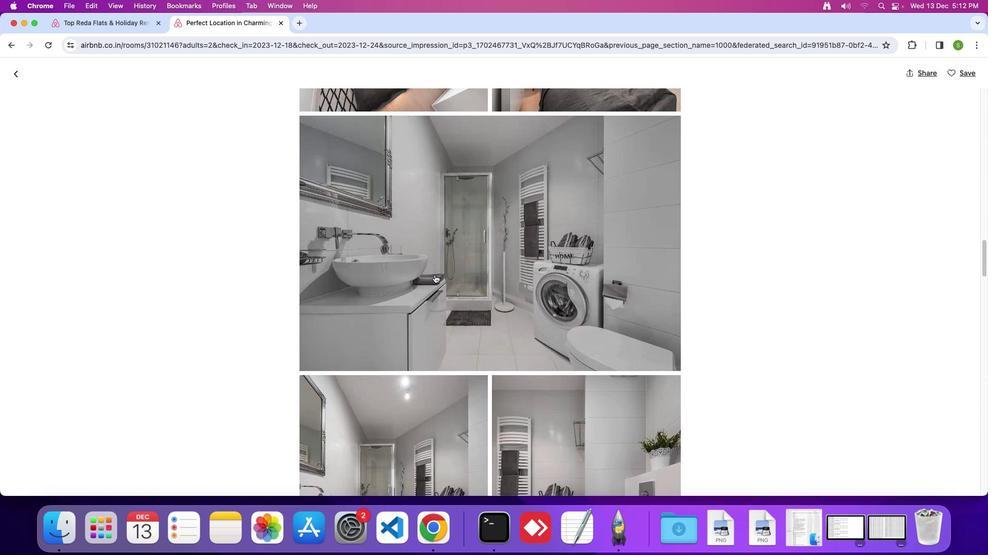 
Action: Mouse scrolled (432, 272) with delta (-2, -3)
Screenshot: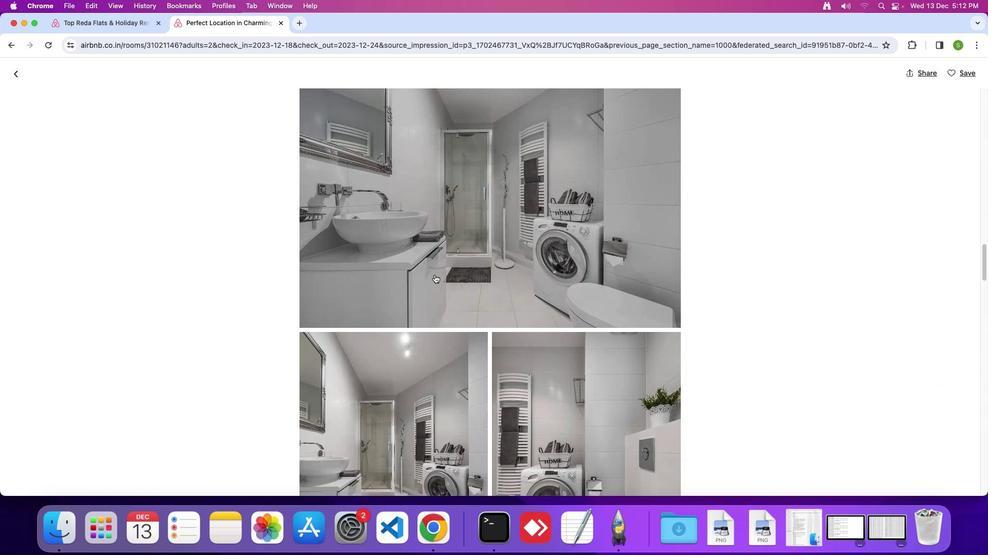
Action: Mouse scrolled (432, 272) with delta (-2, -2)
Screenshot: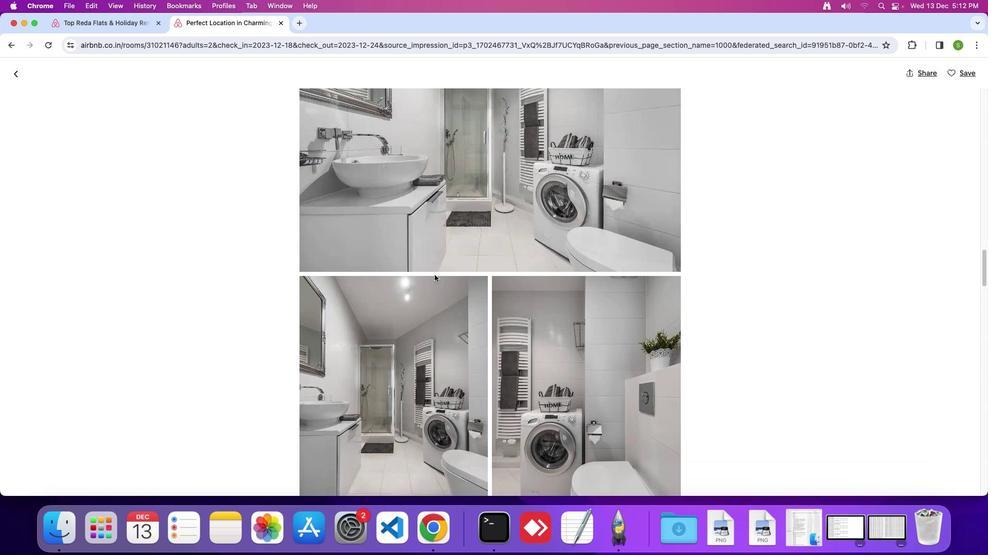 
Action: Mouse scrolled (432, 272) with delta (-2, -2)
Screenshot: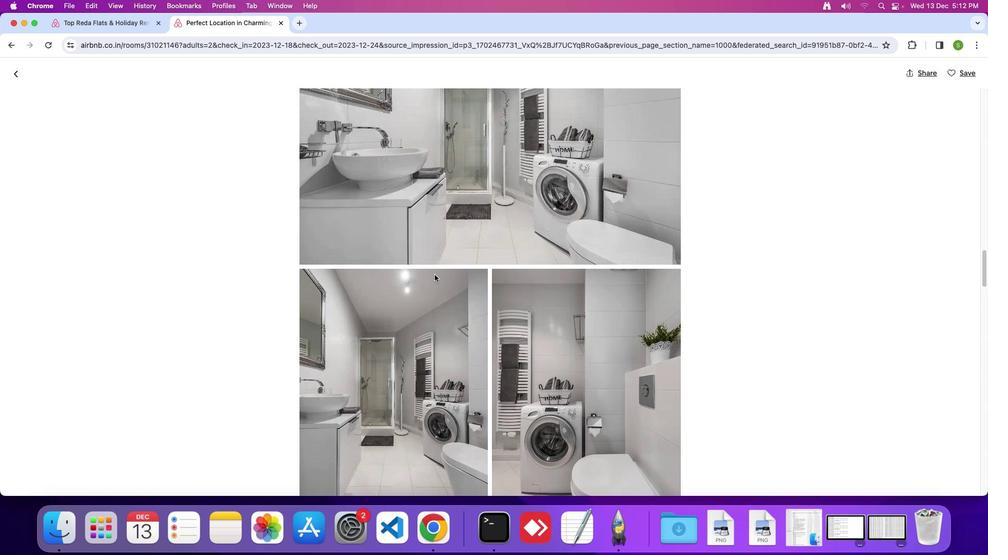 
Action: Mouse moved to (445, 289)
